 Task: Add a signature Georgia Howard containing Have a great Veterans Day, Georgia Howard to email address softage.2@softage.net and add a label Haircare
Action: Mouse moved to (376, 268)
Screenshot: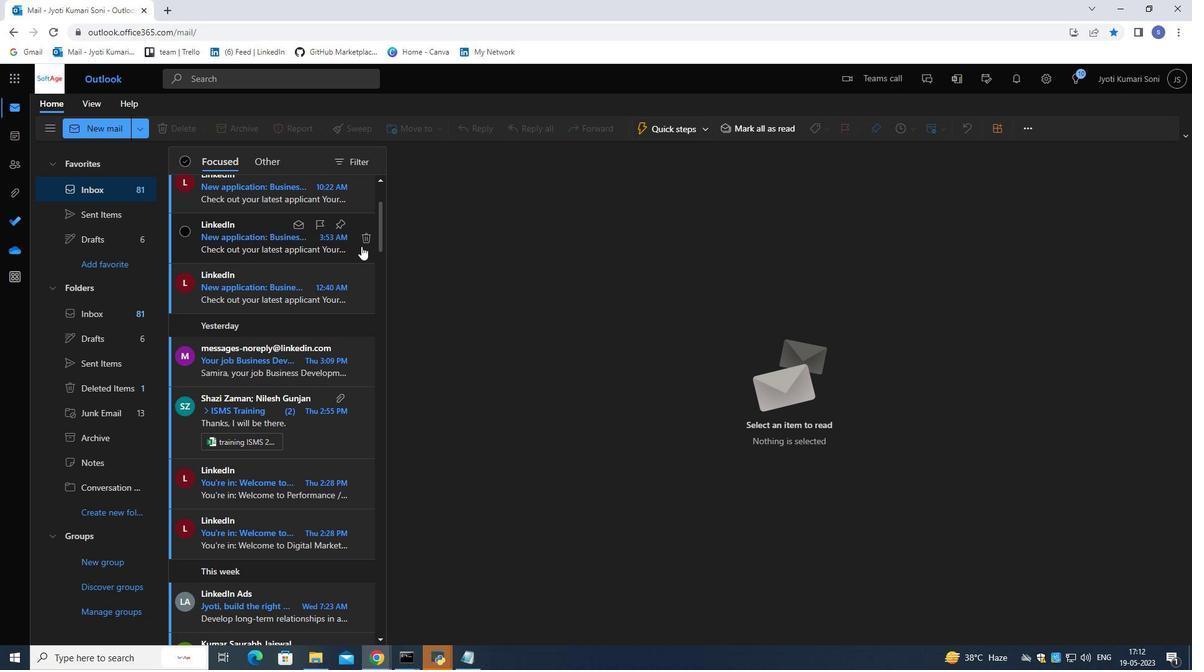 
Action: Mouse scrolled (376, 267) with delta (0, 0)
Screenshot: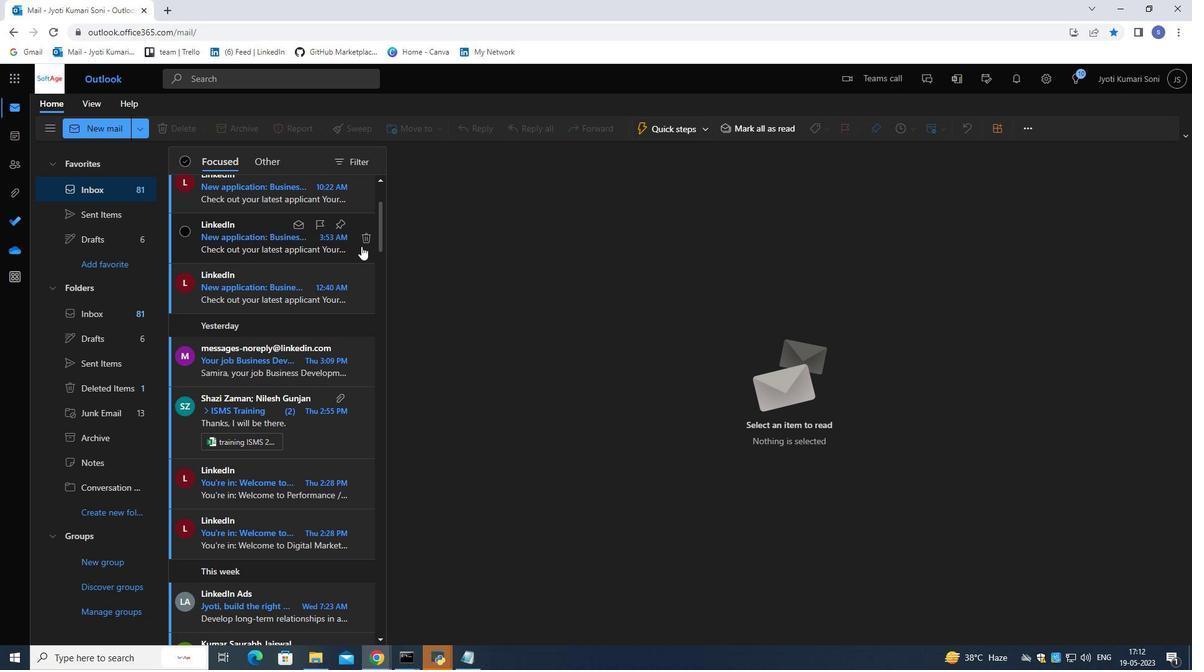
Action: Mouse moved to (377, 268)
Screenshot: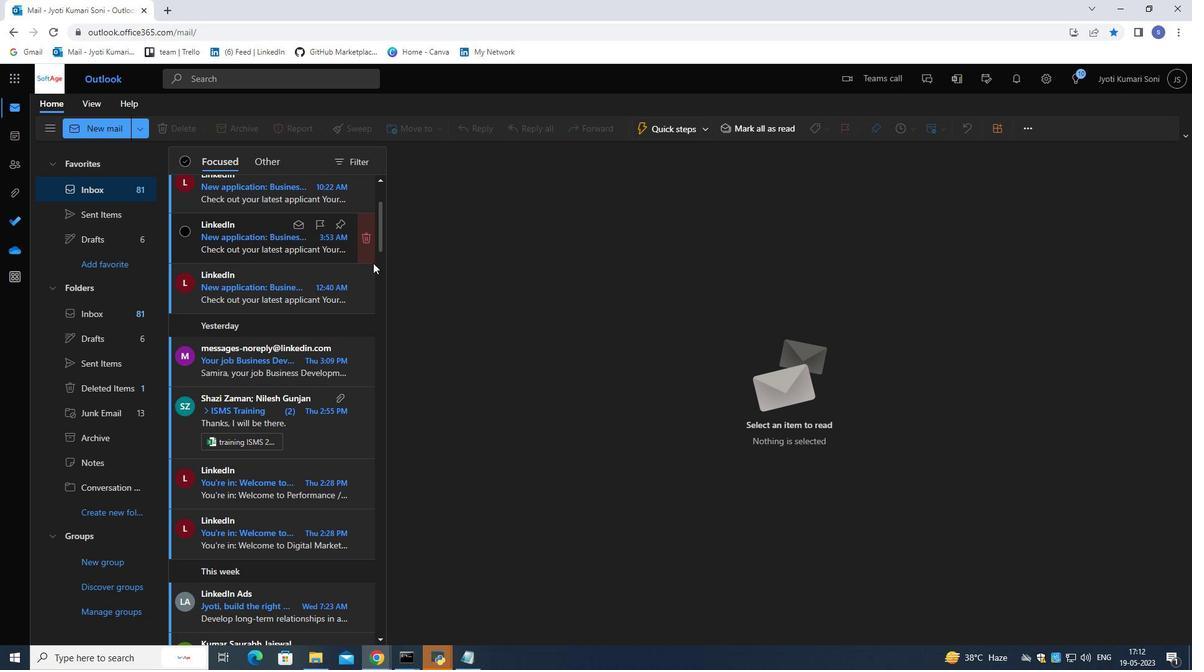 
Action: Mouse scrolled (377, 268) with delta (0, 0)
Screenshot: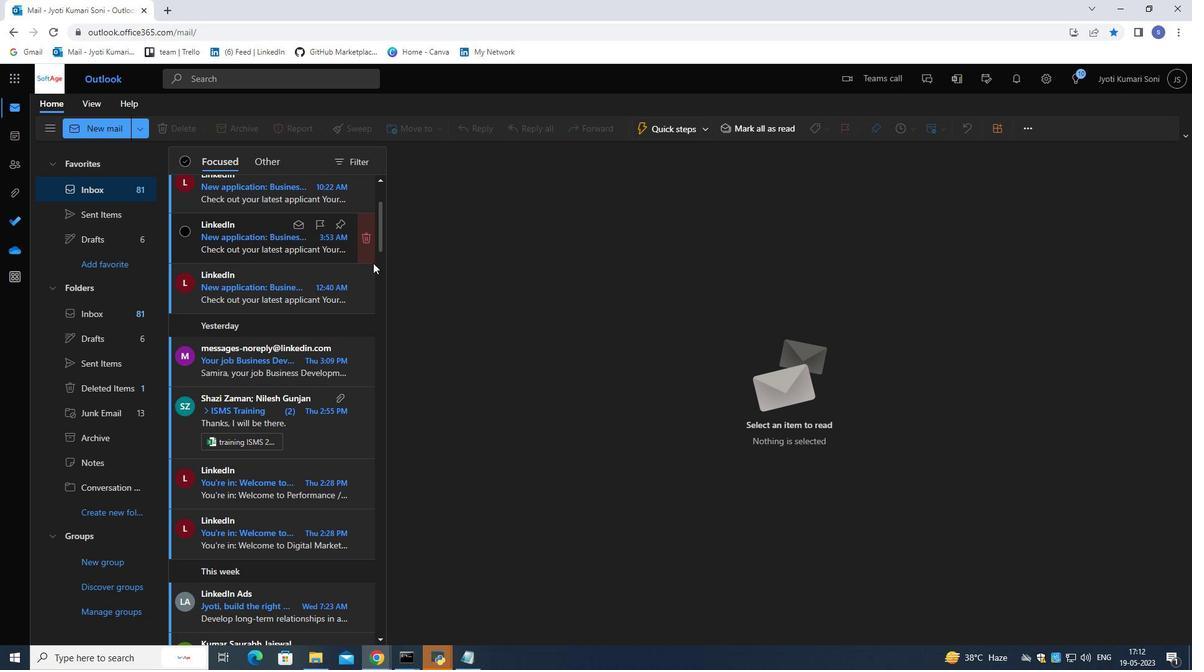 
Action: Mouse scrolled (377, 268) with delta (0, 0)
Screenshot: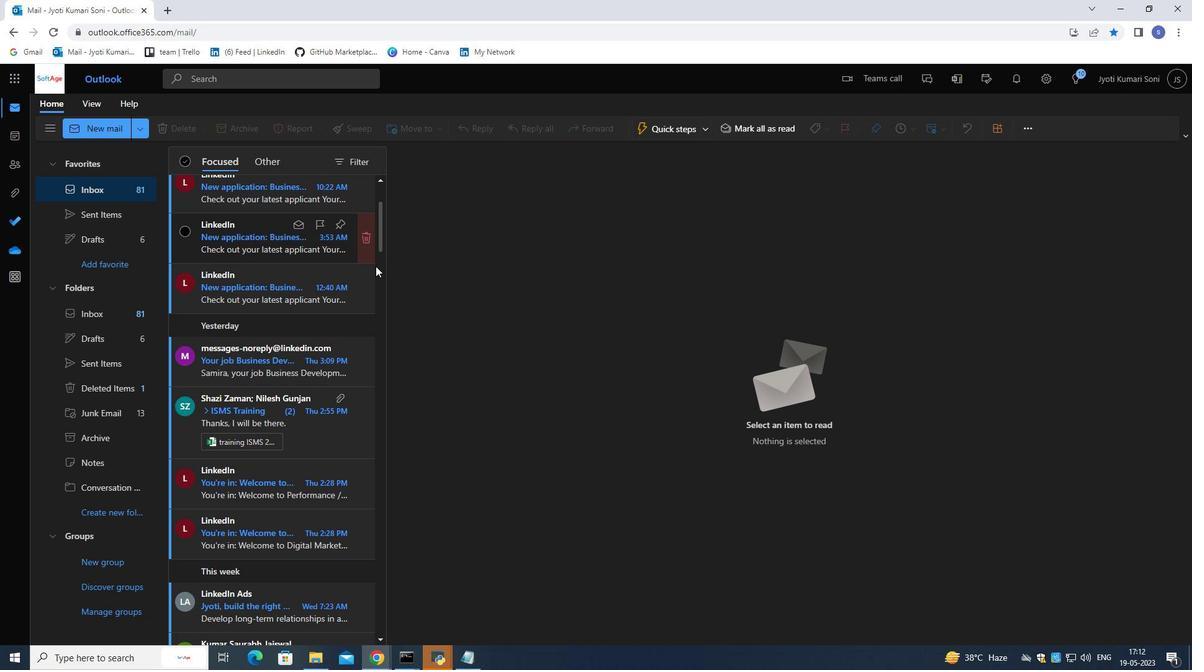 
Action: Mouse scrolled (377, 268) with delta (0, 0)
Screenshot: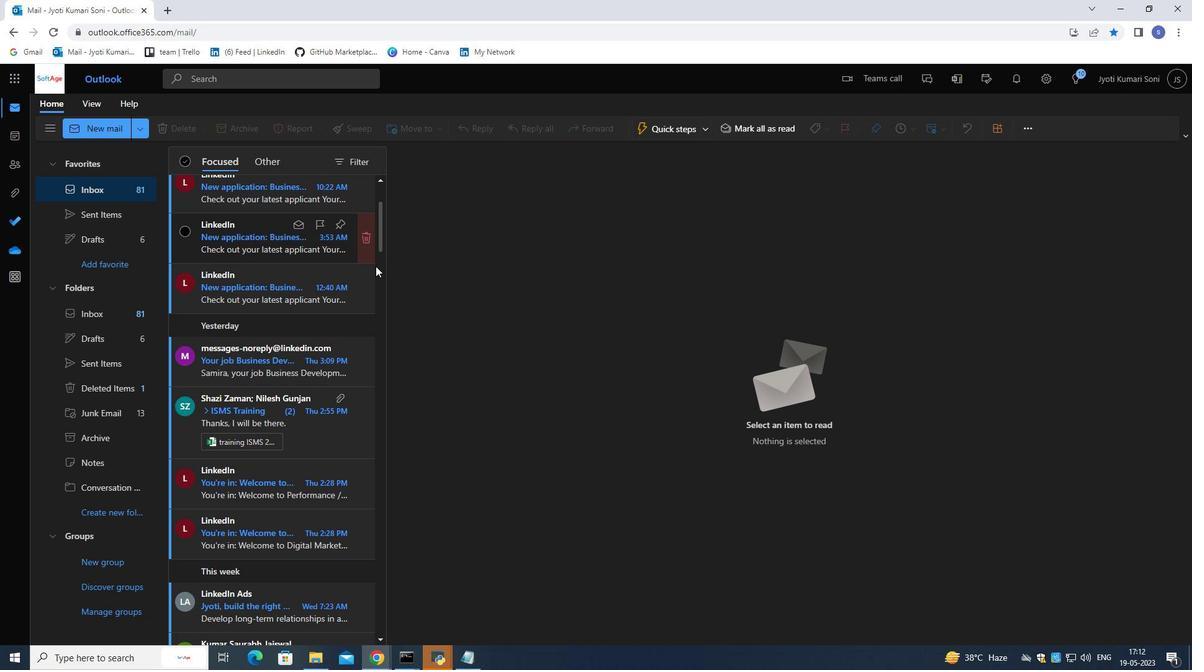 
Action: Mouse moved to (378, 268)
Screenshot: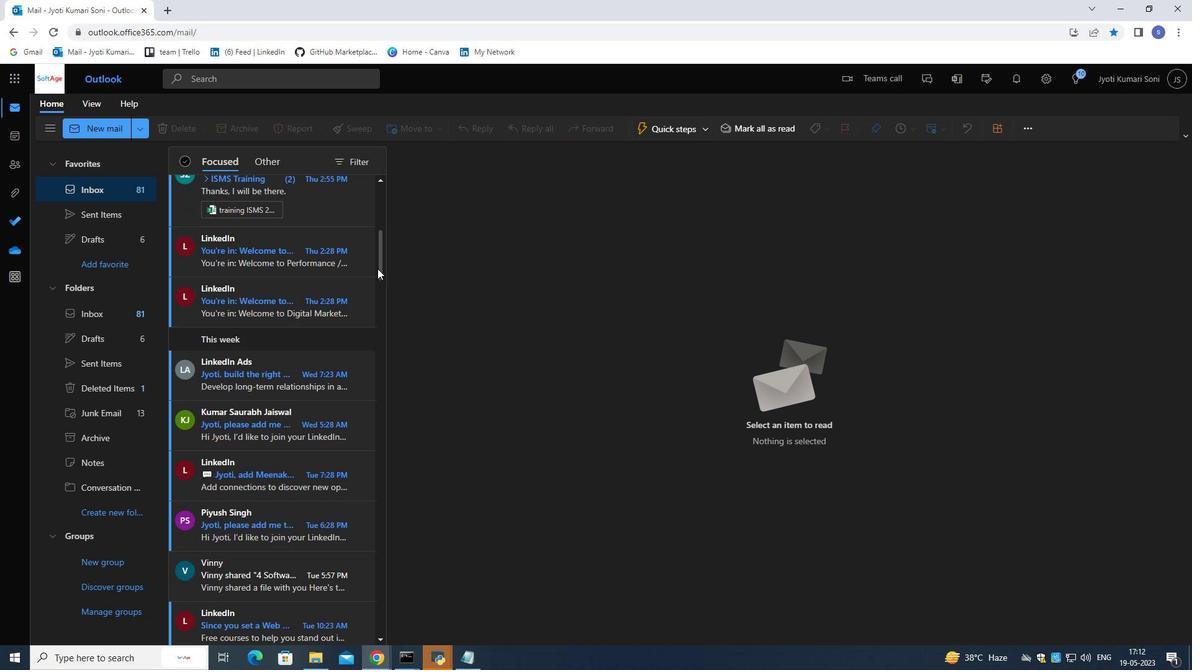 
Action: Mouse scrolled (378, 268) with delta (0, 0)
Screenshot: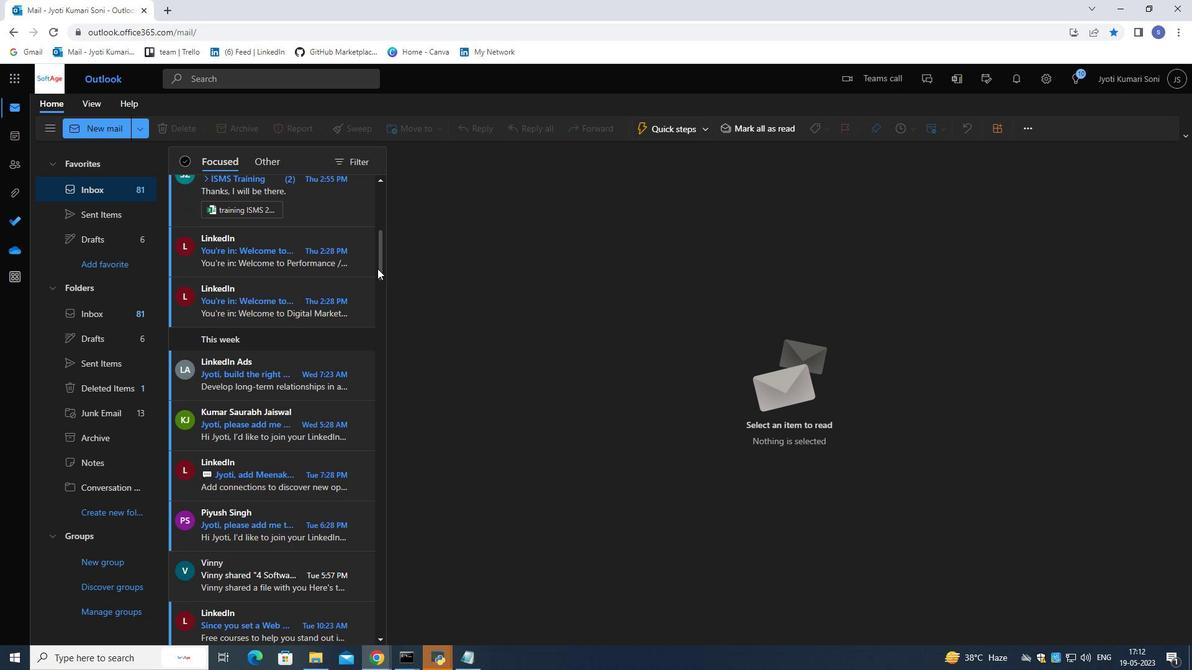 
Action: Mouse scrolled (378, 268) with delta (0, 0)
Screenshot: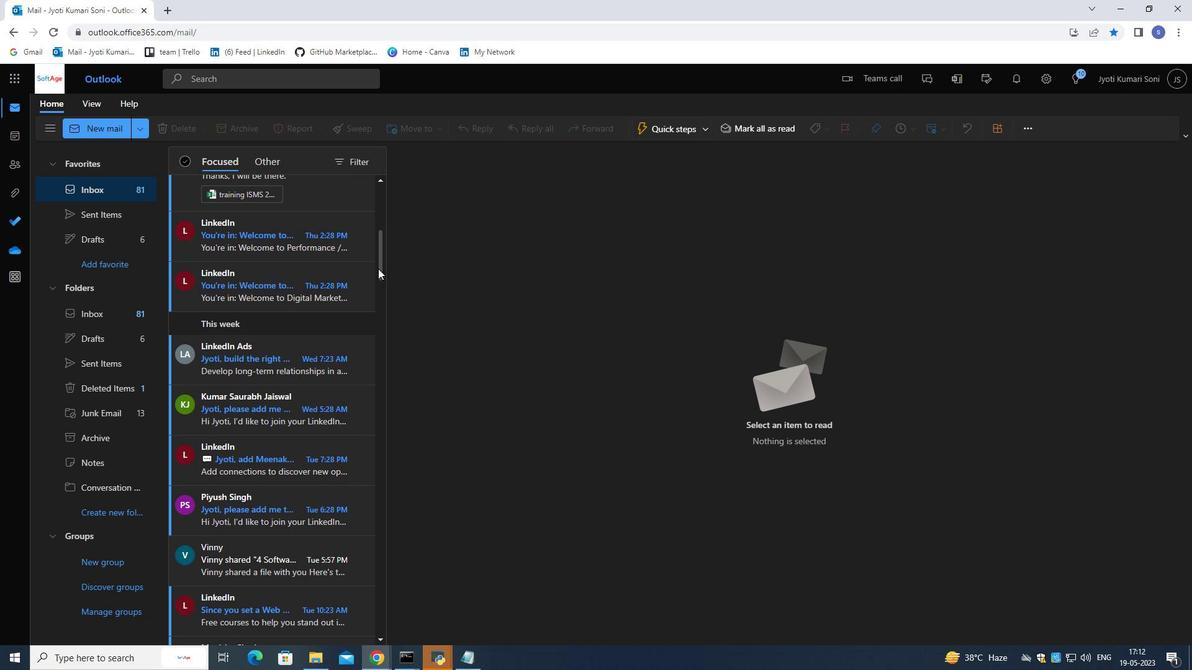 
Action: Mouse scrolled (378, 268) with delta (0, 0)
Screenshot: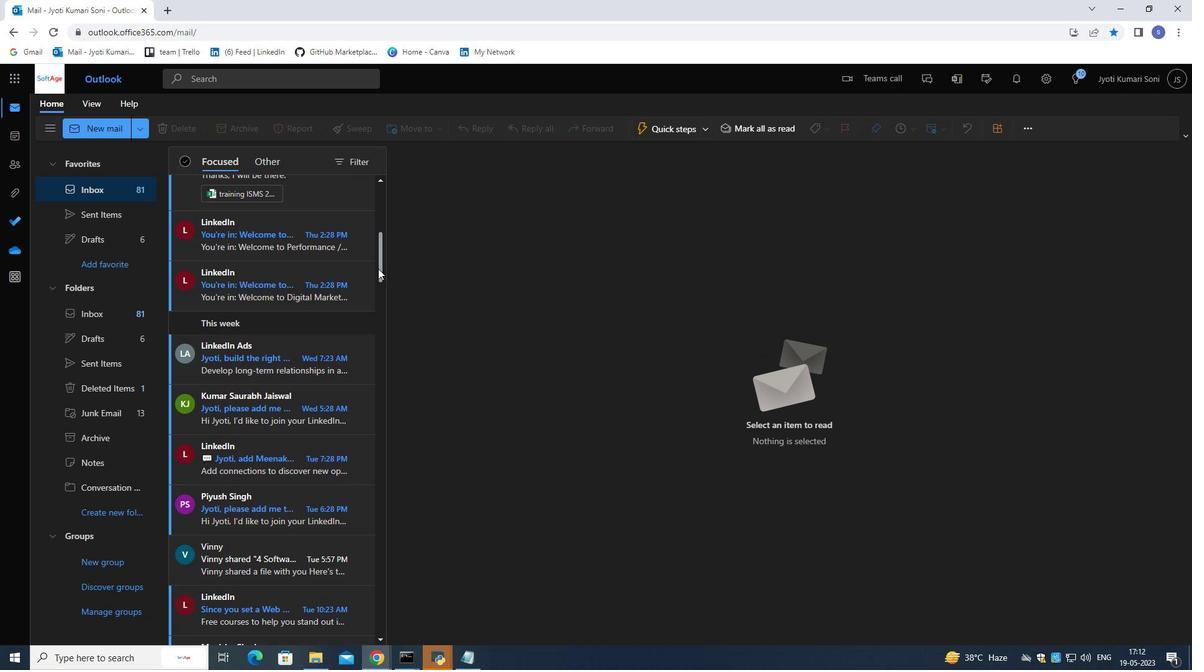 
Action: Mouse scrolled (378, 268) with delta (0, 0)
Screenshot: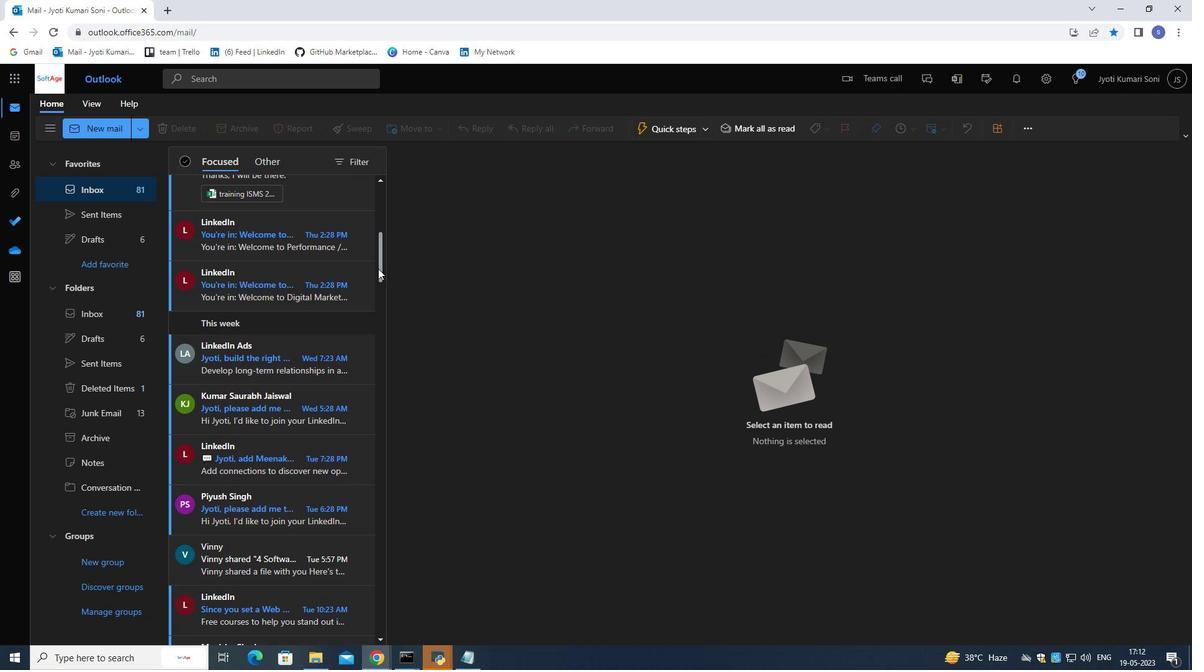 
Action: Mouse scrolled (378, 269) with delta (0, 0)
Screenshot: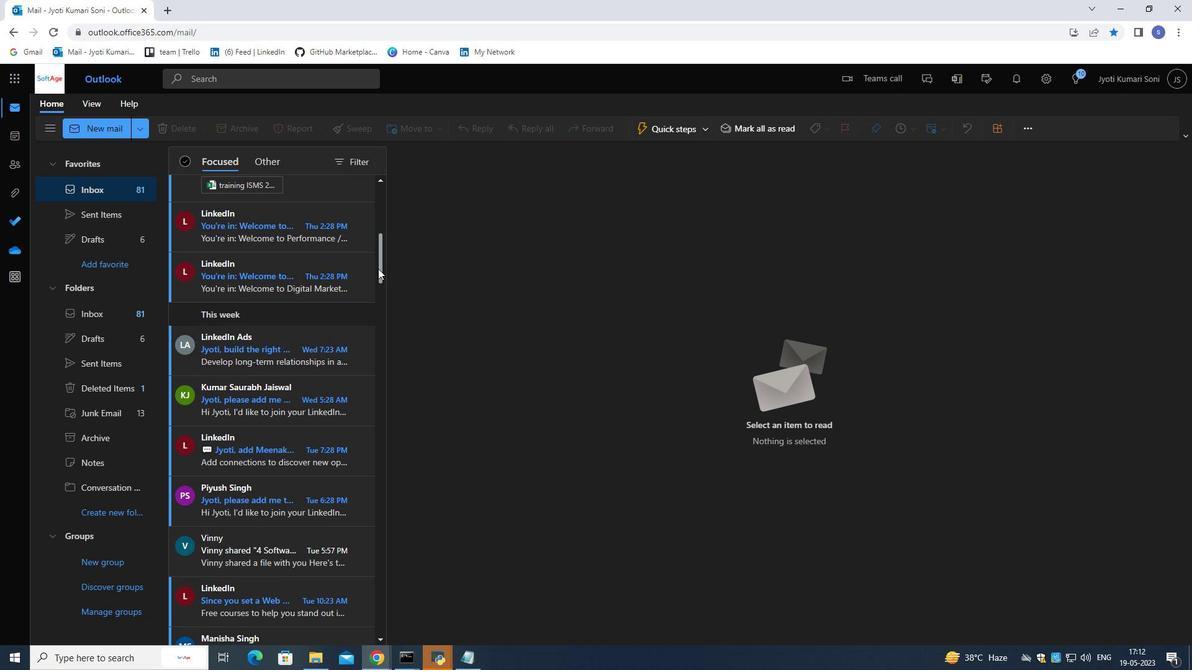 
Action: Mouse scrolled (378, 269) with delta (0, 0)
Screenshot: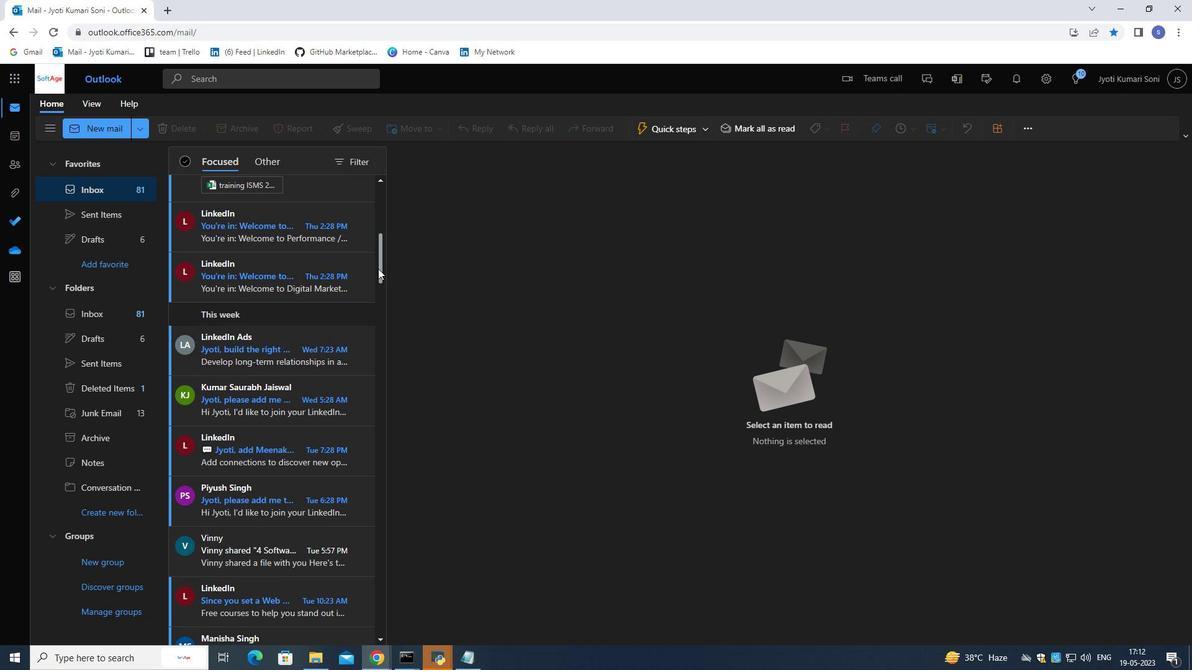 
Action: Mouse scrolled (378, 269) with delta (0, 0)
Screenshot: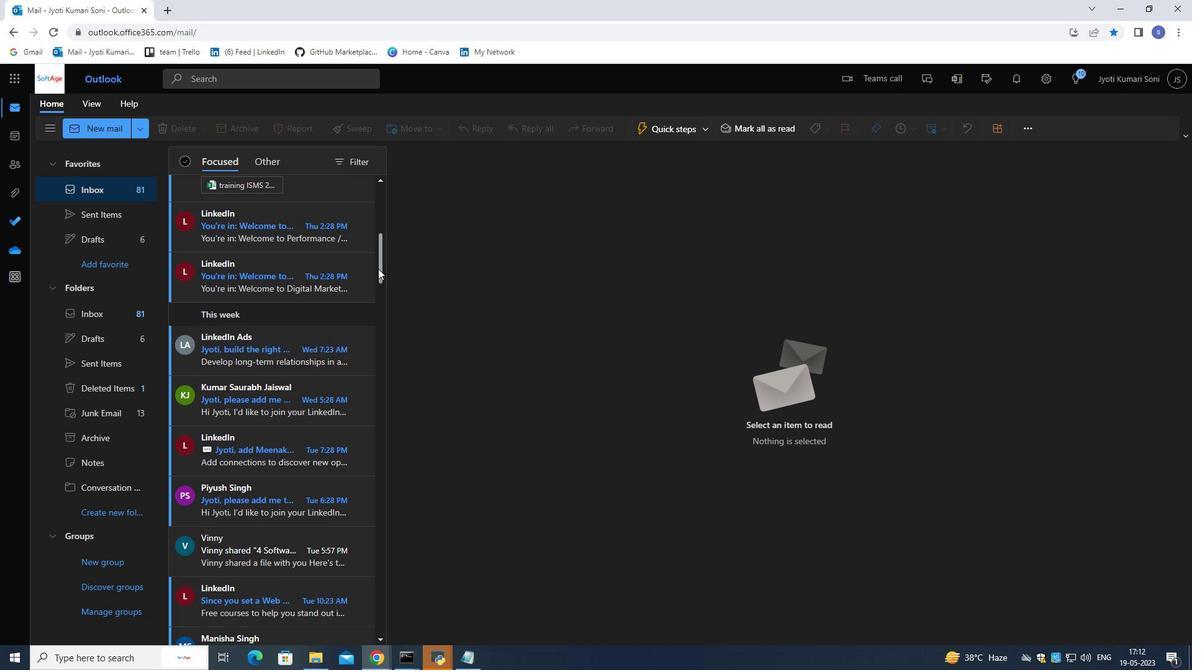 
Action: Mouse scrolled (378, 269) with delta (0, 0)
Screenshot: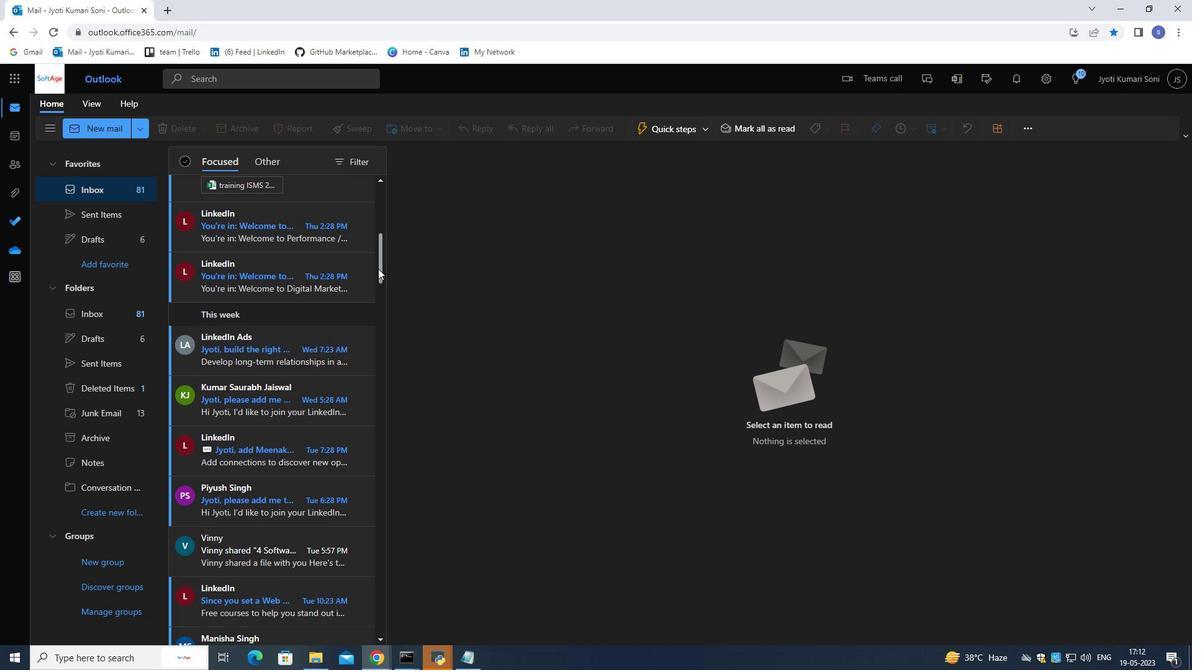 
Action: Mouse moved to (378, 267)
Screenshot: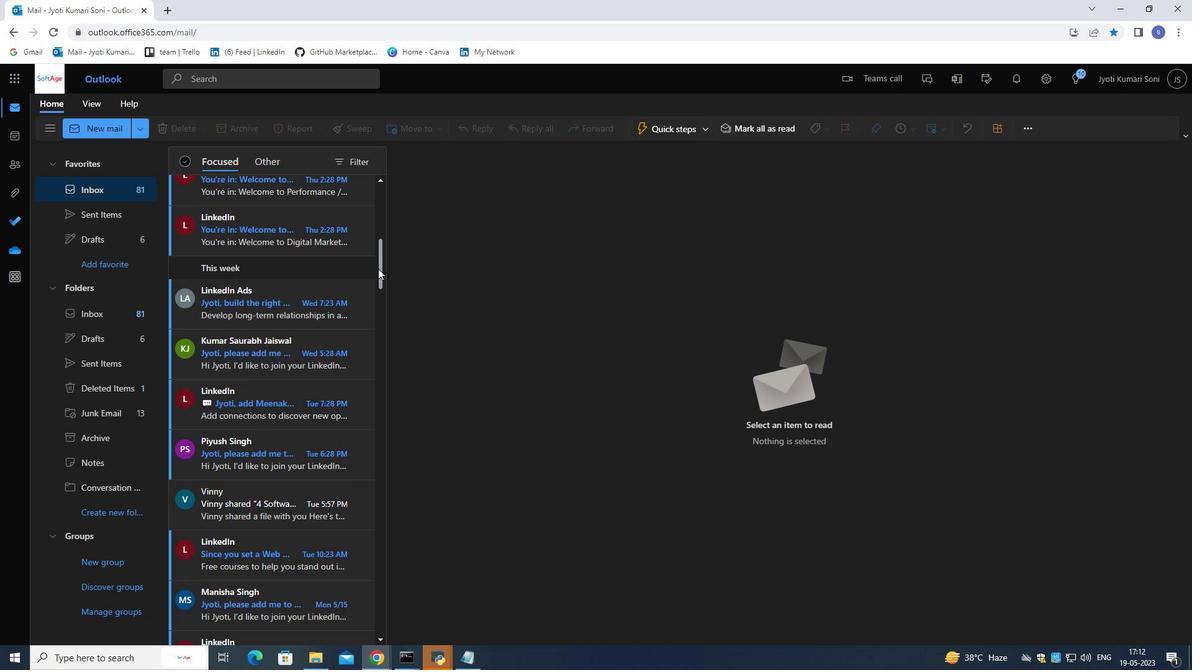 
Action: Mouse scrolled (378, 268) with delta (0, 0)
Screenshot: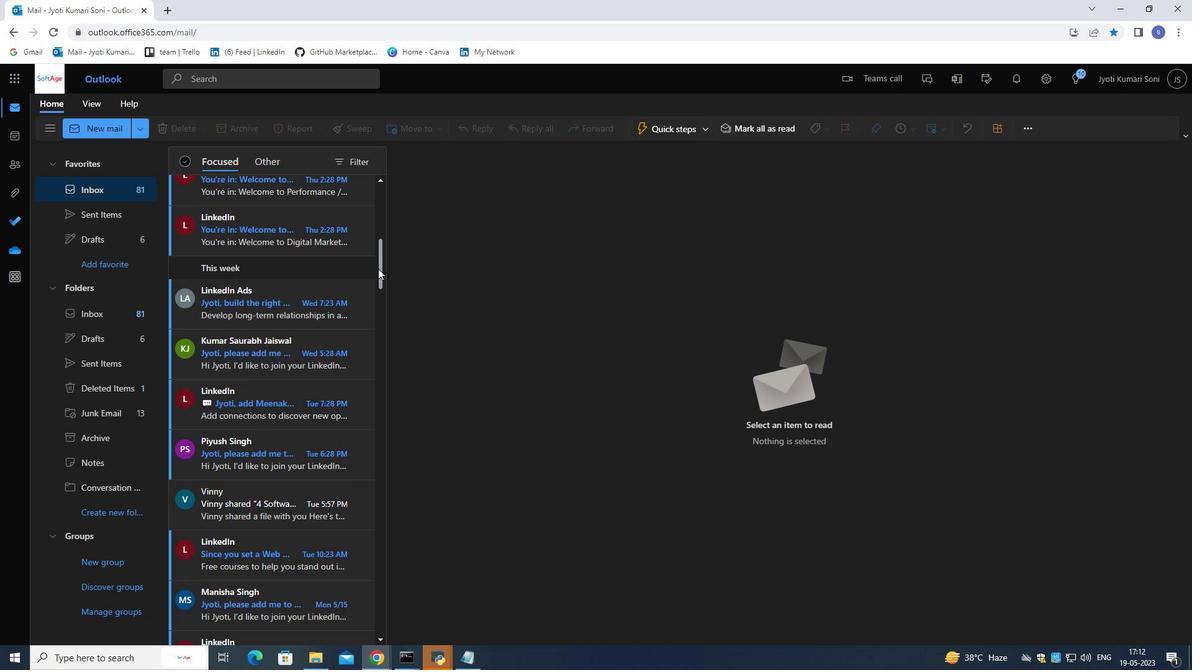 
Action: Mouse scrolled (378, 268) with delta (0, 0)
Screenshot: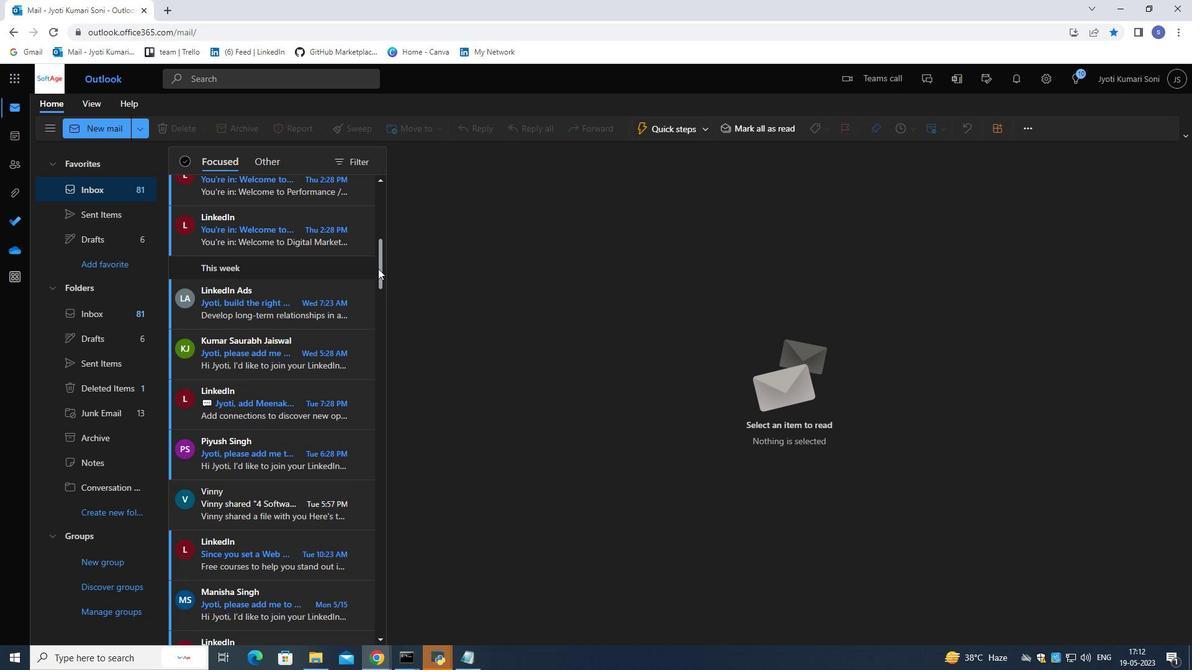 
Action: Mouse moved to (378, 266)
Screenshot: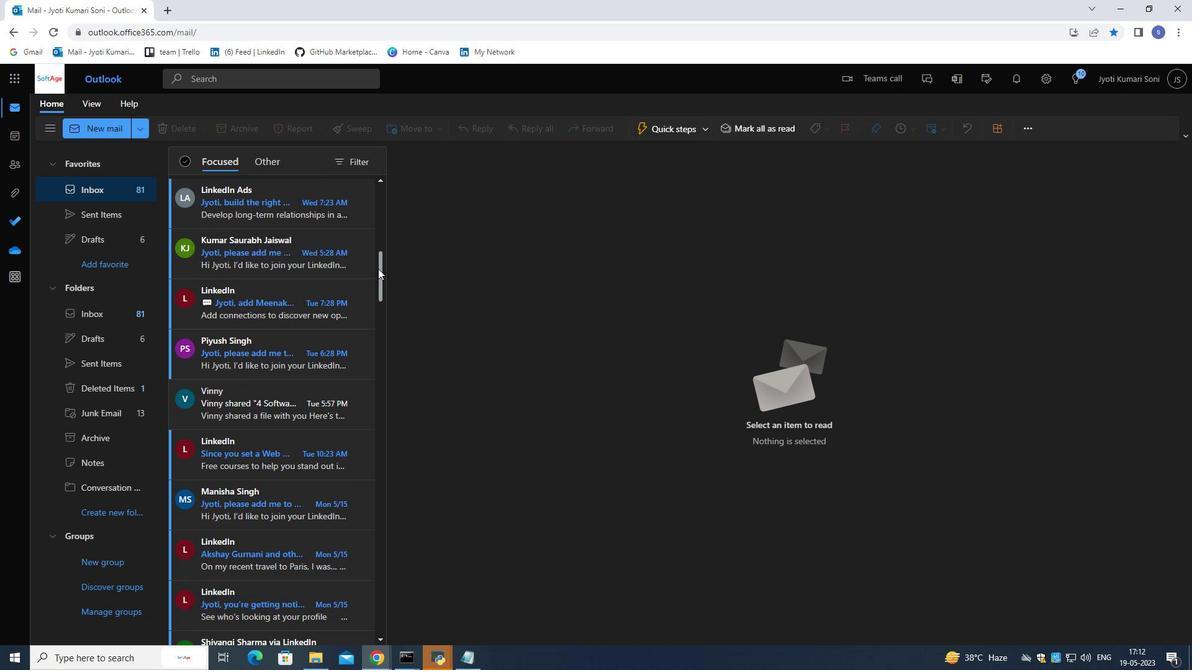 
Action: Mouse scrolled (378, 267) with delta (0, 0)
Screenshot: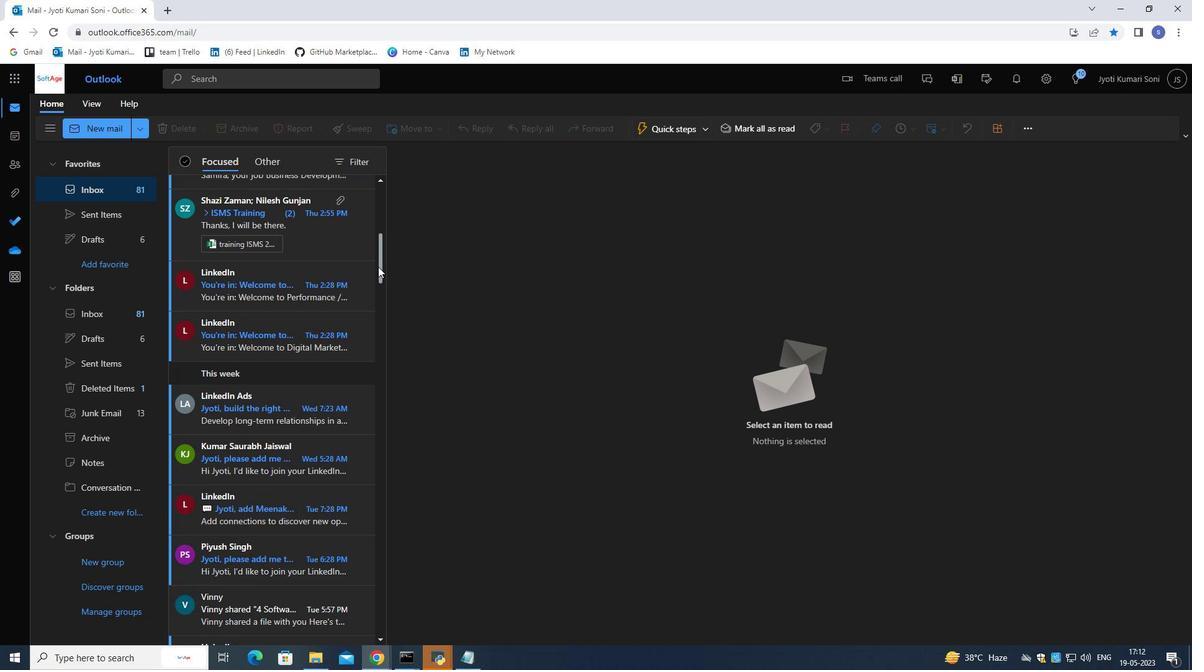 
Action: Mouse scrolled (378, 267) with delta (0, 0)
Screenshot: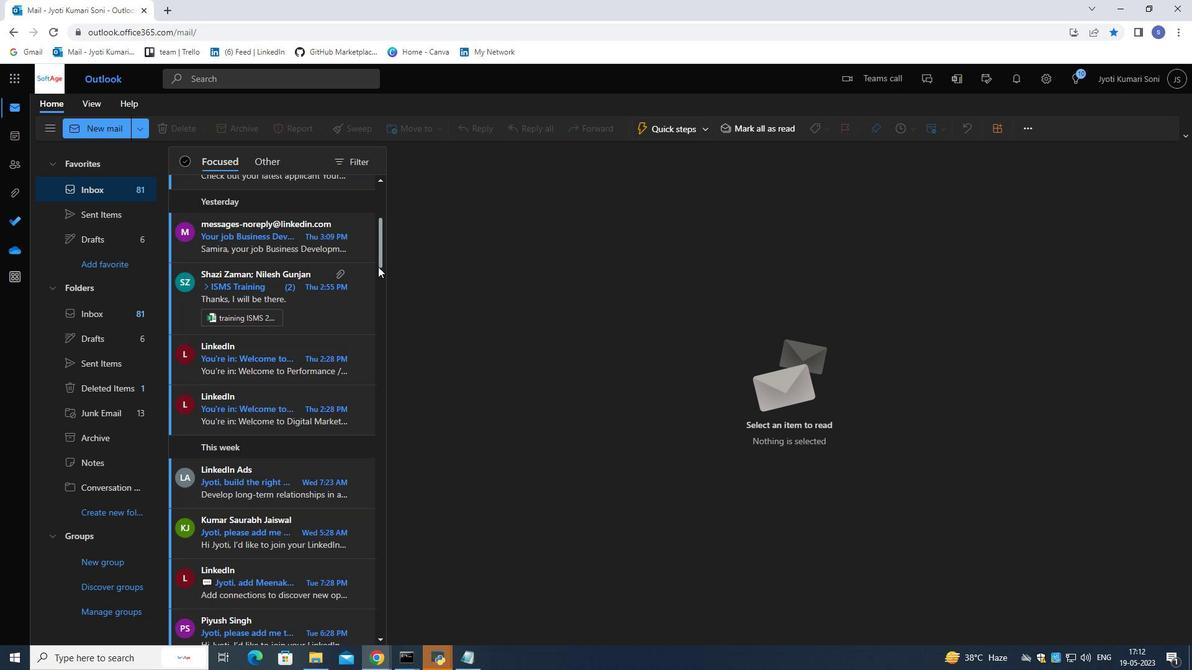 
Action: Mouse scrolled (378, 267) with delta (0, 0)
Screenshot: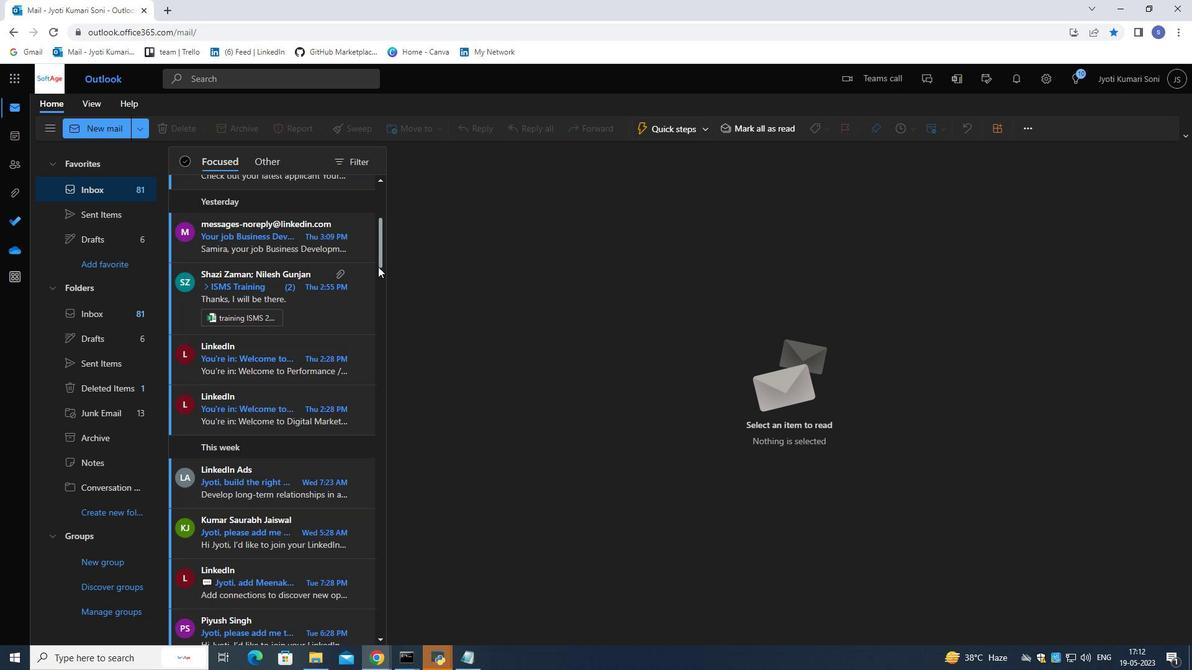 
Action: Mouse scrolled (378, 267) with delta (0, 0)
Screenshot: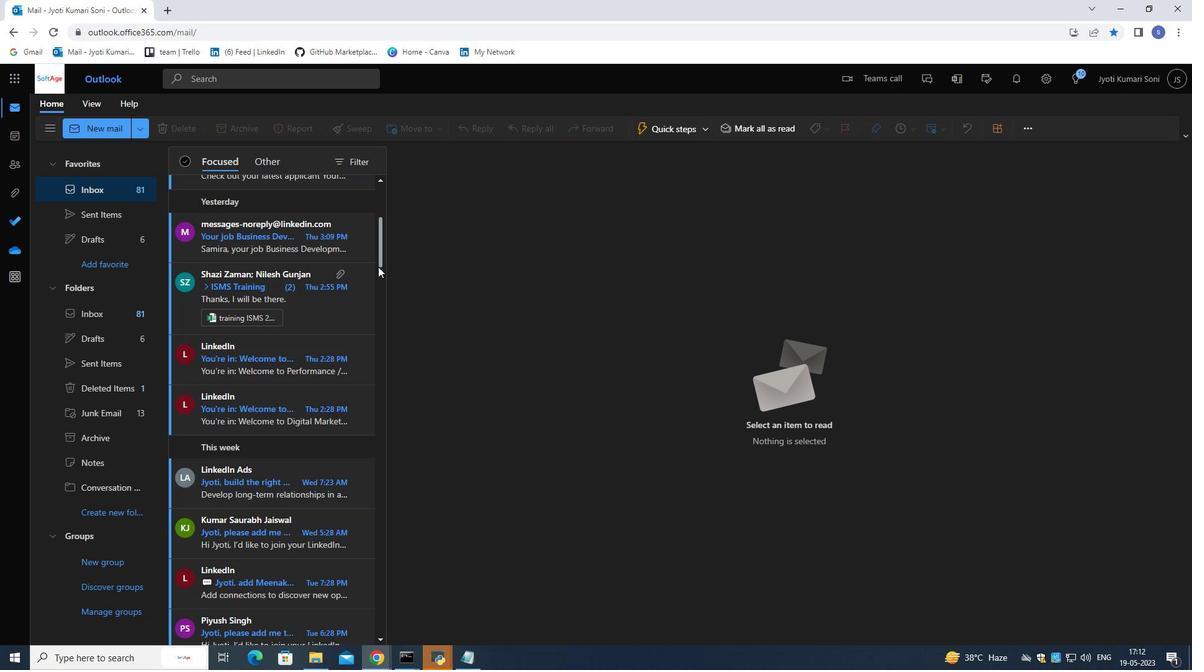 
Action: Mouse moved to (378, 265)
Screenshot: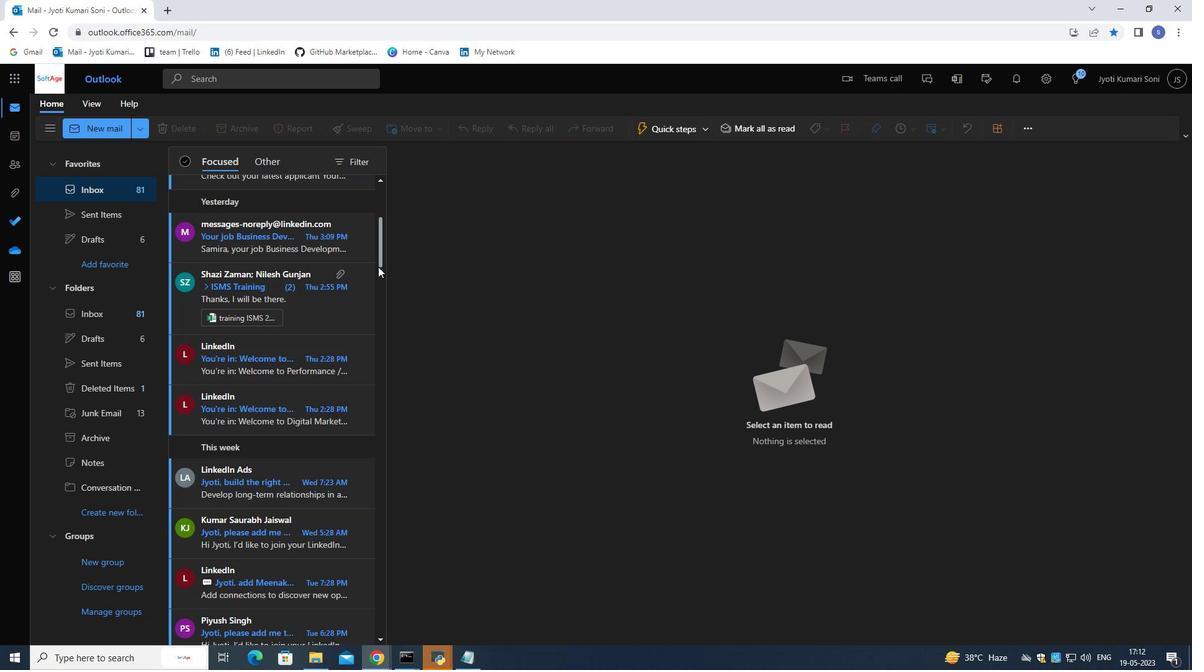 
Action: Mouse scrolled (378, 266) with delta (0, 0)
Screenshot: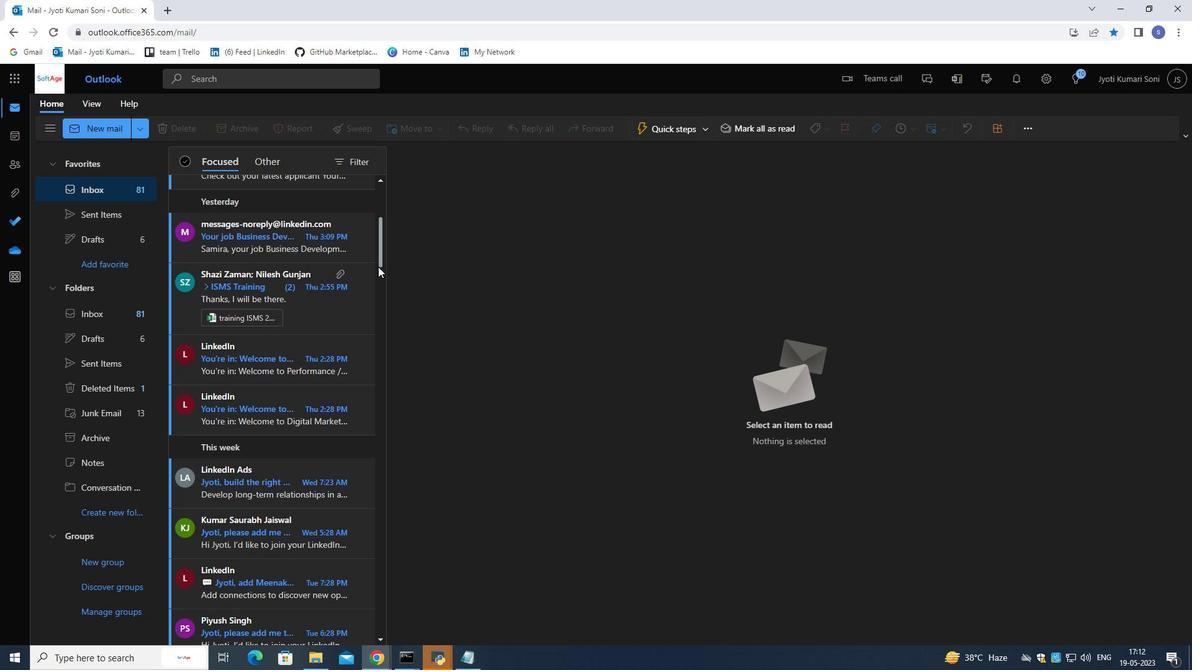 
Action: Mouse moved to (112, 127)
Screenshot: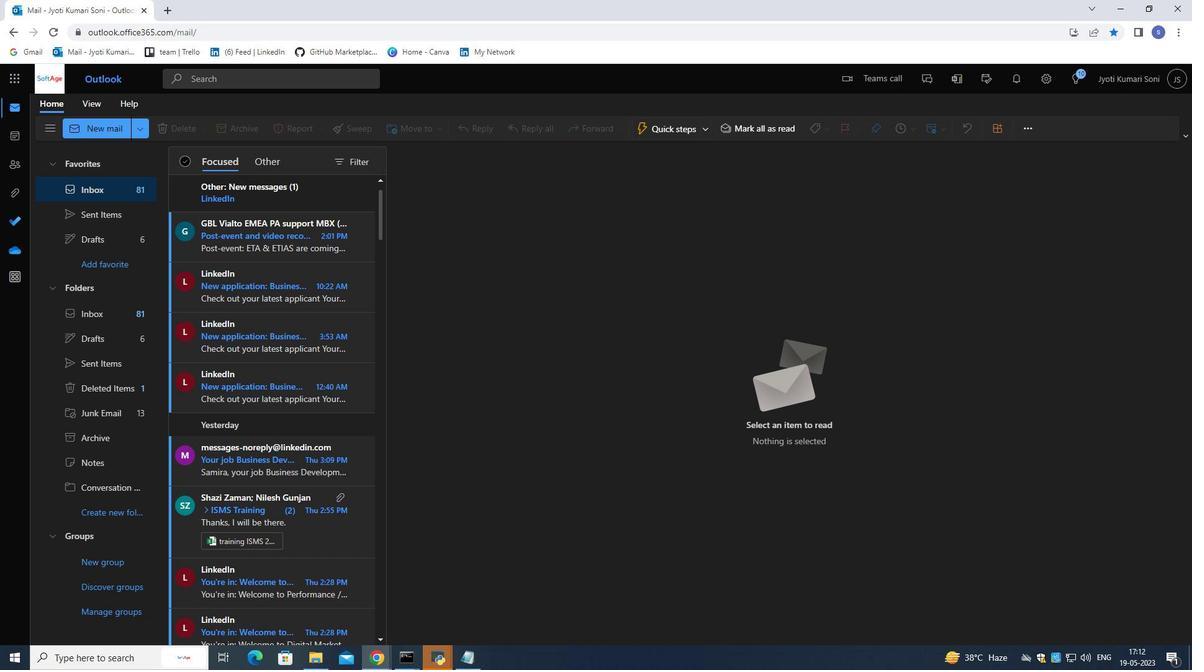 
Action: Mouse pressed left at (112, 127)
Screenshot: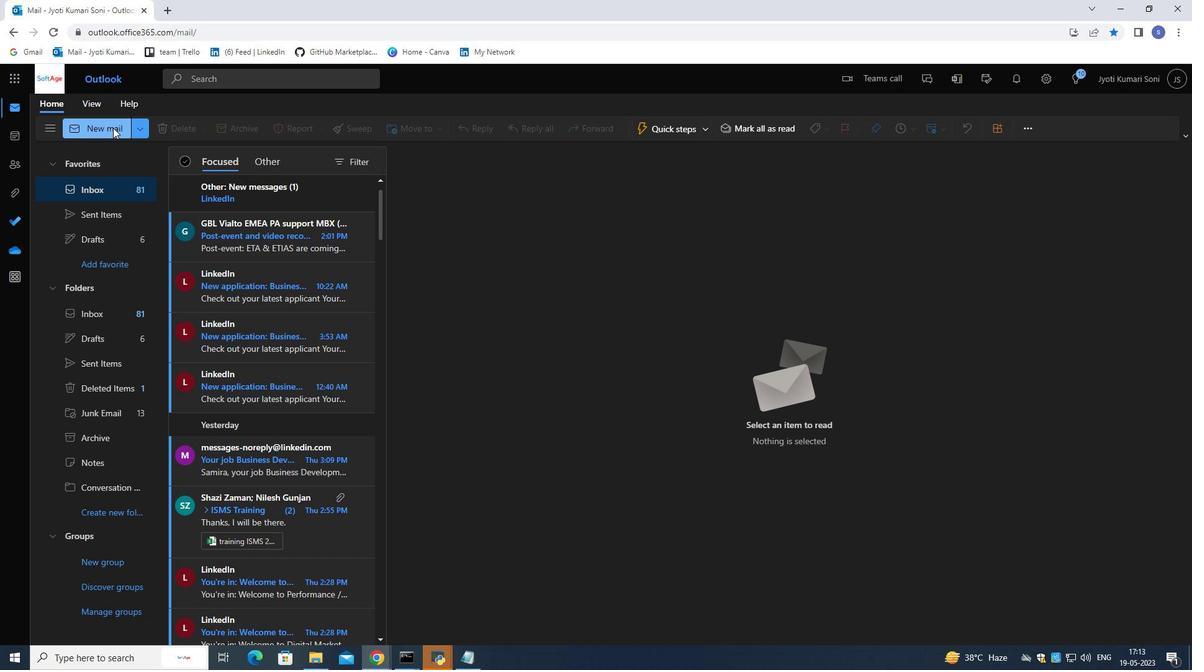 
Action: Mouse moved to (1163, 166)
Screenshot: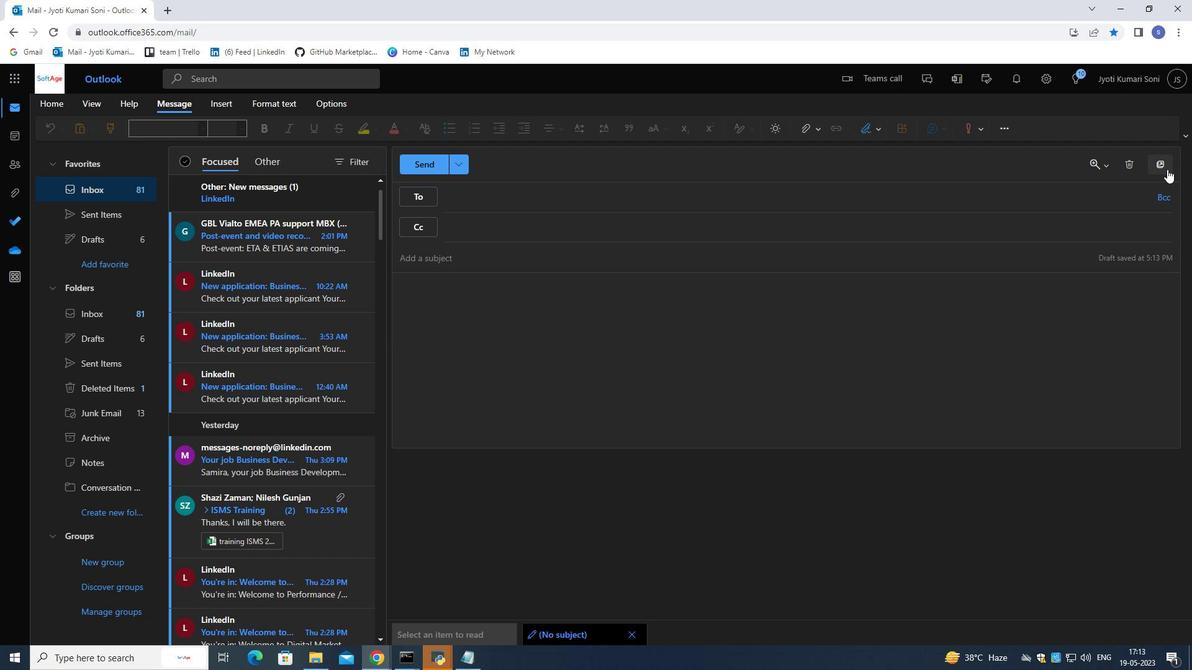 
Action: Mouse pressed left at (1163, 166)
Screenshot: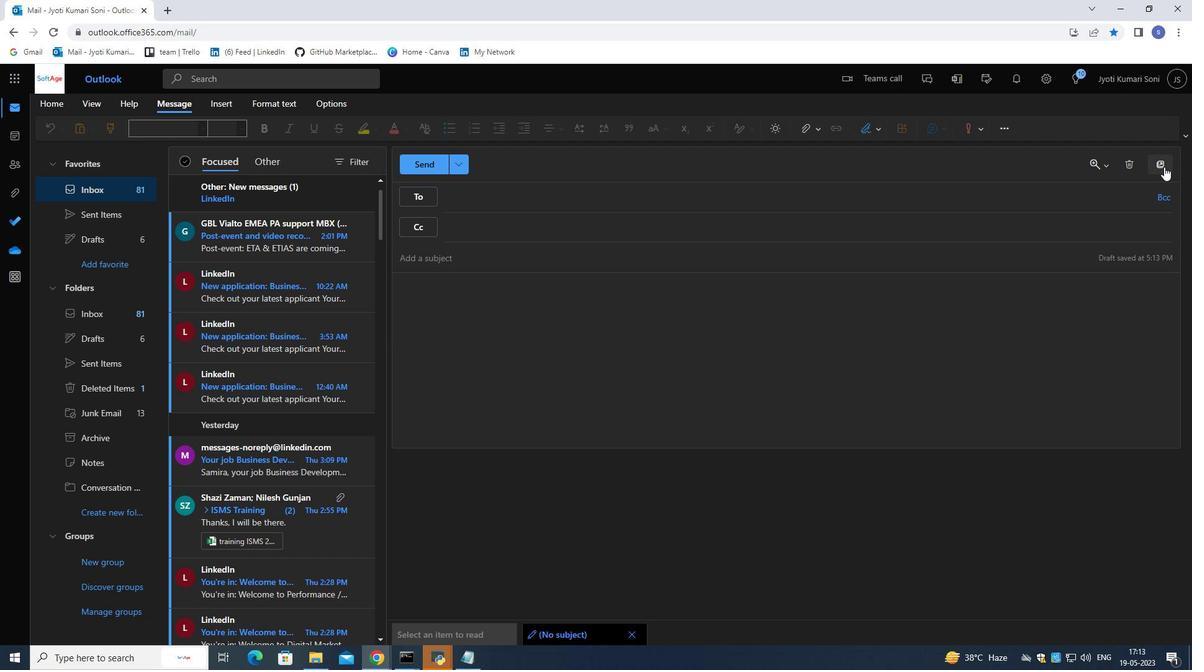 
Action: Mouse moved to (771, 62)
Screenshot: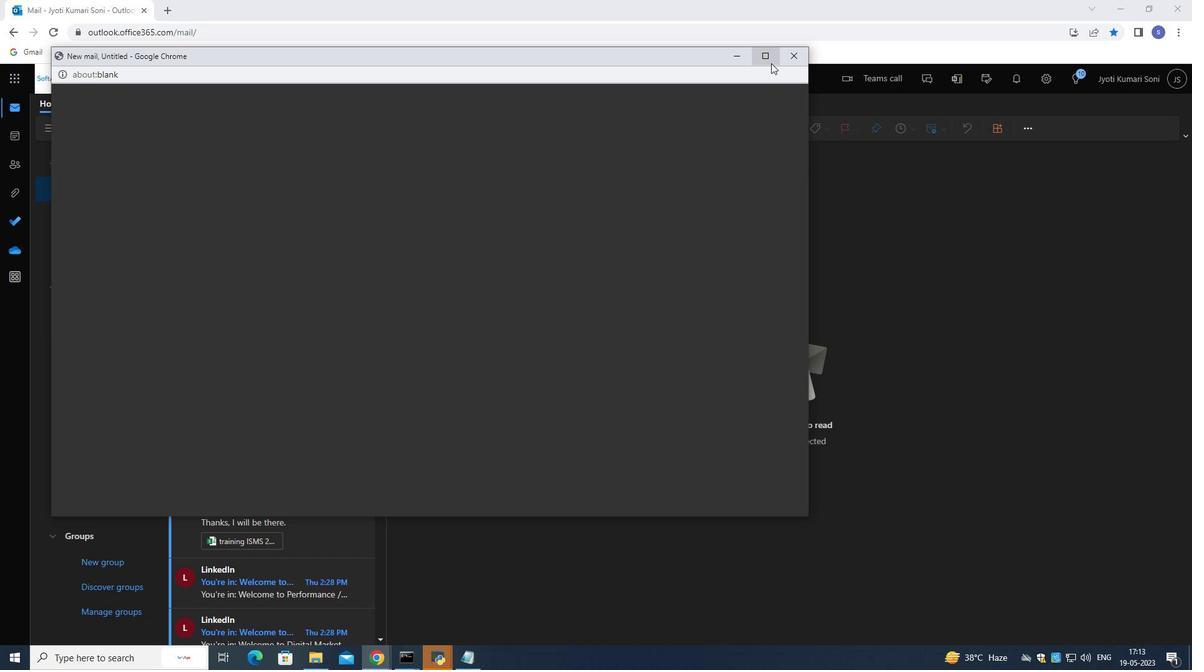 
Action: Mouse pressed left at (771, 62)
Screenshot: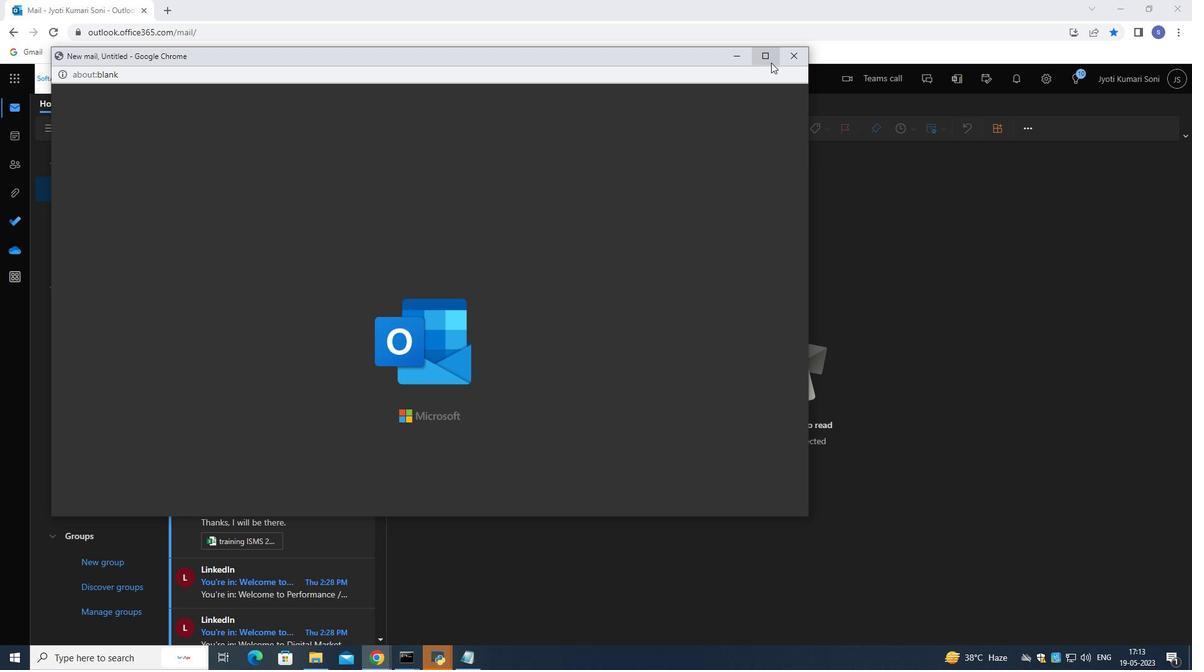 
Action: Mouse moved to (514, 123)
Screenshot: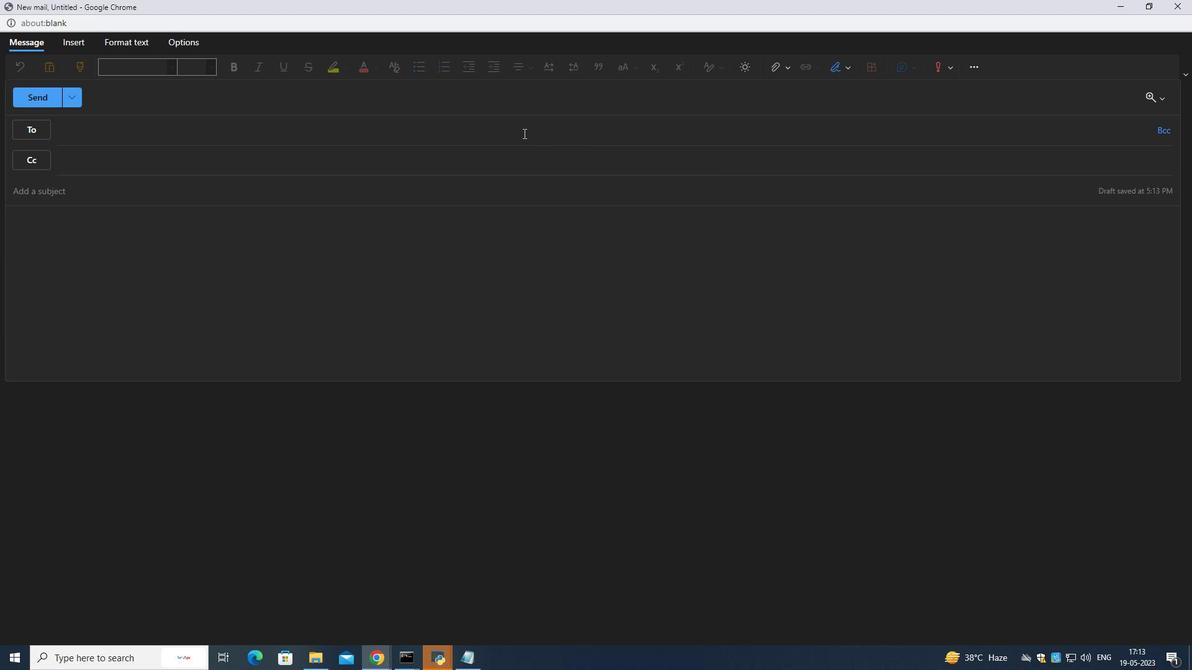 
Action: Mouse pressed left at (514, 123)
Screenshot: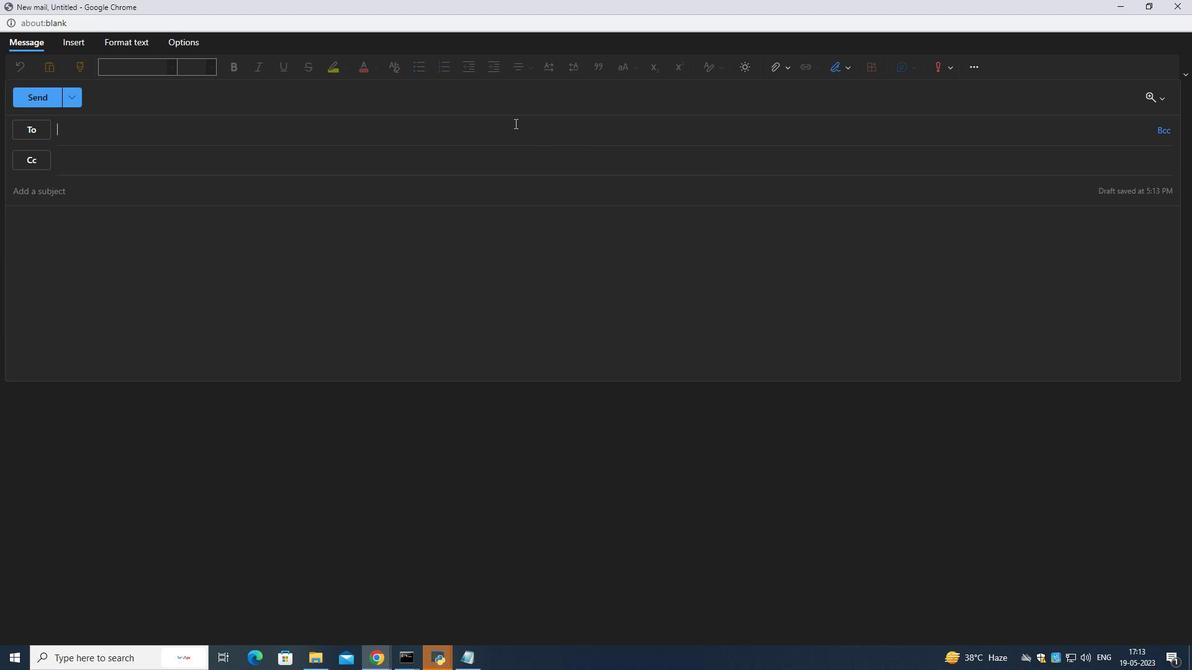 
Action: Key pressed softage.2<Key.shift>@softage.net
Screenshot: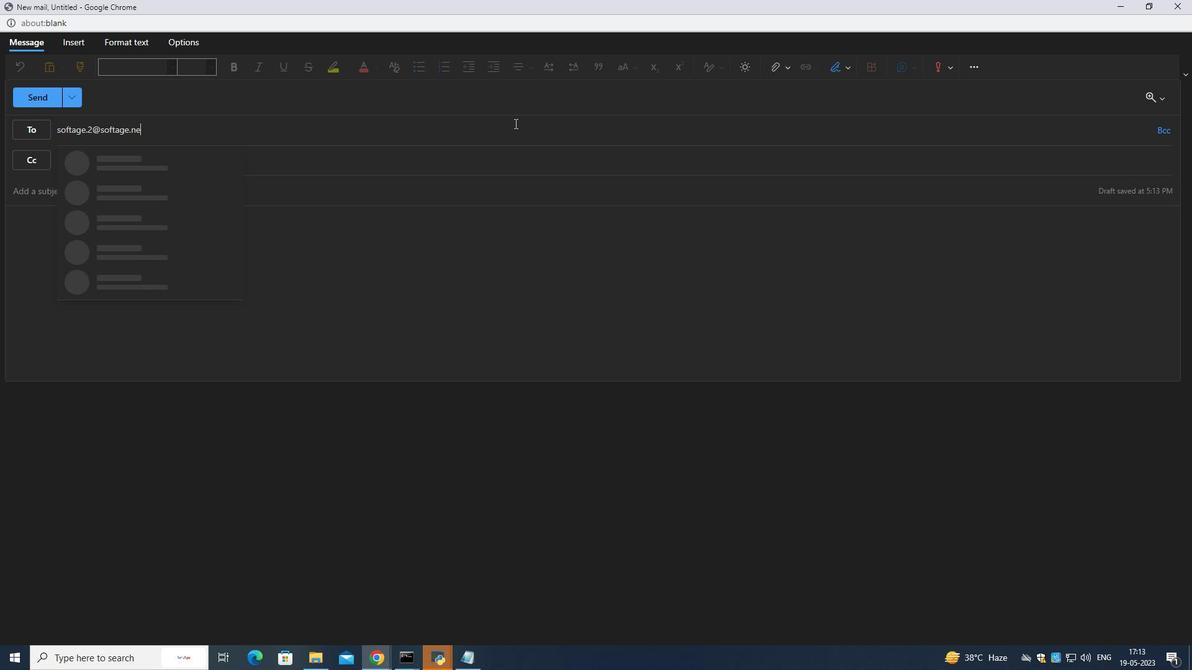 
Action: Mouse moved to (432, 255)
Screenshot: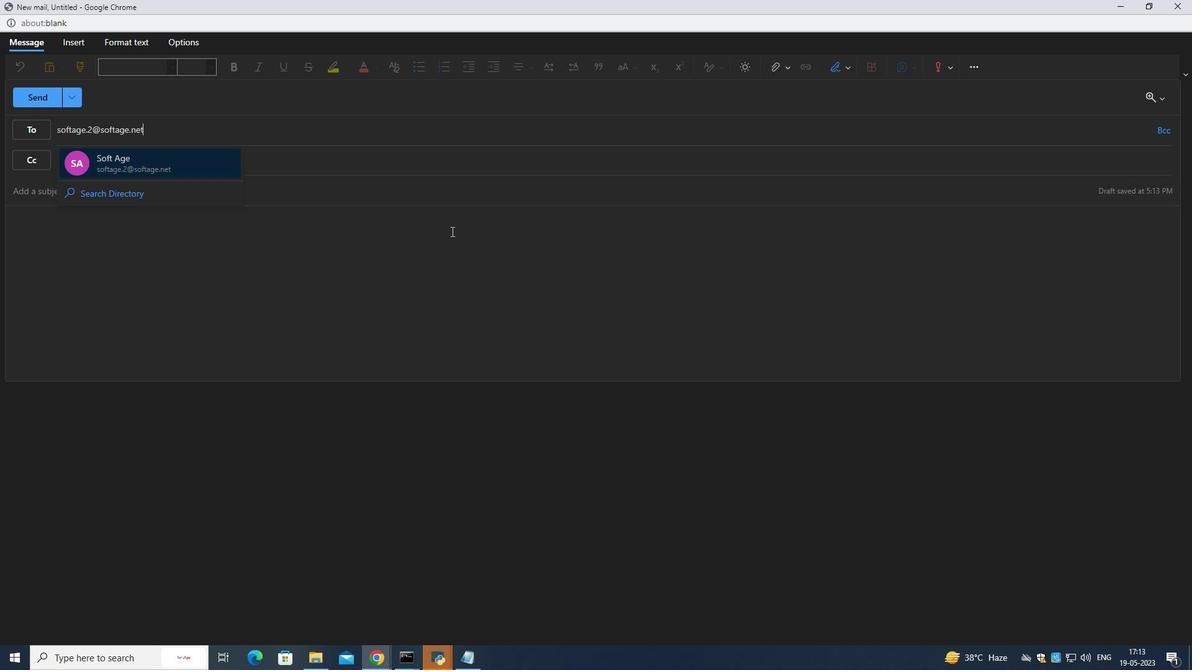 
Action: Mouse pressed left at (432, 255)
Screenshot: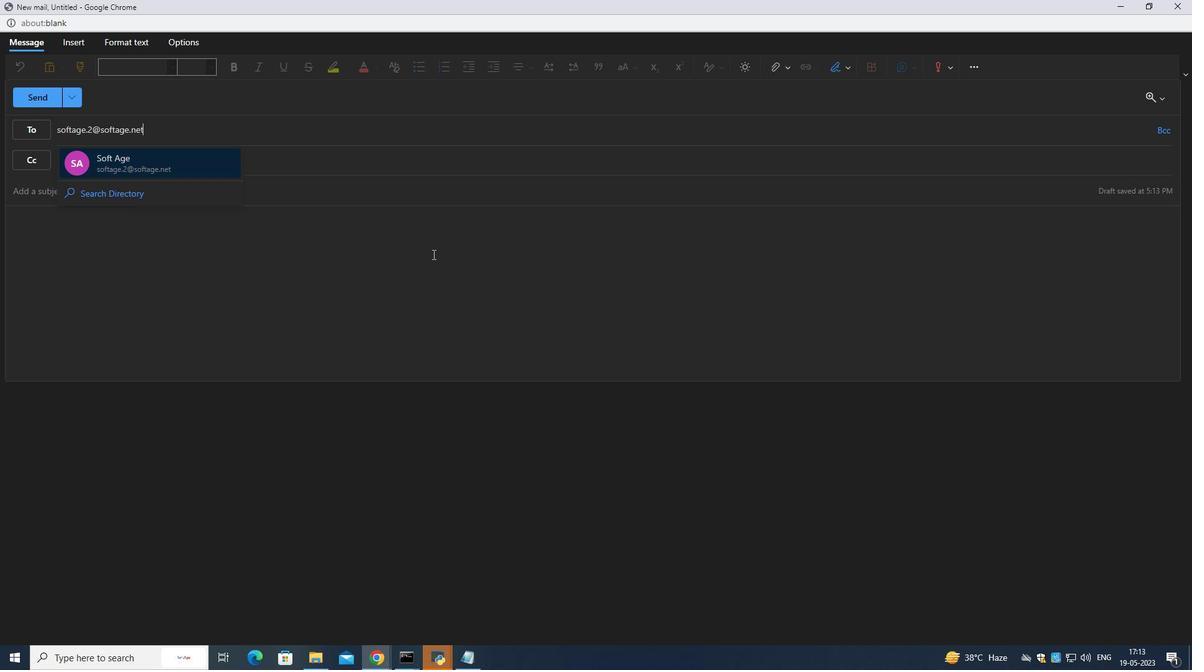 
Action: Mouse moved to (371, 196)
Screenshot: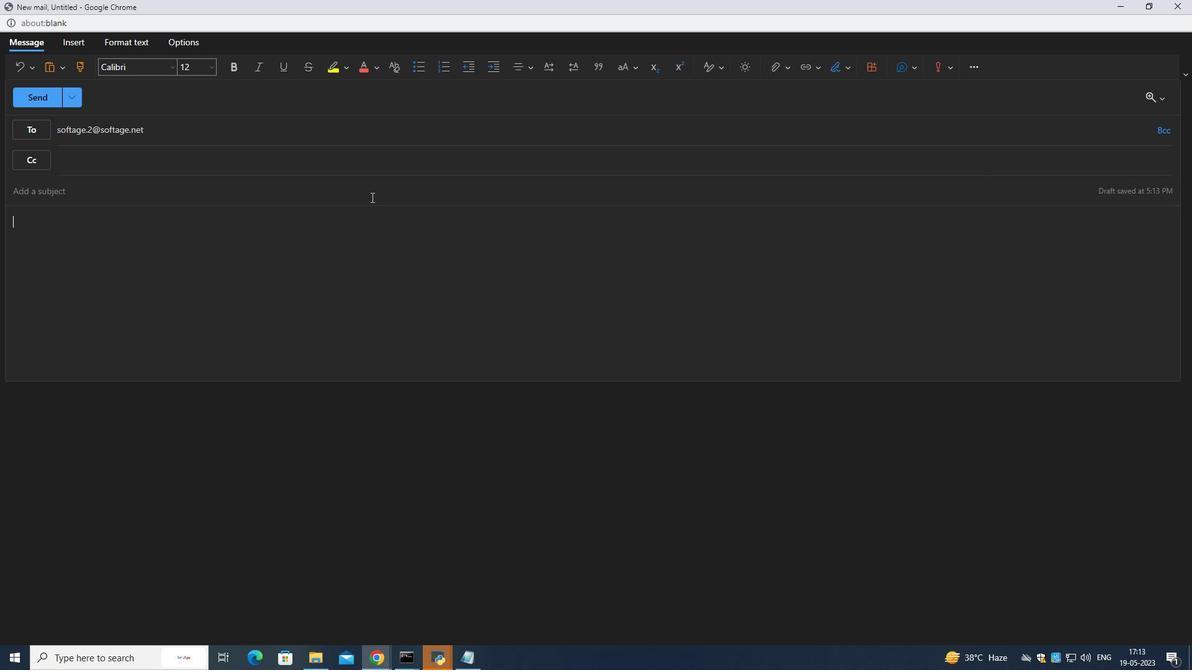 
Action: Mouse pressed left at (371, 196)
Screenshot: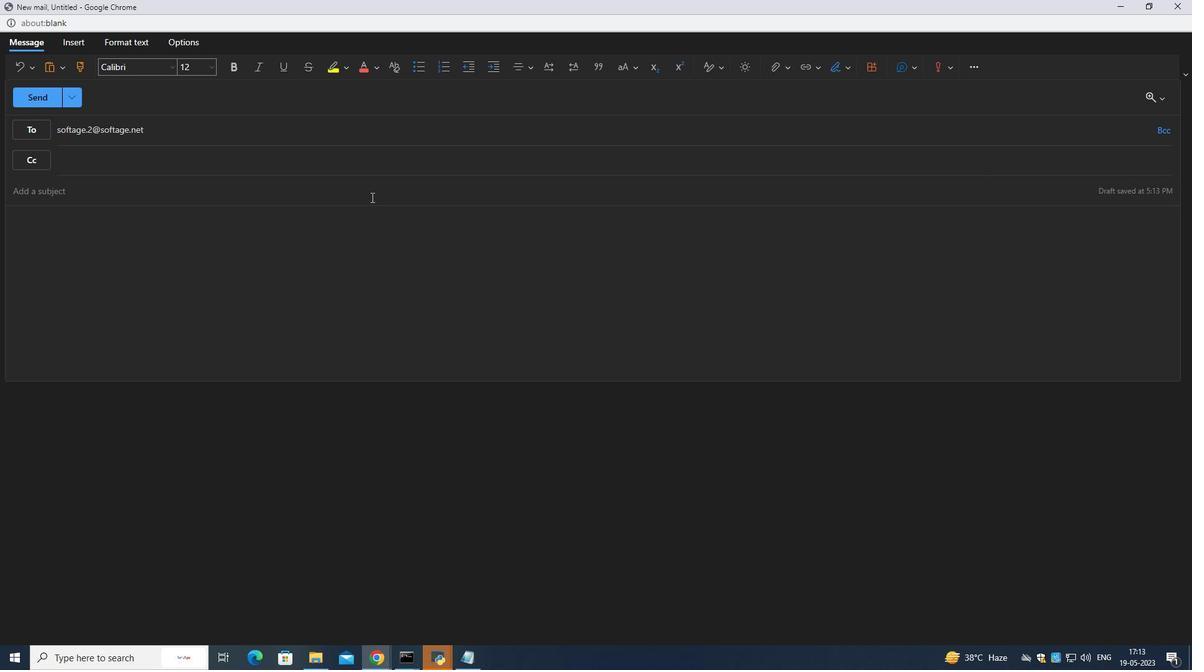 
Action: Key pressed <Key.shift>Veterans<Key.space><Key.shift>Day
Screenshot: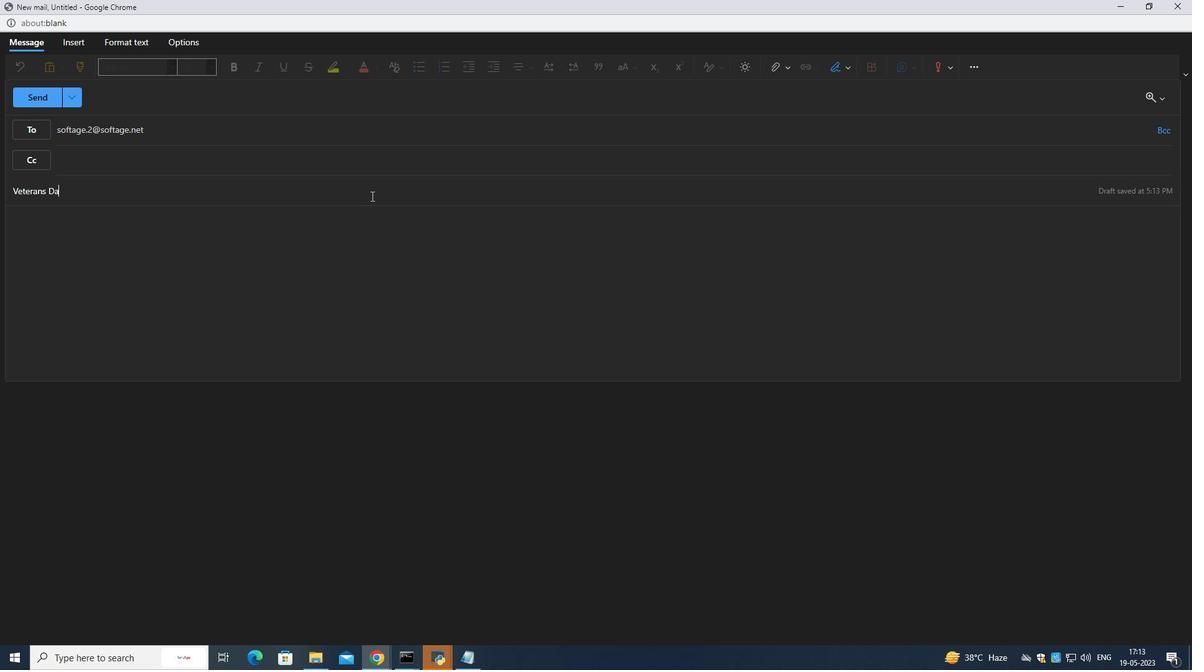 
Action: Mouse moved to (358, 242)
Screenshot: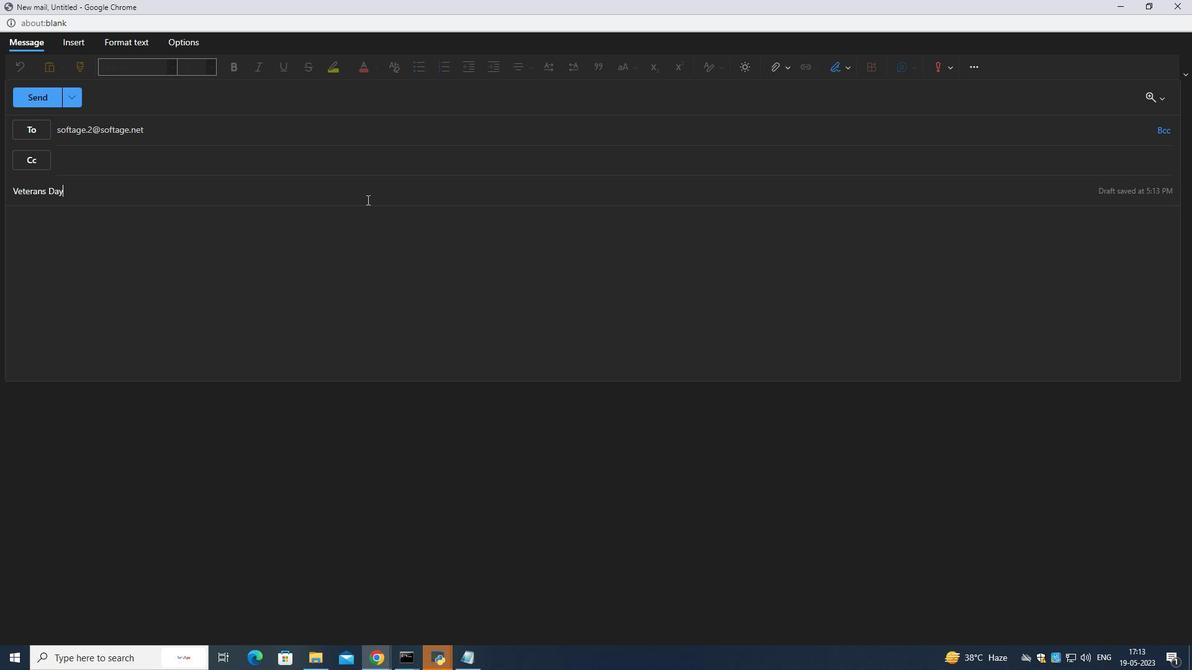 
Action: Mouse pressed left at (358, 242)
Screenshot: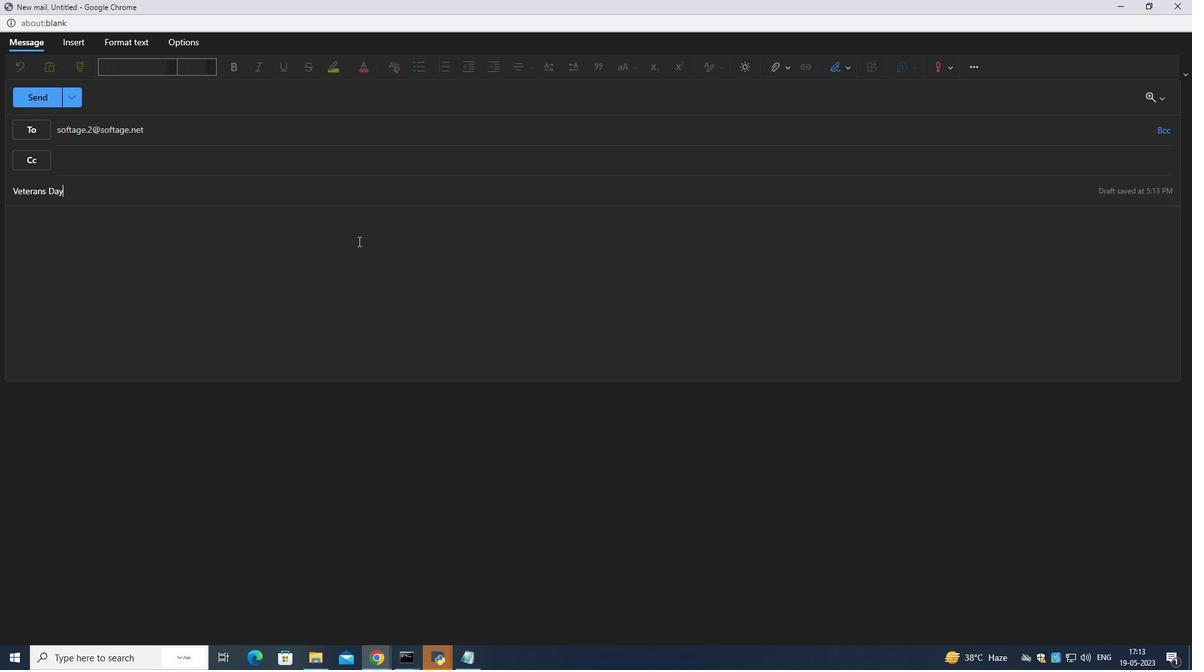 
Action: Mouse moved to (267, 228)
Screenshot: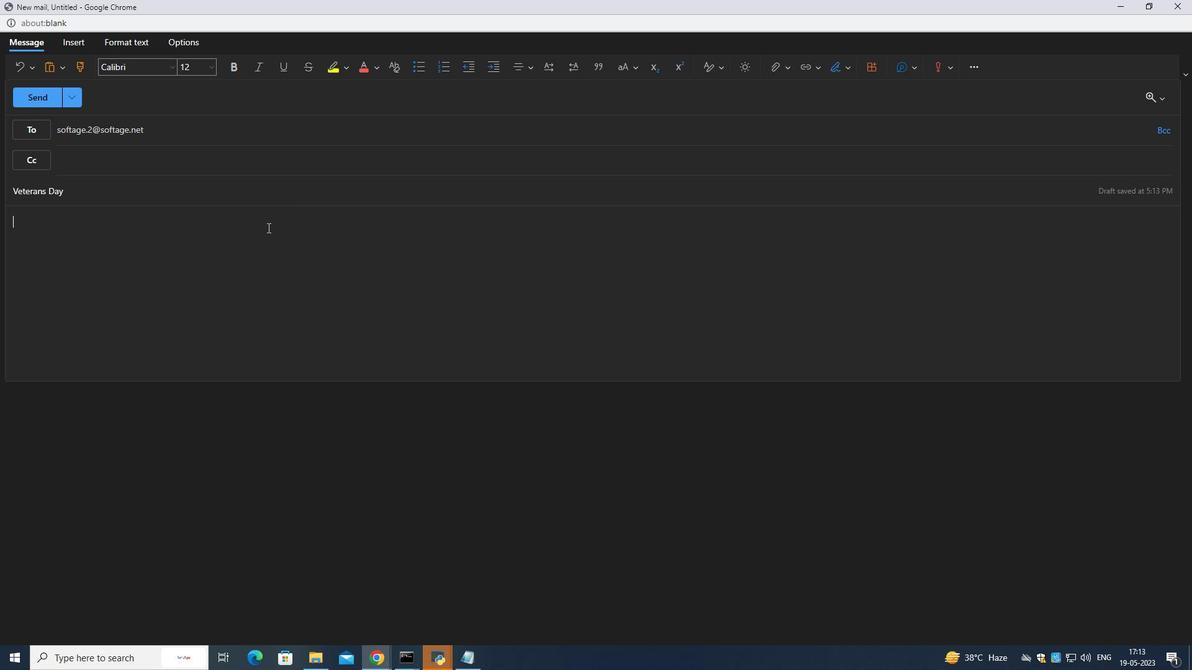 
Action: Key pressed <Key.shift>The<Key.space><Key.shift>National<Key.space><Key.shift>veterans<Key.space><Key.shift>Award<Key.space>was<Key.space>also<Key.space>
Screenshot: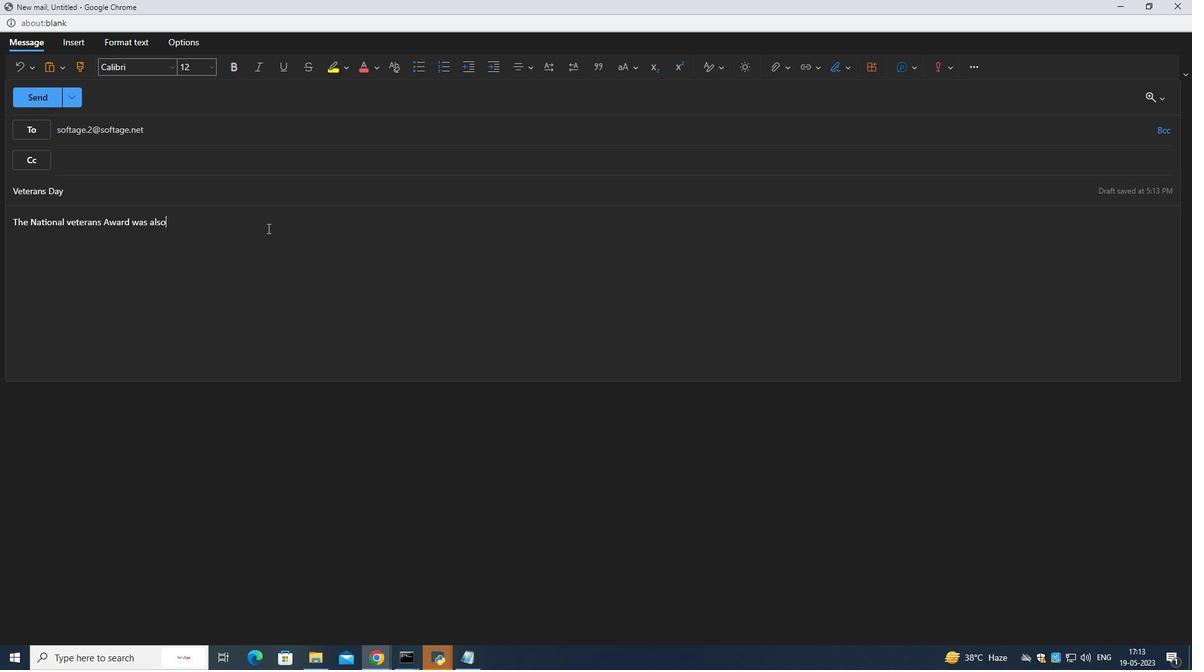 
Action: Mouse moved to (527, 70)
Screenshot: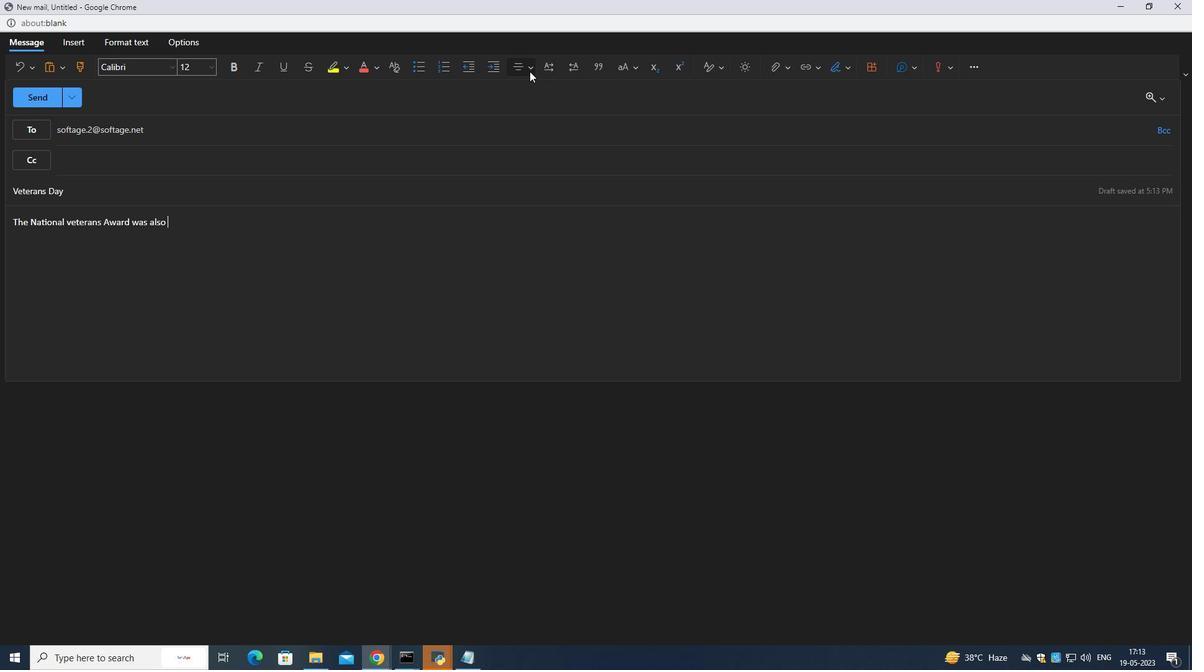 
Action: Mouse pressed left at (527, 70)
Screenshot: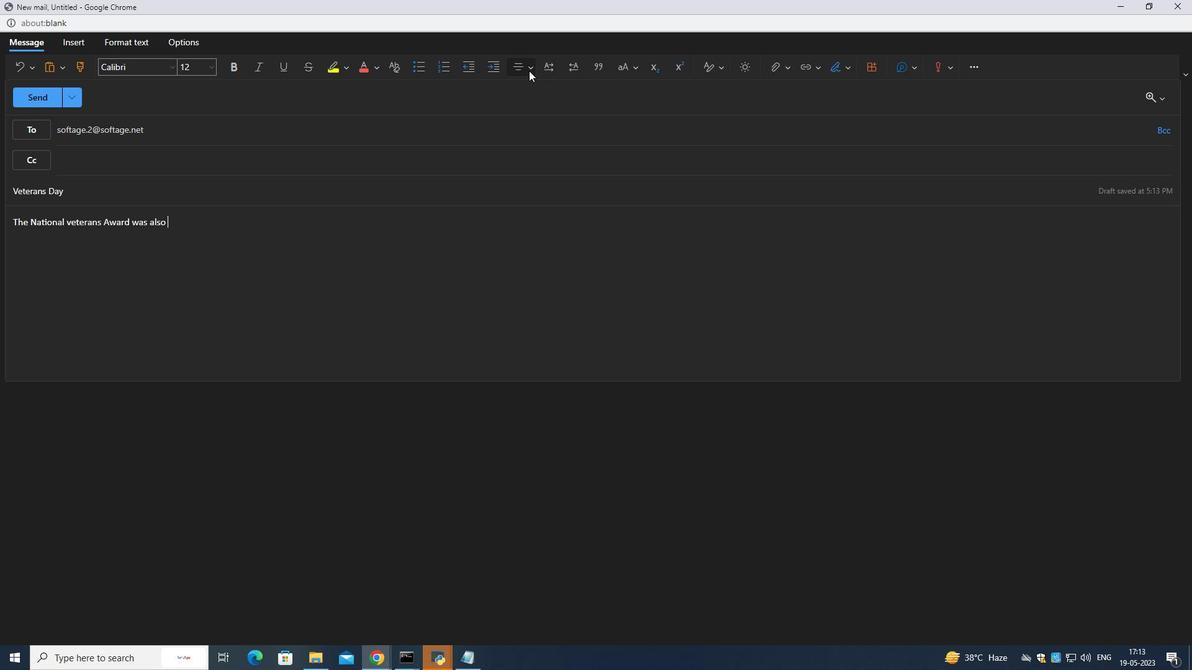 
Action: Mouse moved to (530, 116)
Screenshot: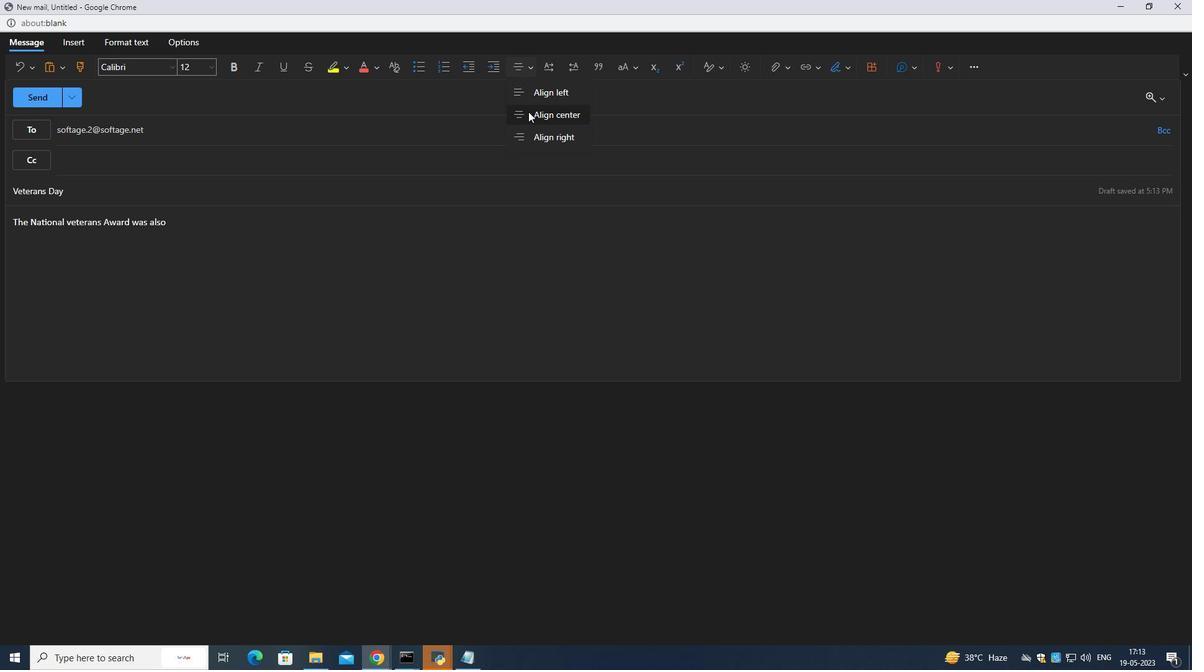 
Action: Mouse pressed left at (530, 116)
Screenshot: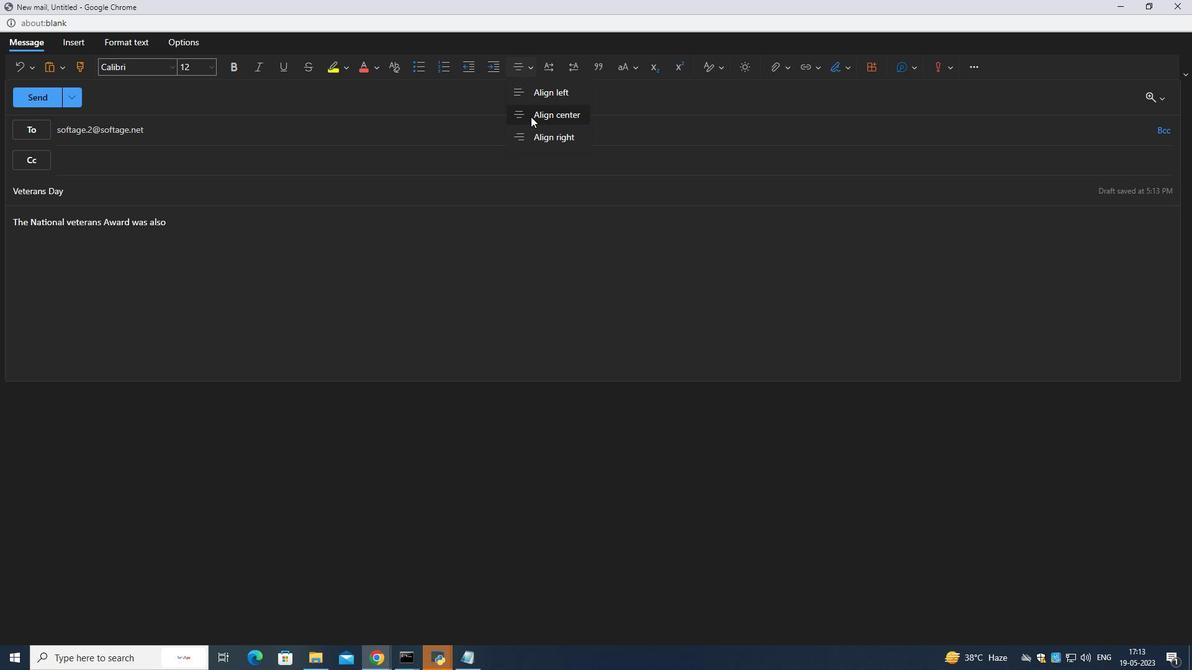 
Action: Mouse moved to (699, 224)
Screenshot: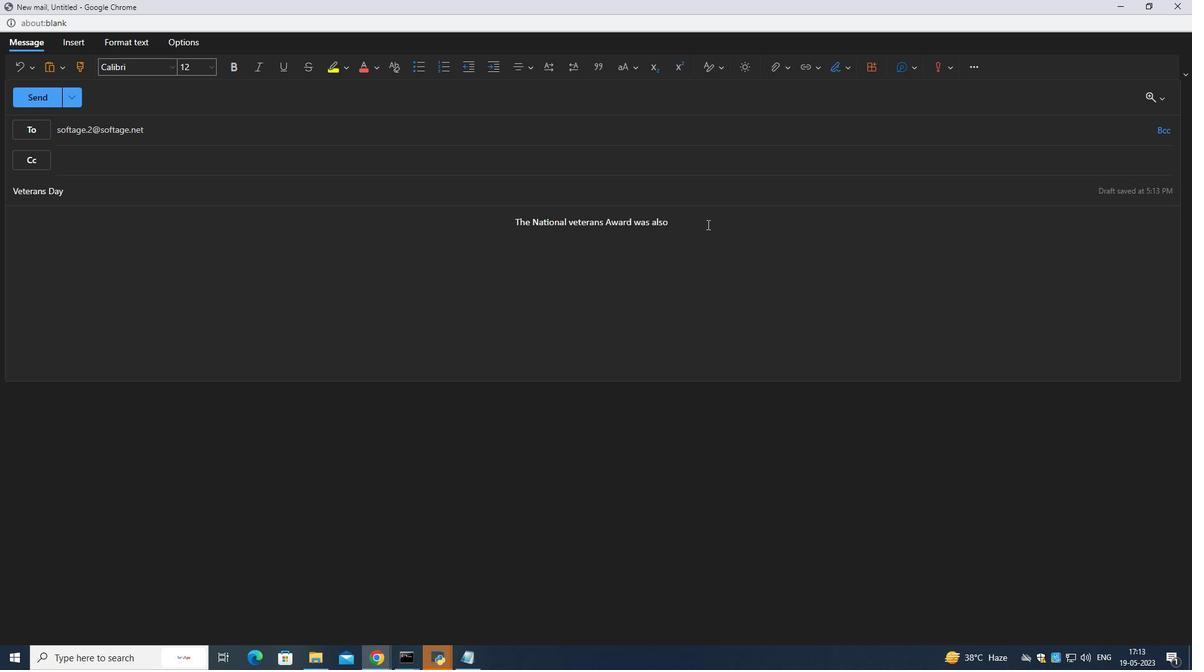 
Action: Mouse pressed left at (699, 224)
Screenshot: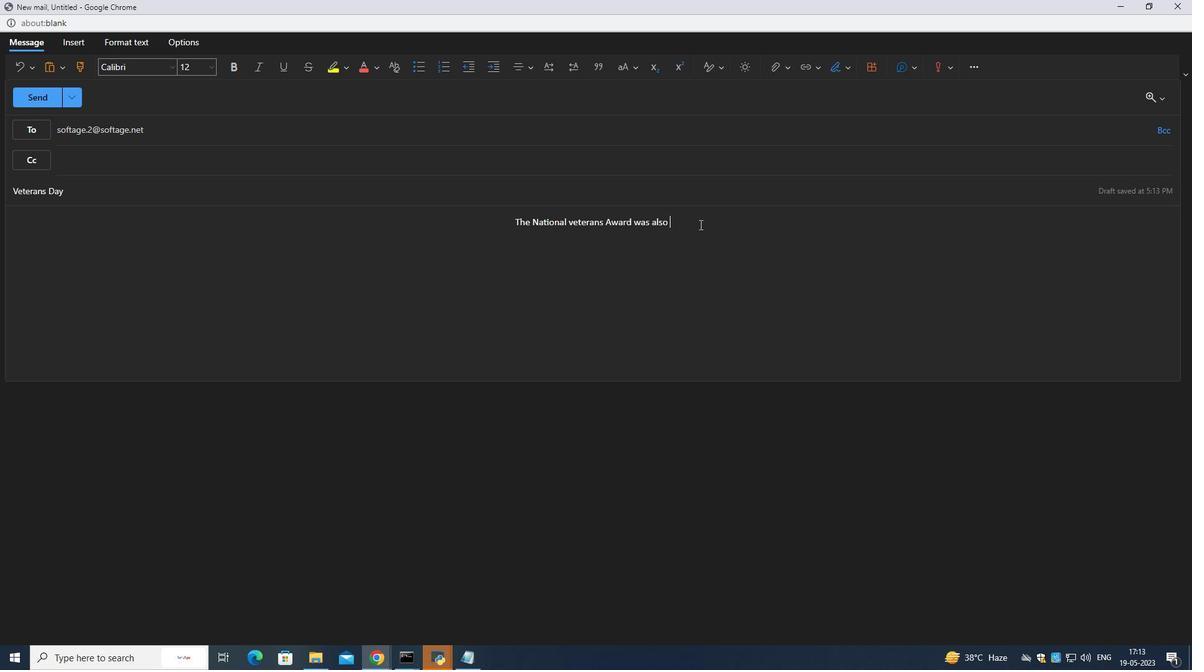 
Action: Mouse moved to (703, 222)
Screenshot: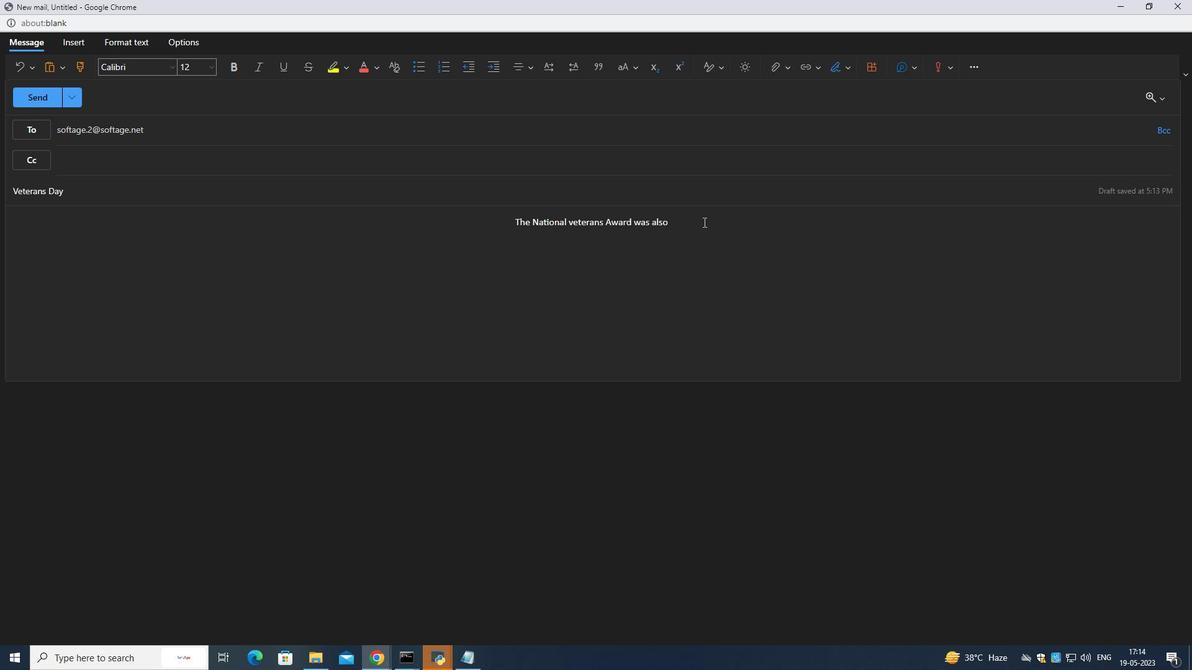 
Action: Key pressed <Key.space>created<Key.space>1954,<Key.space>first<Key.space>received<Key.space>by<Key.space>congressman<Key.space>rees<Key.space>for<Key.space>his<Key.space>sop<Key.backspace><Key.backspace>upport<Key.space>in<Key.space>making<Key.space>veterans<Key.space>day<Key.space>a<Key.space><Key.enter>fereral<Key.space>holiday.<Key.space><Key.shift>though<Key.space>the<Key.space>holiday<Key.space>is<Key.space>currently<Key.space>and<Key.space>was<Key.space>originally<Key.space>celebrated<Key.space>on<Key.space>november<Key.space>11,<Key.space><Key.shift>the<Key.space>day<Key.space>was<Key.space>moved<Key.space>to<Key.space>the<Key.space>fourth<Key.space>monday<Key.space>of<Key.space>october<Key.space>in<Key.space>1975<Key.space>,<Key.space>president<Key.space><Key.shift>gerald<Key.space><Key.shift>R.<Key.space>ford<Key.space>signed<Key.space>a<Key.space>lw<Key.backspace>aw<Key.space>that<Key.space>returned<Key.space>the<Key.space>annual<Key.space>observance<Key.space>of<Key.space>veterans<Key.space>day<Key.space>to<Key.space>its<Key.space>originals<Key.space>date<Key.space>of<Key.space>
Screenshot: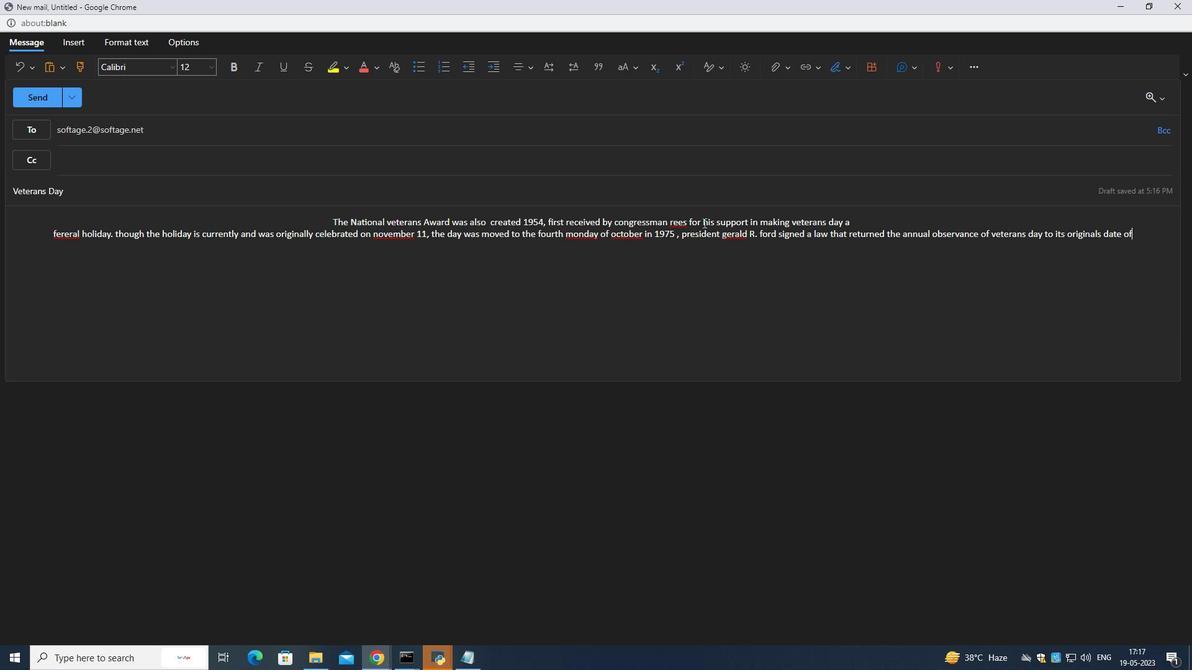 
Action: Mouse scrolled (703, 223) with delta (0, 0)
Screenshot: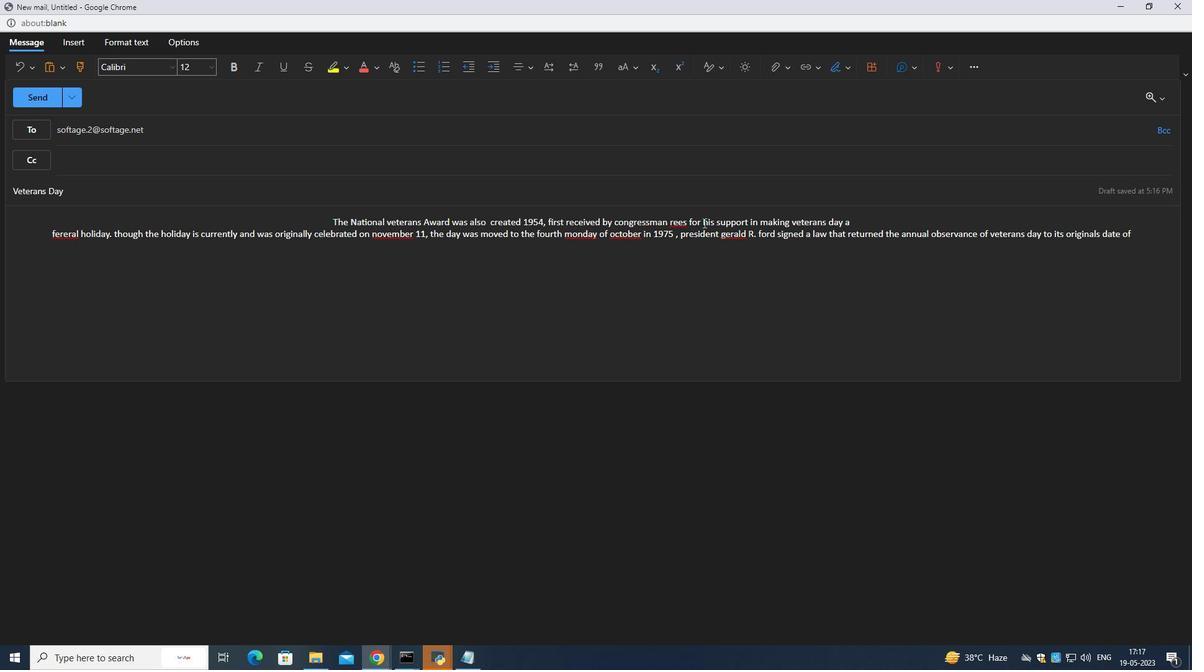 
Action: Mouse moved to (428, 234)
Screenshot: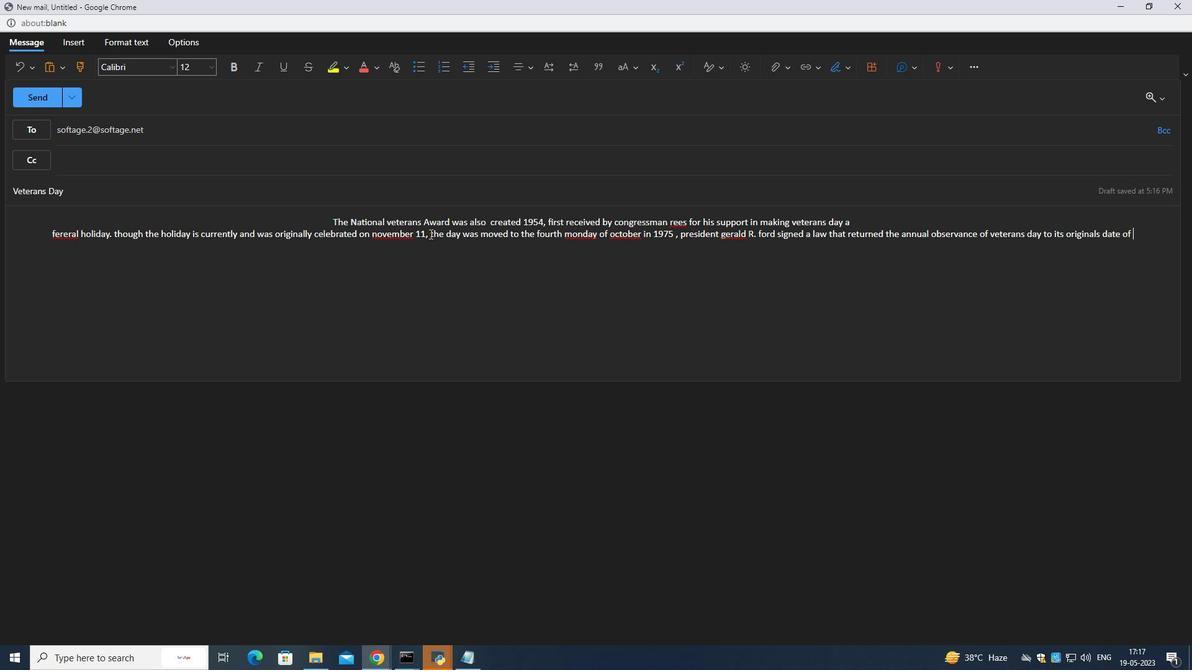 
Action: Mouse pressed left at (428, 234)
Screenshot: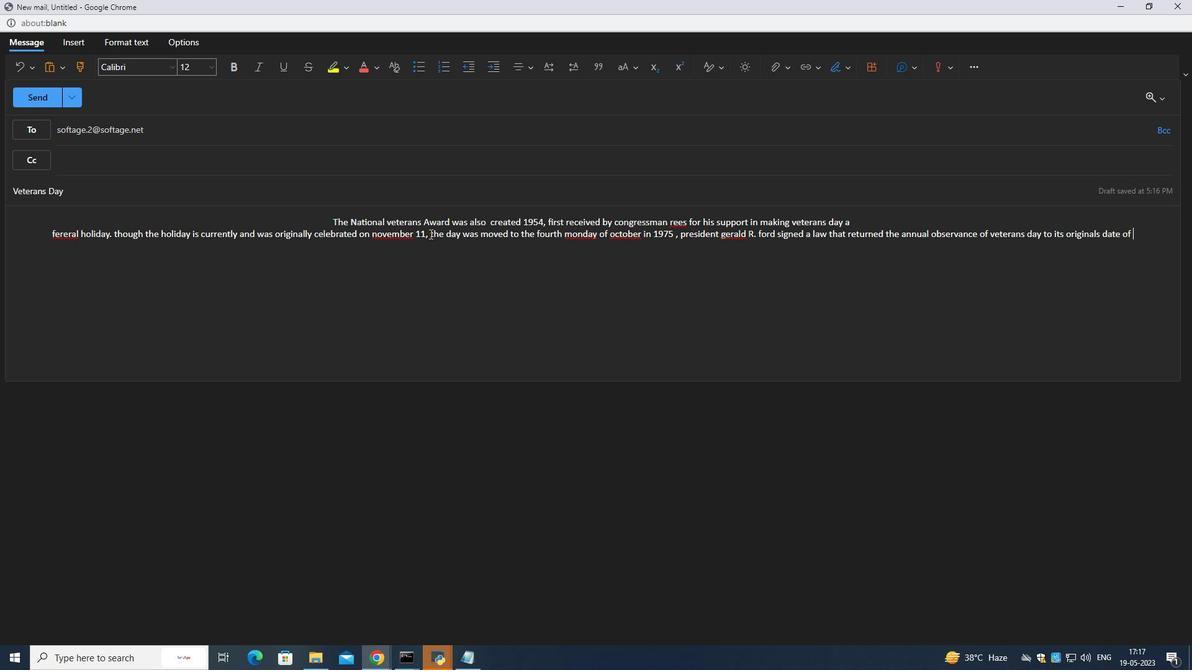 
Action: Mouse moved to (437, 243)
Screenshot: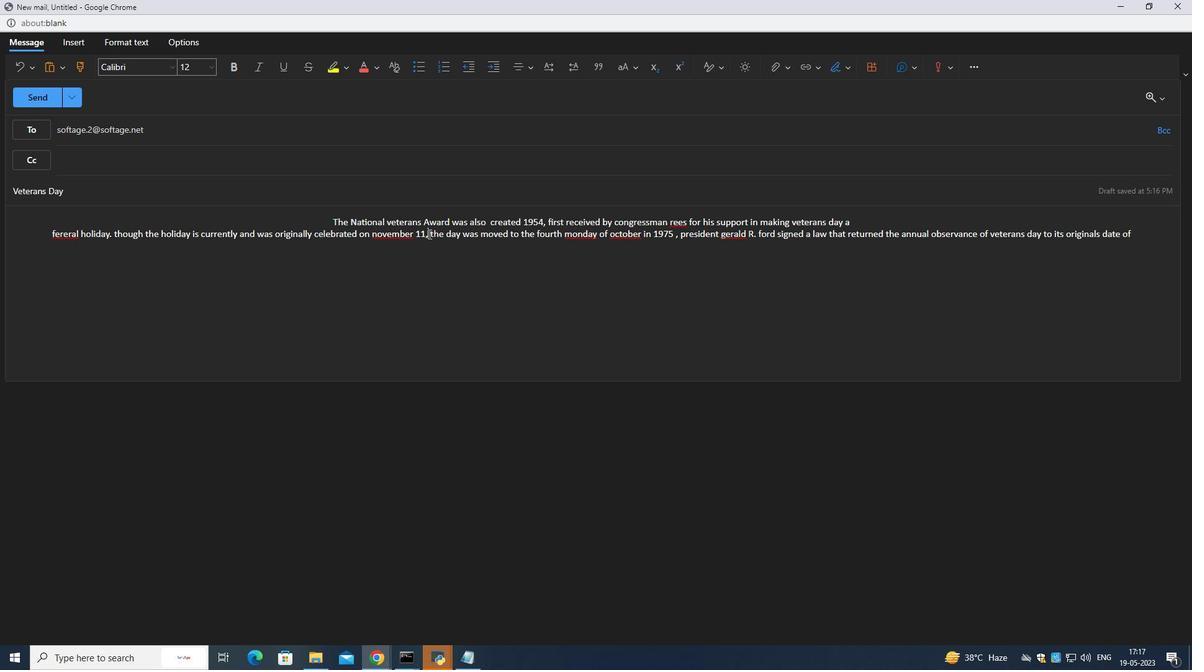 
Action: Key pressed <Key.enter>
Screenshot: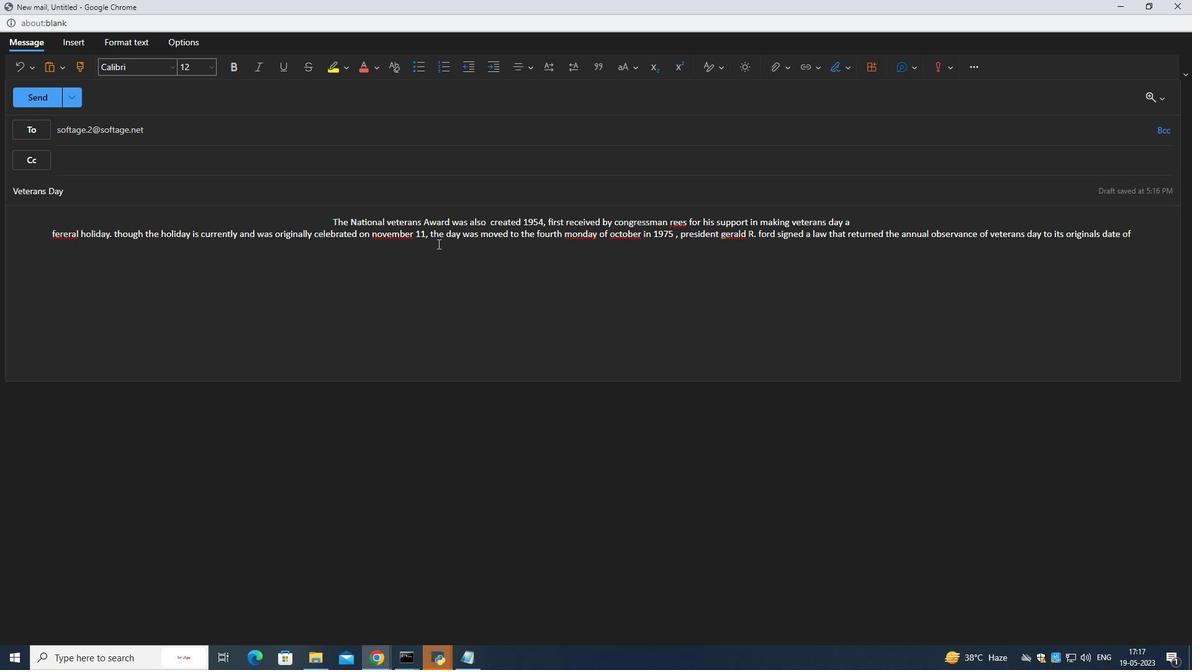 
Action: Mouse moved to (529, 69)
Screenshot: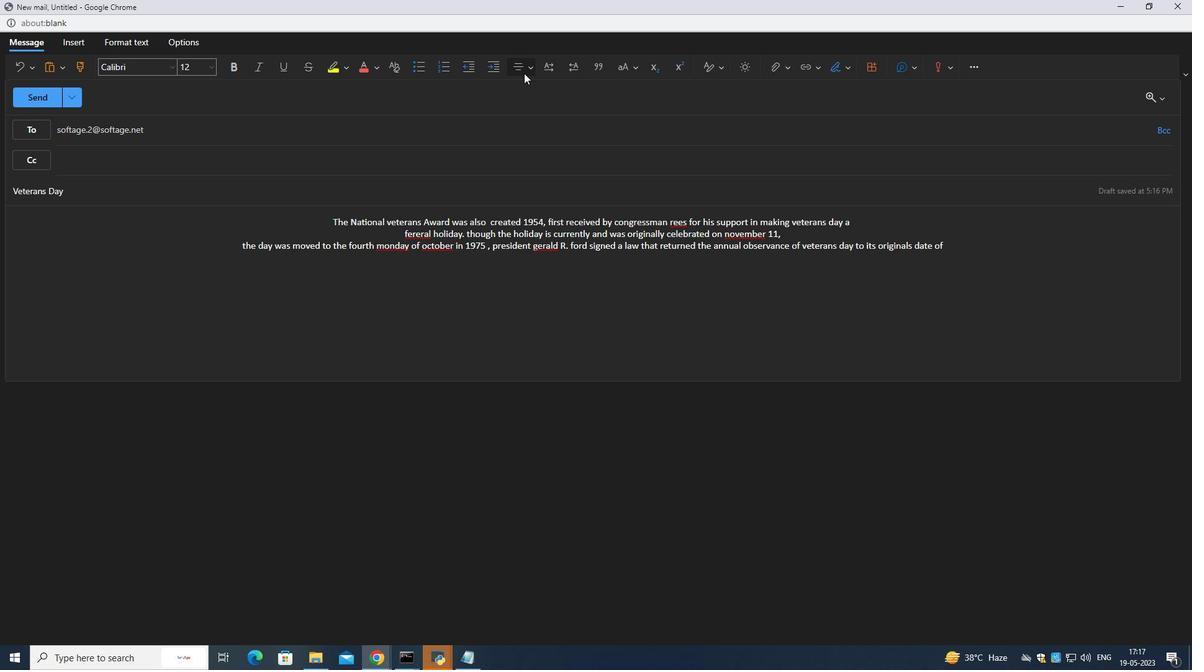 
Action: Mouse pressed left at (529, 69)
Screenshot: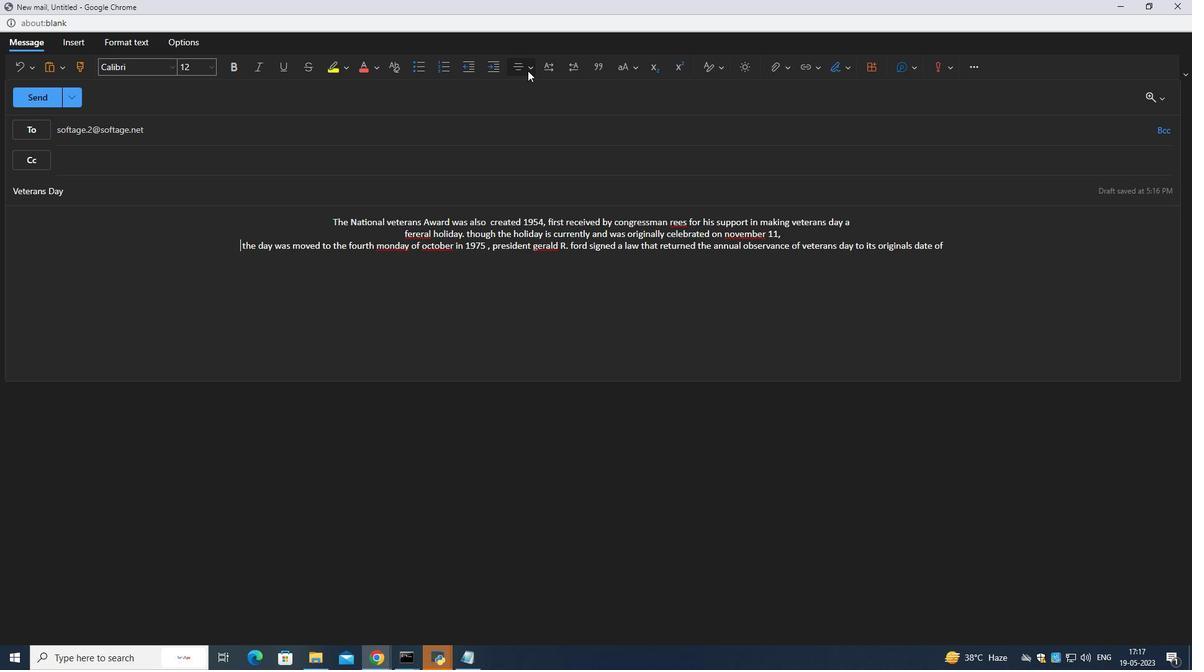 
Action: Mouse moved to (553, 91)
Screenshot: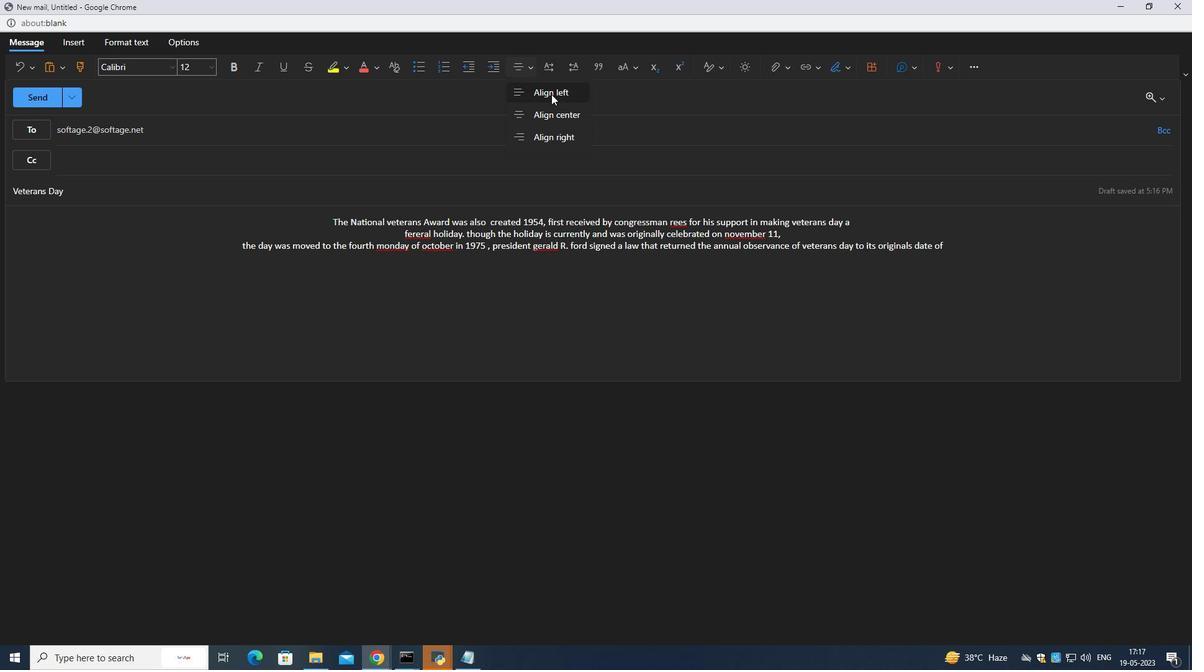 
Action: Mouse pressed left at (553, 91)
Screenshot: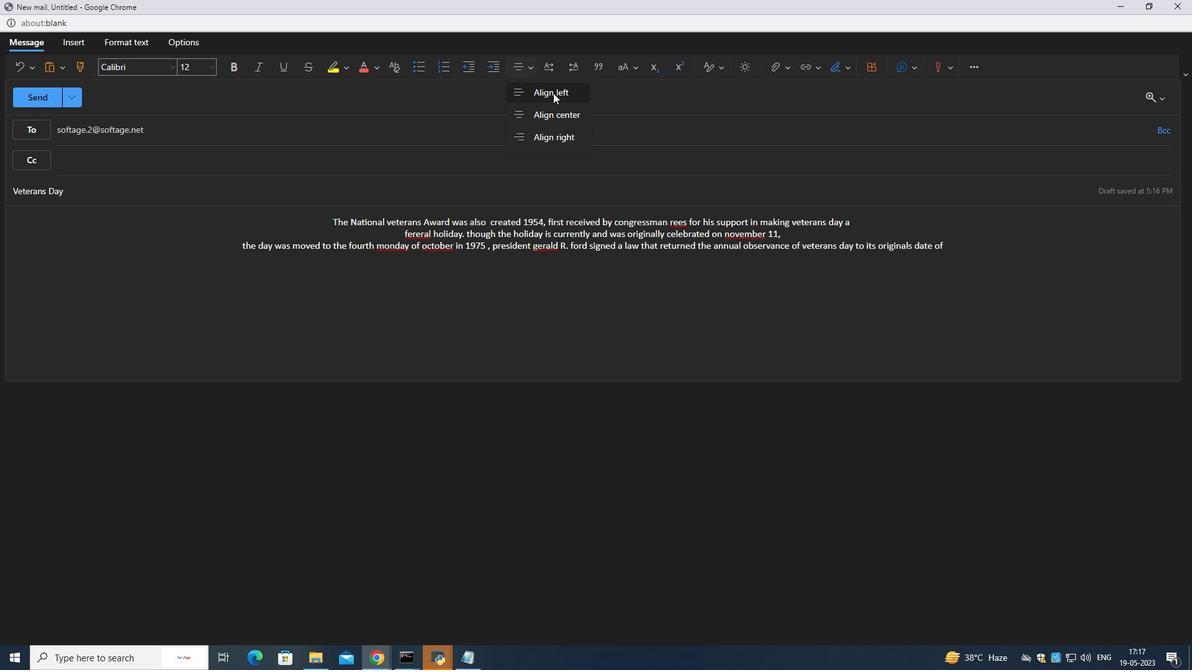 
Action: Mouse moved to (784, 239)
Screenshot: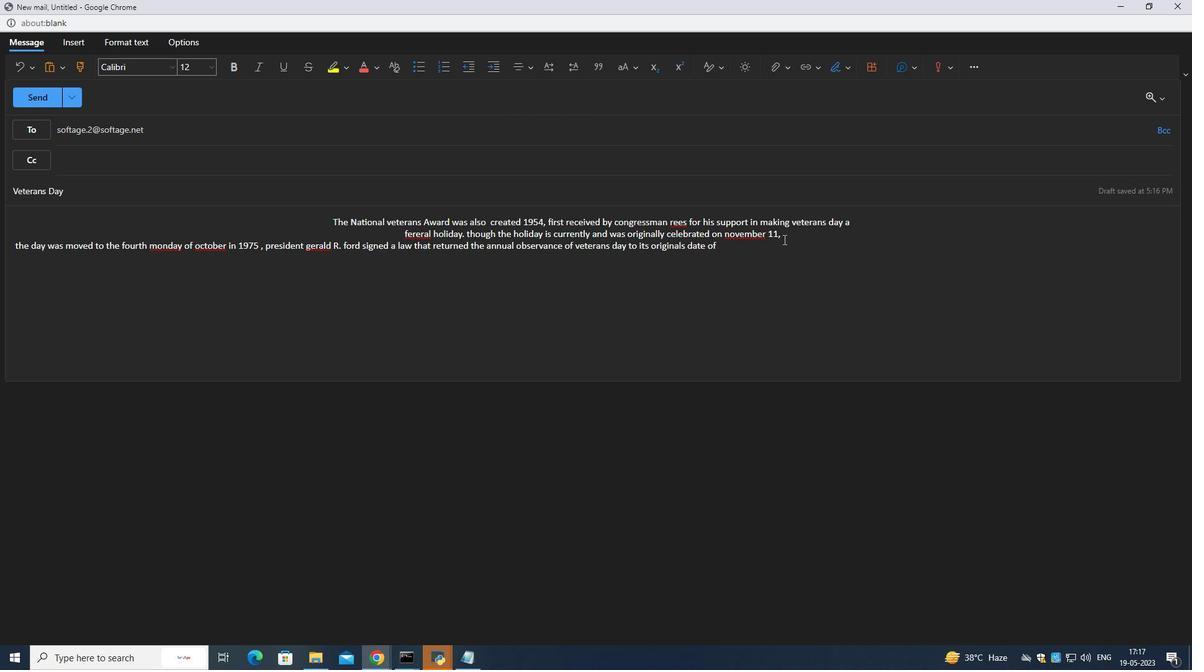 
Action: Mouse pressed left at (784, 239)
Screenshot: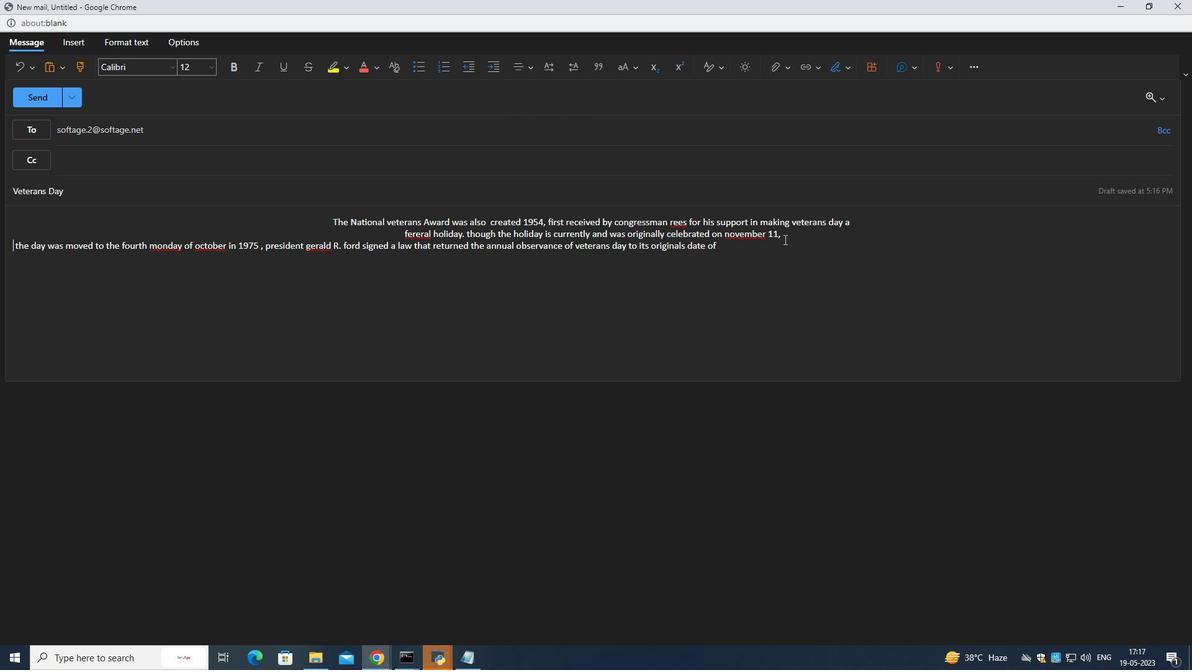 
Action: Mouse moved to (530, 71)
Screenshot: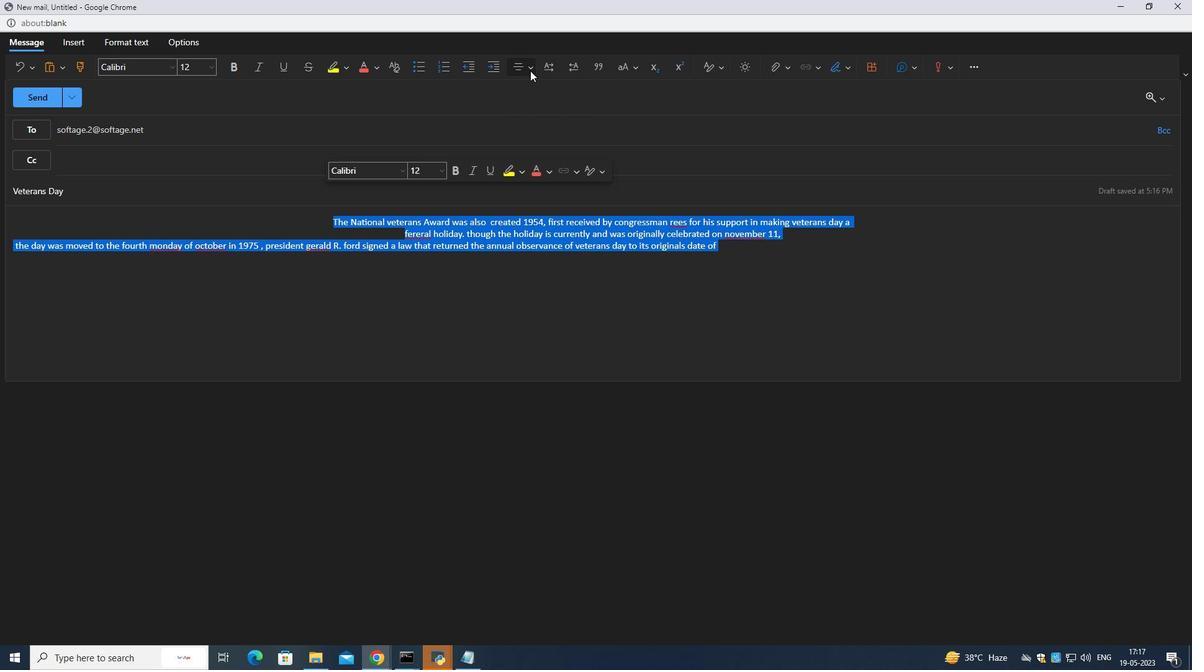 
Action: Mouse pressed left at (530, 71)
Screenshot: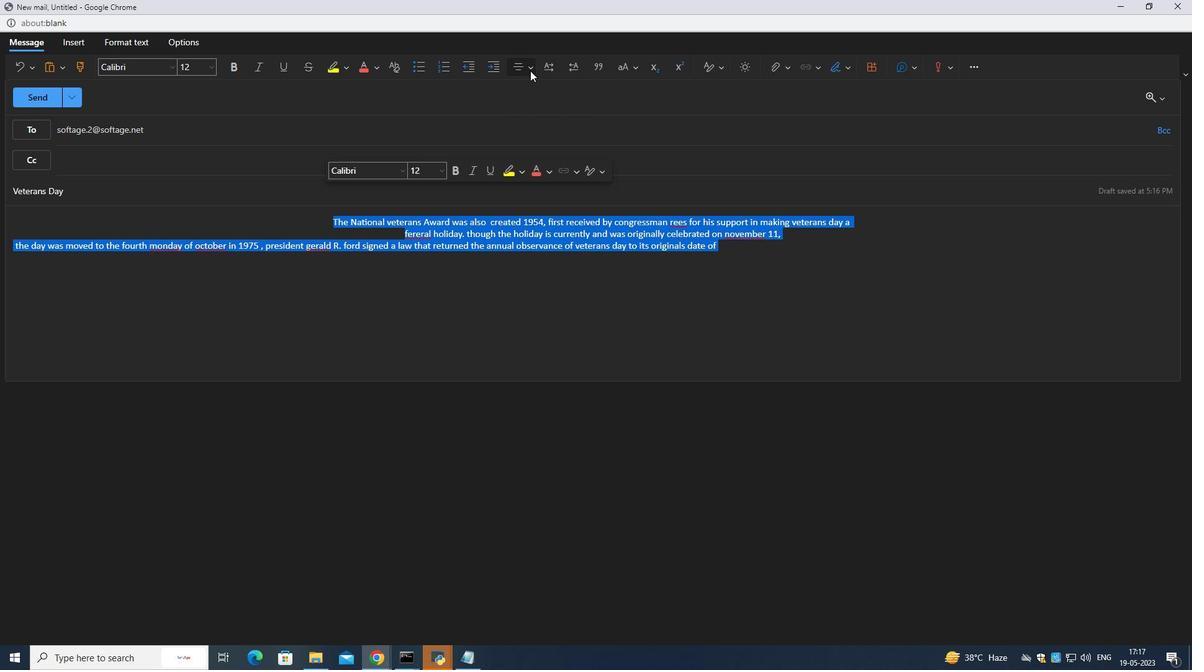 
Action: Mouse moved to (528, 98)
Screenshot: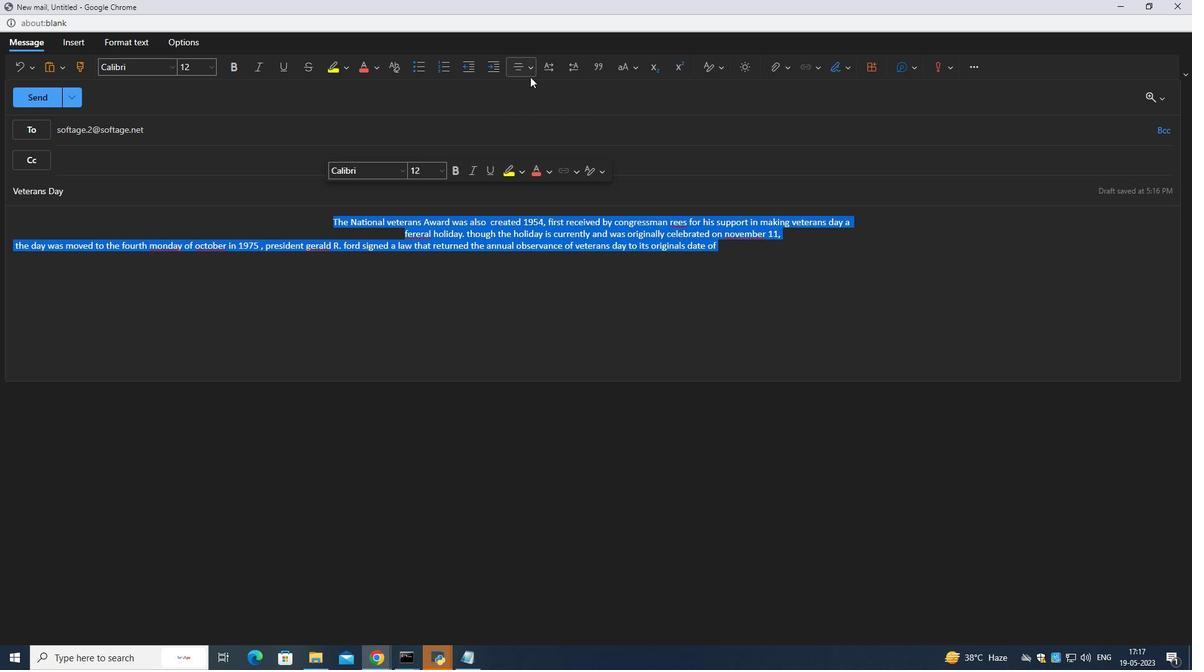 
Action: Mouse pressed left at (528, 98)
Screenshot: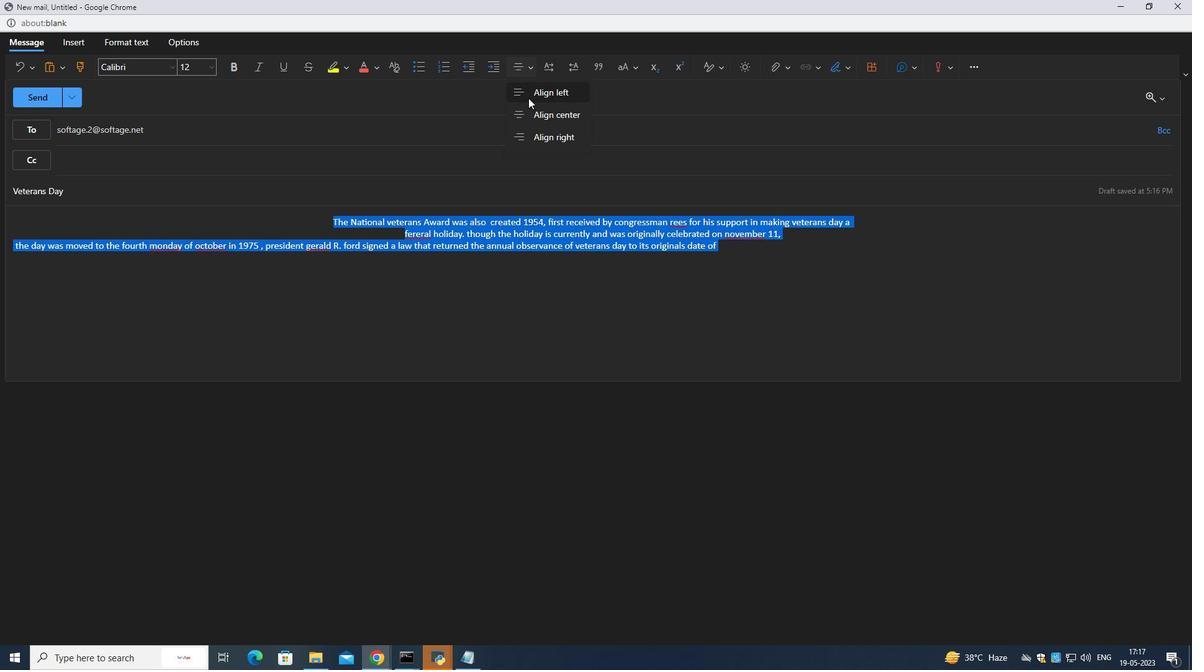 
Action: Mouse moved to (476, 232)
Screenshot: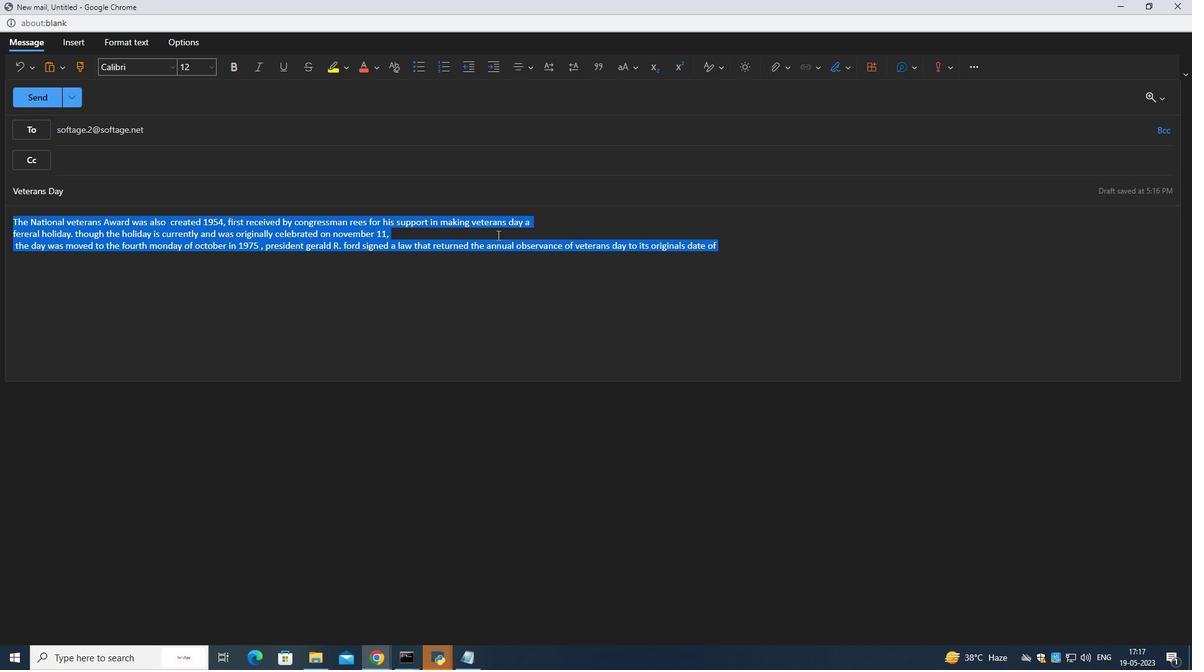 
Action: Mouse pressed left at (476, 232)
Screenshot: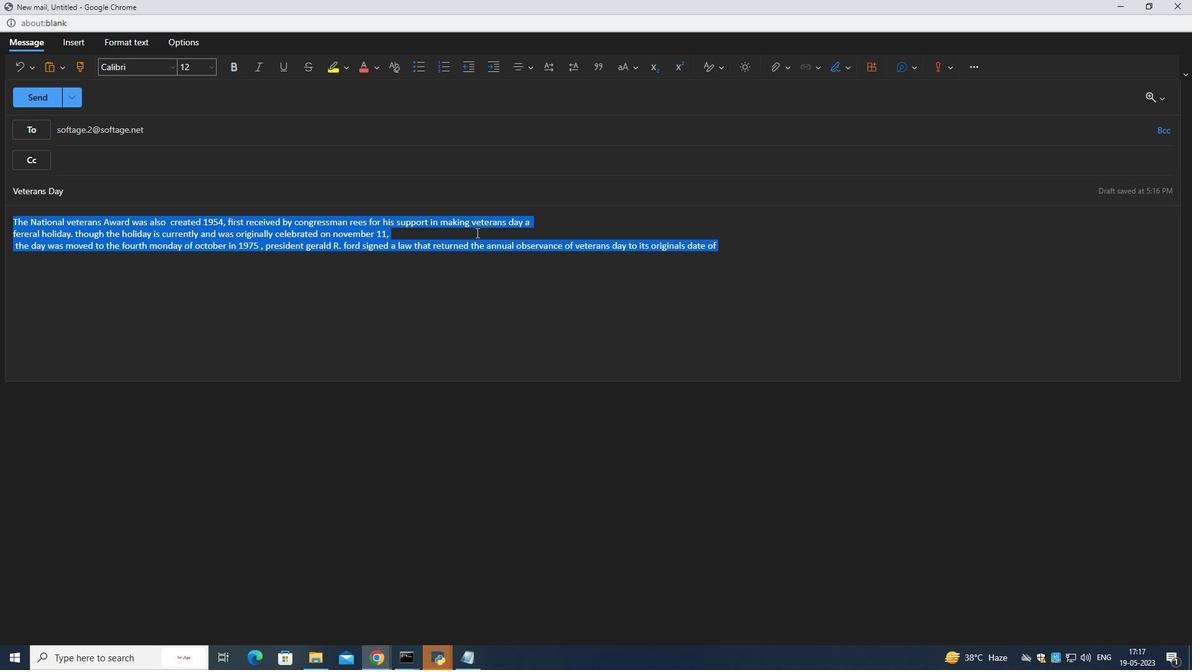 
Action: Mouse moved to (62, 246)
Screenshot: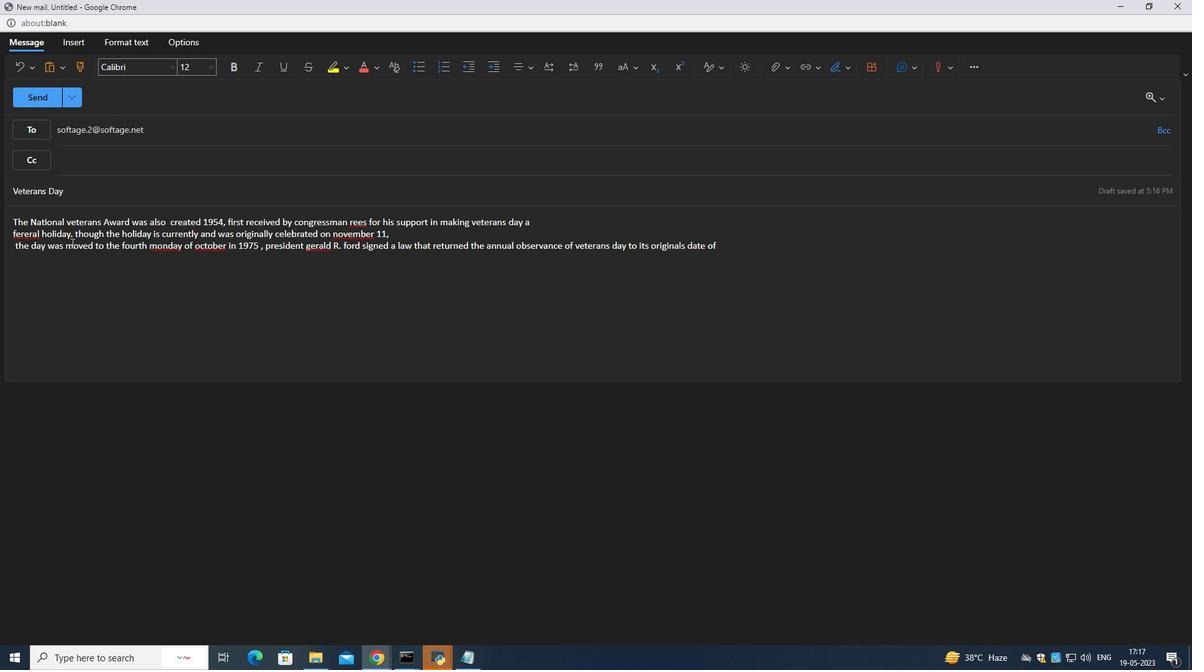 
Action: Mouse pressed left at (62, 246)
Screenshot: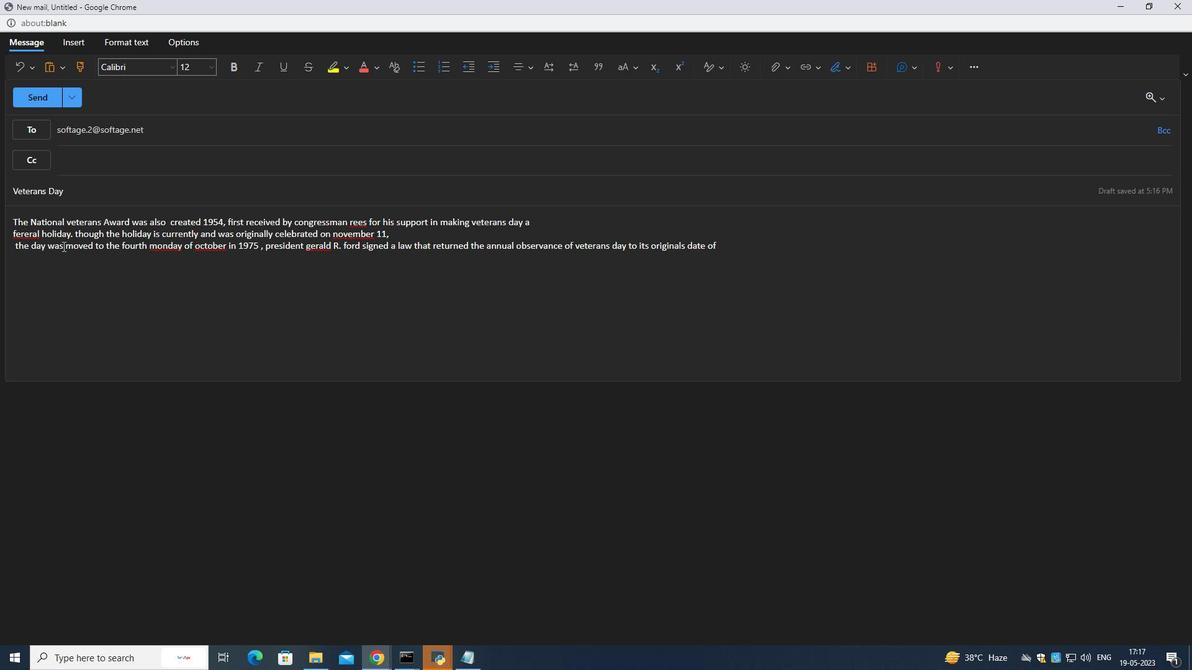 
Action: Mouse moved to (15, 246)
Screenshot: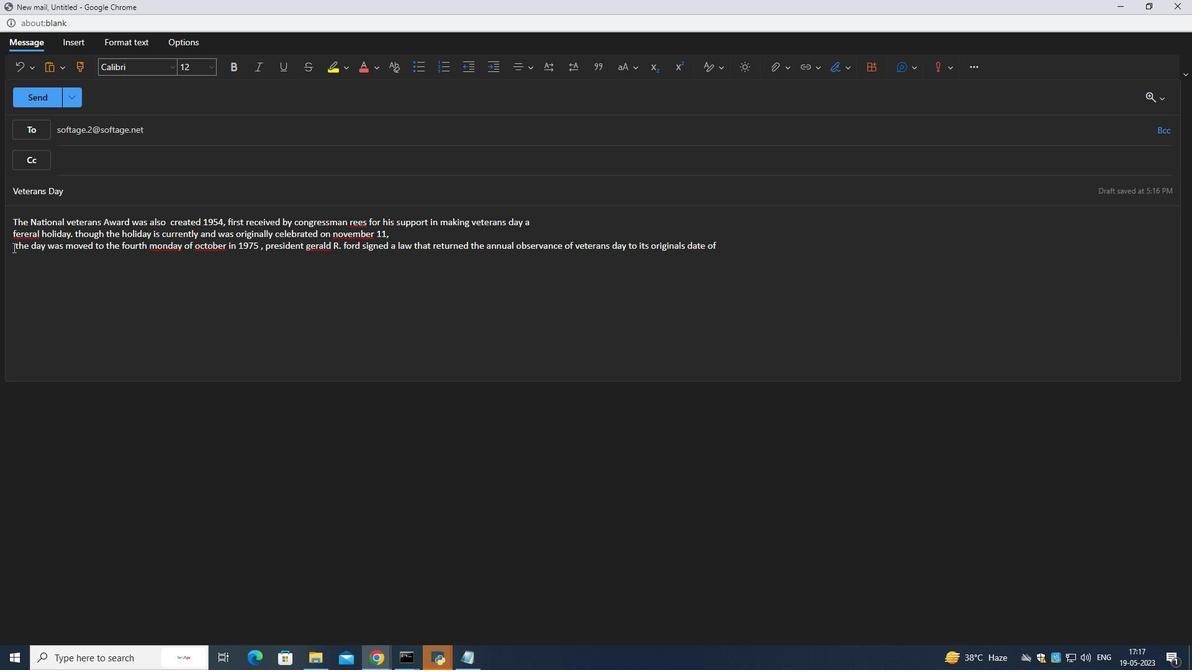 
Action: Mouse pressed left at (15, 246)
Screenshot: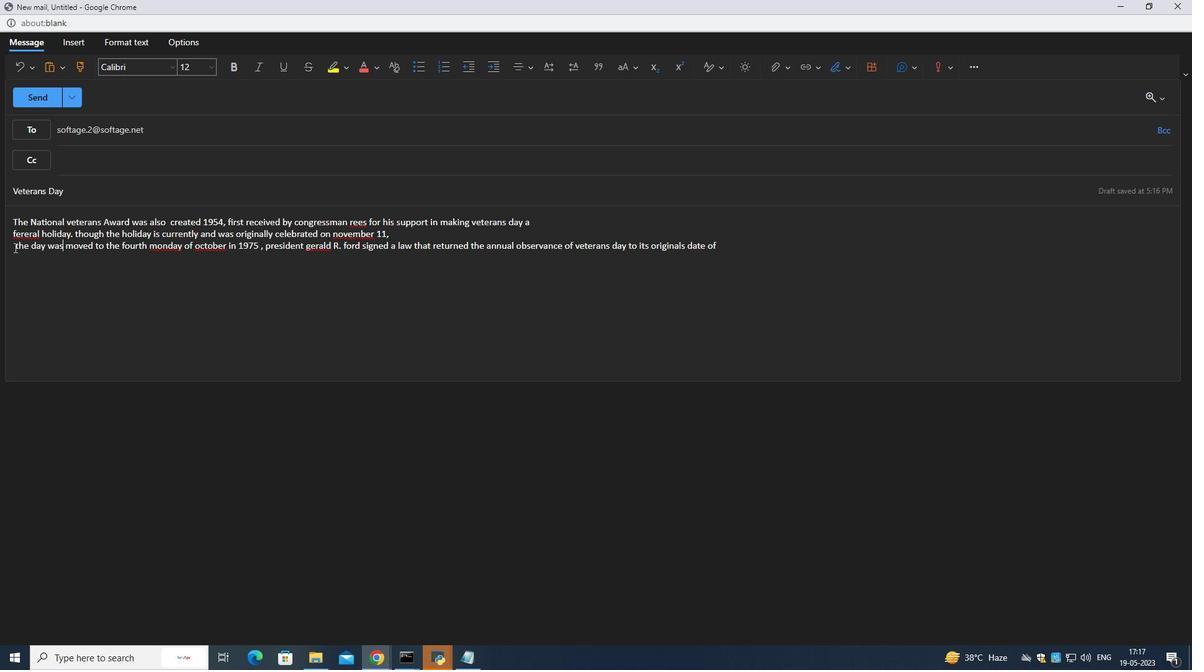 
Action: Mouse moved to (122, 243)
Screenshot: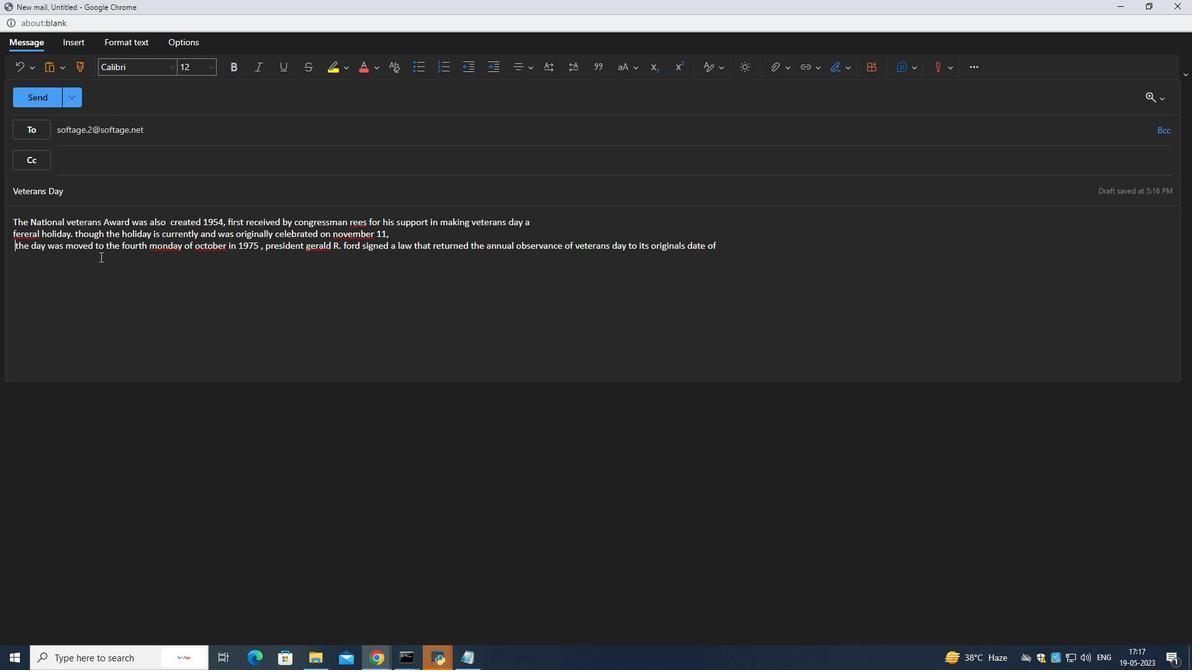 
Action: Key pressed <Key.backspace><Key.backspace>
Screenshot: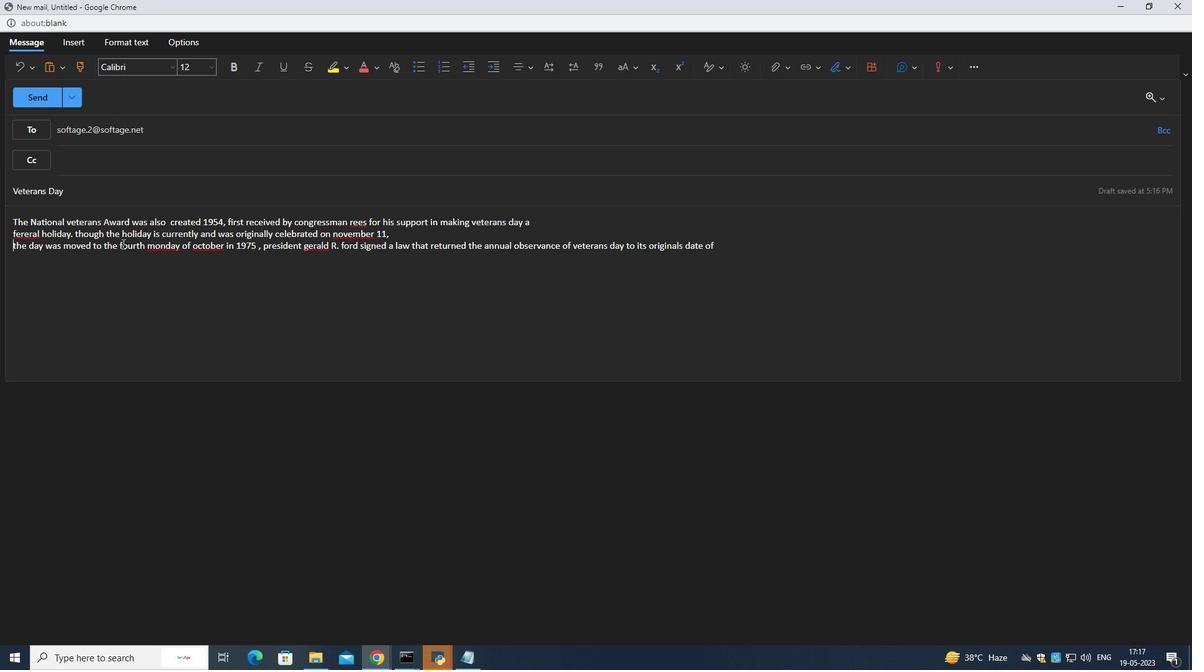 
Action: Mouse moved to (520, 239)
Screenshot: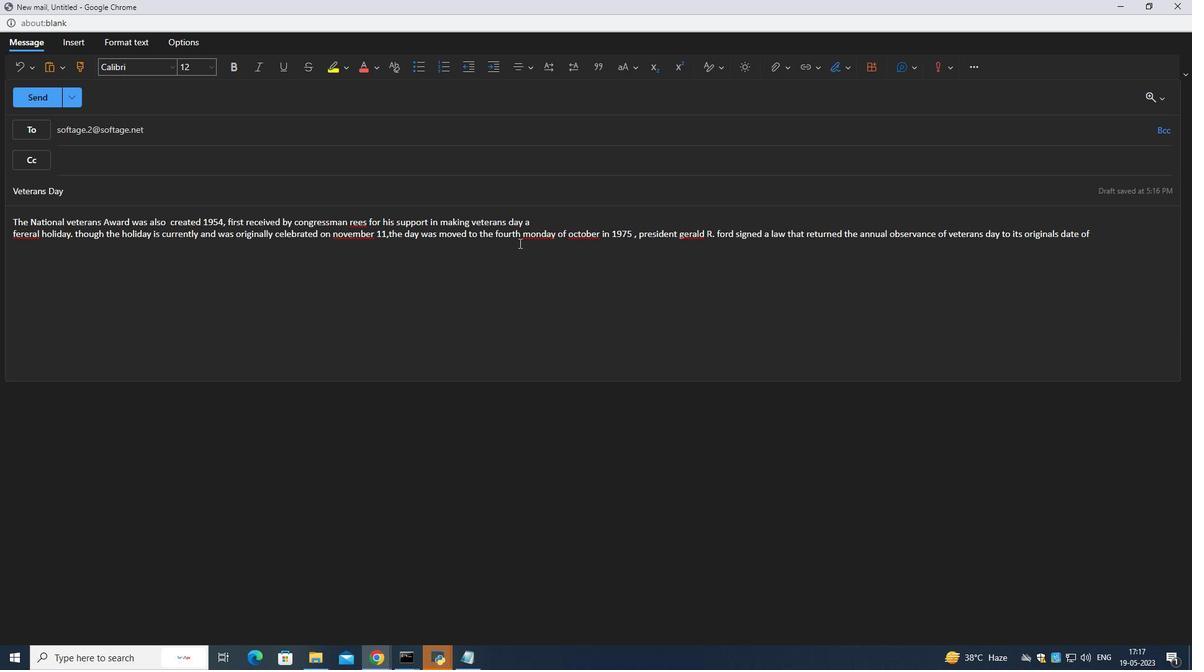 
Action: Mouse pressed left at (520, 239)
Screenshot: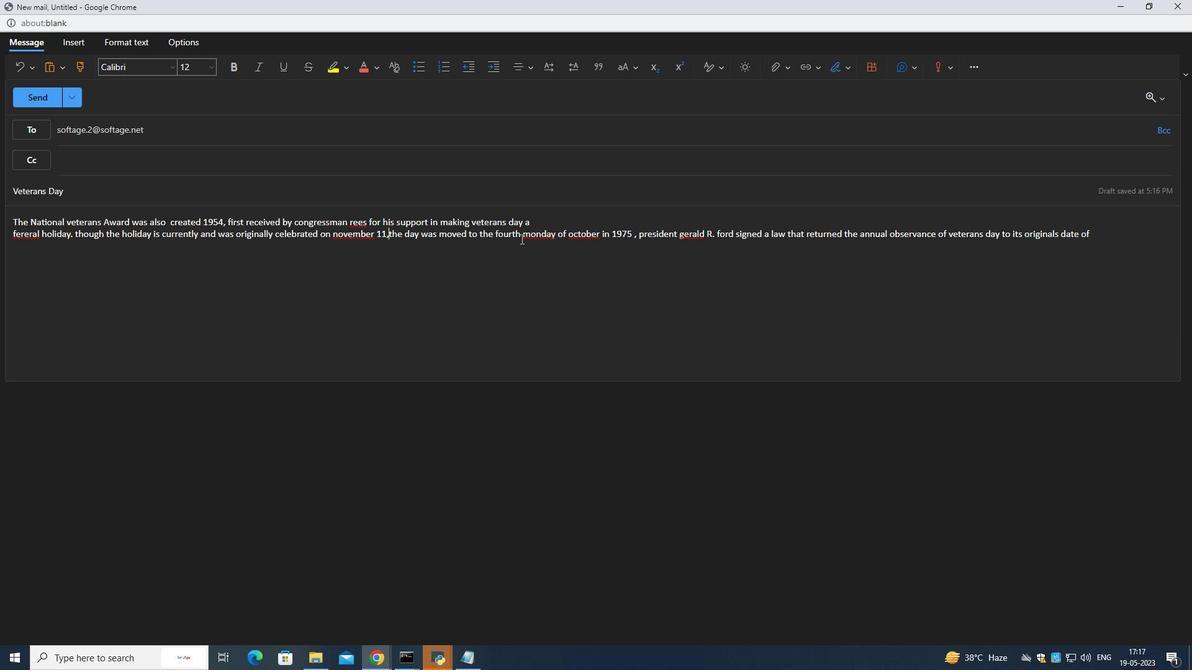 
Action: Mouse moved to (516, 312)
Screenshot: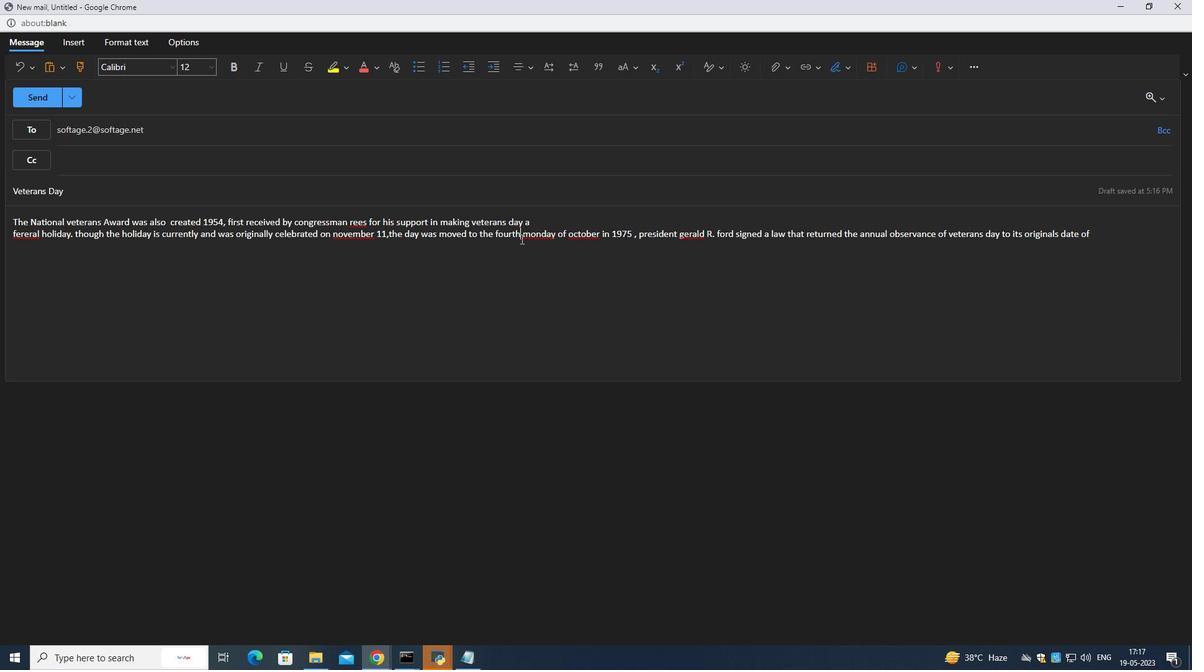 
Action: Key pressed <Key.enter>
Screenshot: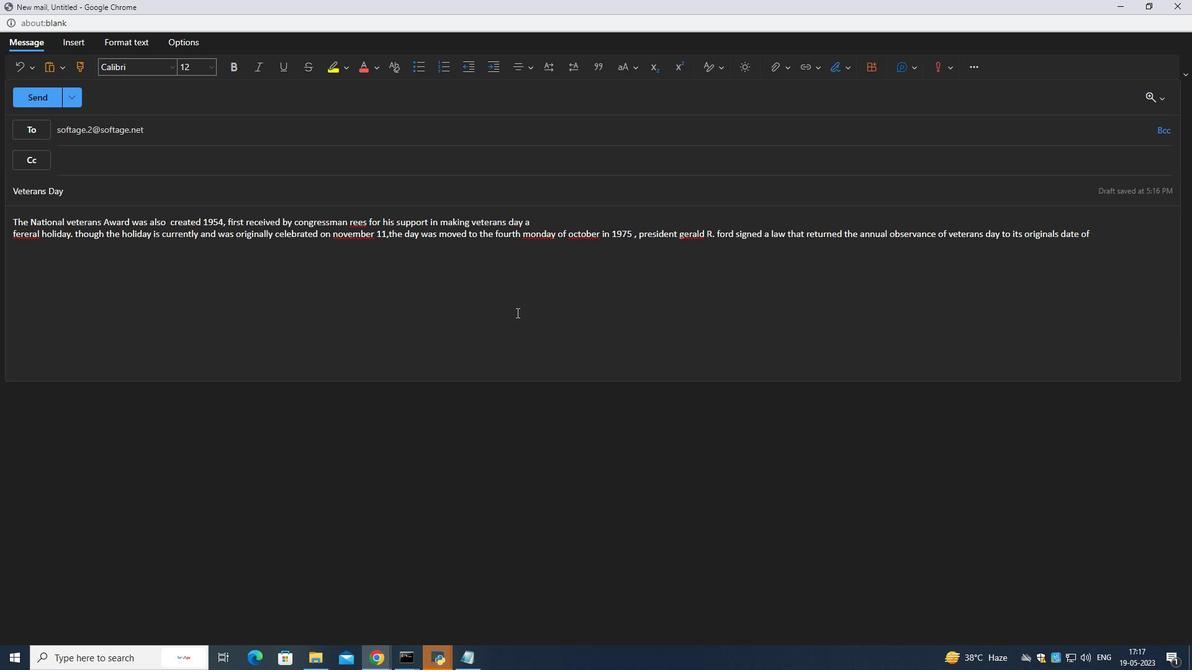 
Action: Mouse moved to (514, 249)
Screenshot: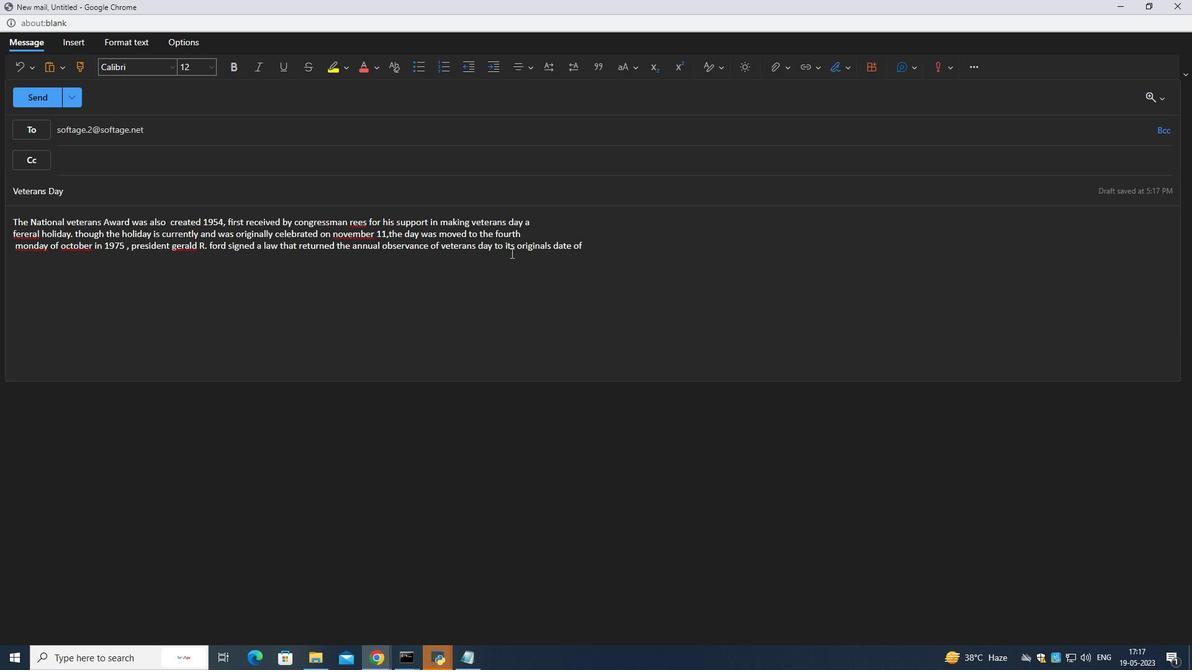 
Action: Mouse pressed left at (514, 249)
Screenshot: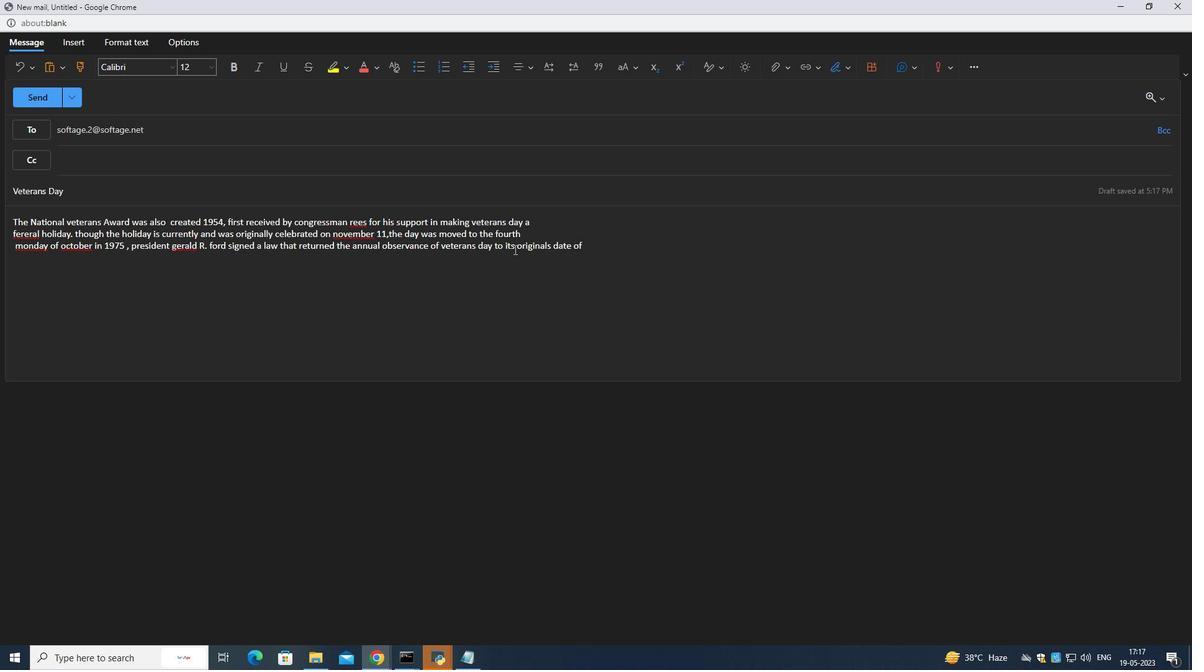 
Action: Mouse moved to (506, 304)
Screenshot: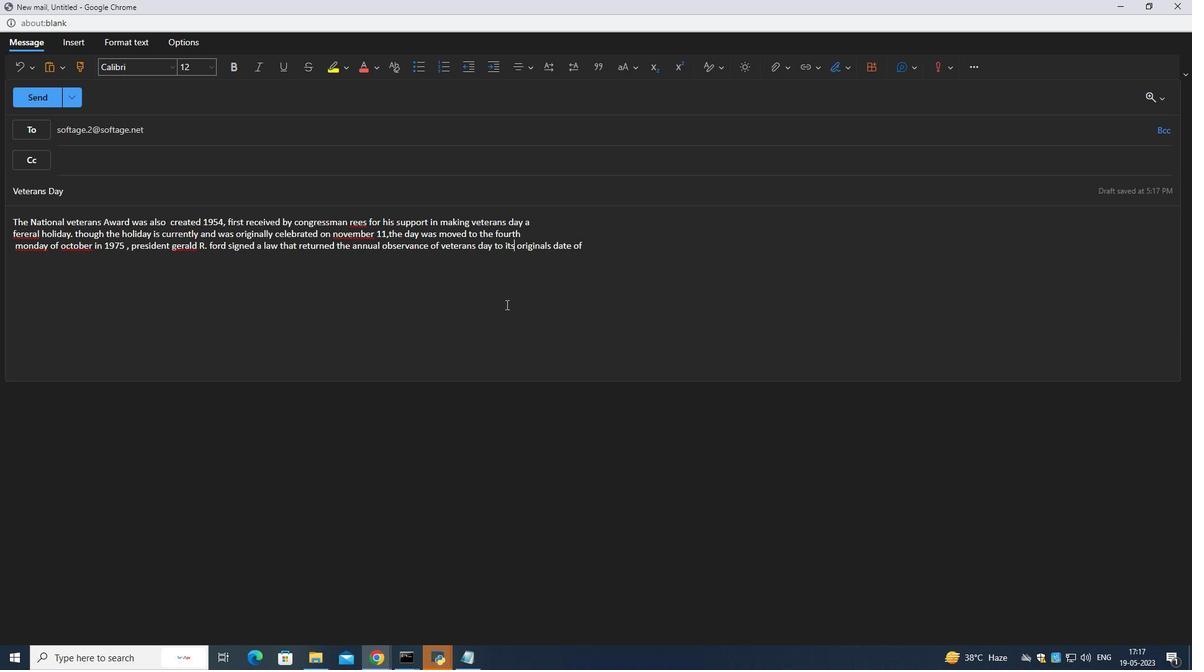 
Action: Key pressed <Key.enter>
Screenshot: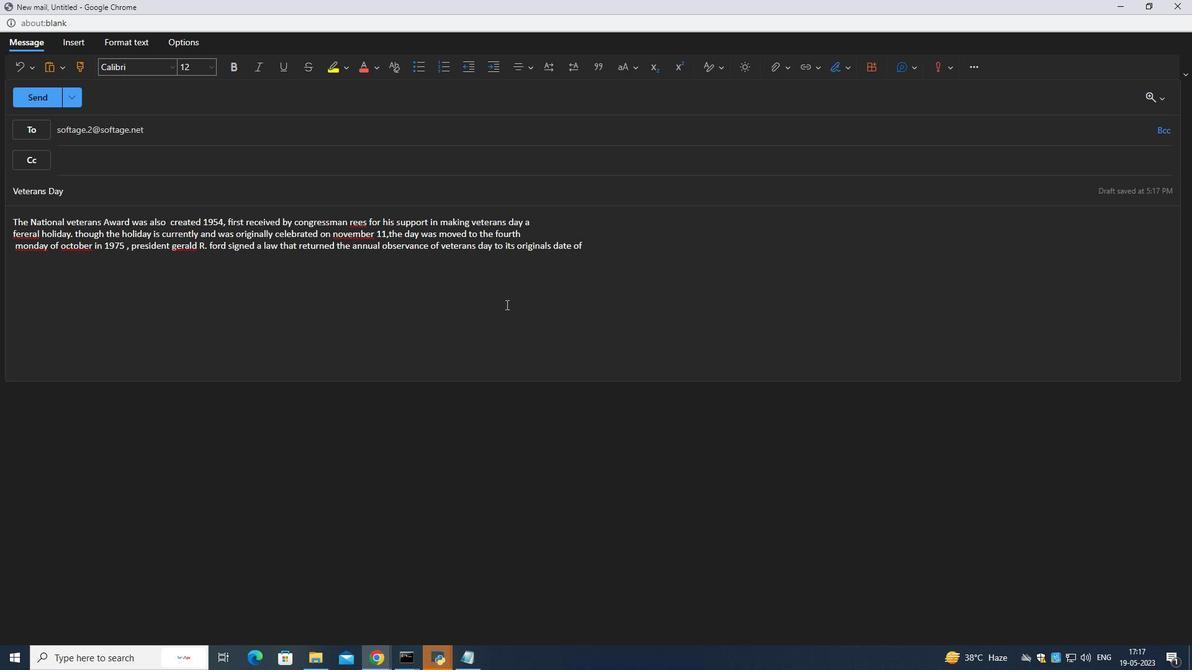 
Action: Mouse moved to (446, 256)
Screenshot: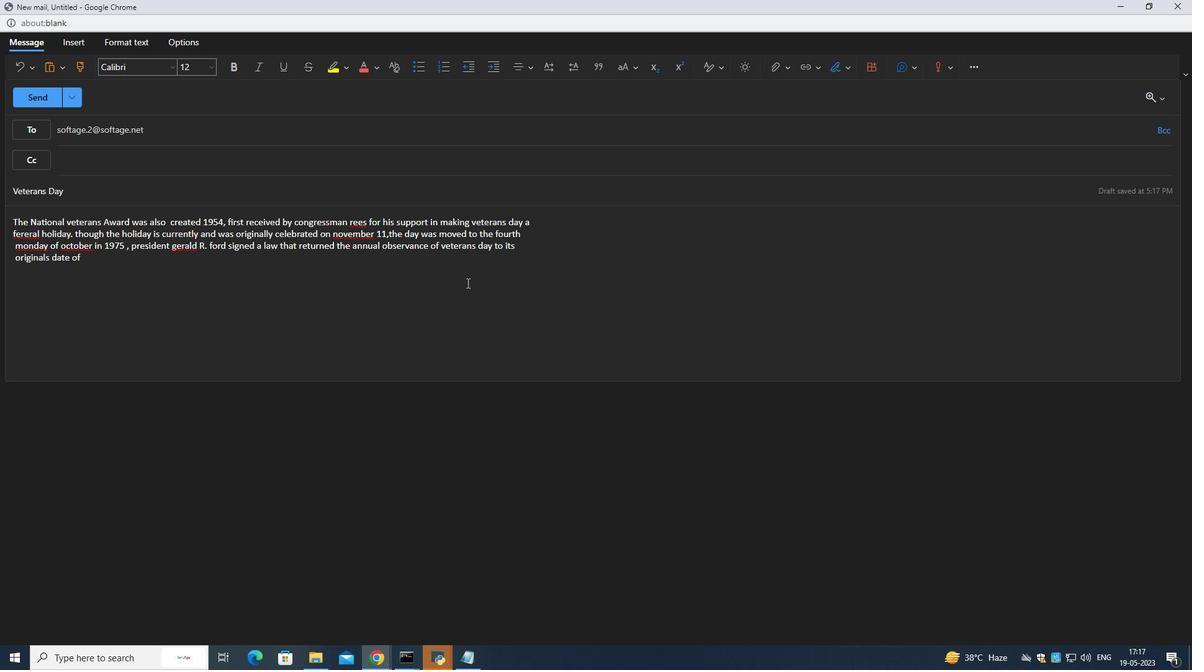 
Action: Mouse pressed left at (446, 256)
Screenshot: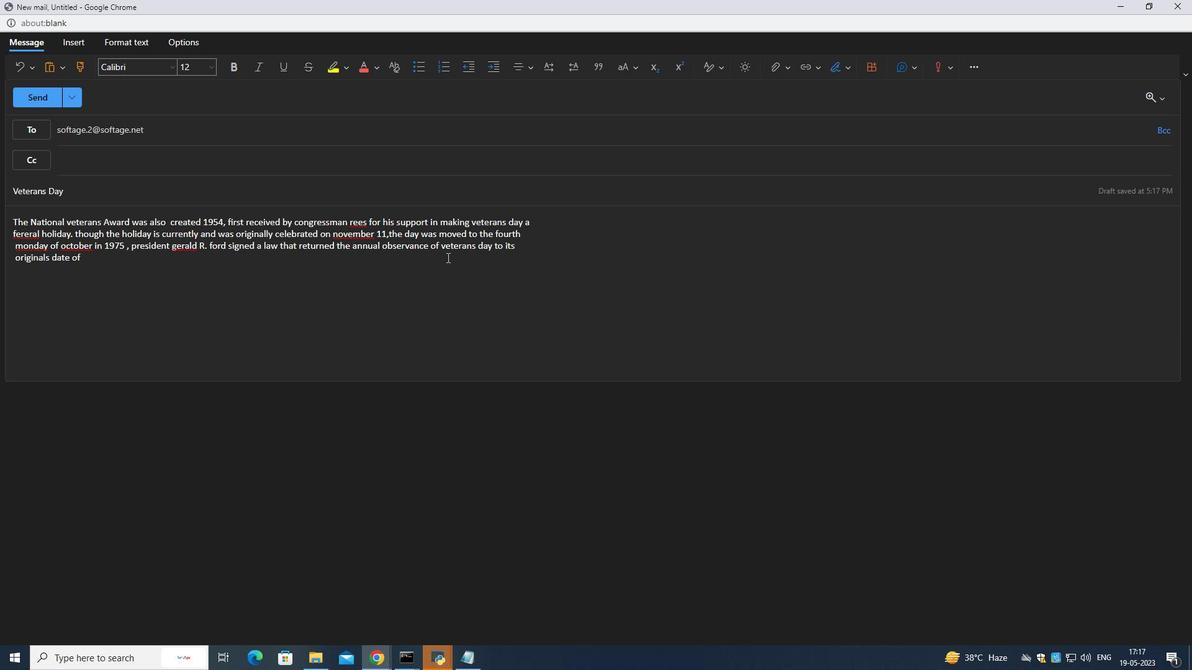 
Action: Mouse moved to (114, 260)
Screenshot: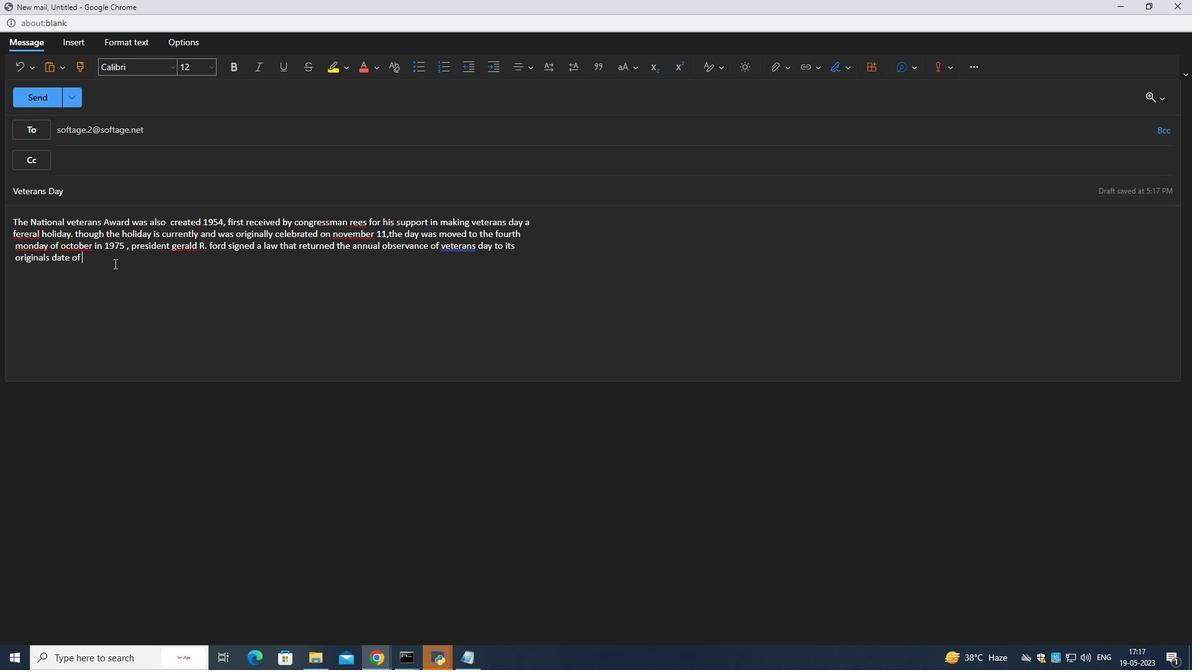 
Action: Key pressed <Key.space>november<Key.space>11,<Key.space>begining<Key.space>in<Key.space>1978.<Key.space><Key.enter><Key.enter><Key.shift>The<Key.space>holiday<Key.space>is<Key.space>observed<Key.space>by<Key.space>the<Key.space>federal<Key.space>govenment<Key.space>on<Key.space>a<Key.space>friday<Key.space>,<Key.space>if<Key.space>the<Key.space>holiday<Key.space>falls<Key.space>on<Key.space>saturday,<Key.space>or<Key.space>a<Key.space><Key.backspace><Key.backspace>on<Key.space>a<Key.space>monday,<Key.space>if<Key.space>the<Key.space>holiday<Key.space>falls<Key.space>on<Key.space>a<Key.space><Key.enter>sunday<Key.space>,<Key.space>federal<Key.space>government<Key.space>closingns<Key.backspace><Key.backspace><Key.backspace>gns<Key.space>are<Key.space>w<Key.backspace><Key.backspace><Key.backspace><Key.backspace><Key.backspace><Key.backspace><Key.backspace><Key.backspace><Key.backspace><Key.backspace><Key.backspace>ings<Key.space>are<Key.space>establishes<Key.space>by<Key.space>the<Key.space><Key.shift>U.<Key.shift>S<Key.space>office<Key.space>of<Key.space>personnel<Key.space>management.<Key.space><Key.enter><Key.enter><Key.space><Key.shift>State<Key.space>and<Key.space>local<Key.space>government<Key.space>closings<Key.space>are<Key.space>determm<Key.backspace>ined<Key.space>locally<Key.space>and<Key.space>non-<Key.space>govenment<Key.space>business<Key.space>can<Key.space>close<Key.space>or<Key.space>remains<Key.space>opens<Key.space>as<Key.space>they<Key.space>see<Key.space>fir,<Key.enter><Key.space>regardless<Key.space>operatiob<Key.backspace>n<Key.space>determinations.<Key.enter><Key.enter><Key.shift>The<Key.space><Key.shift>United<Key.space><Key.shift>state<Key.space>senate<Key.space>resolutions<Key.space>143<Key.space>,<Key.space>which<Key.space>was<Key.space>passed<Key.space>on<Key.space>august<Key.space>4,<Key.space>2001,<Key.space>designed<Key.space>the<Key.space>week<Key.space>of<Key.space>novermber<Key.space>17
Screenshot: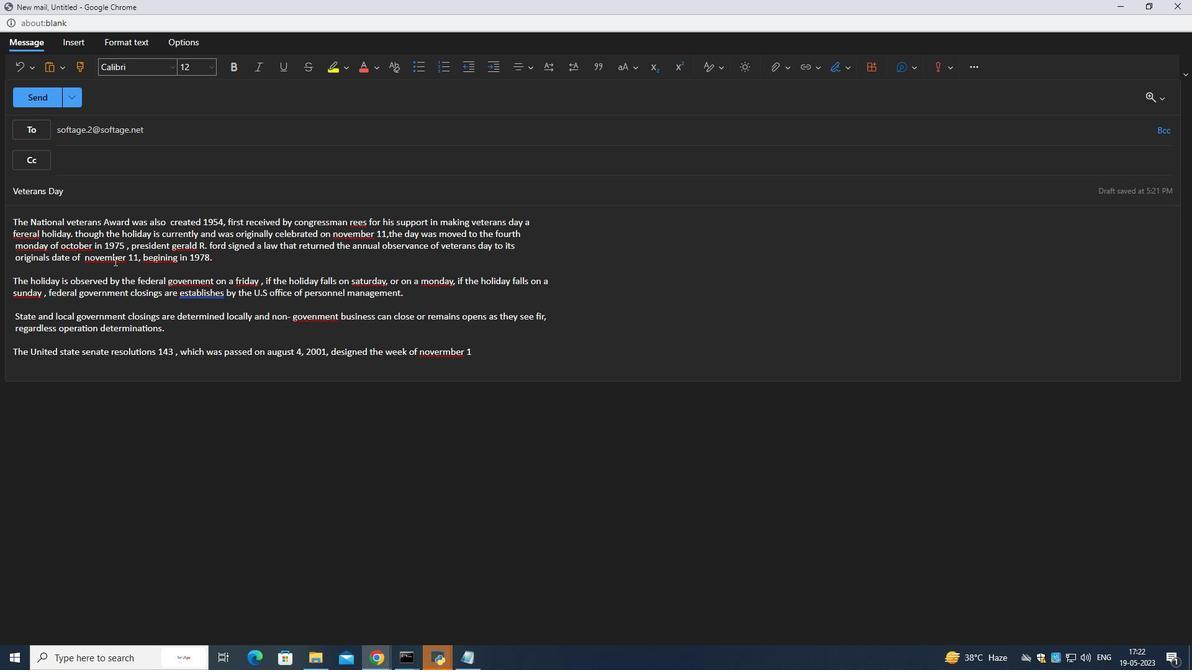 
Action: Mouse moved to (124, 264)
Screenshot: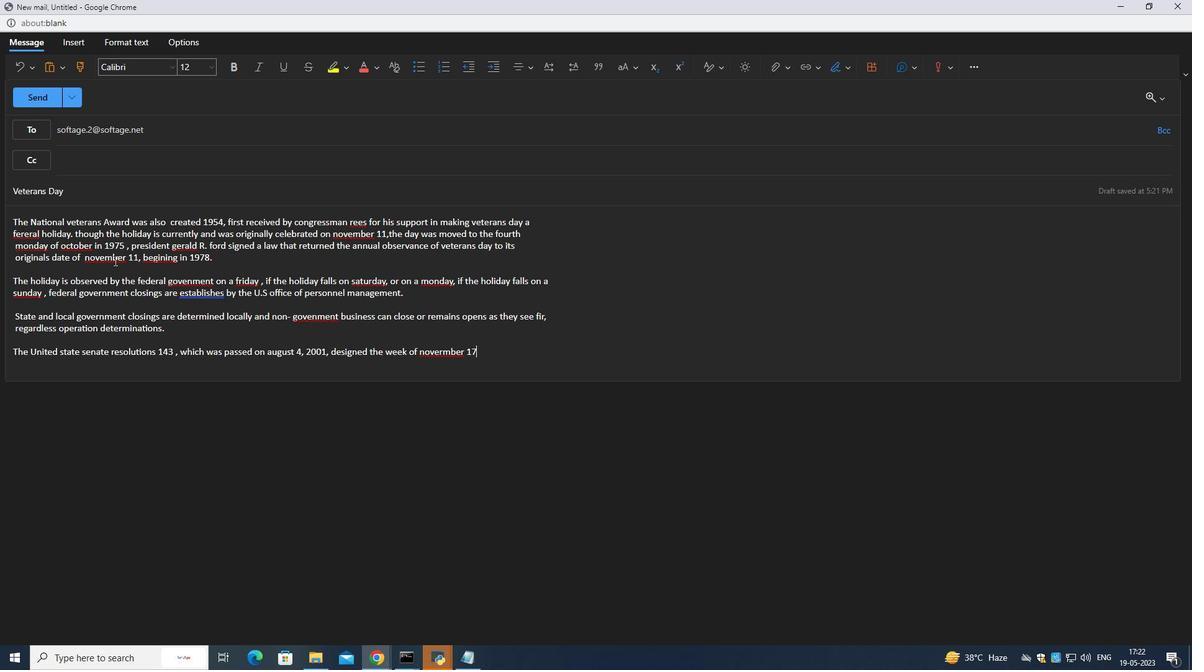 
Action: Key pressed ,<Key.space>2001,<Key.space>as<Key.space>national<Key.space>veterans<Key.space>awareness<Key.space>week.<Key.space><Key.shift>th
Screenshot: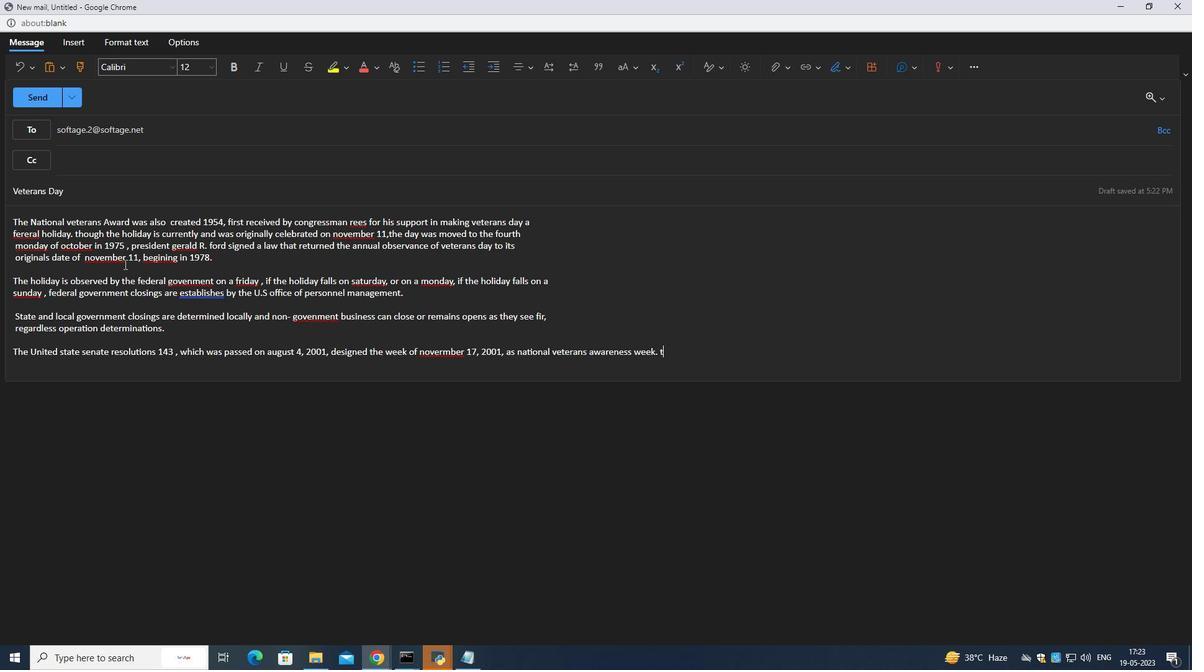 
Action: Mouse moved to (546, 352)
Screenshot: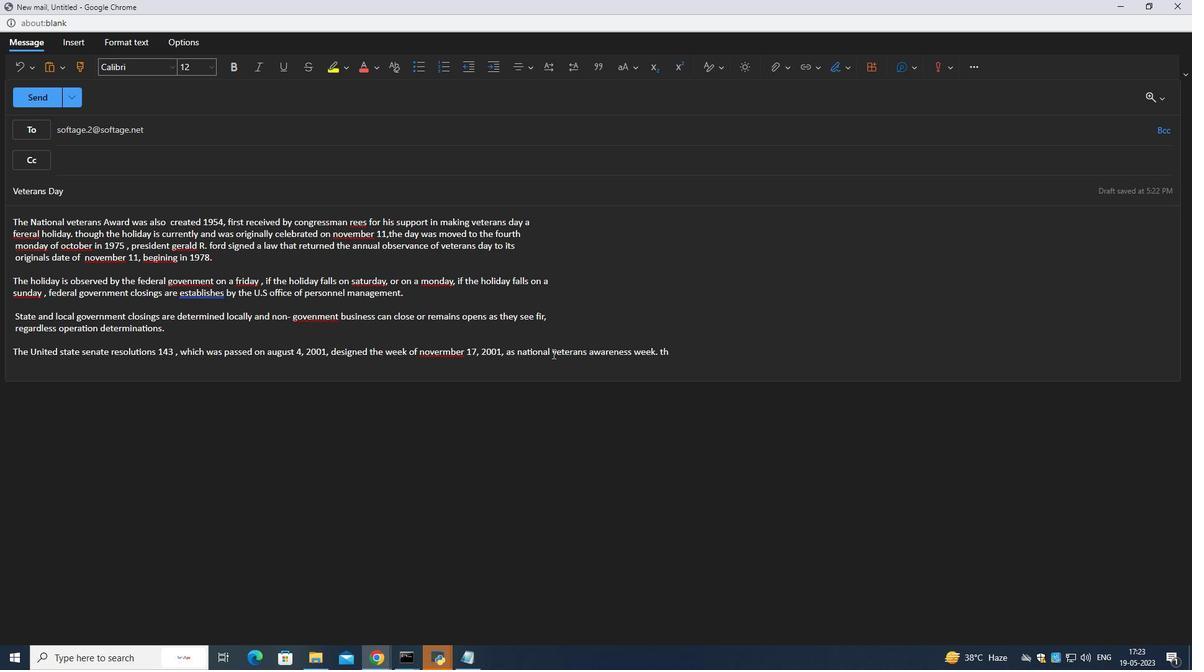 
Action: Mouse pressed left at (546, 352)
Screenshot: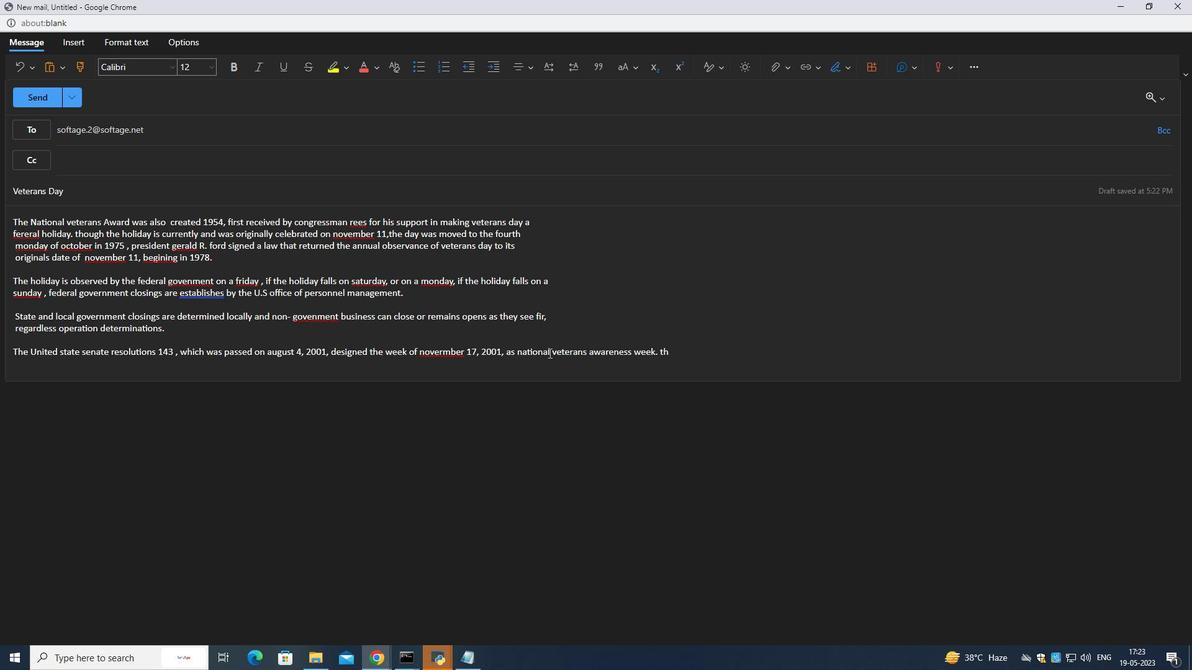 
Action: Mouse moved to (552, 353)
Screenshot: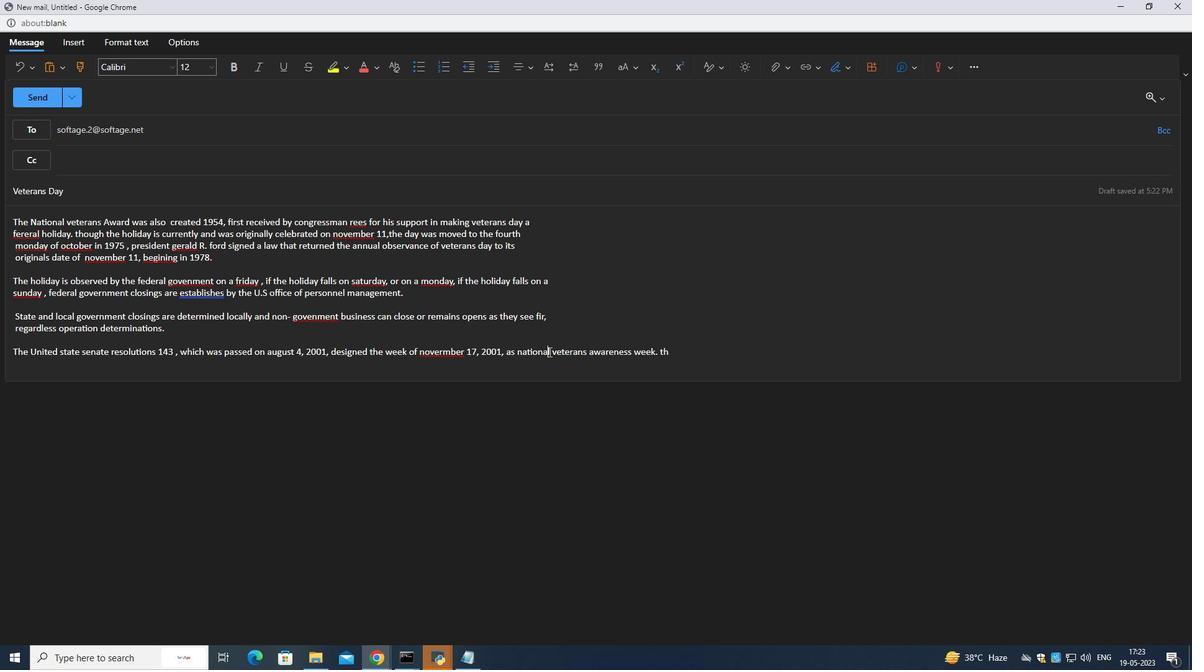 
Action: Mouse pressed left at (552, 353)
Screenshot: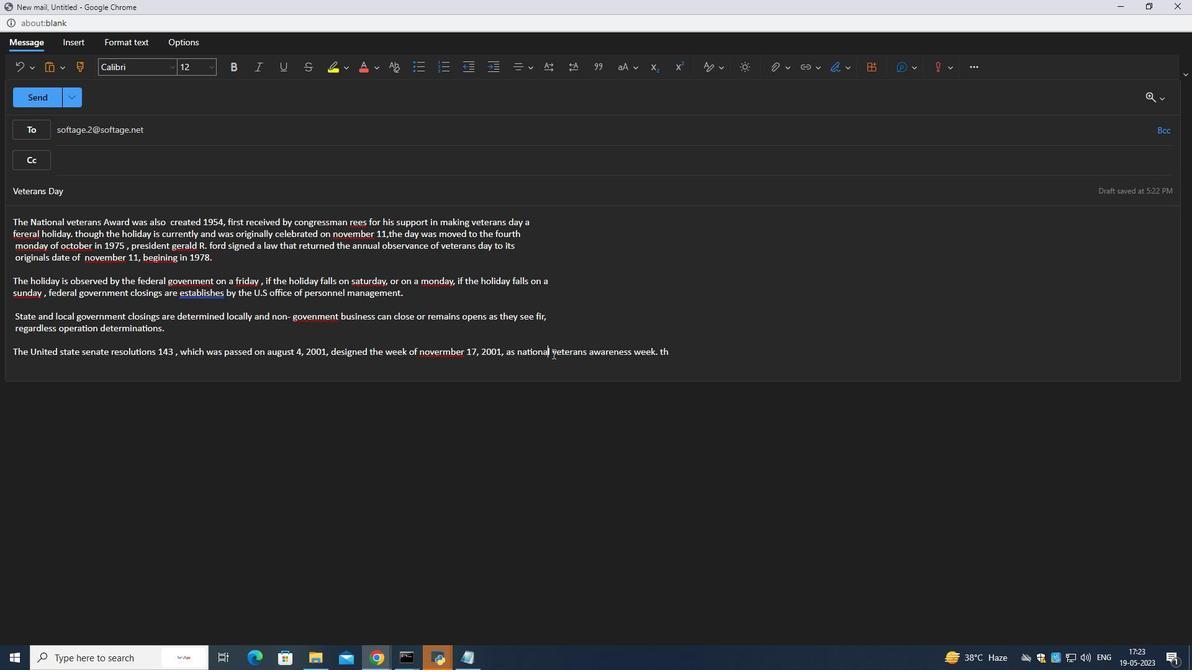 
Action: Mouse moved to (553, 354)
Screenshot: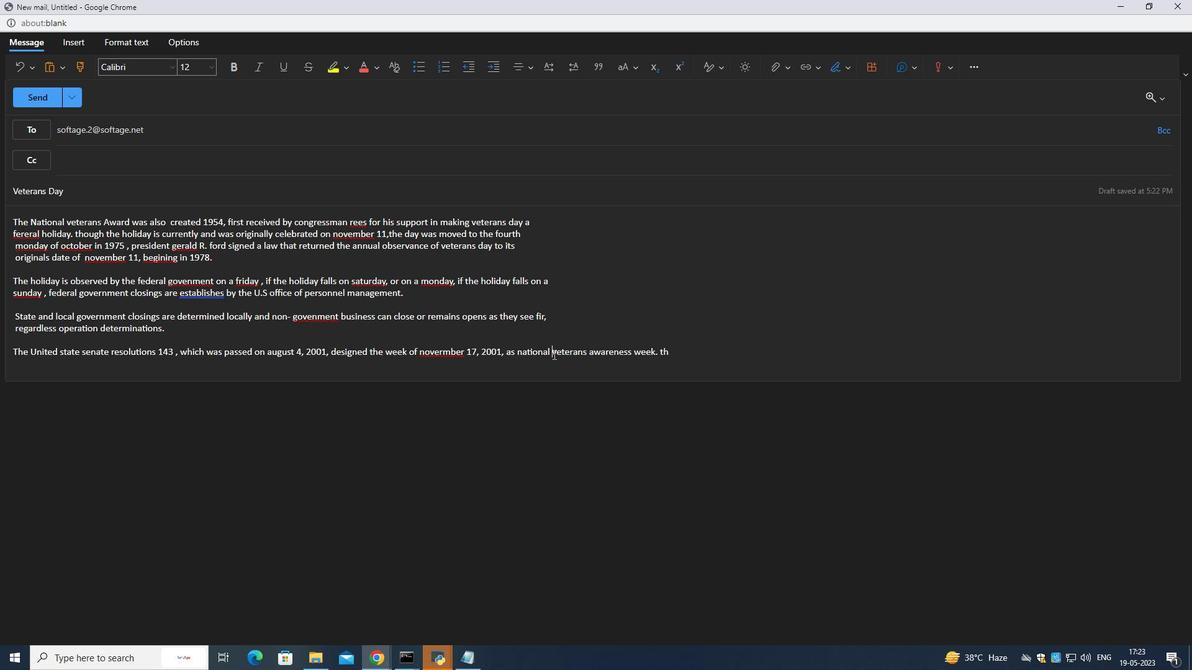 
Action: Key pressed <Key.enter>
Screenshot: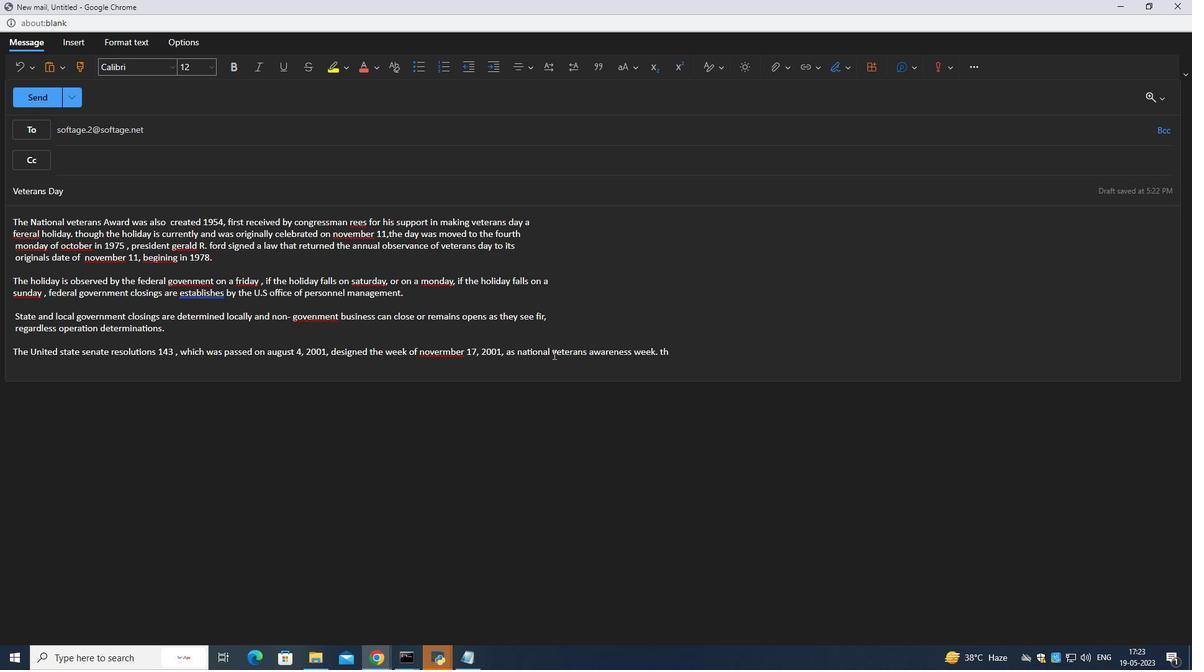 
Action: Mouse moved to (314, 374)
Screenshot: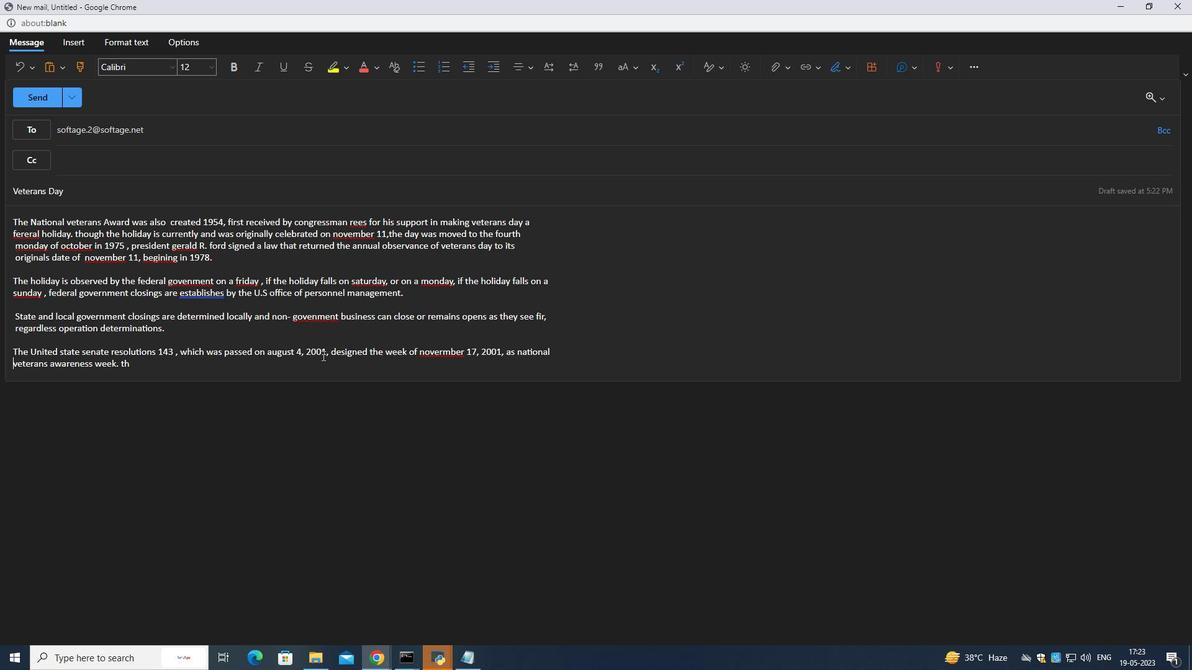 
Action: Mouse pressed left at (314, 374)
Screenshot: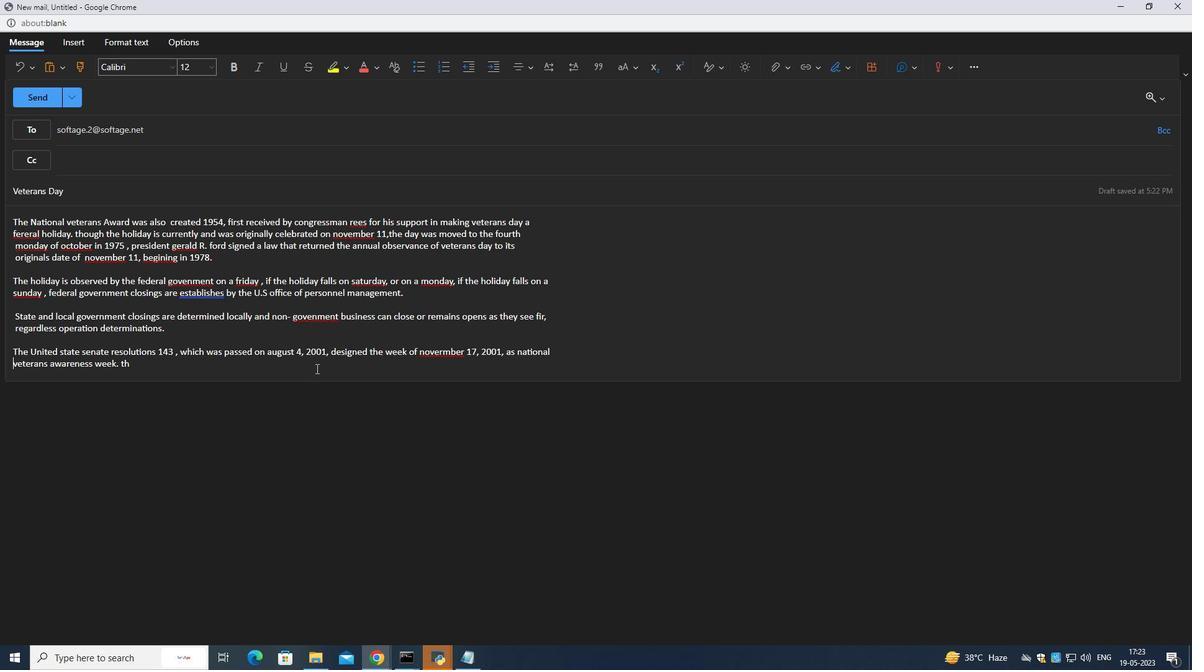 
Action: Mouse moved to (314, 368)
Screenshot: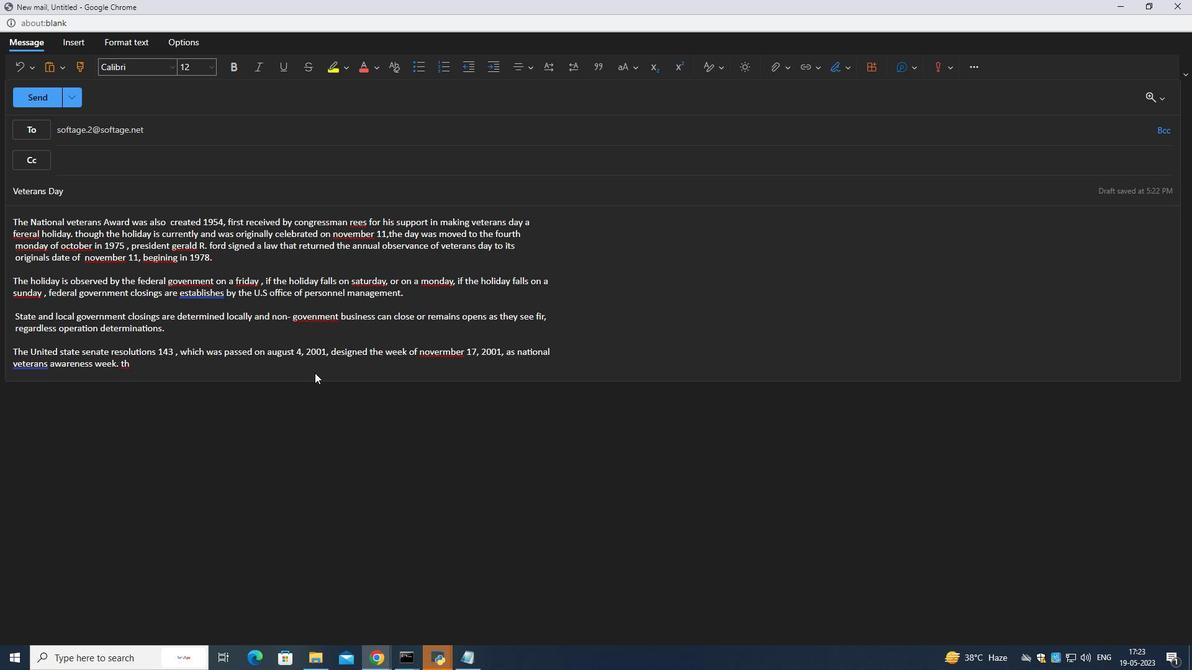 
Action: Mouse pressed left at (314, 368)
Screenshot: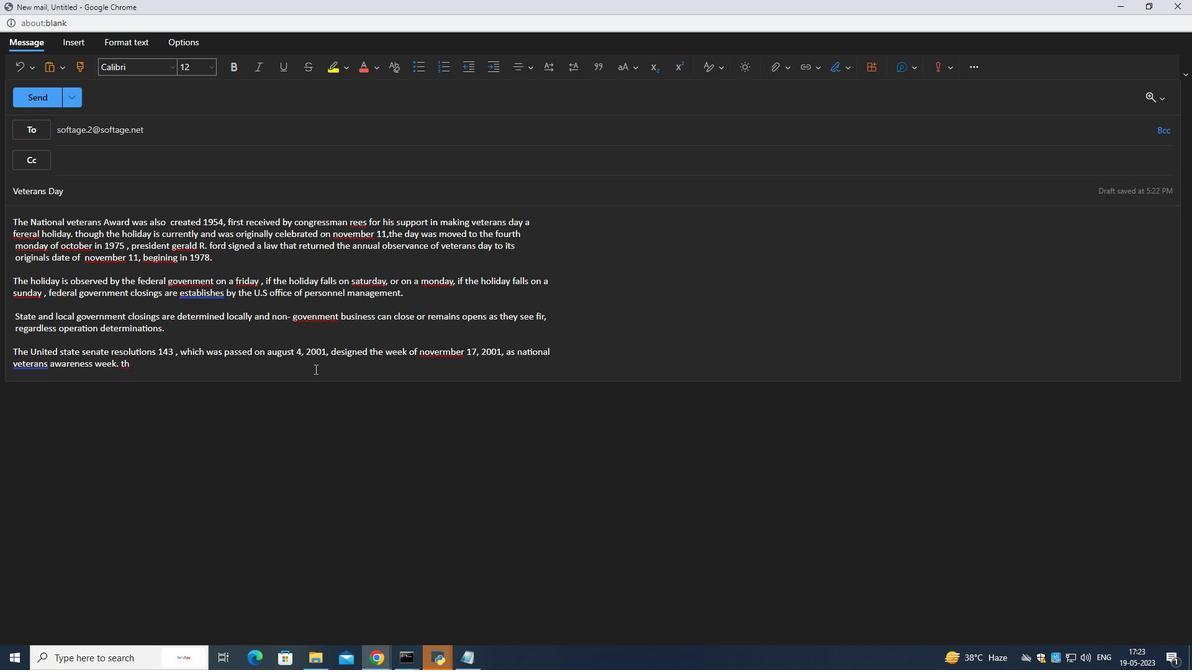 
Action: Mouse moved to (314, 368)
Screenshot: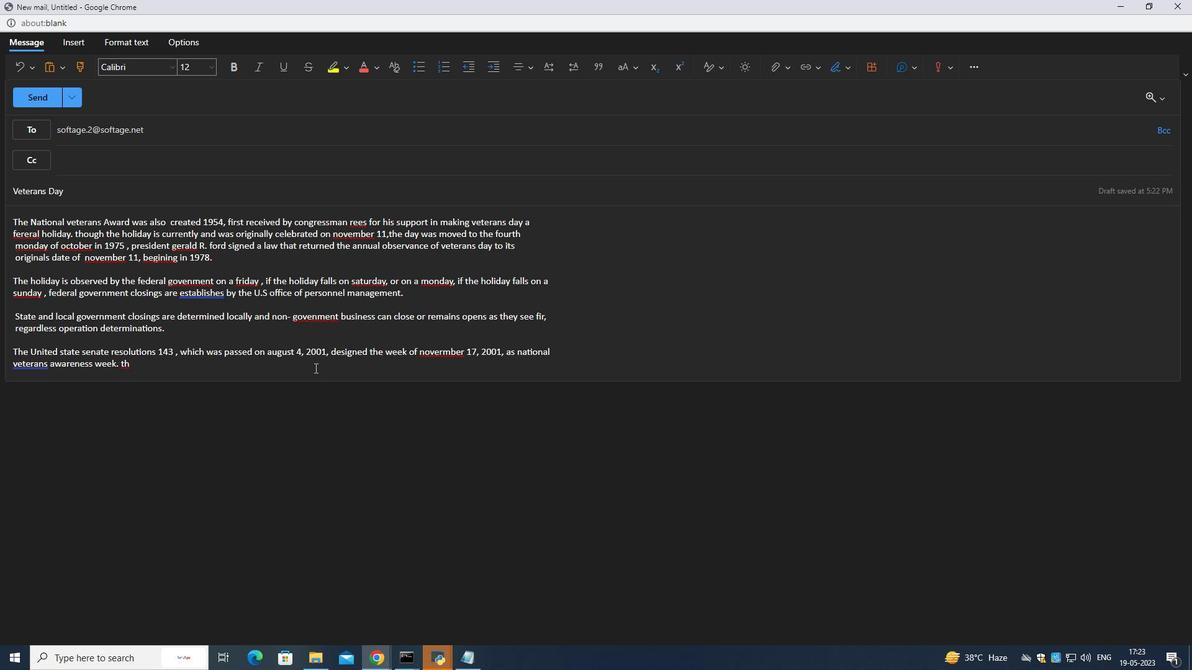 
Action: Key pressed <Key.backspace><Key.backspace><Key.backspace><Key.space><Key.shift>The<Key.space>re<Key.space><Key.backspace>solutions<Key.space>called<Key.space>for<Key.space>educational<Key.space>efforts<Key.space>director<Key.backspace><Key.backspace>ed<Key.space>at<Key.space>elementary<Key.space>and<Key.space>secondary<Key.space>school<Key.space>students<Key.space>concerning<Key.space>the<Key.space>con
Screenshot: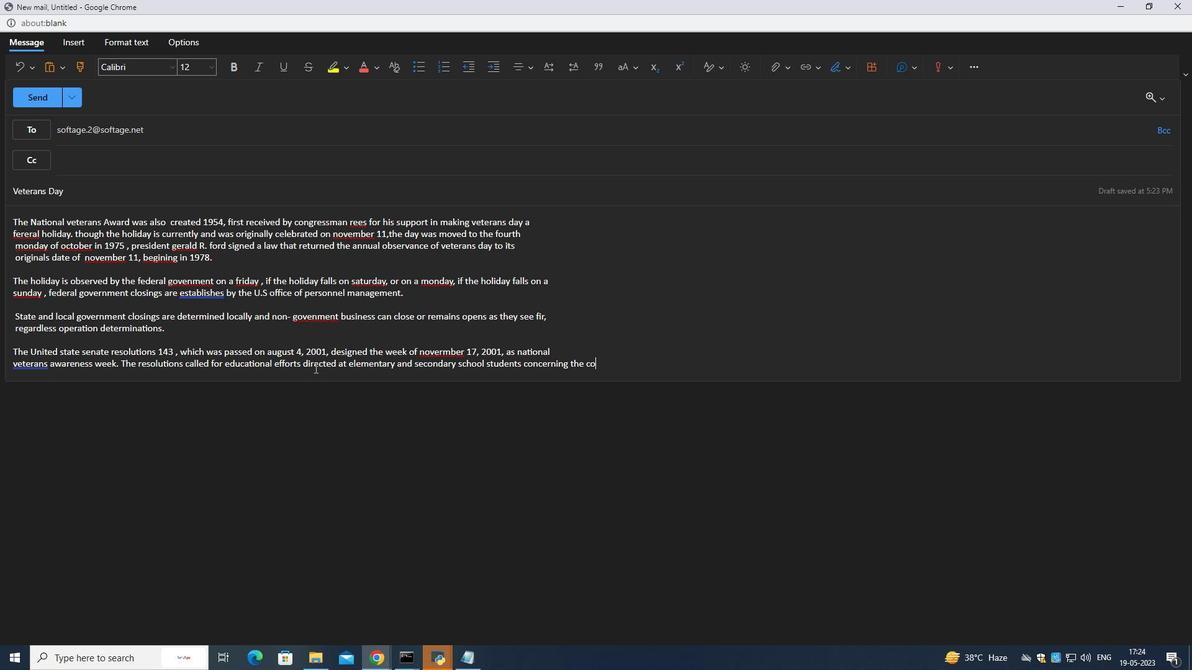 
Action: Mouse moved to (570, 365)
Screenshot: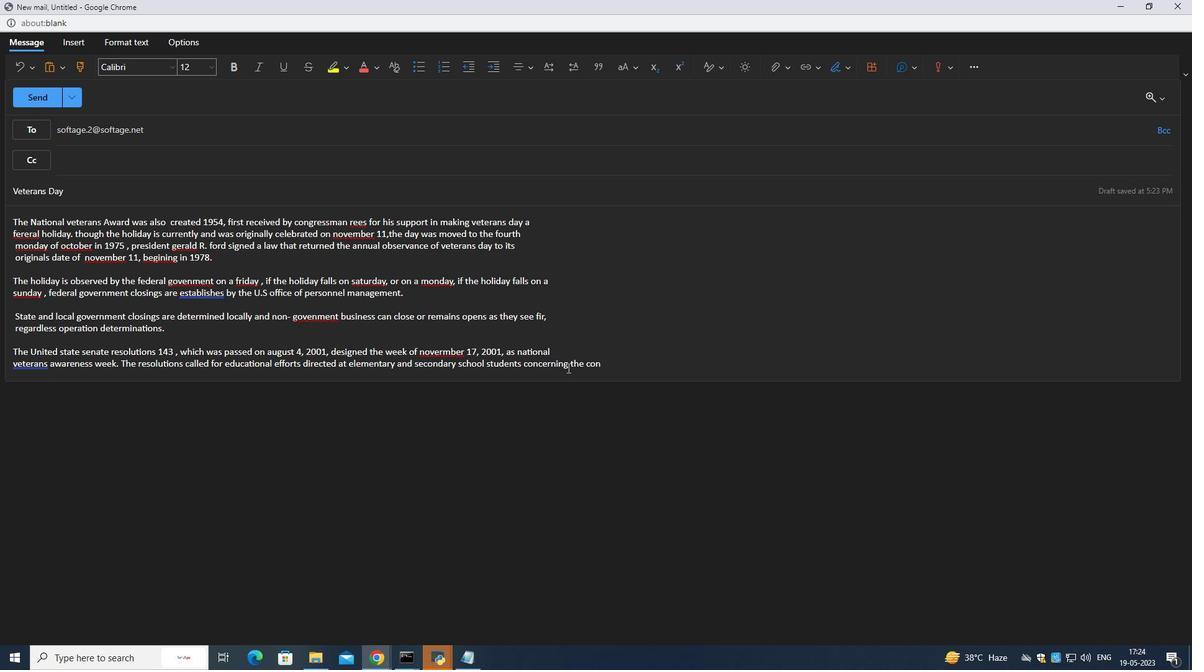 
Action: Mouse pressed left at (570, 365)
Screenshot: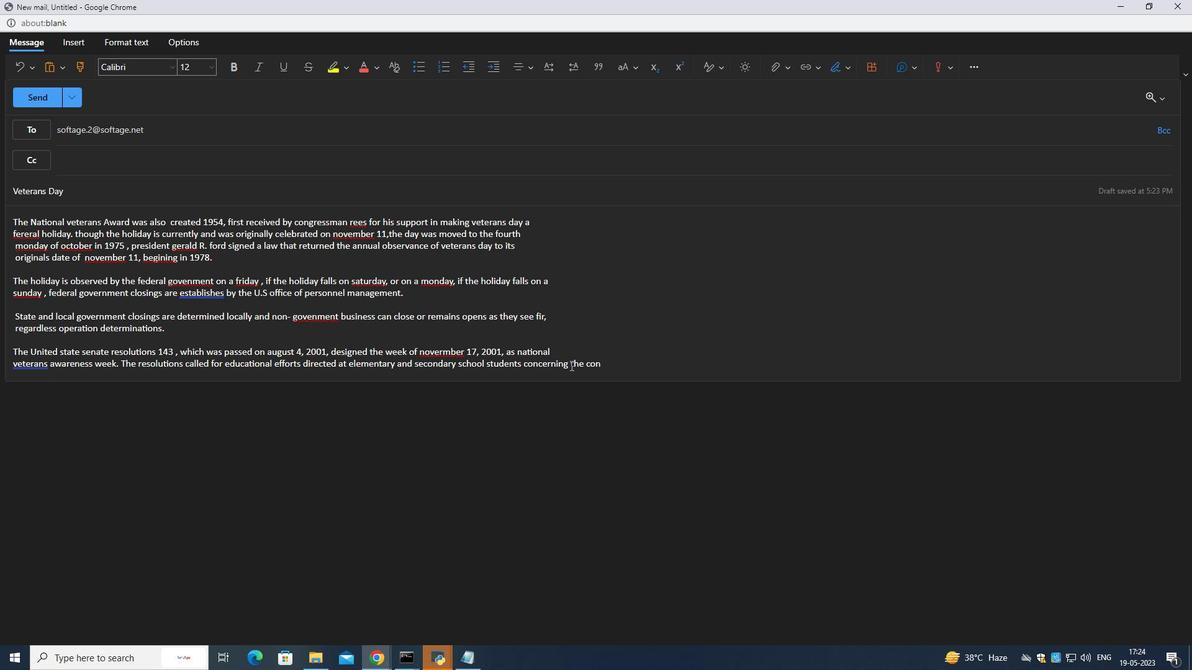 
Action: Mouse moved to (568, 371)
Screenshot: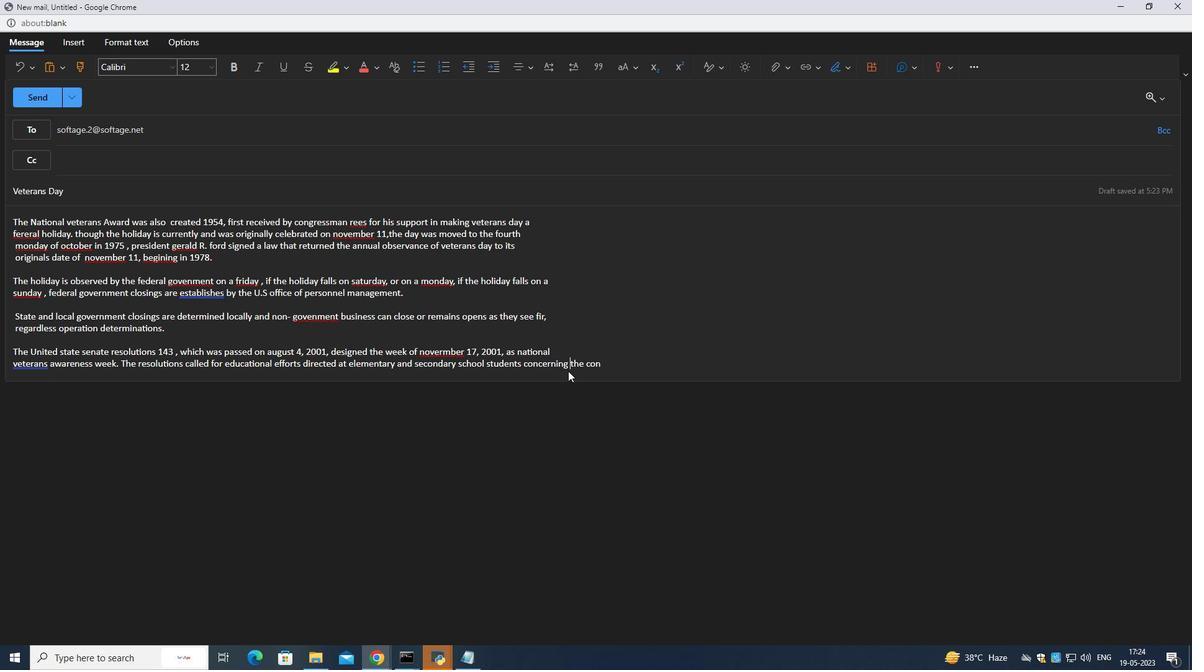 
Action: Key pressed <Key.enter>
Screenshot: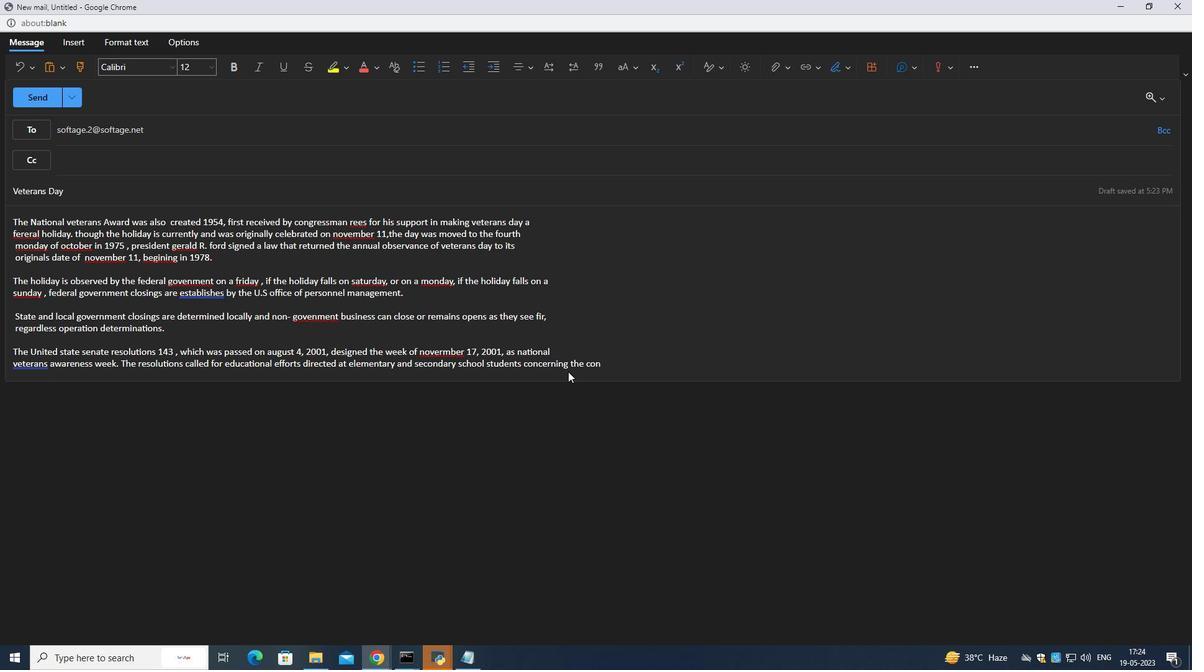 
Action: Mouse moved to (566, 376)
Screenshot: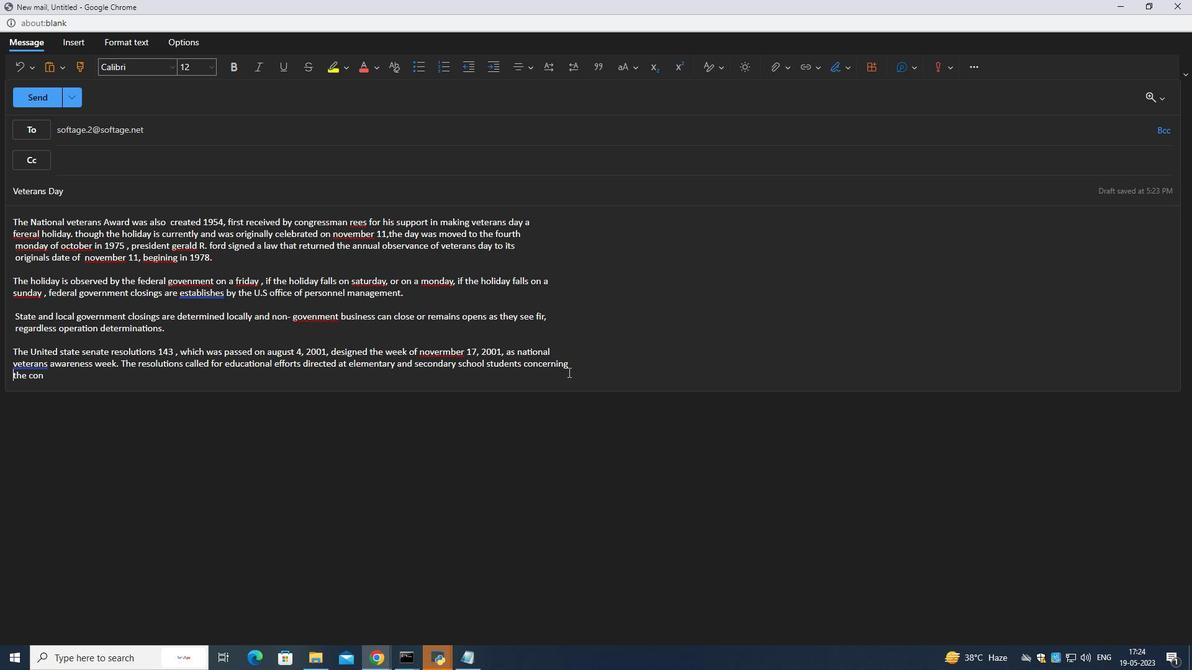
Action: Mouse pressed left at (566, 376)
Screenshot: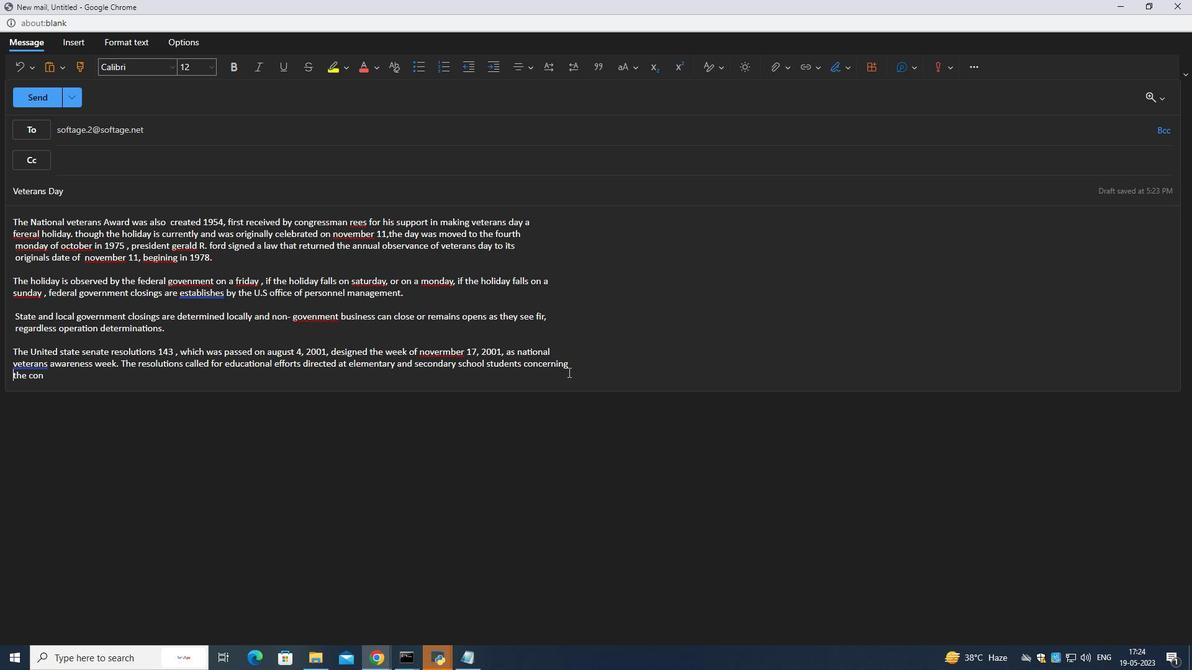 
Action: Mouse moved to (565, 378)
Screenshot: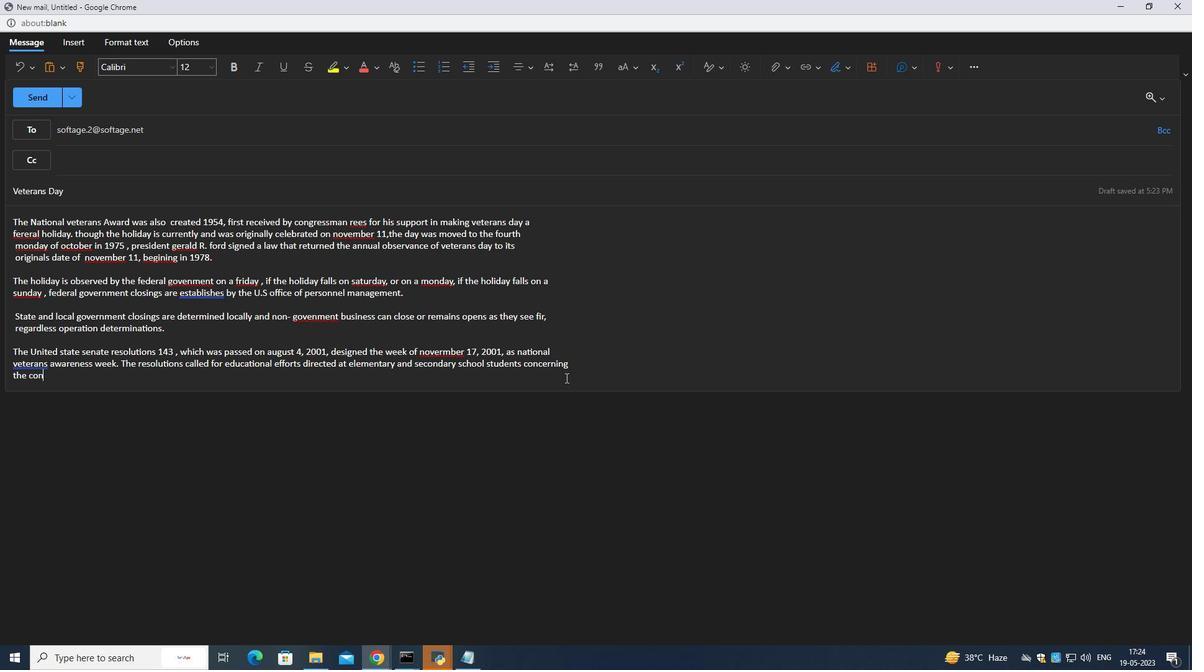 
Action: Key pressed ntributions<Key.space>and<Key.space>sacrifices<Key.space>of<Key.space>veterans.
Screenshot: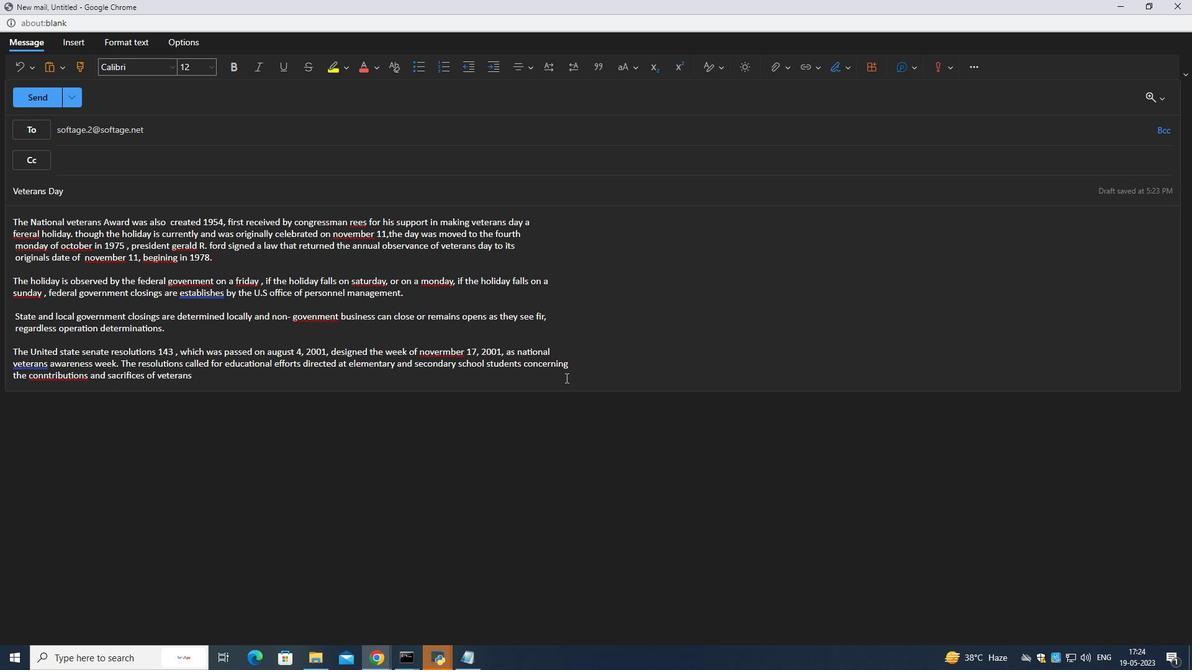 
Action: Mouse moved to (454, 281)
Screenshot: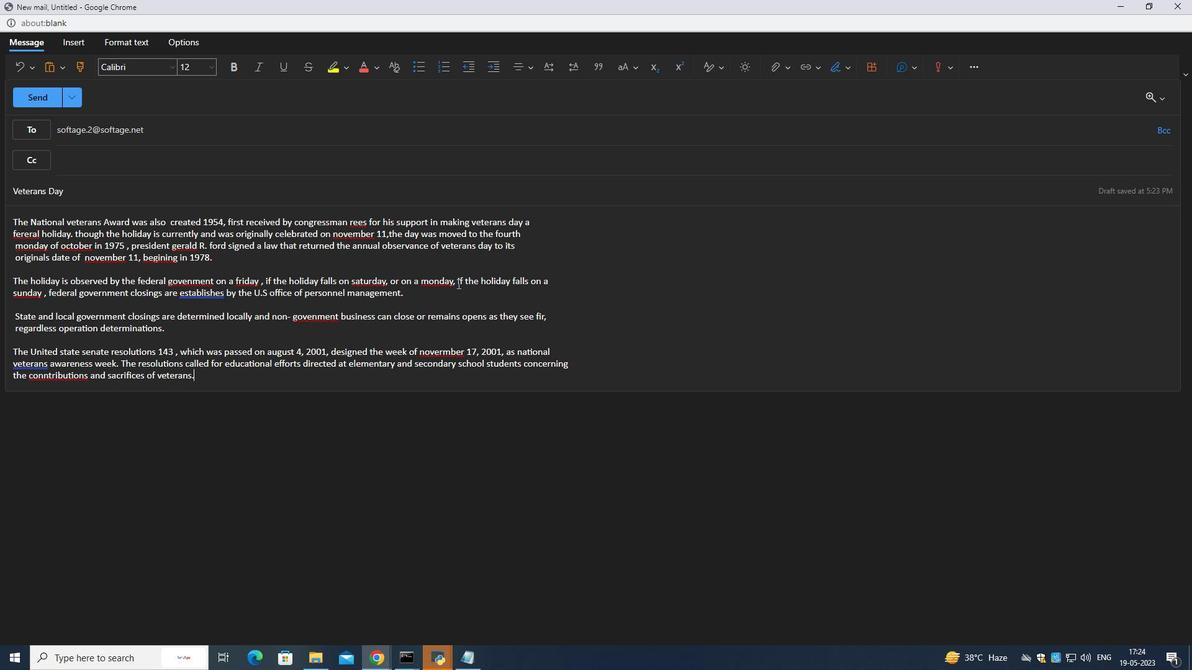 
Action: Mouse pressed left at (454, 281)
Screenshot: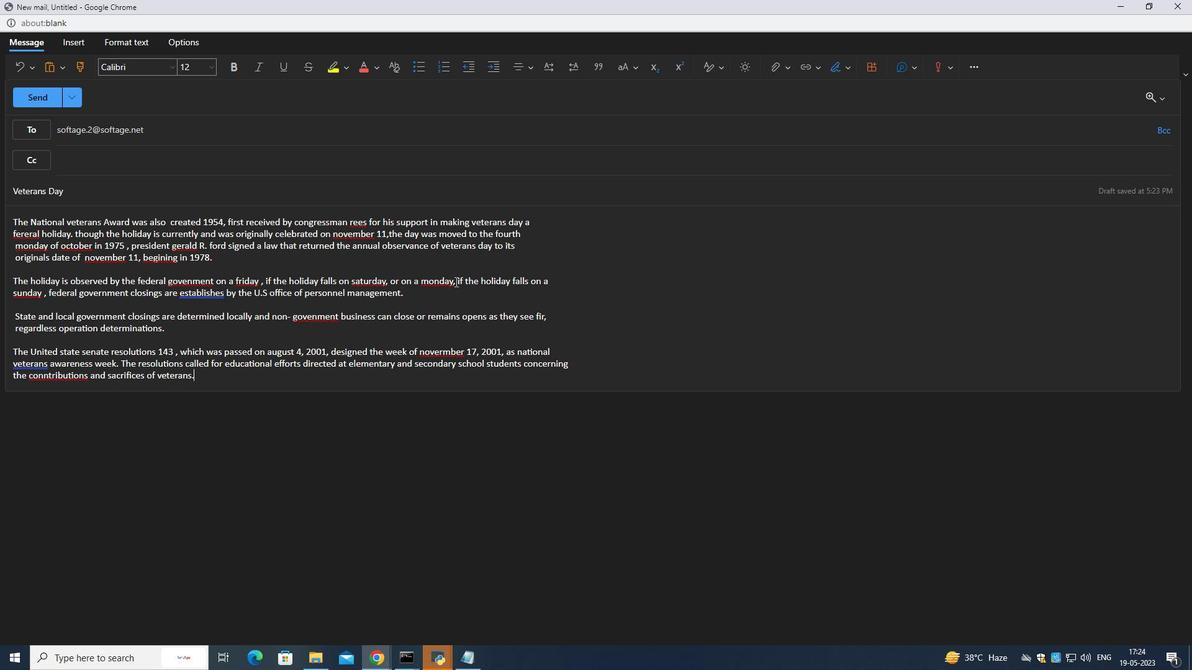 
Action: Mouse moved to (443, 304)
Screenshot: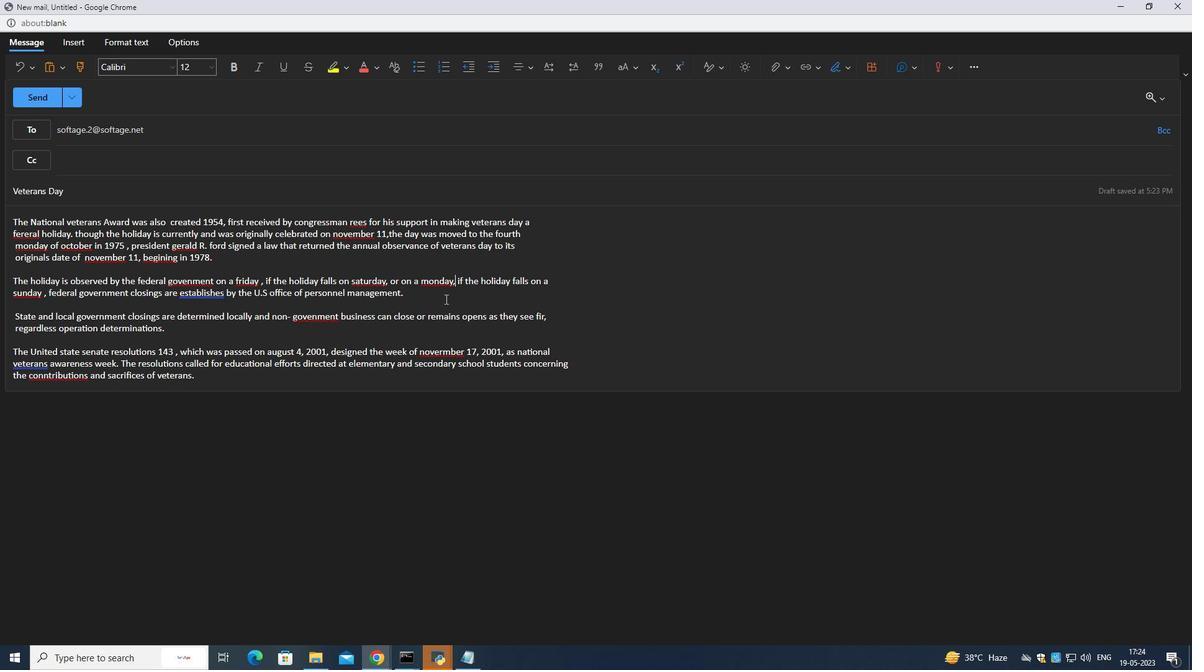 
Action: Key pressed <Key.left><Key.space>
Screenshot: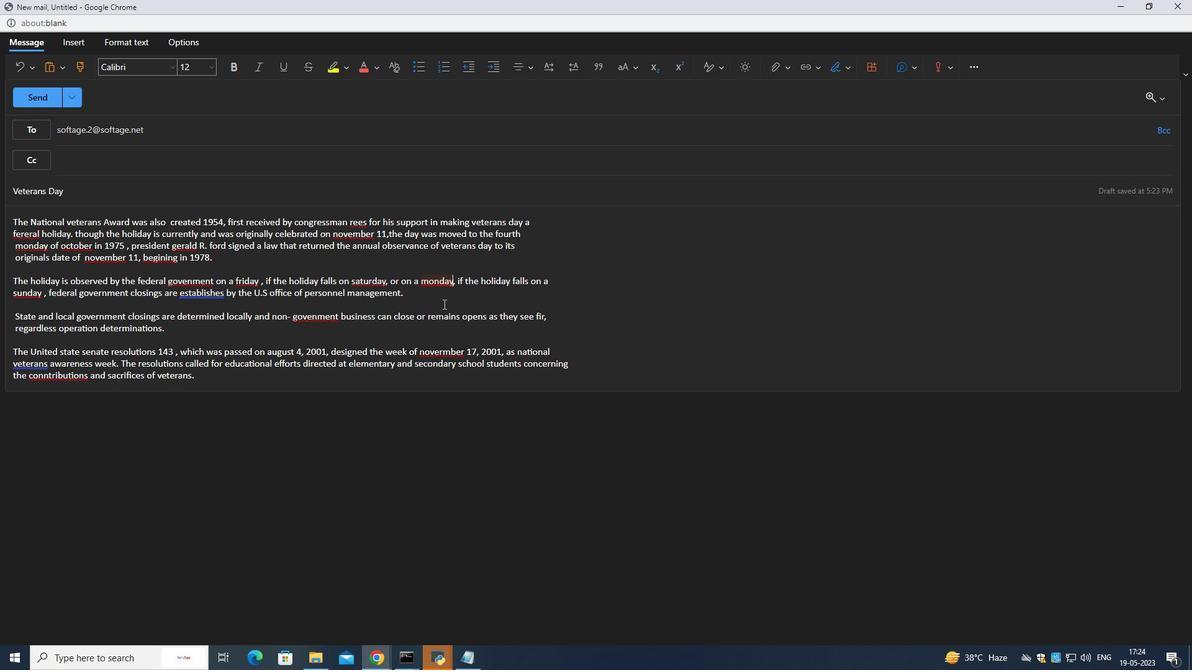 
Action: Mouse moved to (266, 322)
Screenshot: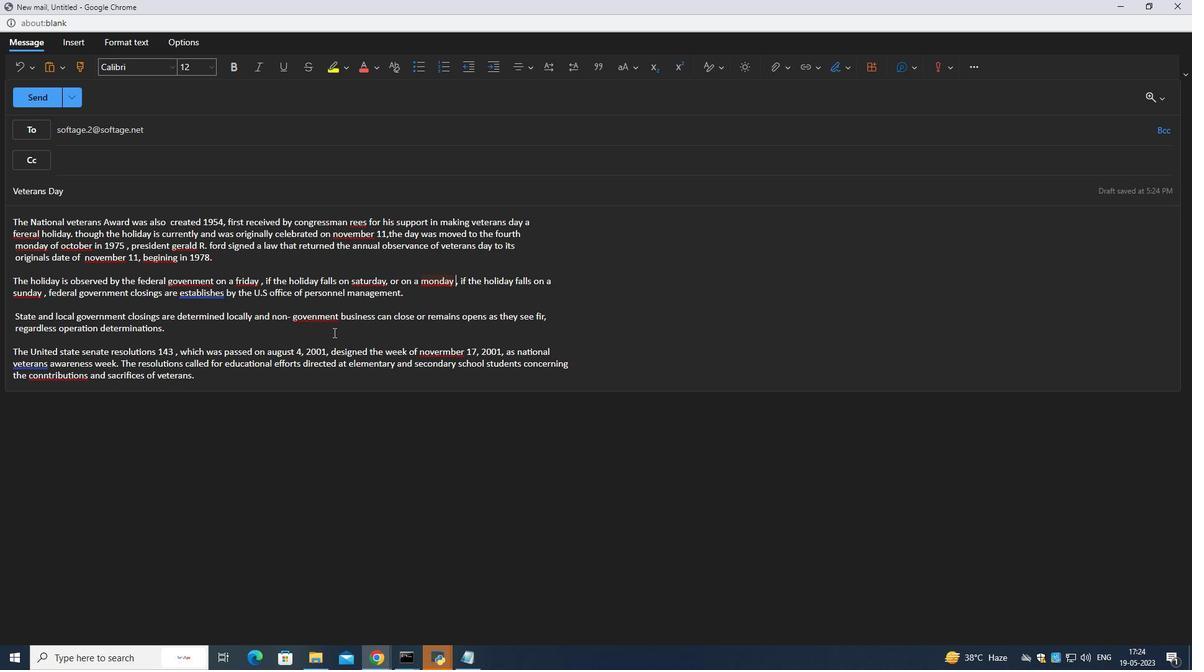 
Action: Mouse scrolled (266, 323) with delta (0, 0)
Screenshot: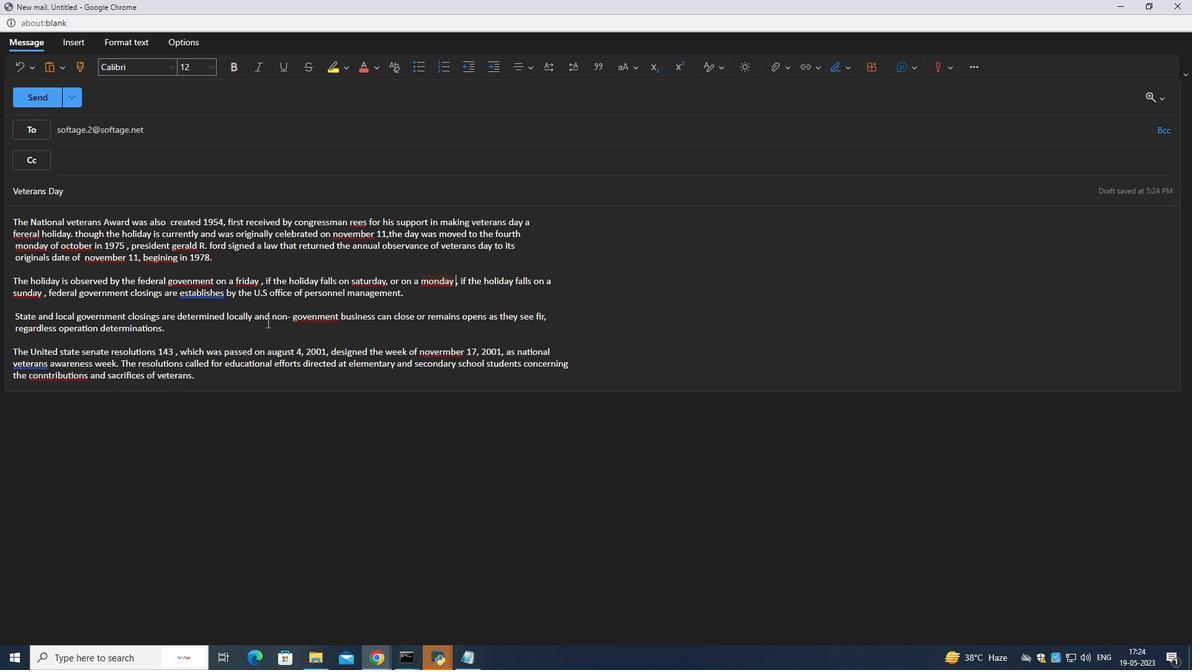 
Action: Mouse scrolled (266, 323) with delta (0, 0)
Screenshot: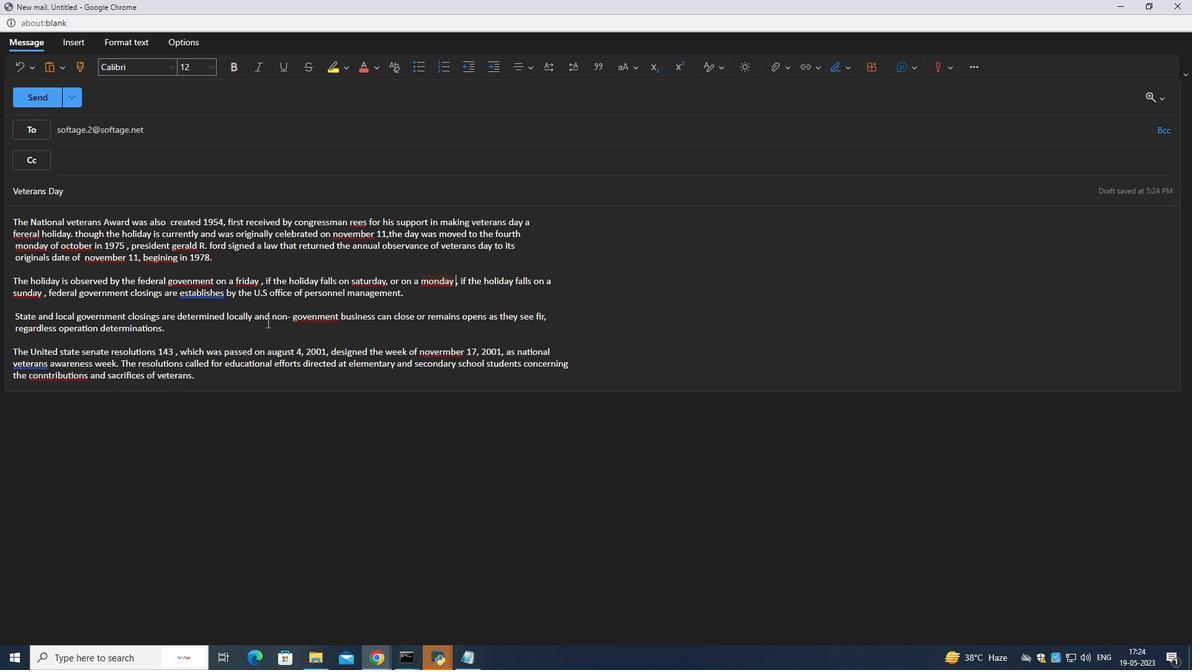 
Action: Mouse scrolled (266, 323) with delta (0, 0)
Screenshot: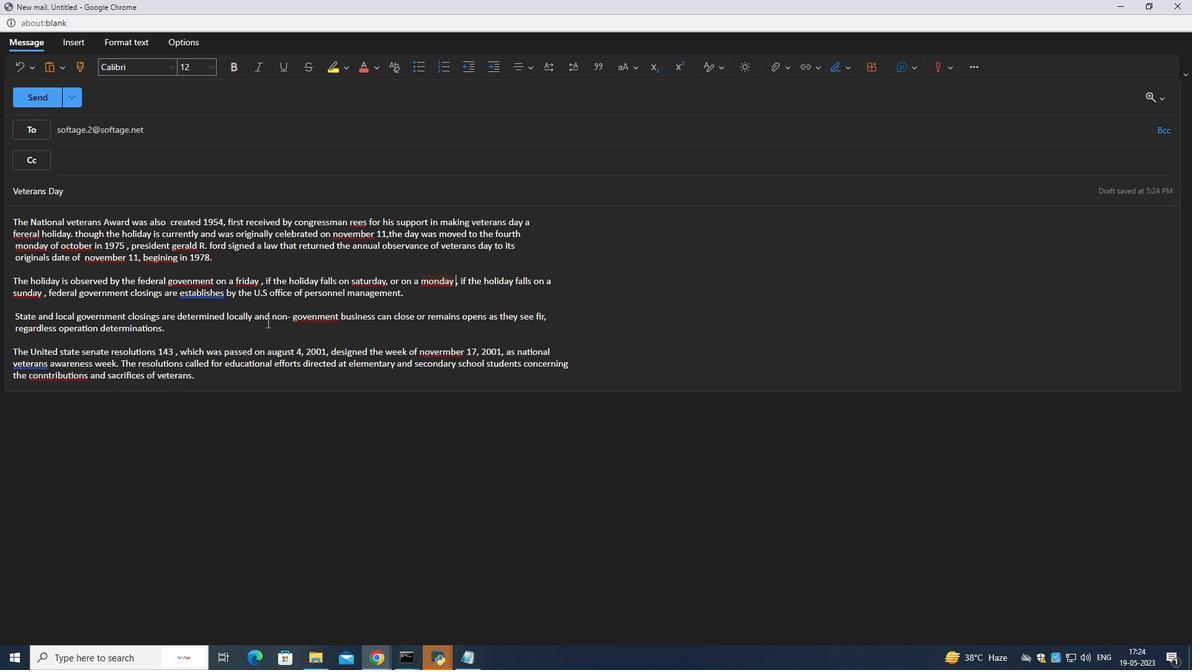 
Action: Mouse scrolled (266, 323) with delta (0, 0)
Screenshot: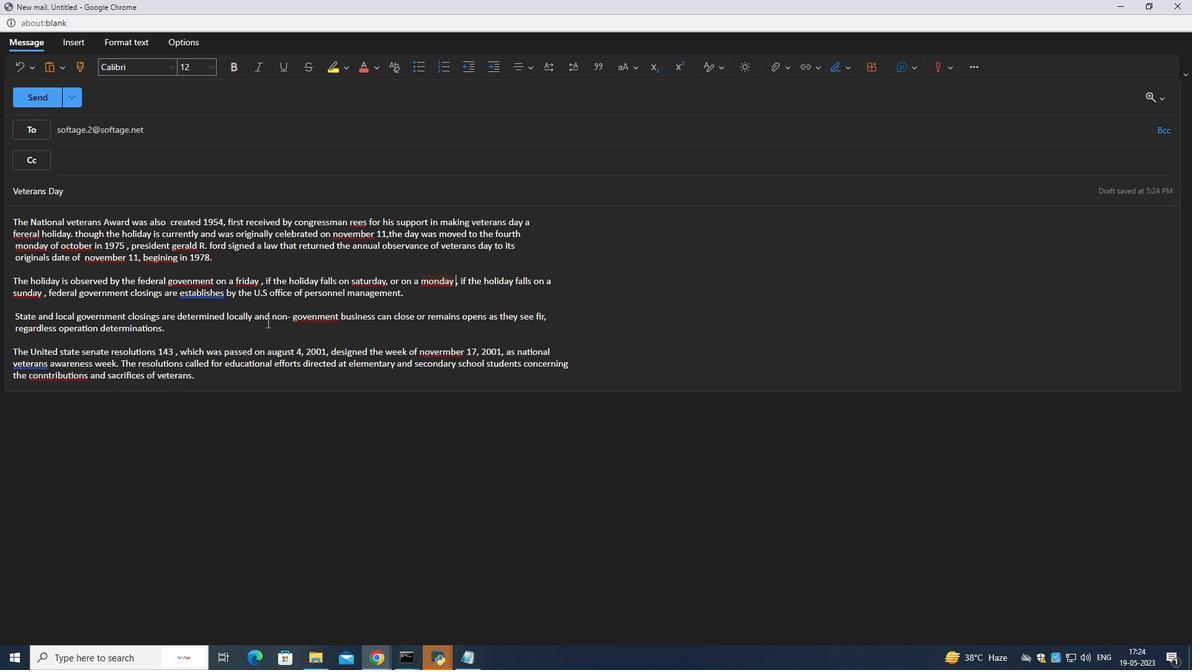 
Action: Mouse moved to (237, 345)
Screenshot: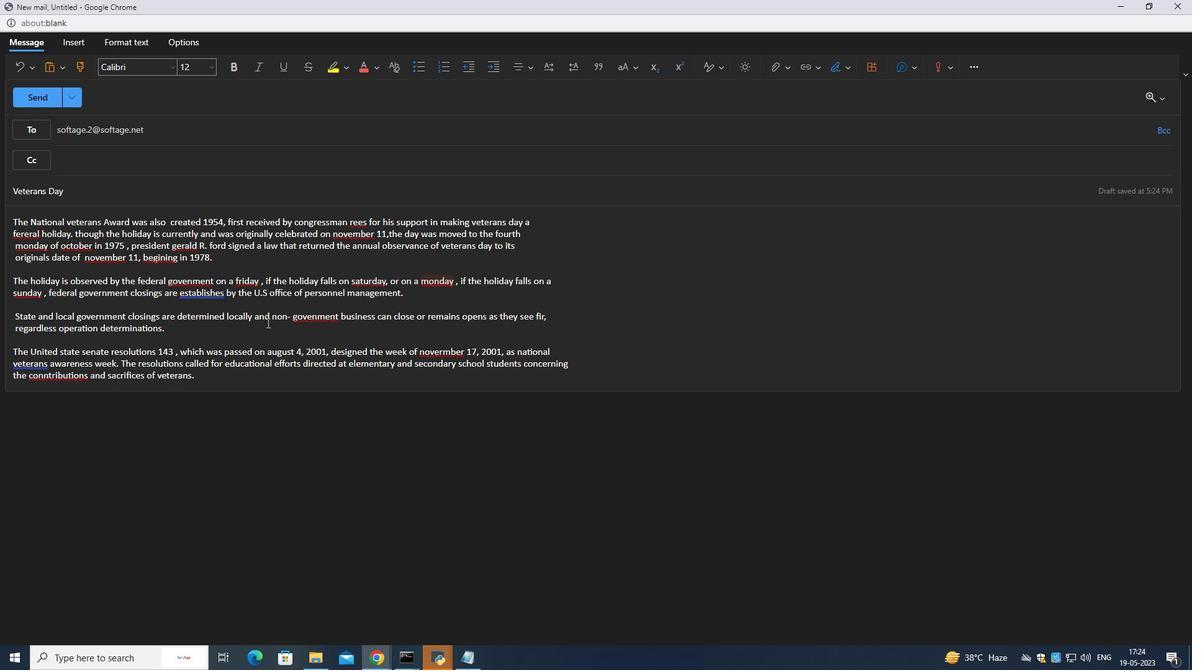 
Action: Mouse scrolled (237, 345) with delta (0, 0)
Screenshot: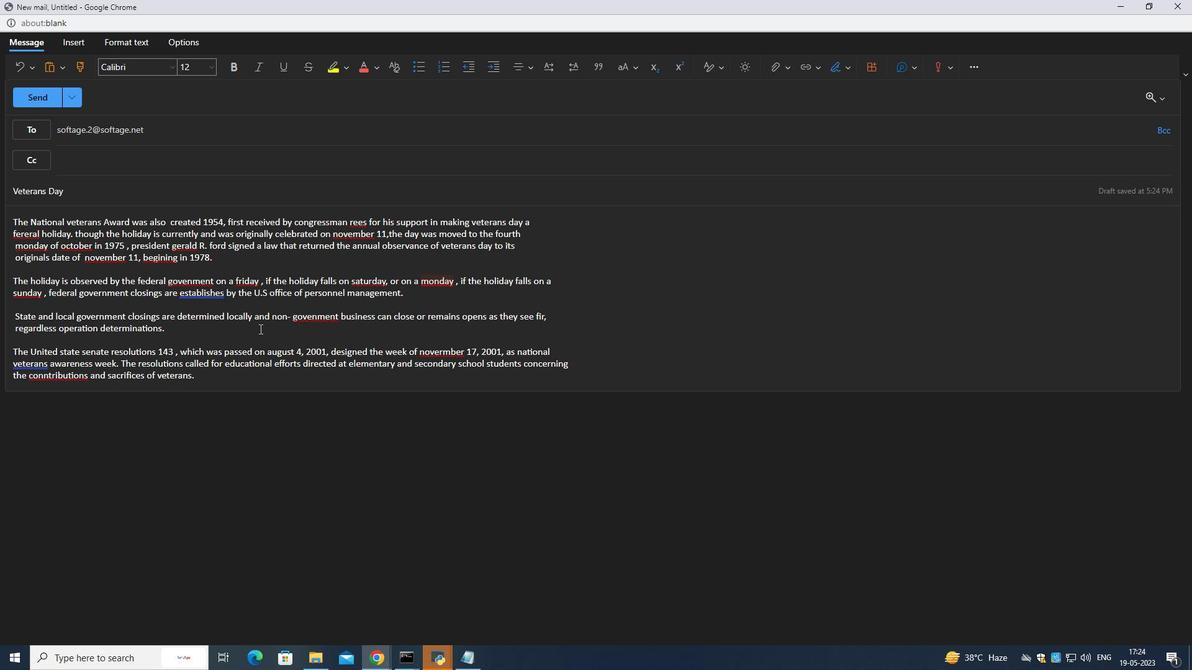 
Action: Mouse moved to (237, 347)
Screenshot: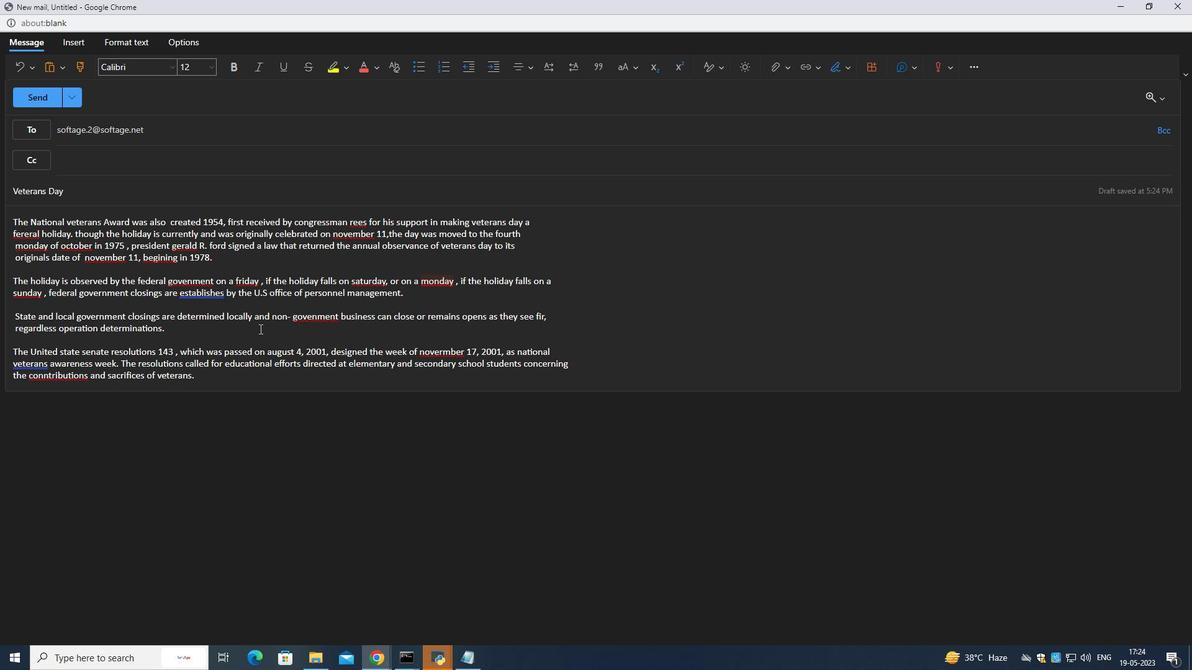 
Action: Mouse scrolled (237, 346) with delta (0, 0)
Screenshot: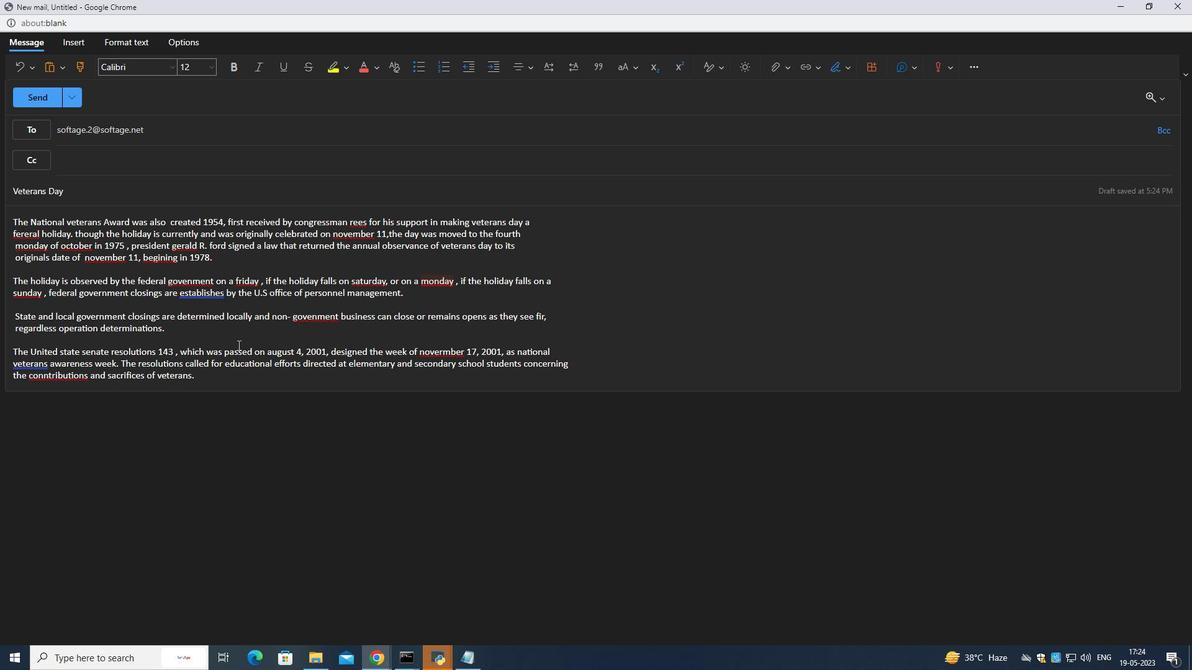 
Action: Mouse moved to (204, 378)
Screenshot: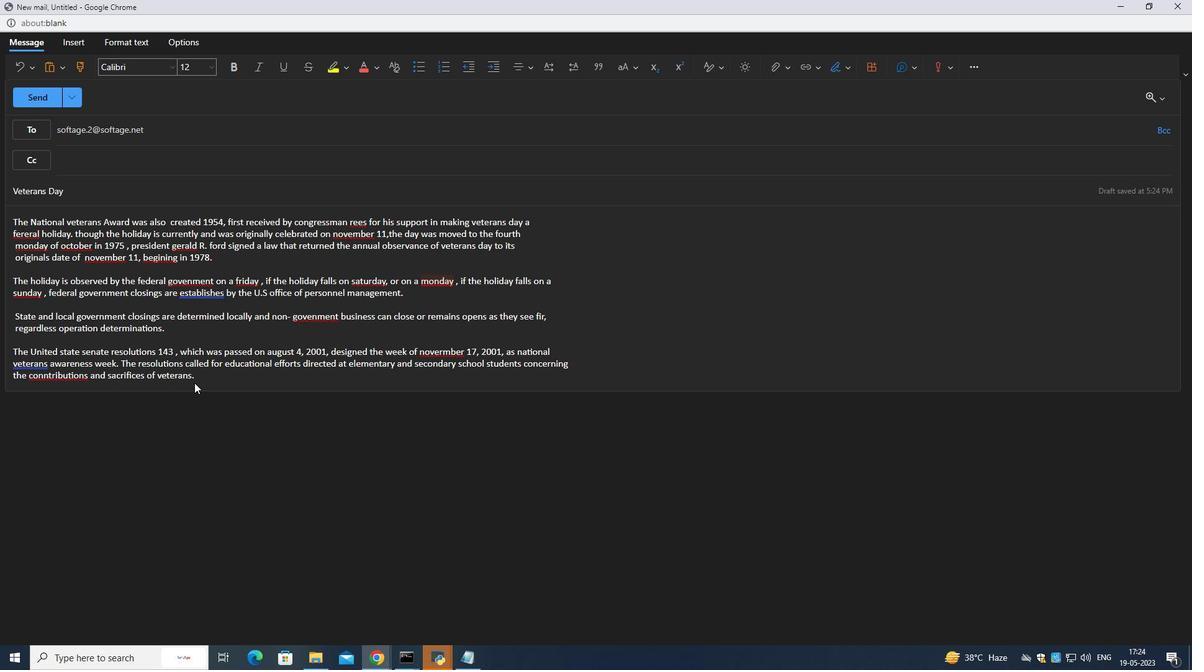 
Action: Mouse pressed left at (204, 378)
Screenshot: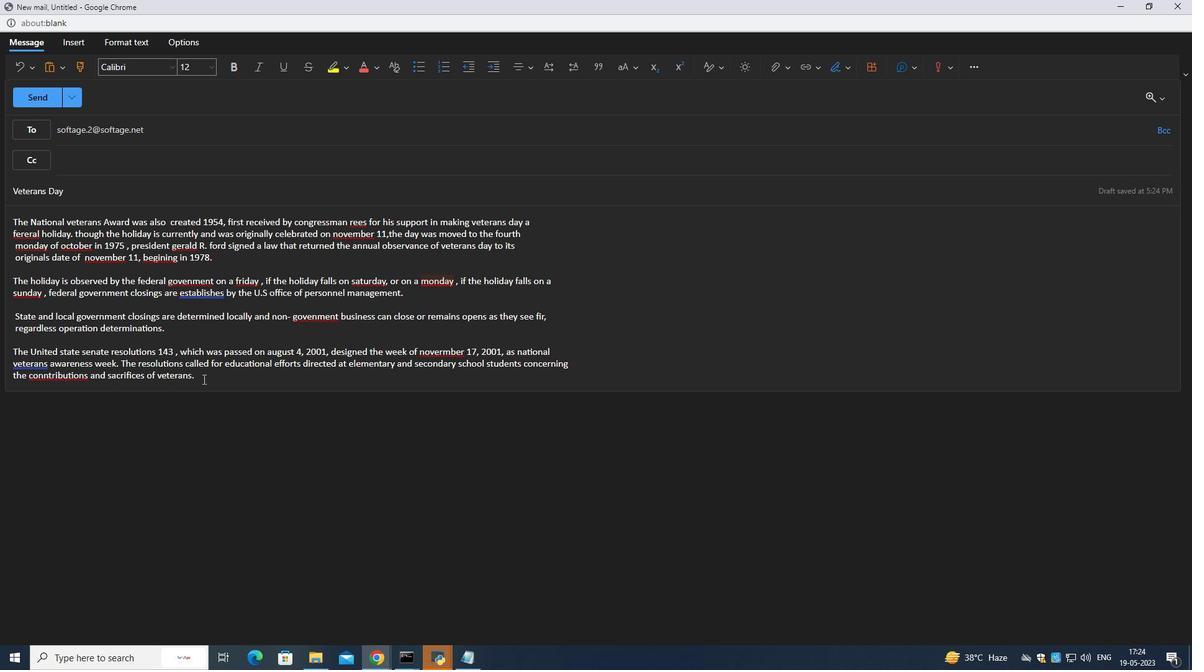 
Action: Mouse moved to (209, 379)
Screenshot: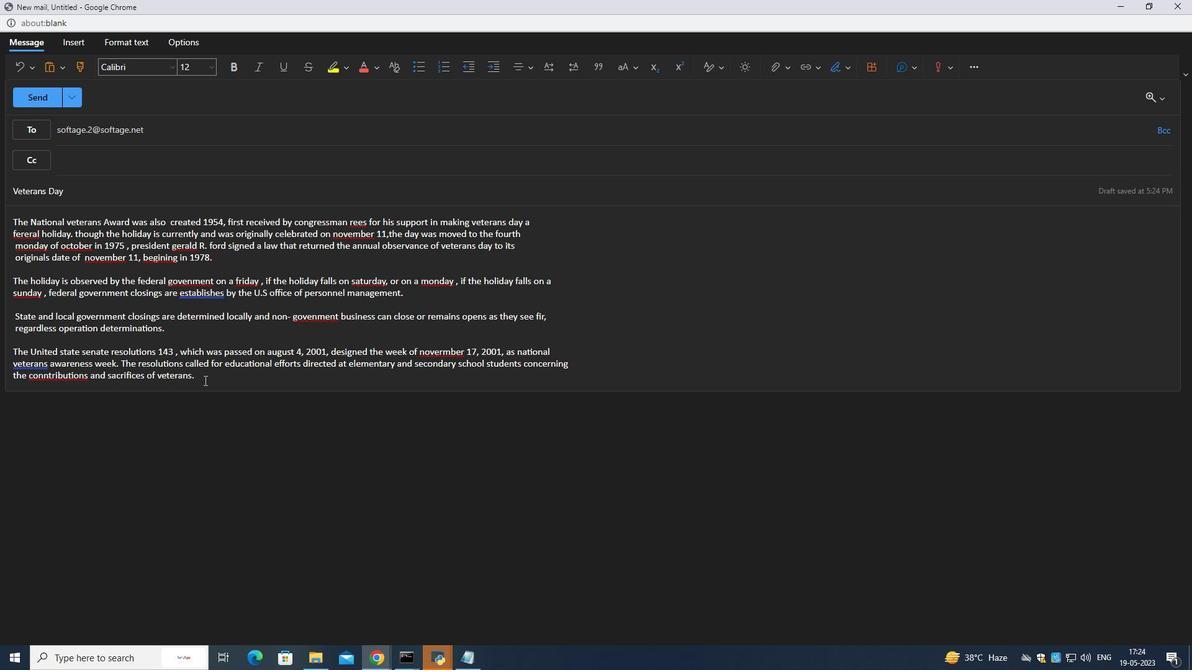 
Action: Key pressed <Key.enter><Key.enter><Key.shift>Thank<Key.space>you<Key.shift>!
Screenshot: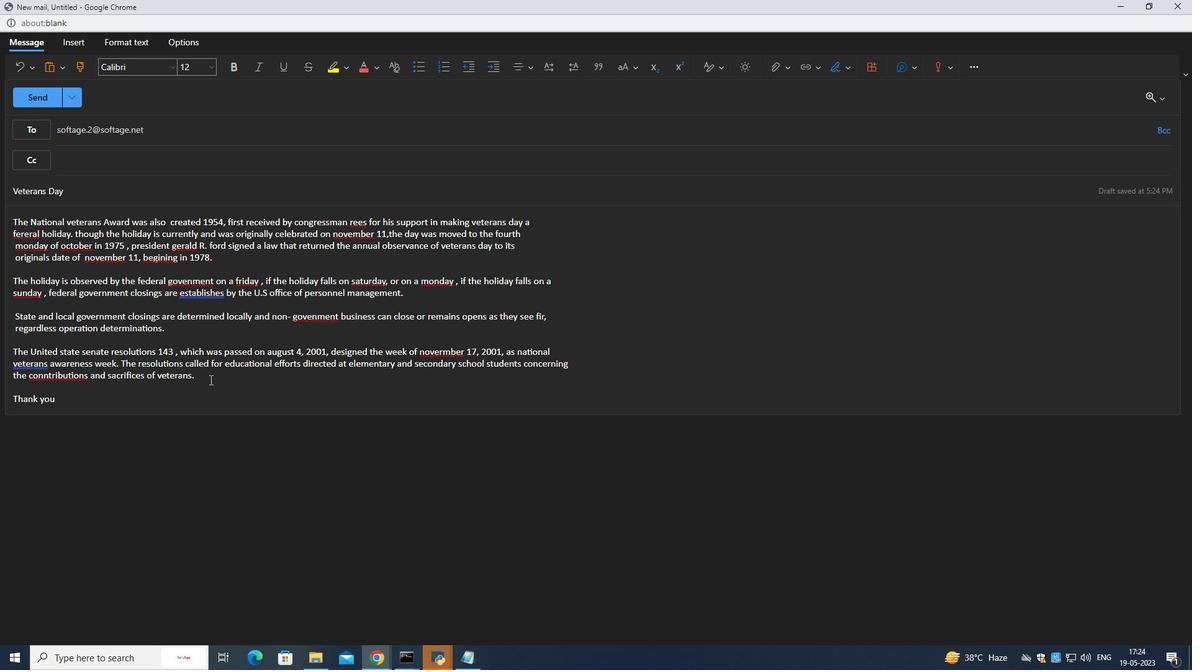 
Action: Mouse moved to (193, 395)
Screenshot: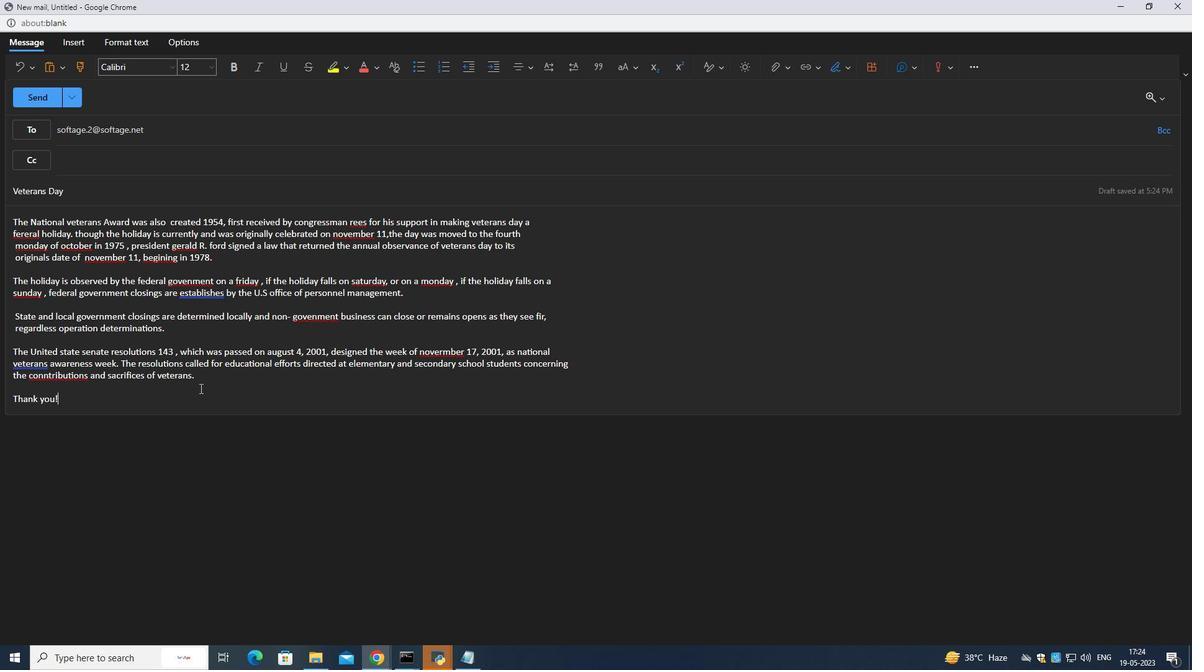 
Action: Mouse scrolled (193, 396) with delta (0, 0)
Screenshot: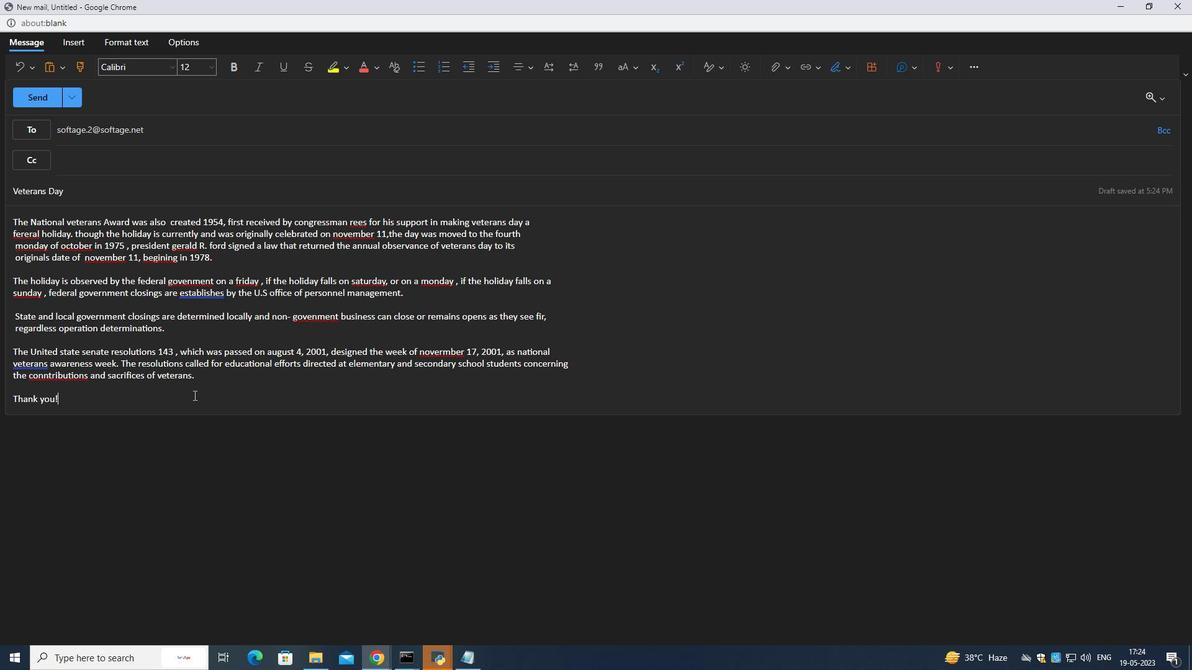 
Action: Mouse scrolled (193, 396) with delta (0, 0)
Screenshot: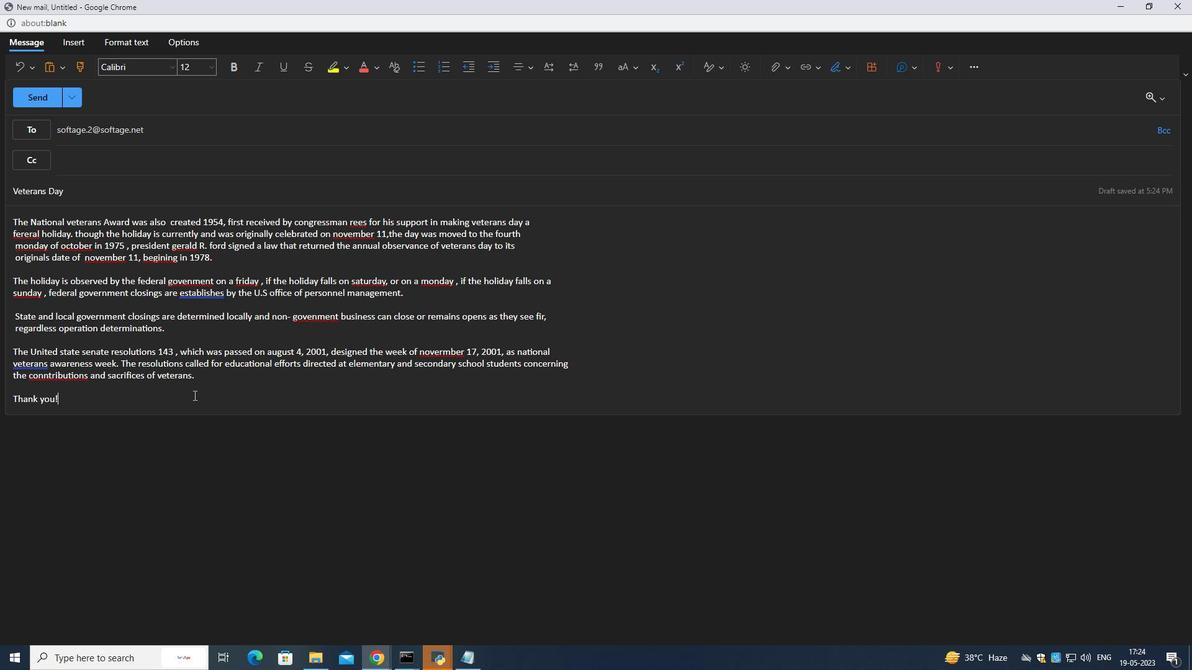 
Action: Mouse scrolled (193, 394) with delta (0, 0)
Screenshot: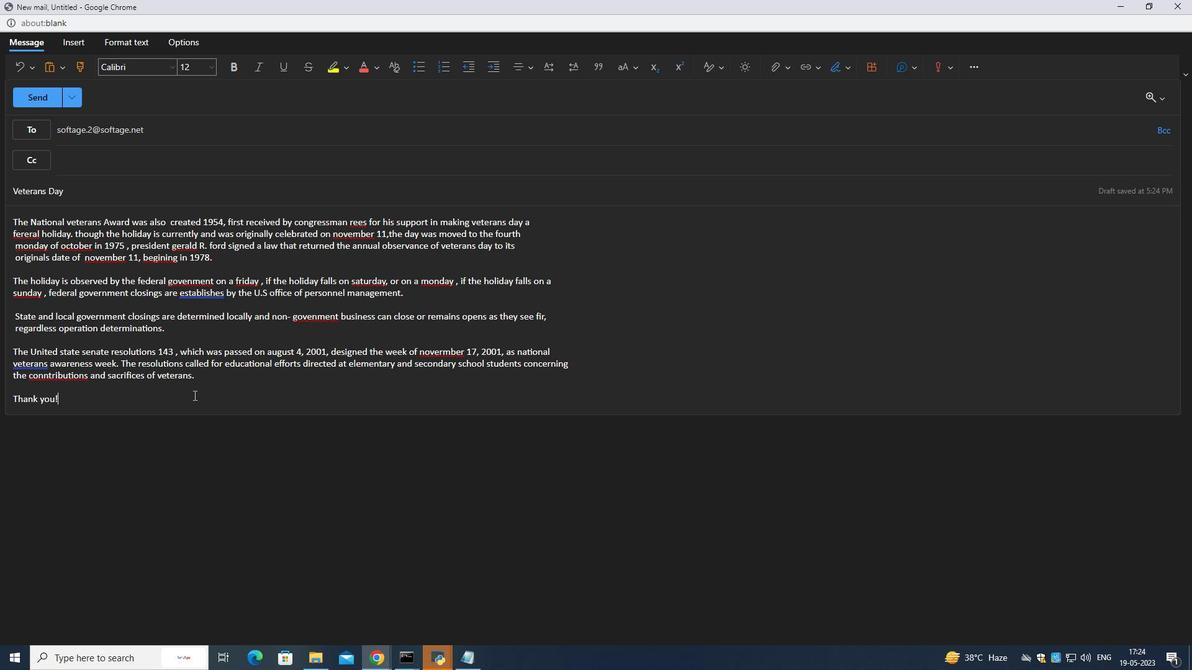 
Action: Mouse scrolled (193, 394) with delta (0, 0)
Screenshot: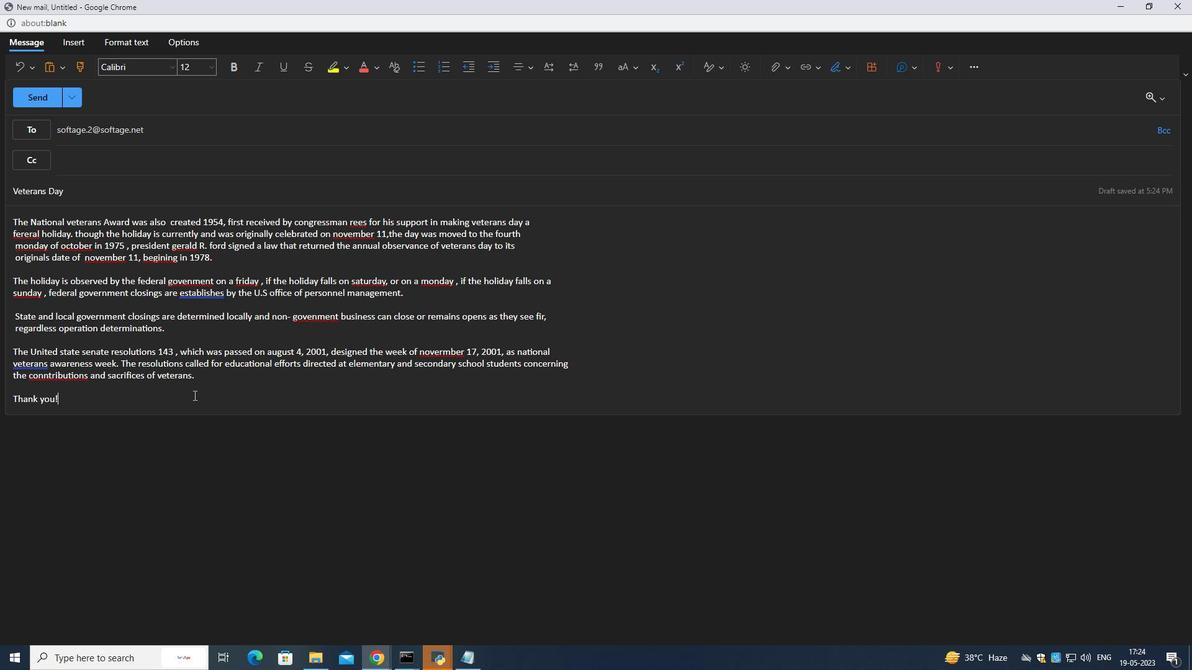 
Action: Mouse scrolled (193, 394) with delta (0, 0)
Screenshot: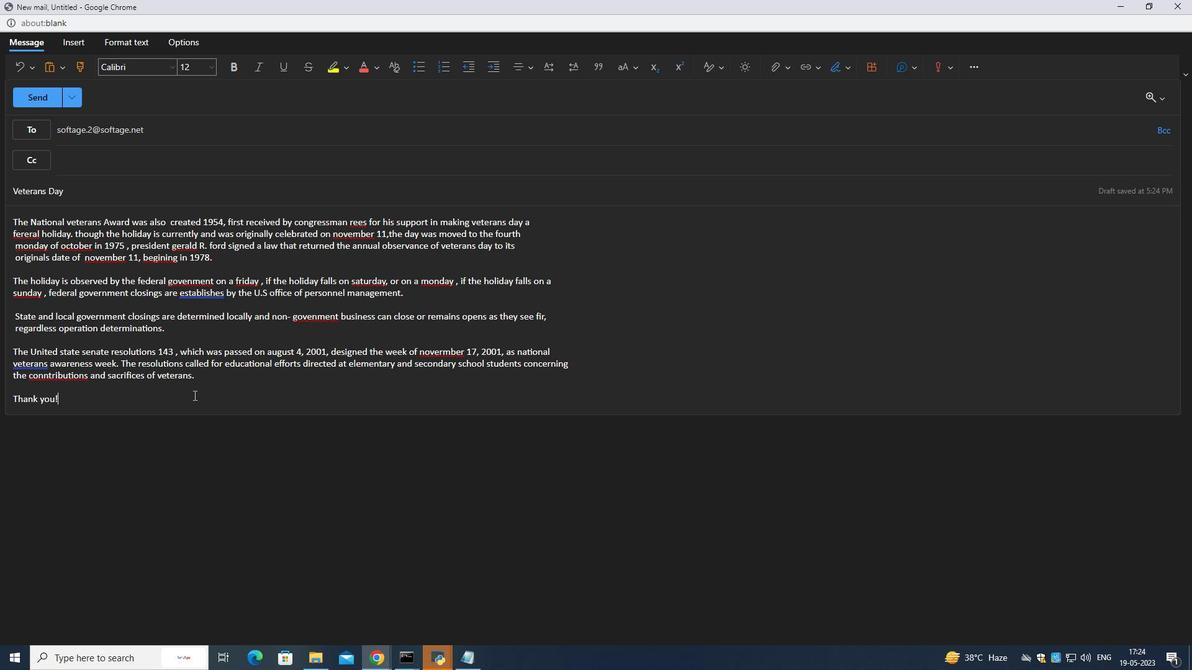 
Action: Mouse scrolled (193, 394) with delta (0, 0)
Screenshot: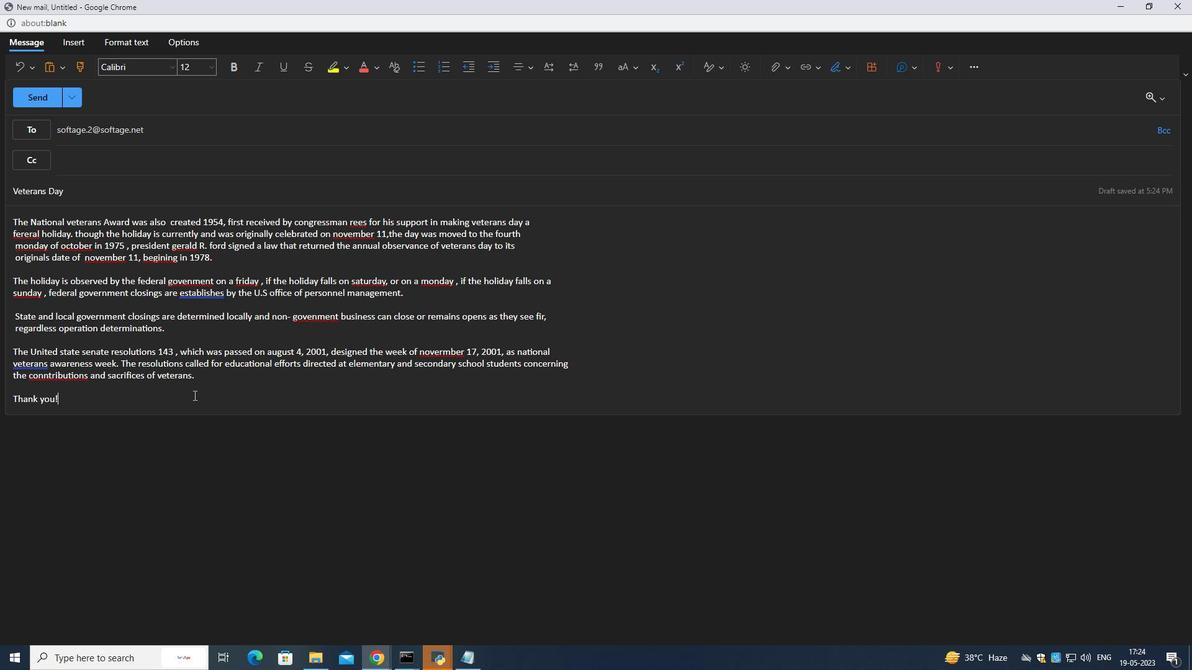 
Action: Mouse moved to (75, 402)
Screenshot: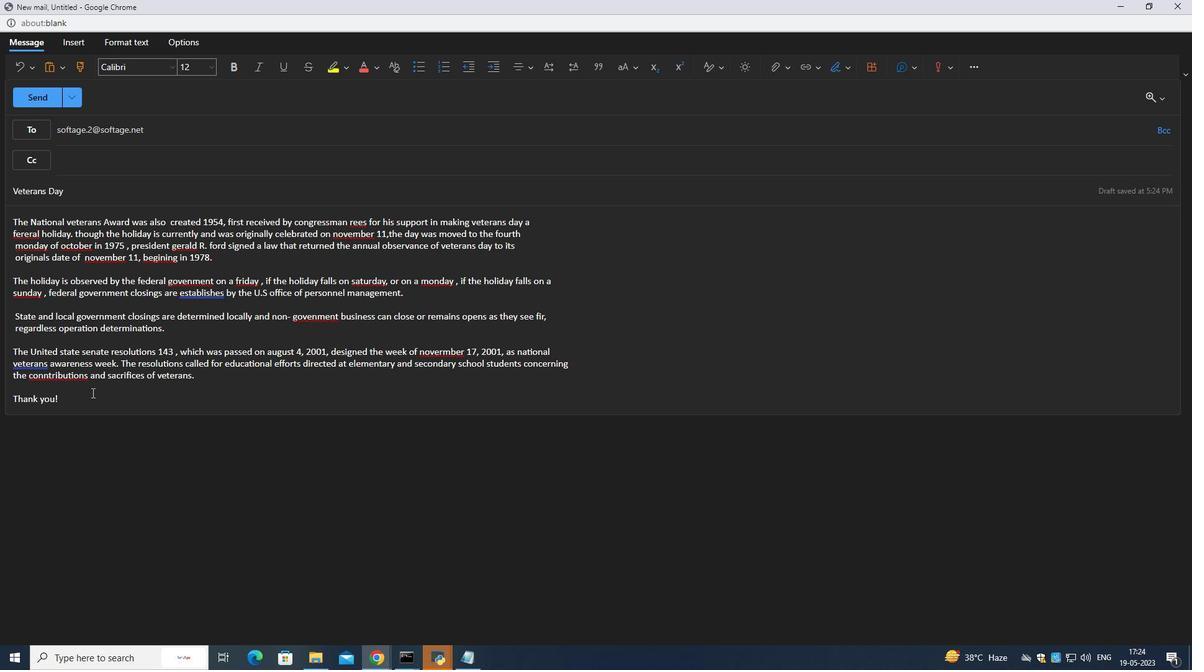 
Action: Mouse pressed left at (75, 402)
Screenshot: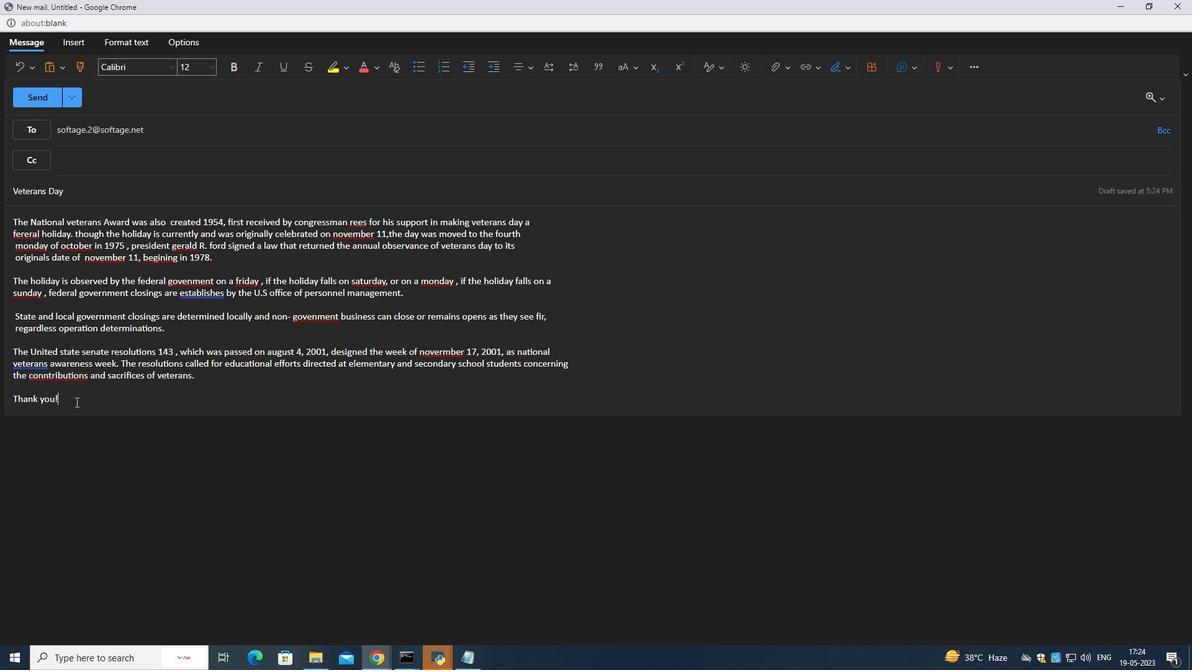 
Action: Mouse moved to (527, 66)
Screenshot: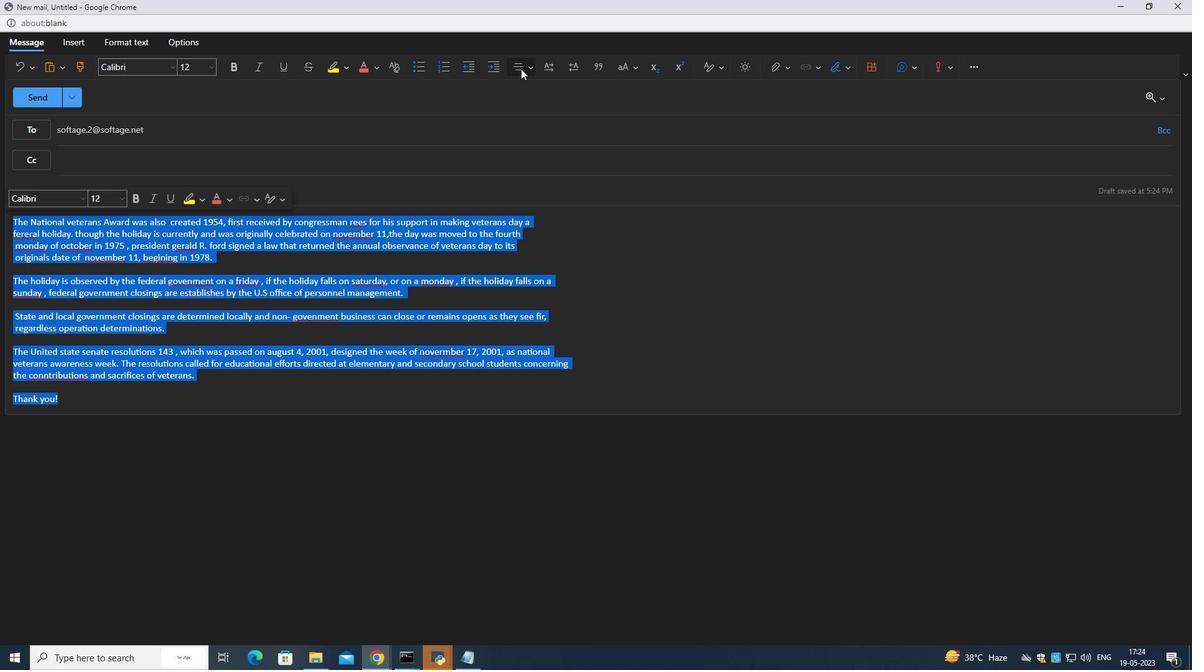 
Action: Mouse pressed left at (527, 66)
Screenshot: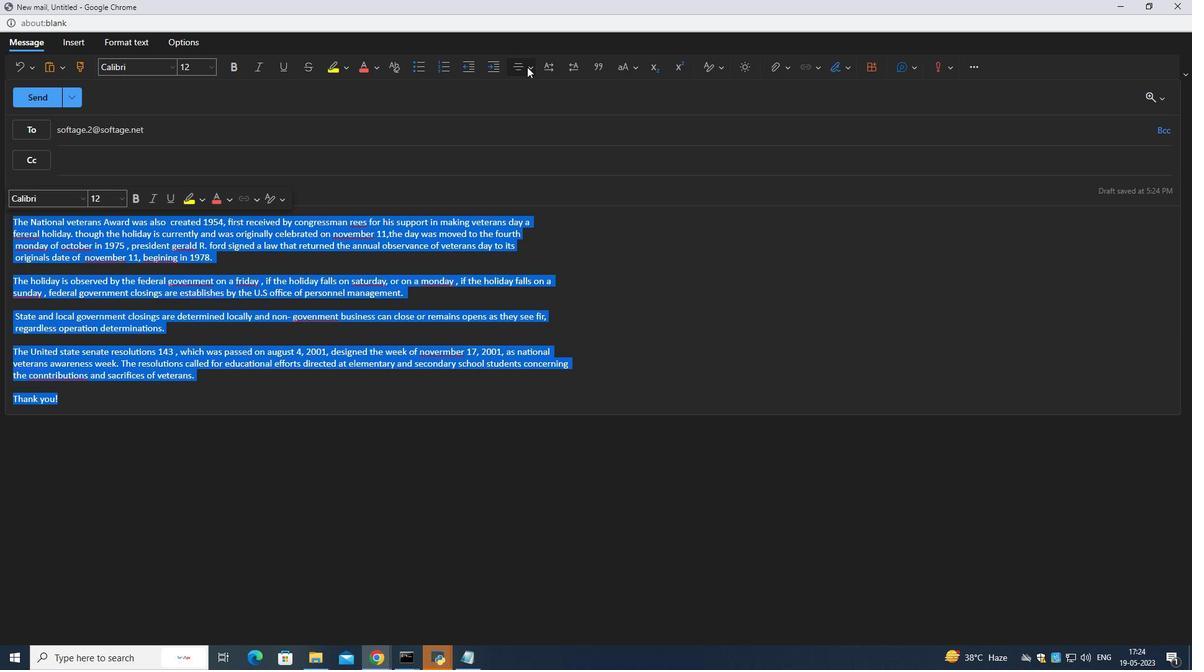 
Action: Mouse moved to (535, 114)
Screenshot: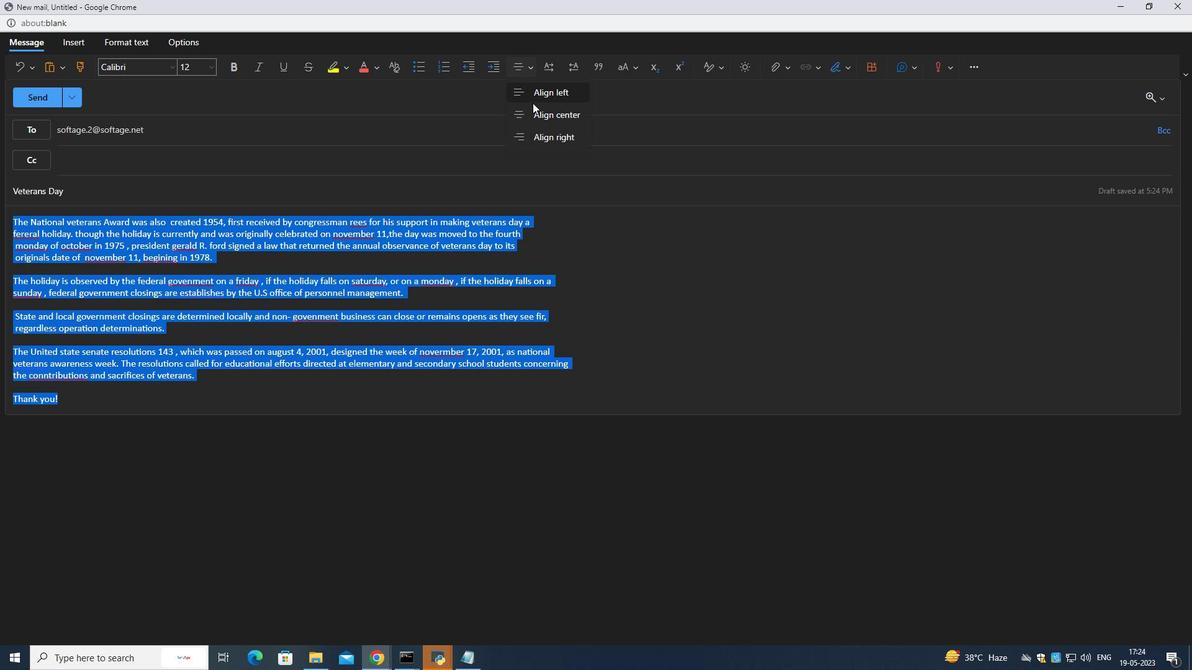 
Action: Mouse pressed left at (535, 114)
Screenshot: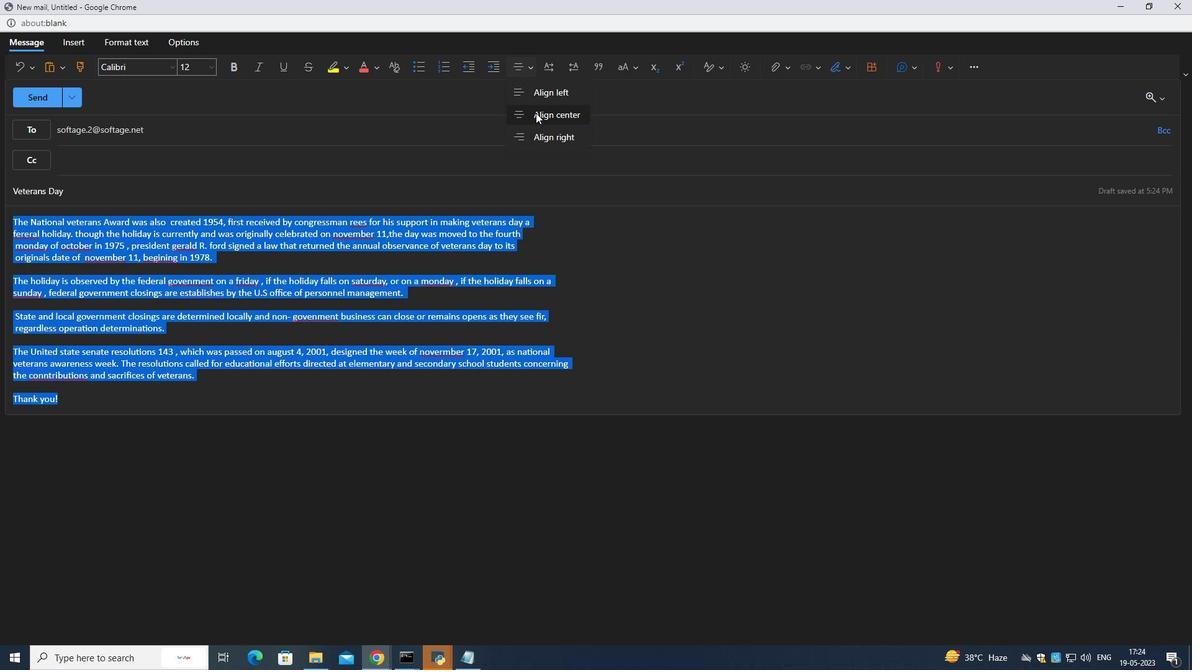 
Action: Mouse moved to (529, 68)
Screenshot: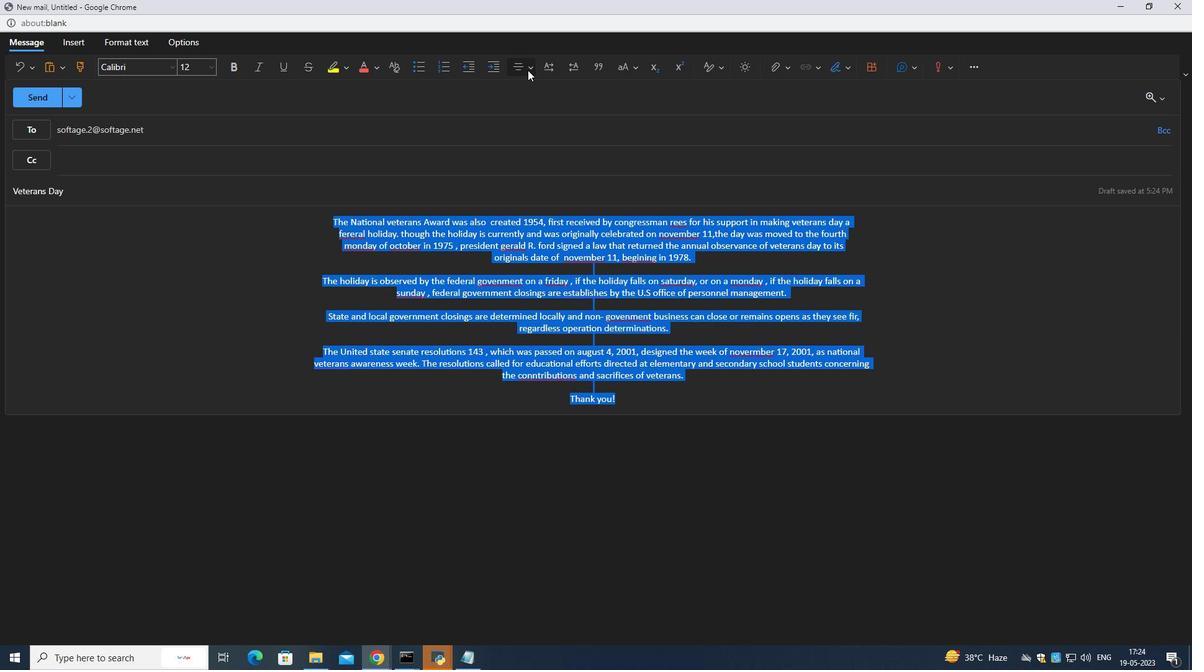 
Action: Mouse pressed left at (529, 68)
Screenshot: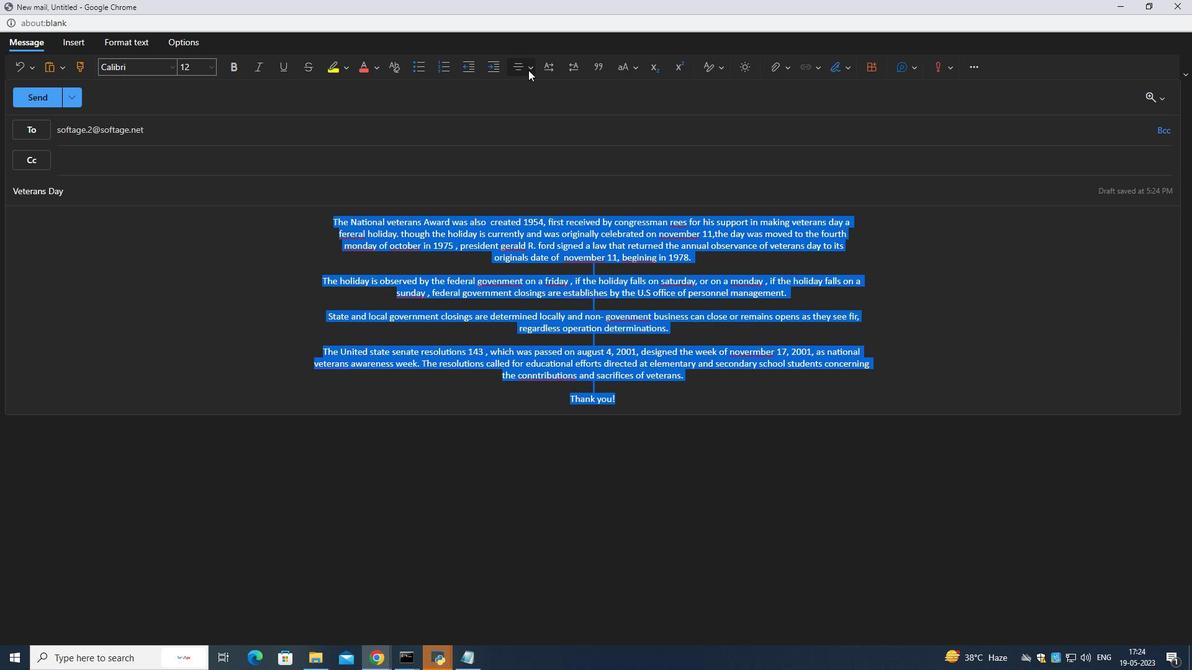 
Action: Mouse moved to (527, 88)
Screenshot: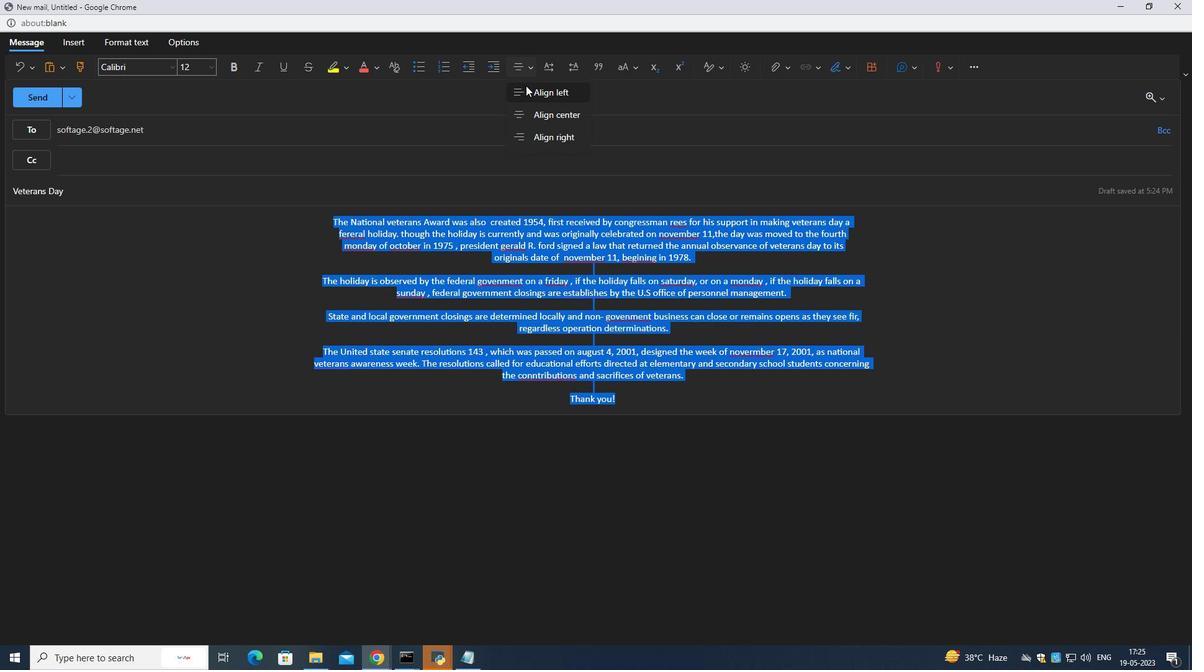 
Action: Mouse pressed left at (527, 88)
Screenshot: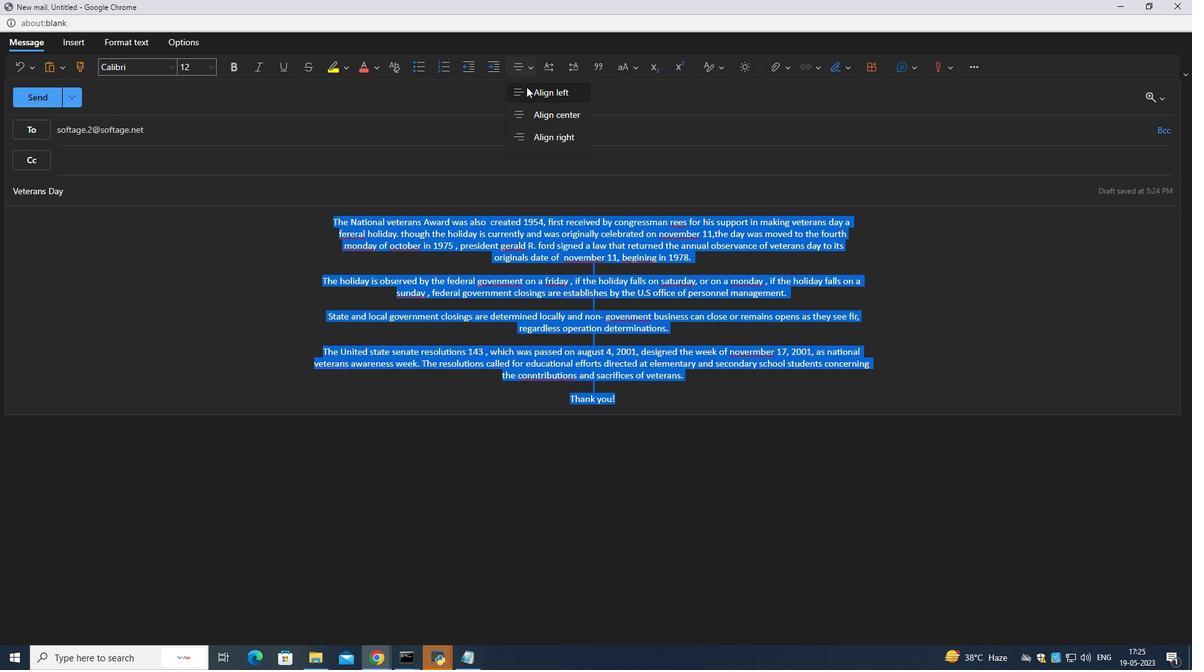 
Action: Mouse moved to (594, 289)
Screenshot: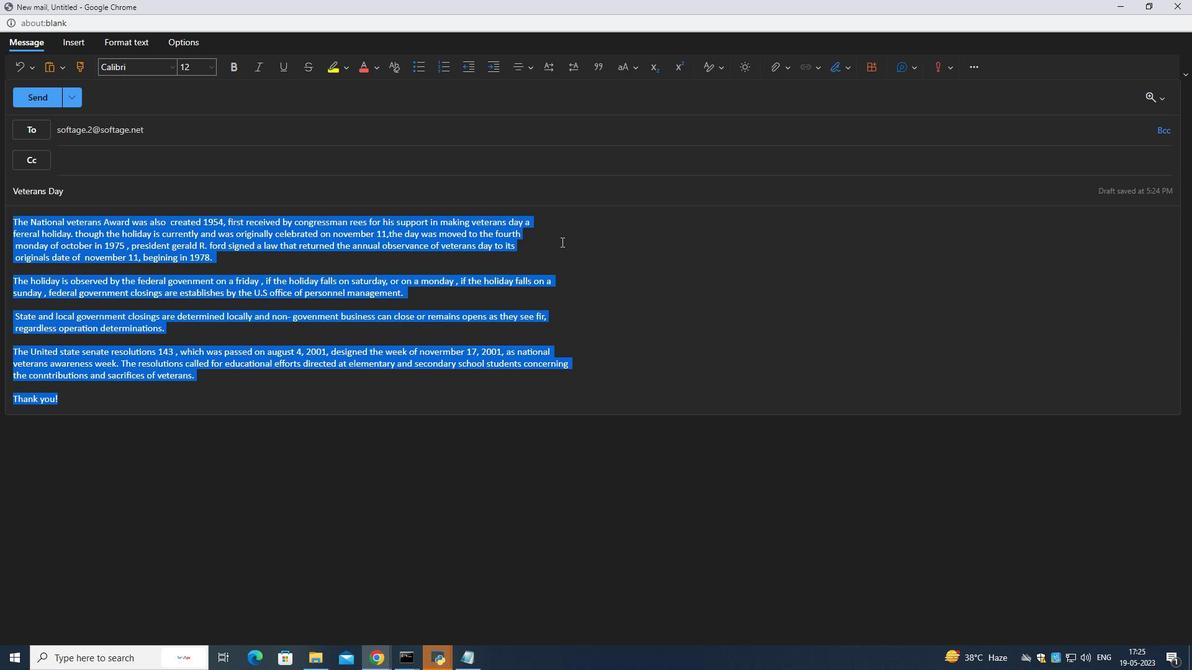 
Action: Mouse pressed left at (594, 289)
Screenshot: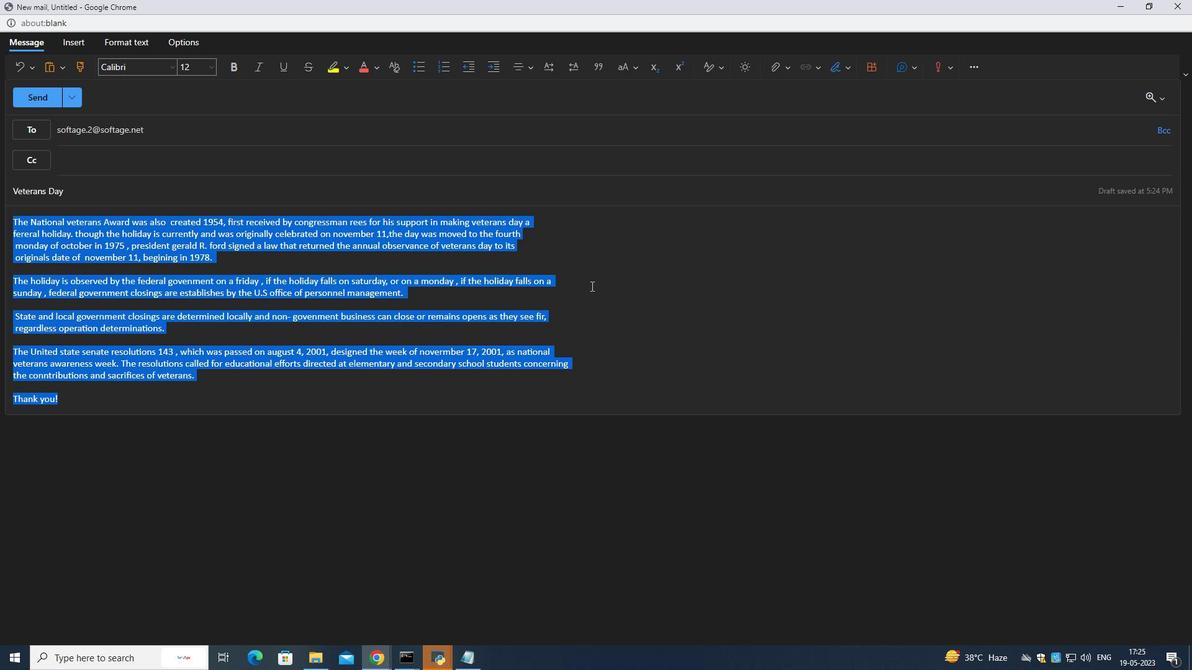 
Action: Mouse moved to (526, 218)
Screenshot: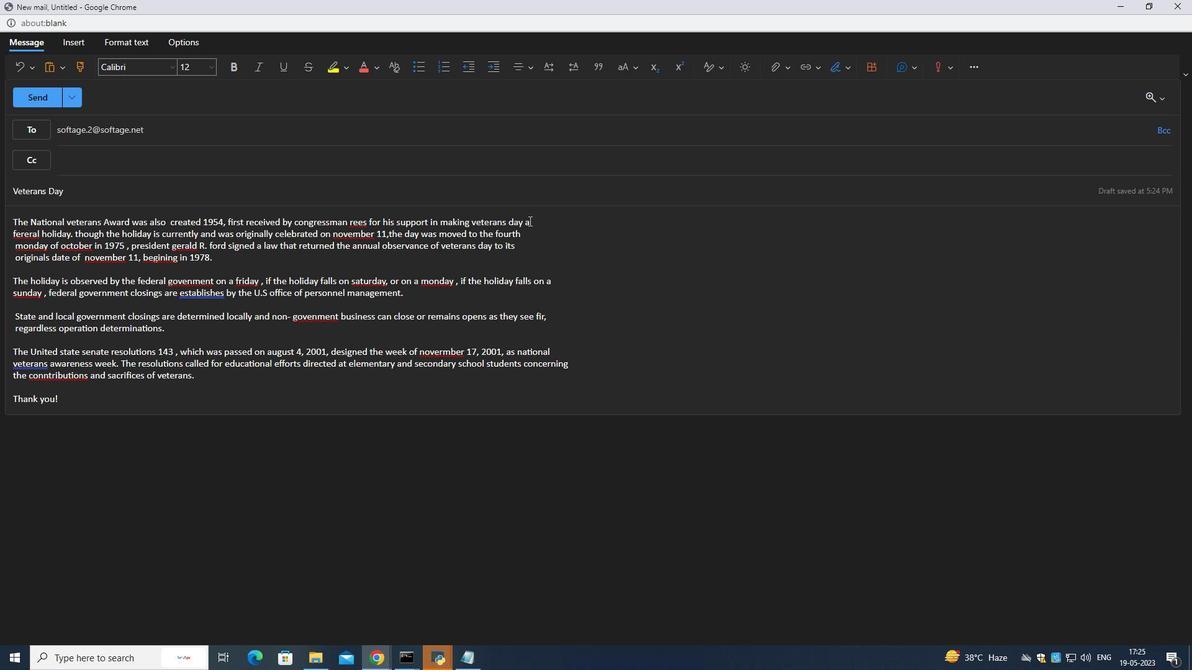 
Action: Mouse pressed left at (526, 218)
Screenshot: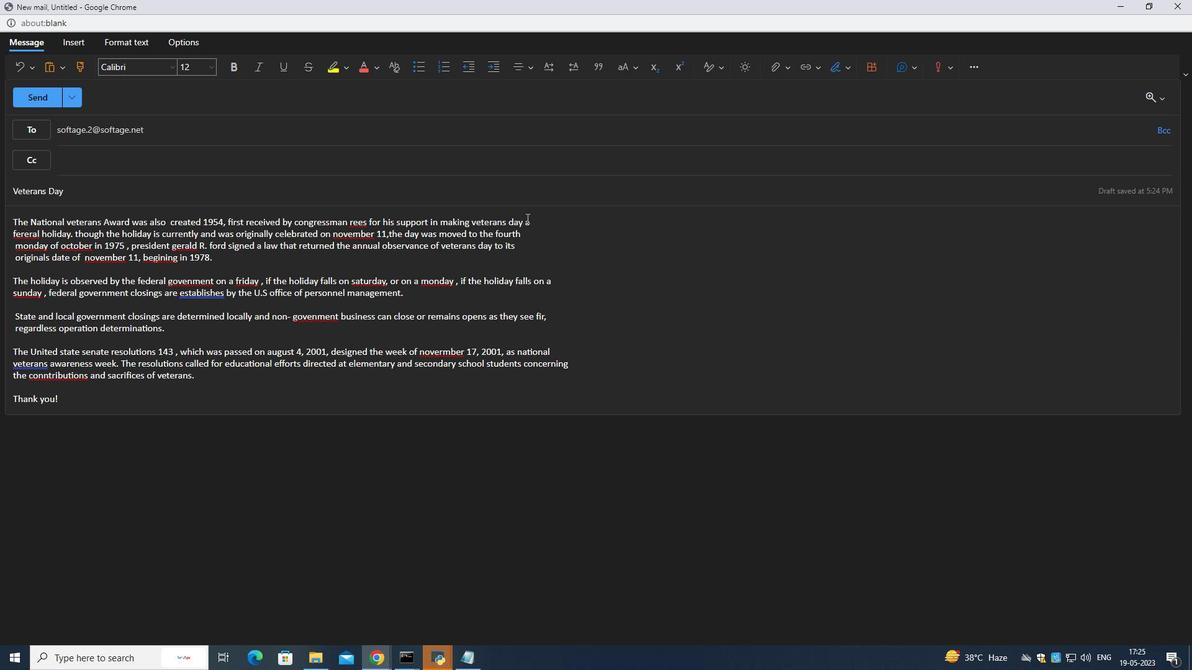 
Action: Mouse moved to (533, 247)
Screenshot: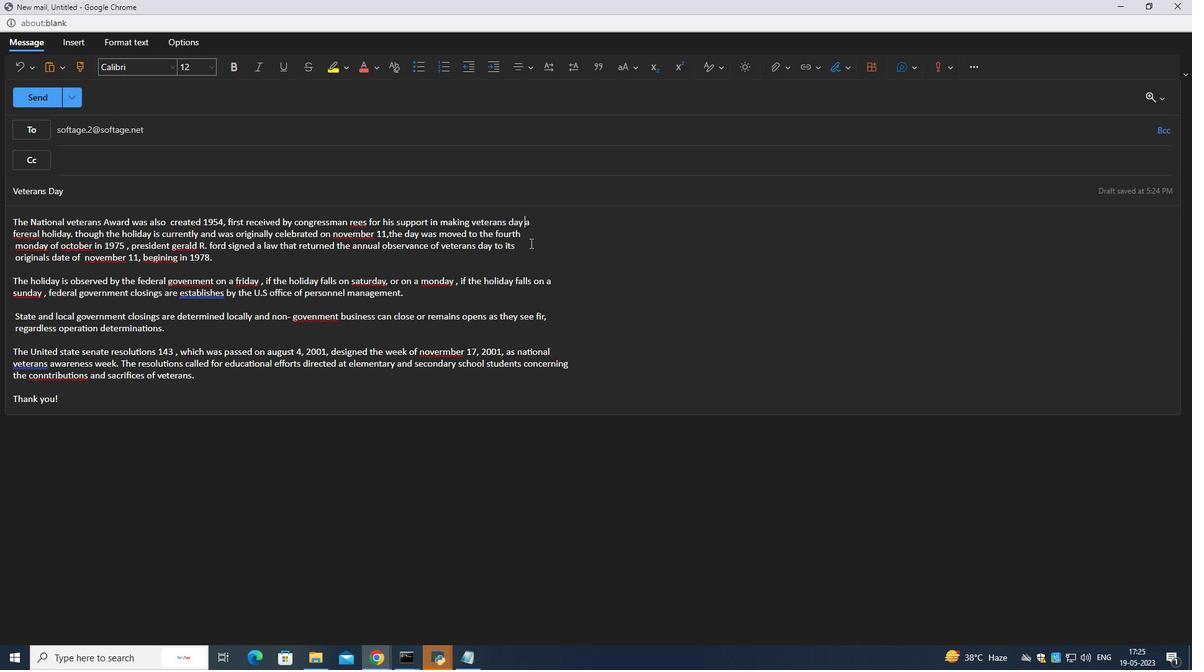 
Action: Key pressed <Key.enter>
Screenshot: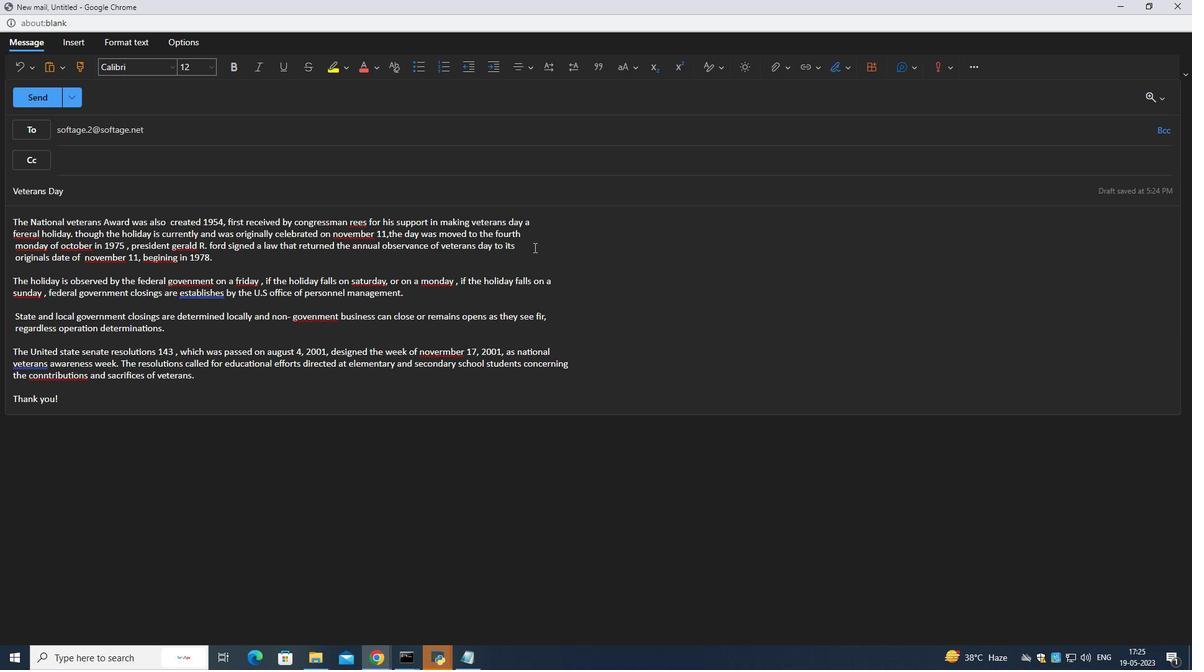 
Action: Mouse scrolled (533, 248) with delta (0, 0)
Screenshot: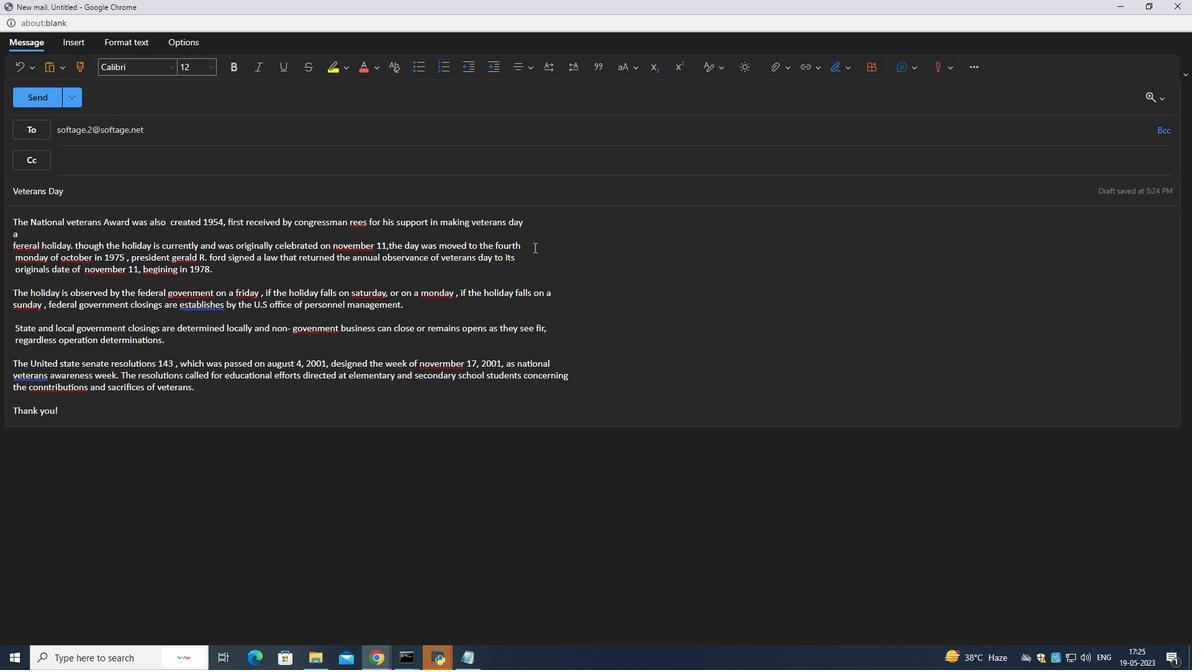 
Action: Mouse moved to (16, 247)
Screenshot: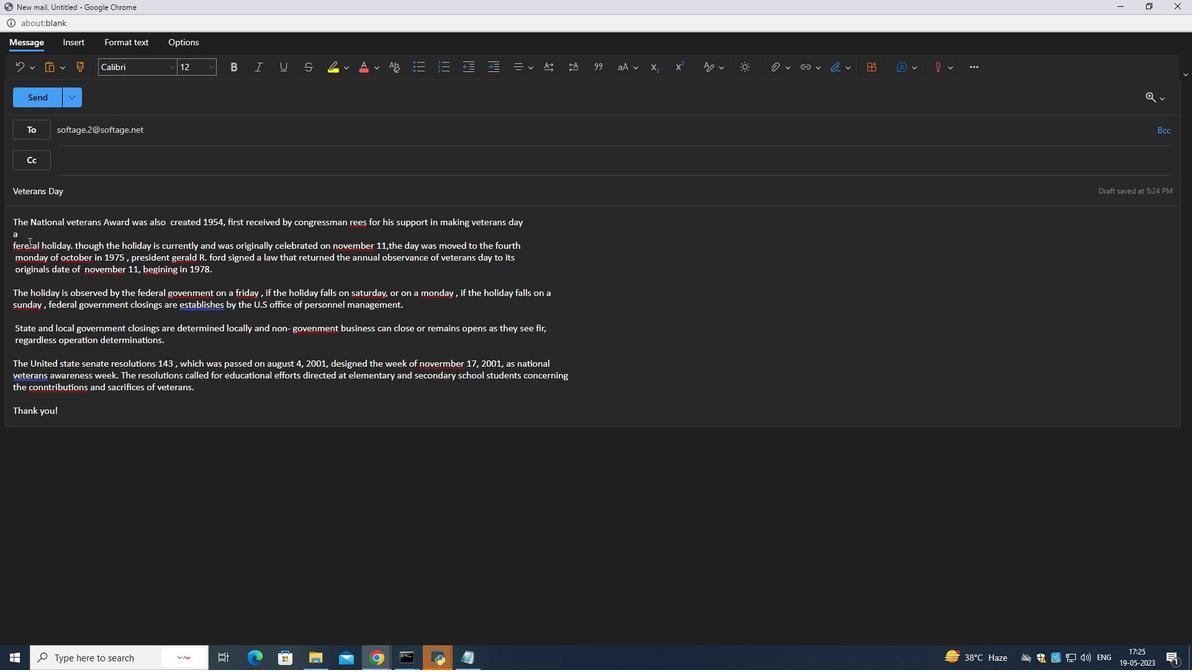
Action: Mouse pressed left at (16, 247)
Screenshot: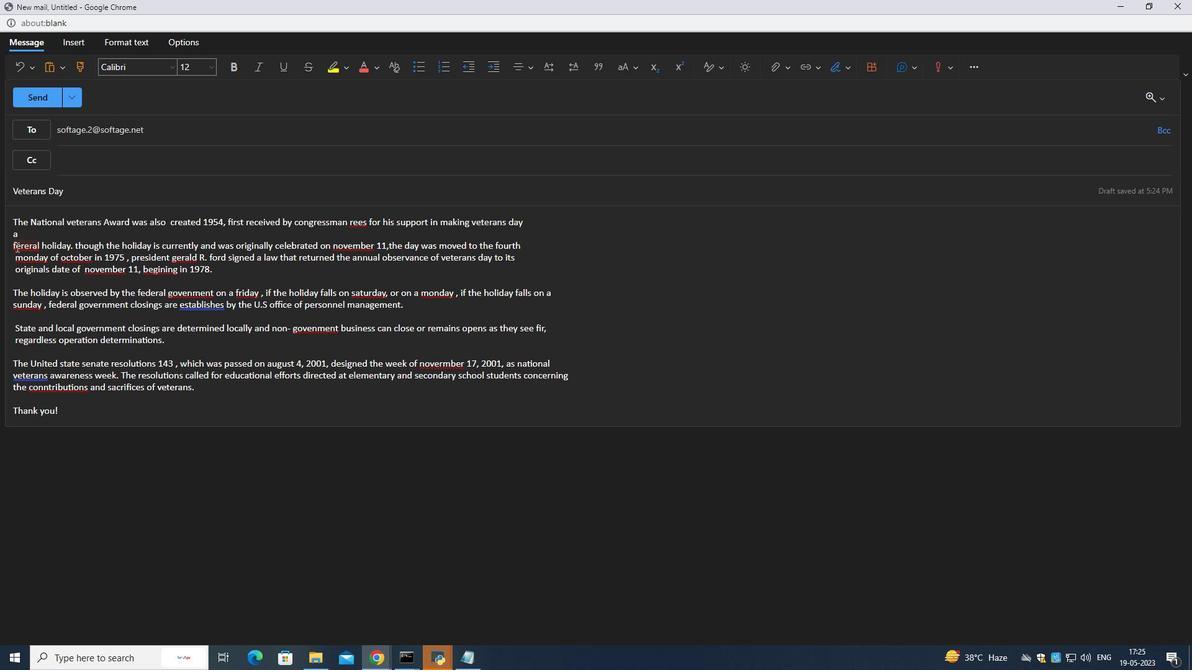 
Action: Mouse moved to (17, 250)
Screenshot: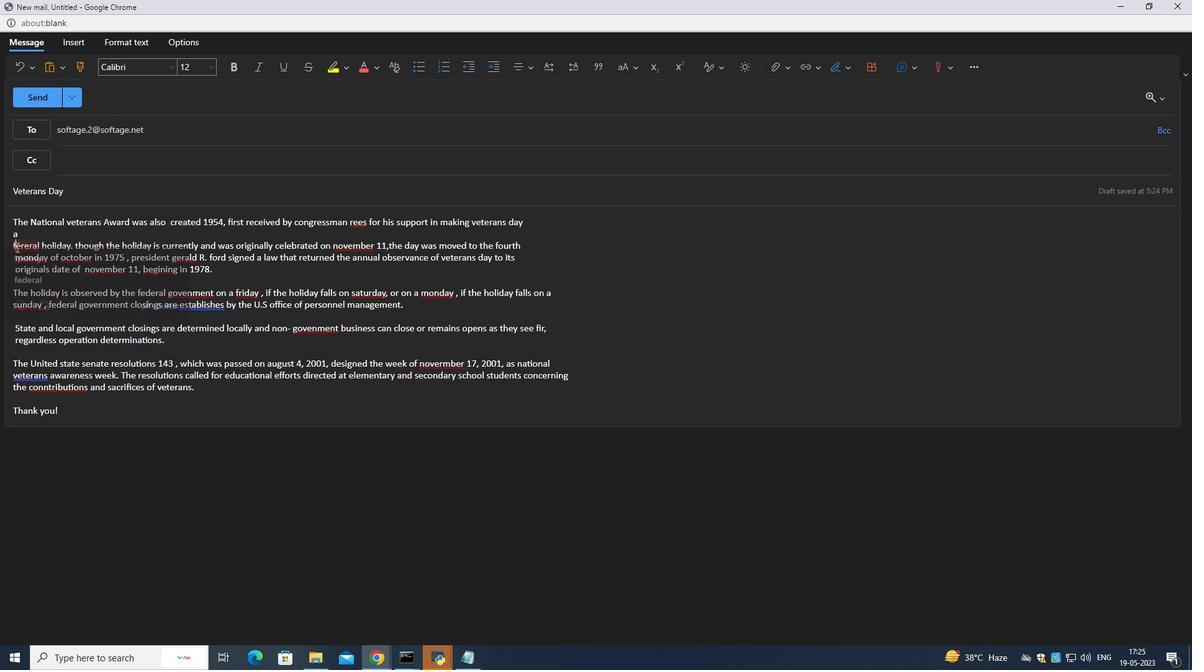 
Action: Key pressed <Key.left><Key.backspace>
Screenshot: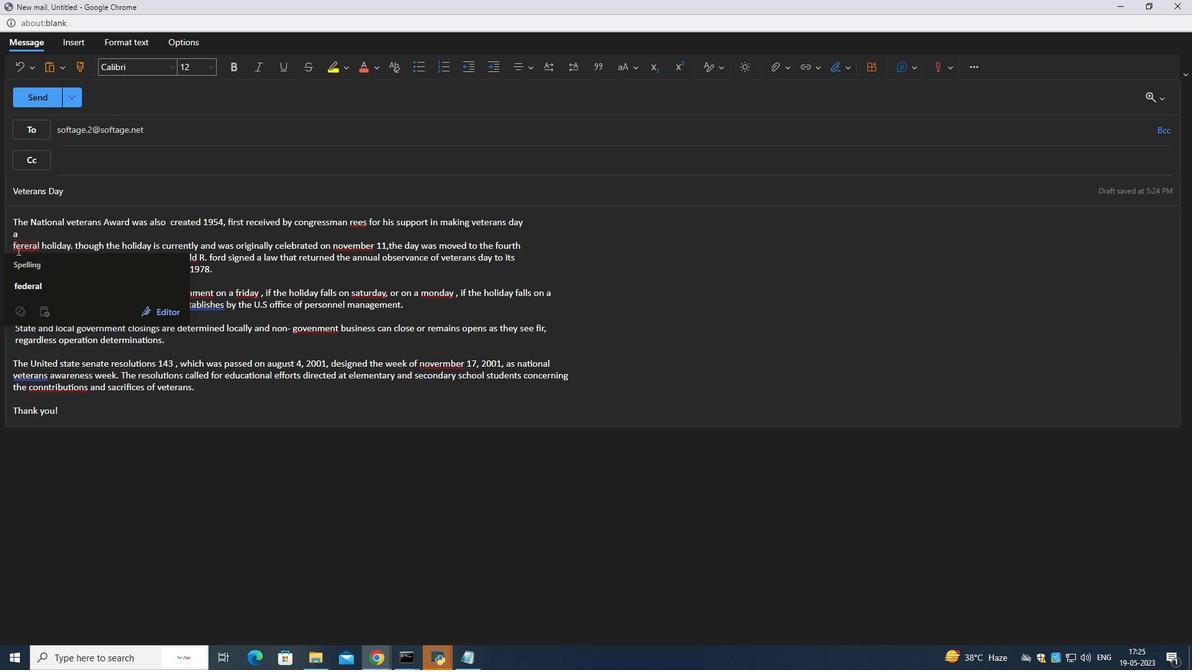
Action: Mouse moved to (530, 282)
Screenshot: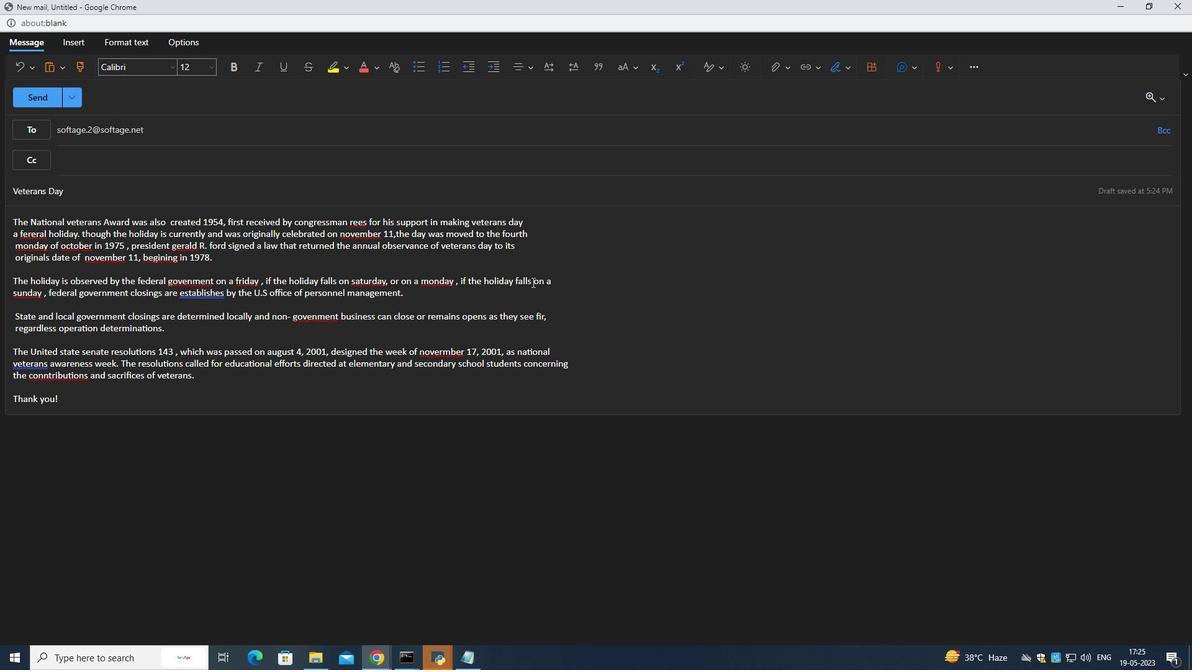 
Action: Mouse pressed left at (530, 282)
Screenshot: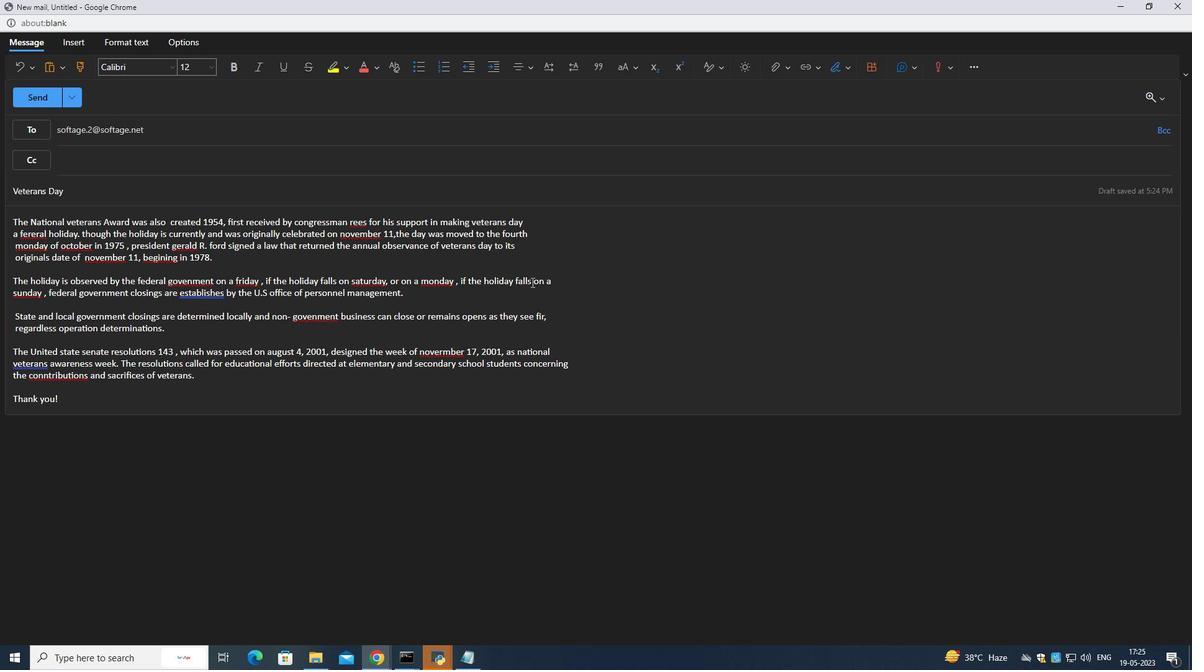 
Action: Mouse moved to (530, 295)
Screenshot: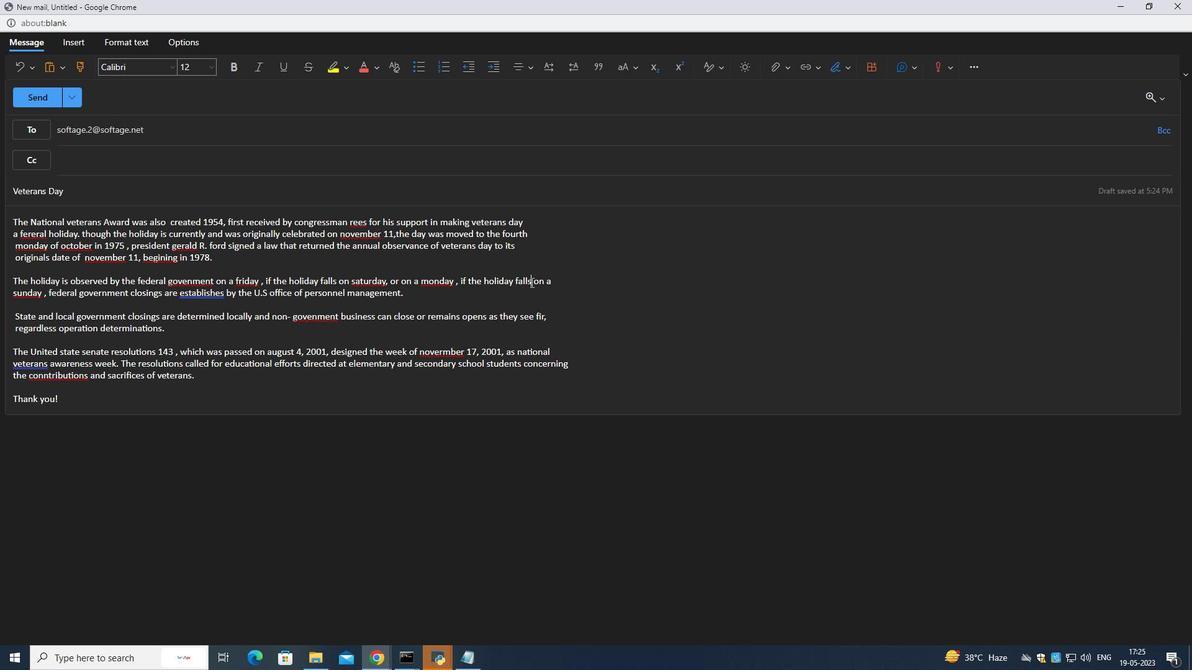 
Action: Key pressed <Key.enter>
Screenshot: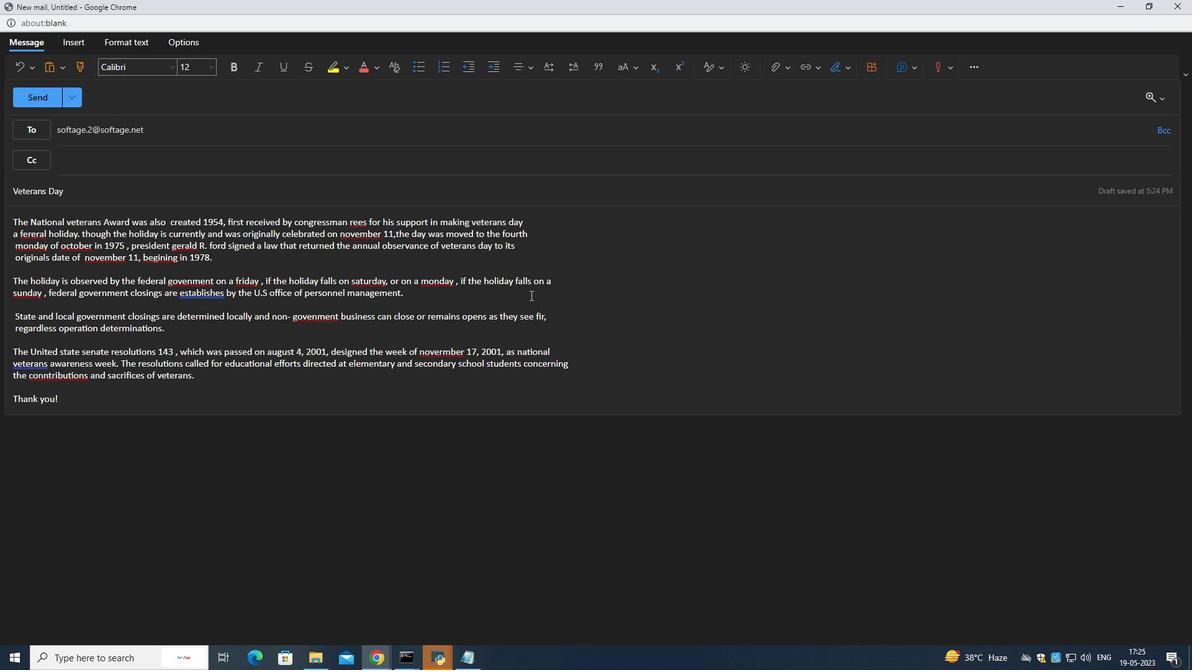 
Action: Mouse moved to (29, 306)
Screenshot: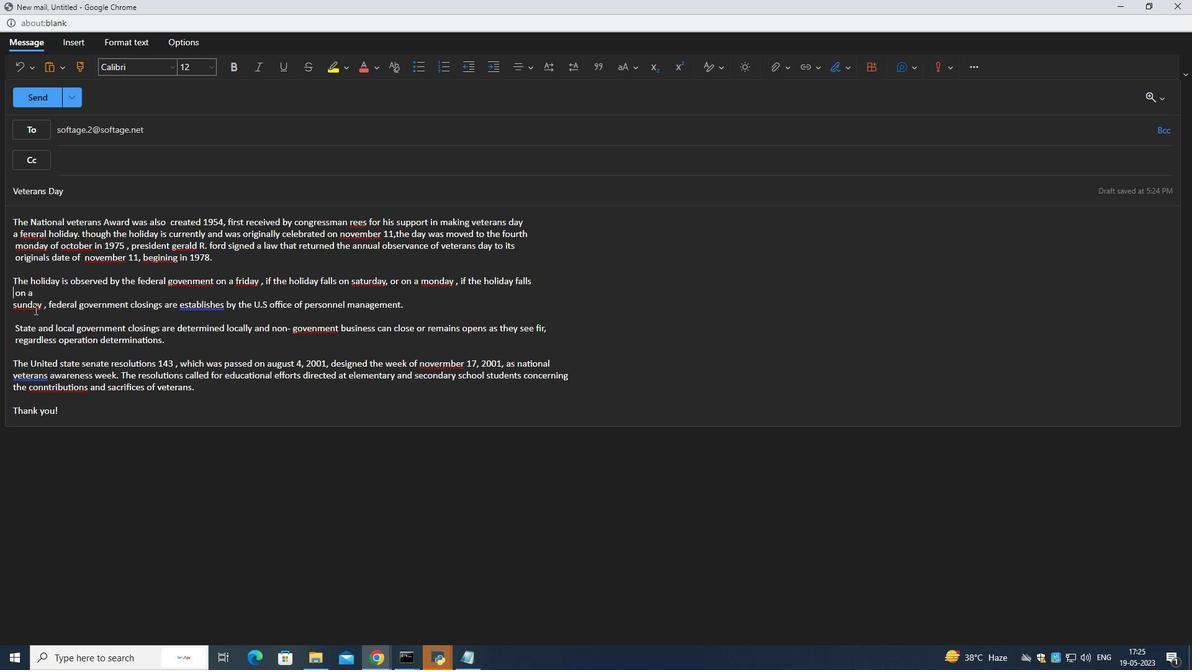 
Action: Mouse pressed left at (29, 306)
Screenshot: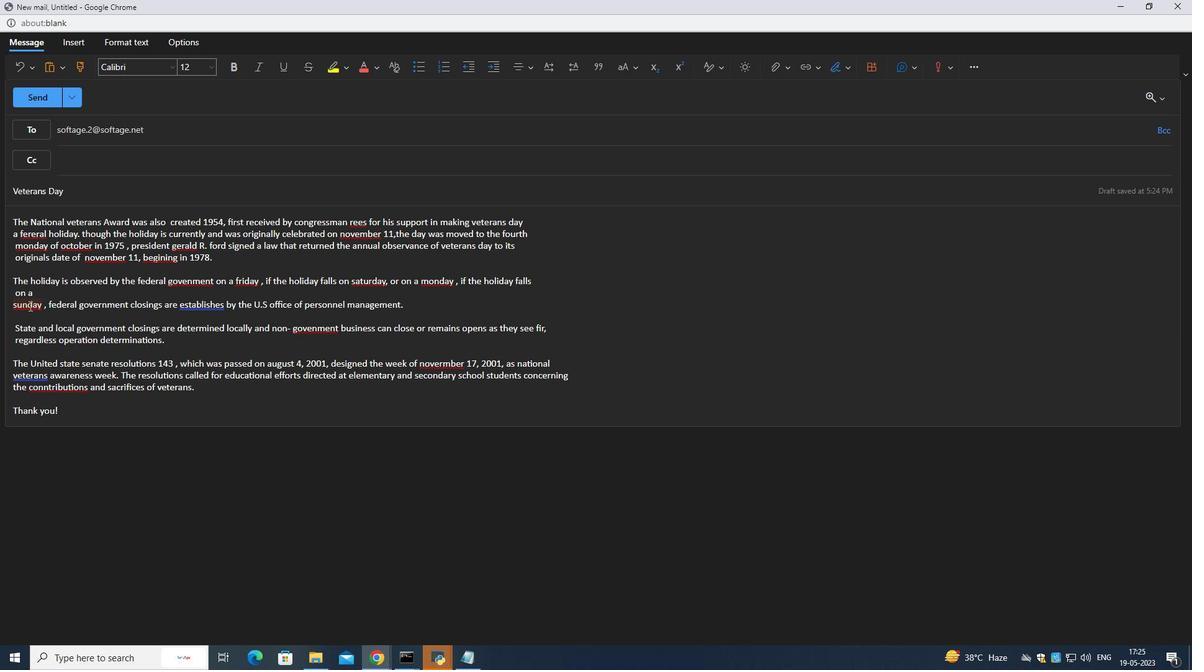 
Action: Mouse moved to (29, 307)
Screenshot: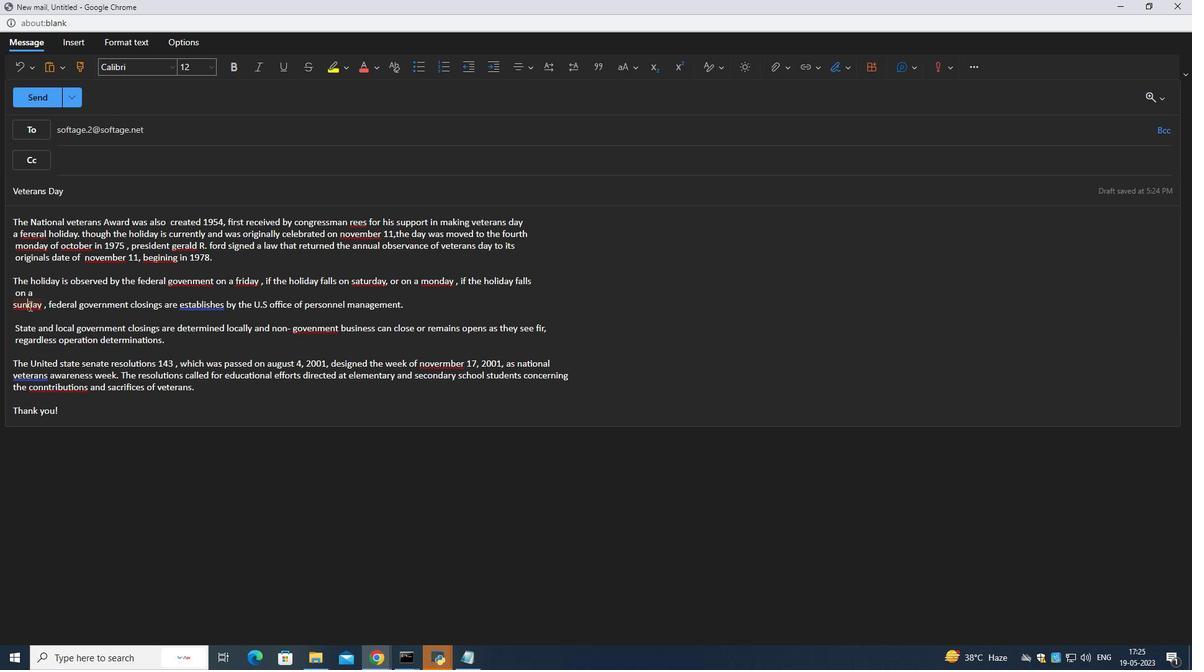 
Action: Key pressed <Key.left><Key.left><Key.left><Key.backspace>
Screenshot: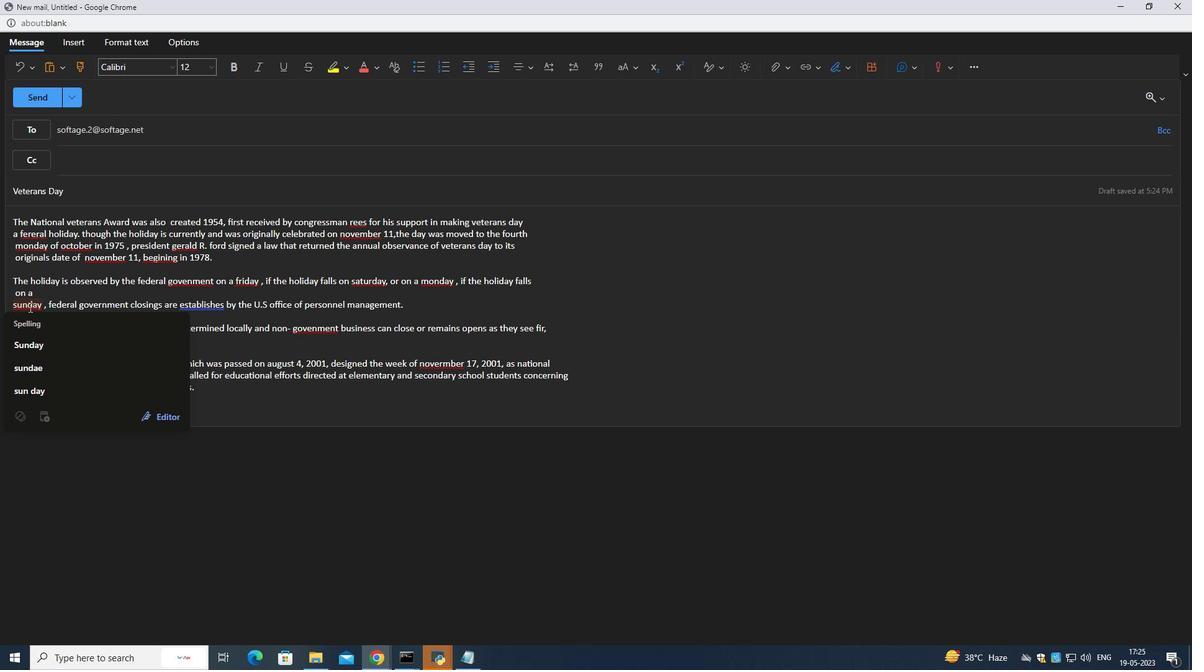 
Action: Mouse moved to (537, 319)
Screenshot: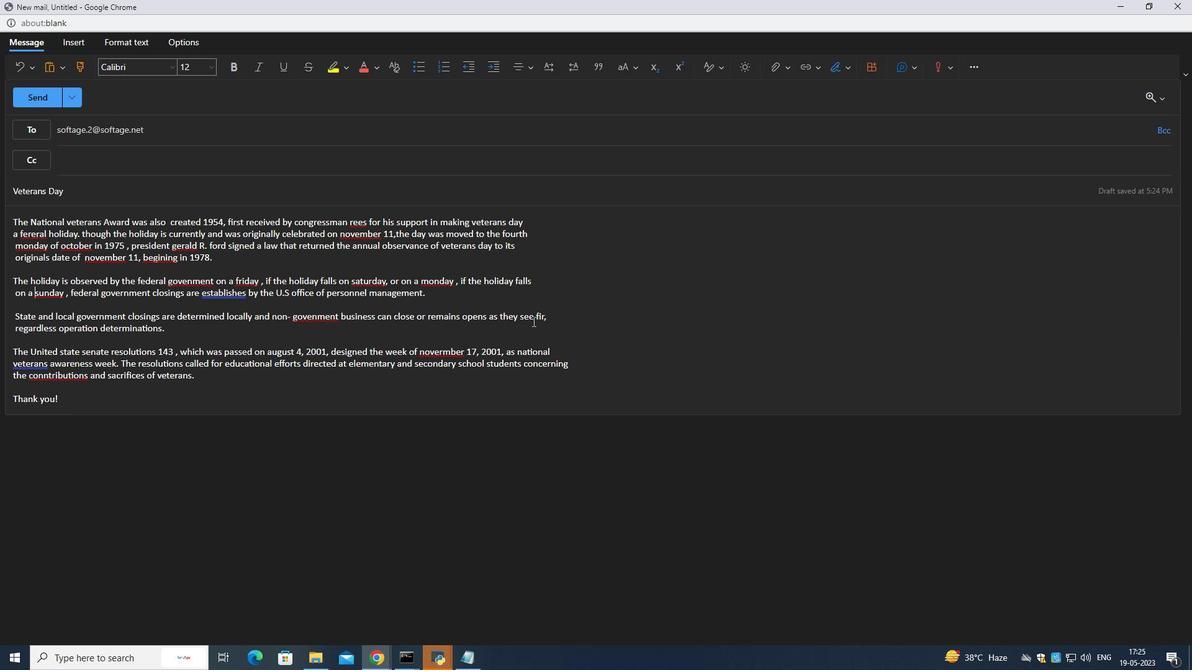 
Action: Mouse pressed left at (537, 319)
Screenshot: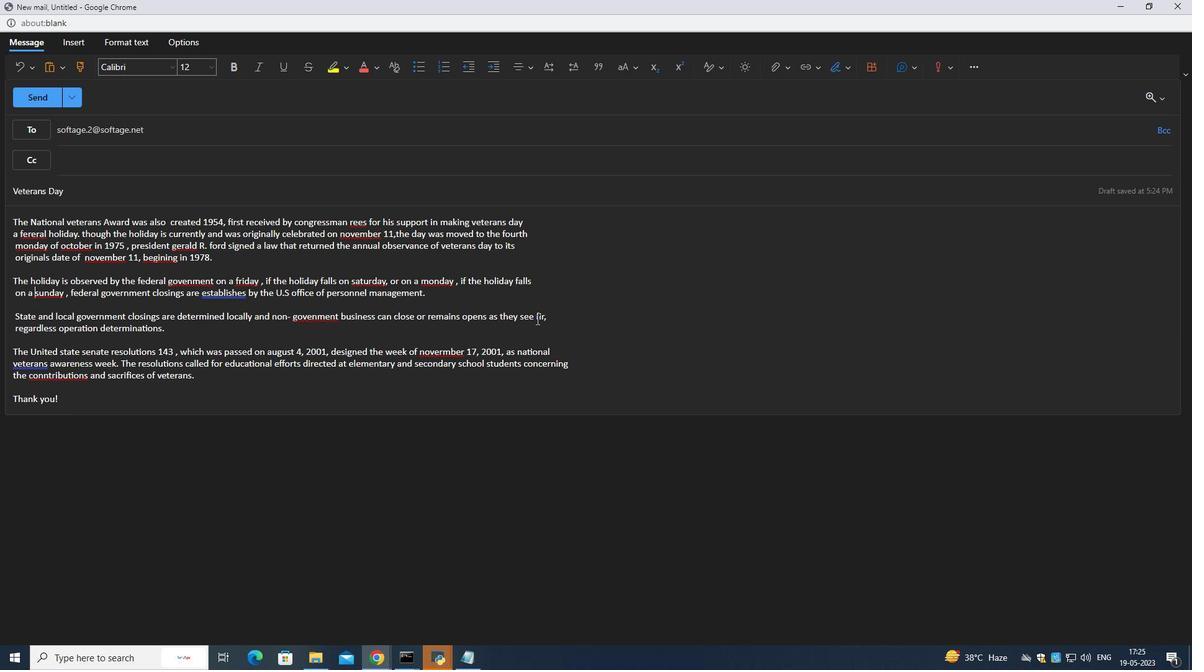 
Action: Mouse moved to (520, 371)
Screenshot: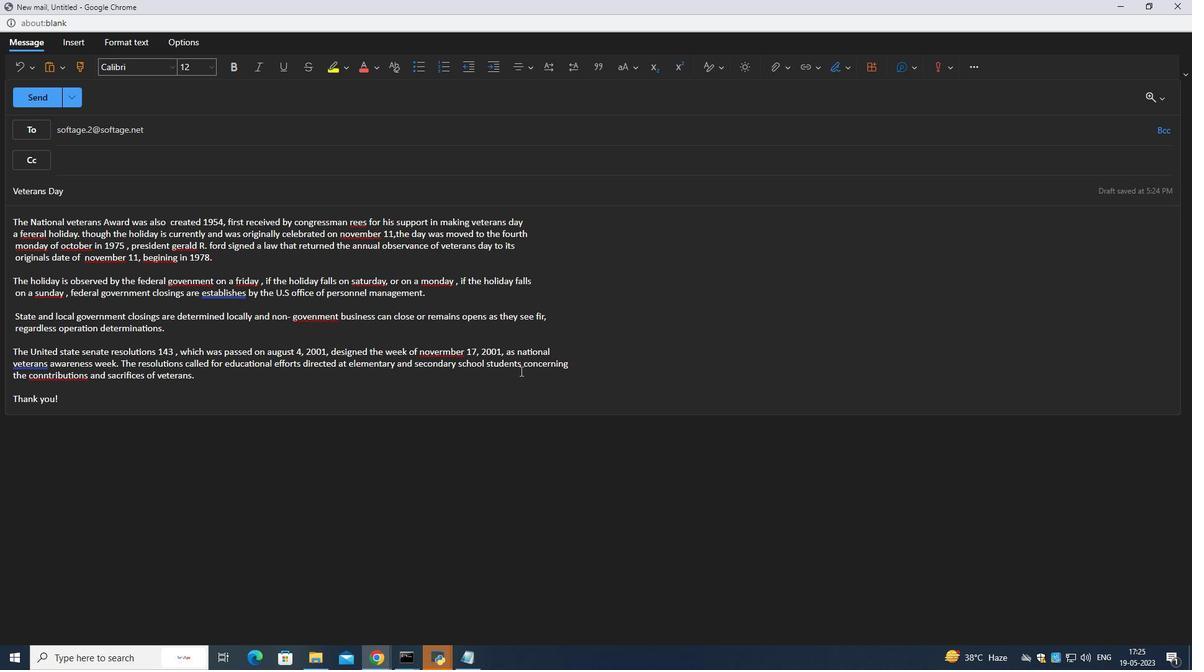 
Action: Key pressed <Key.enter>
Screenshot: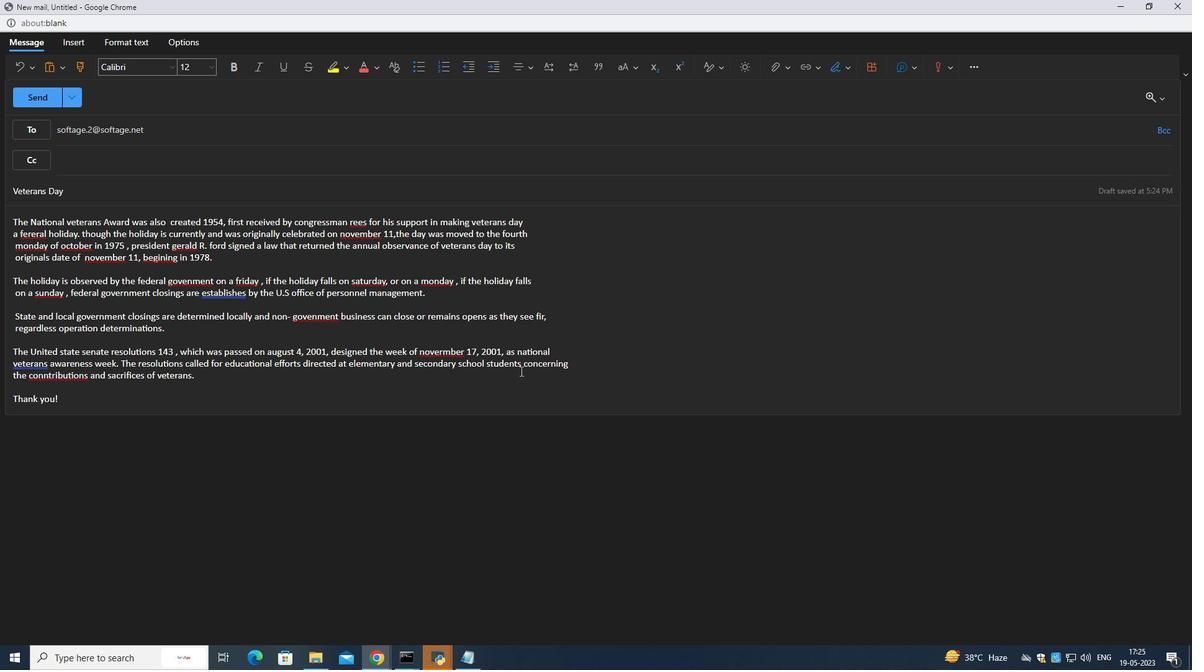 
Action: Mouse moved to (23, 342)
Screenshot: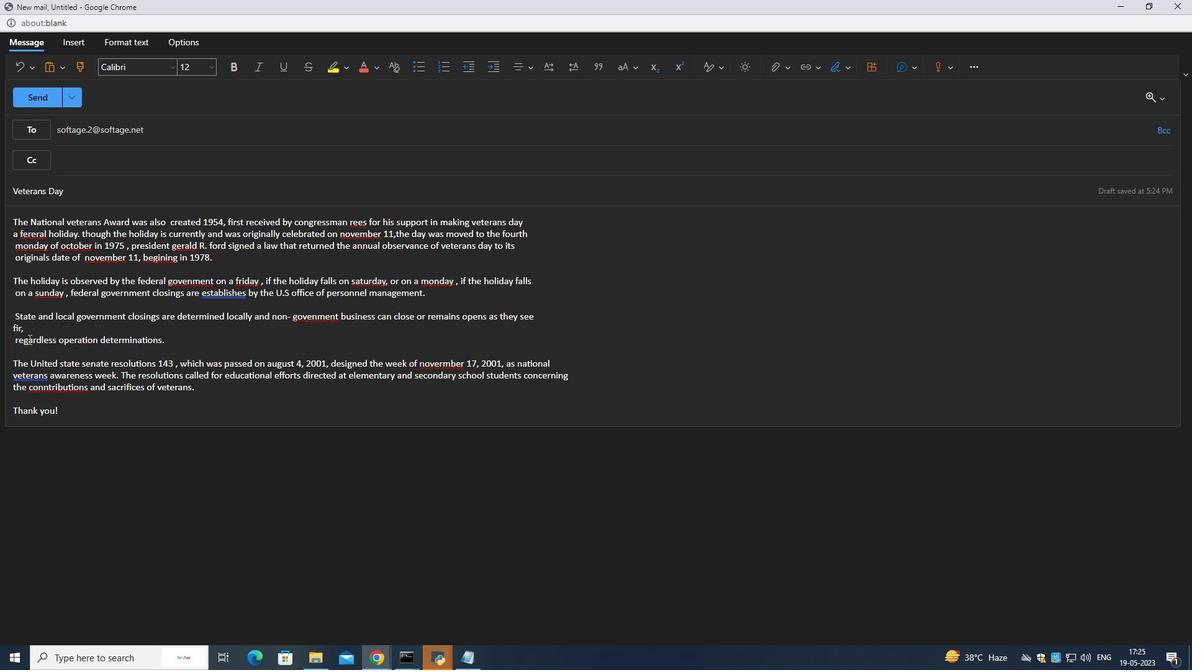 
Action: Mouse pressed left at (23, 342)
Screenshot: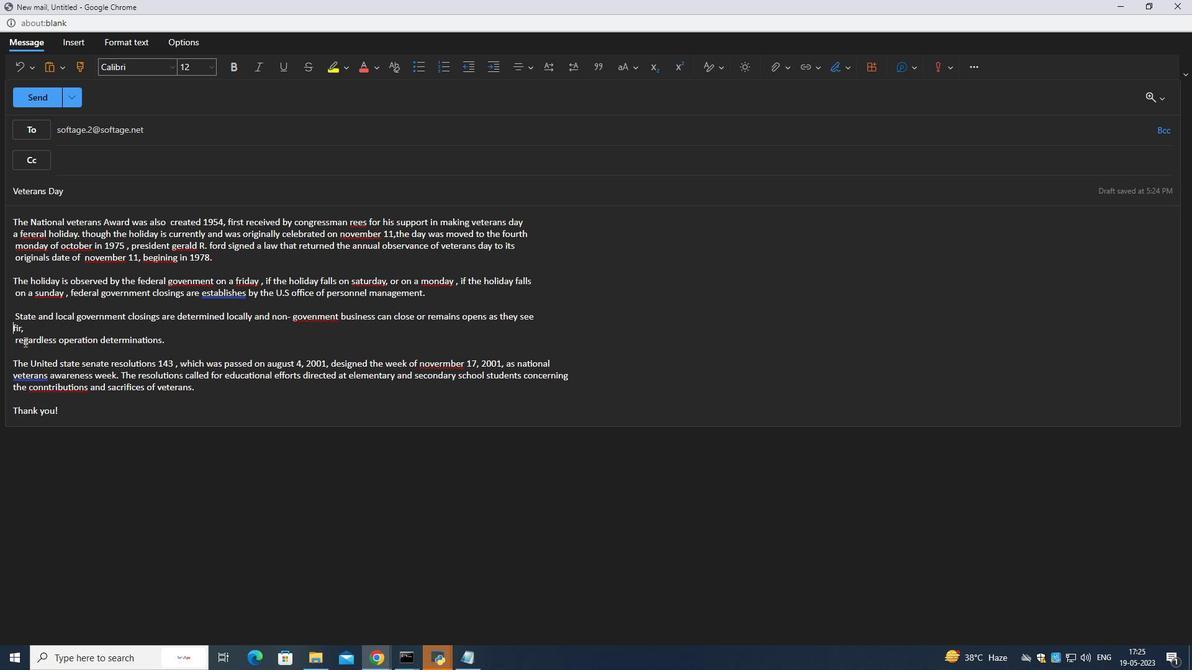 
Action: Mouse moved to (38, 353)
Screenshot: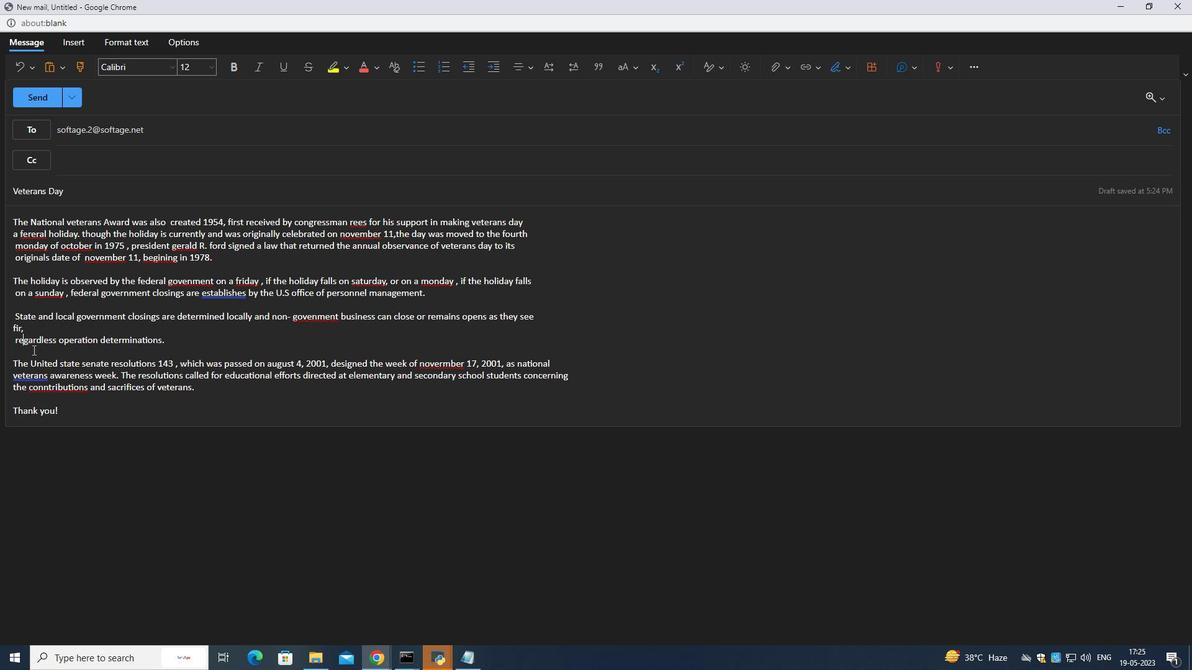 
Action: Key pressed <Key.left><Key.left><Key.backspace><Key.backspace><Key.space>
Screenshot: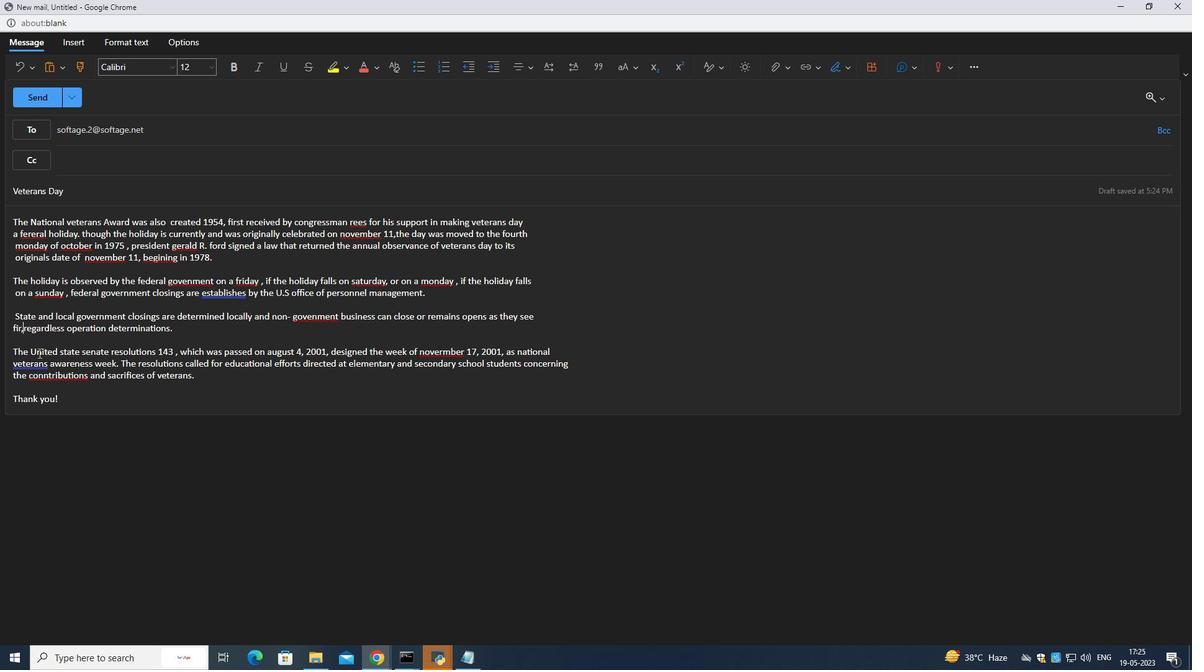 
Action: Mouse moved to (514, 350)
Screenshot: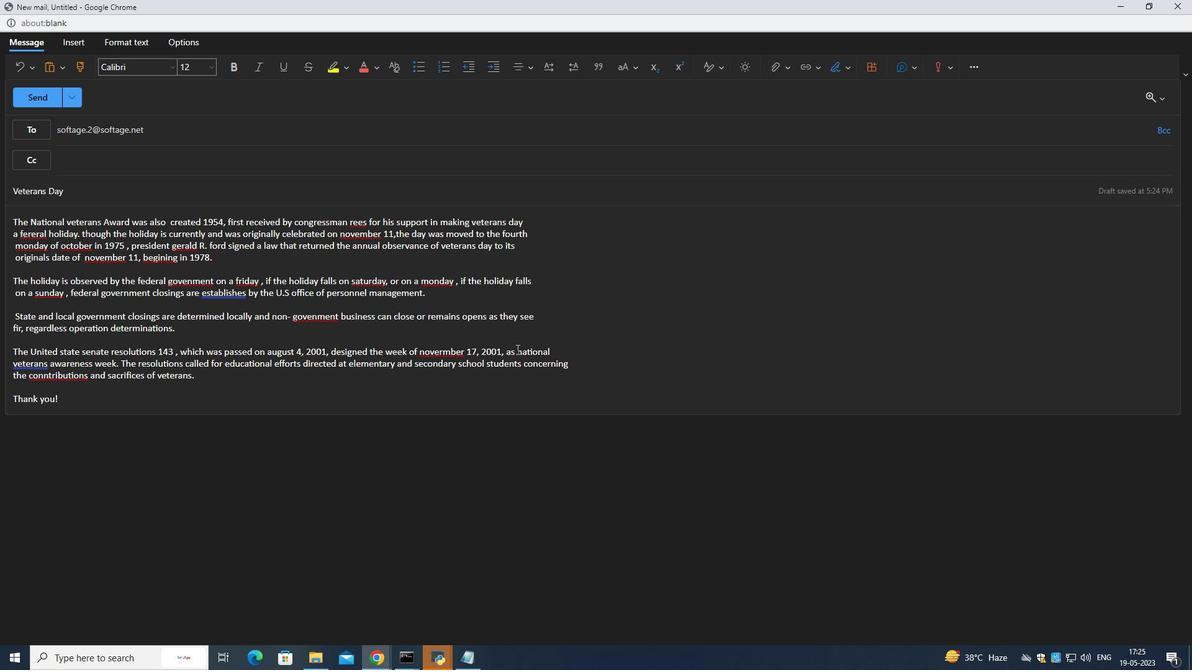 
Action: Mouse pressed left at (514, 350)
Screenshot: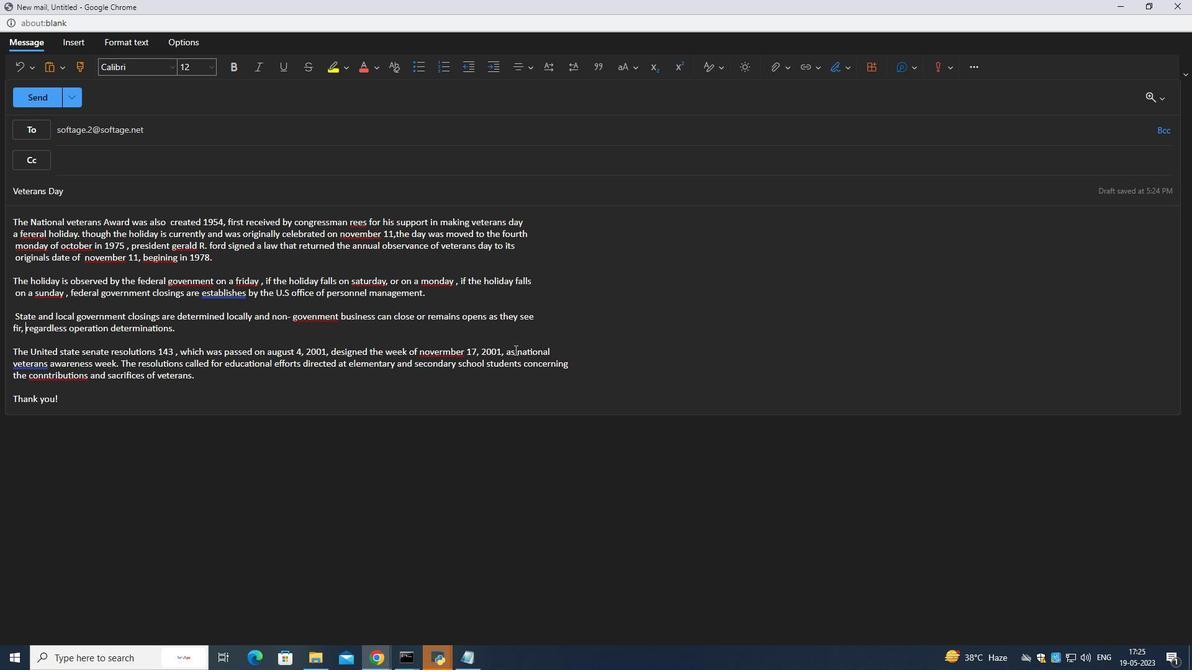 
Action: Mouse moved to (535, 389)
Screenshot: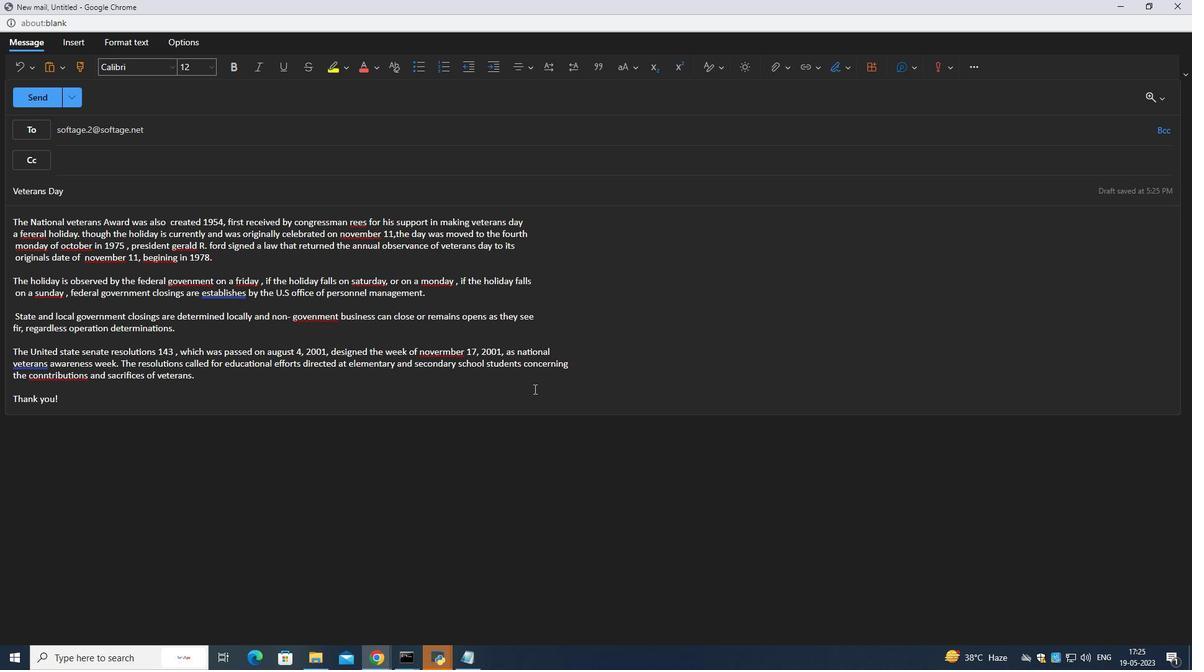 
Action: Key pressed <Key.enter>
Screenshot: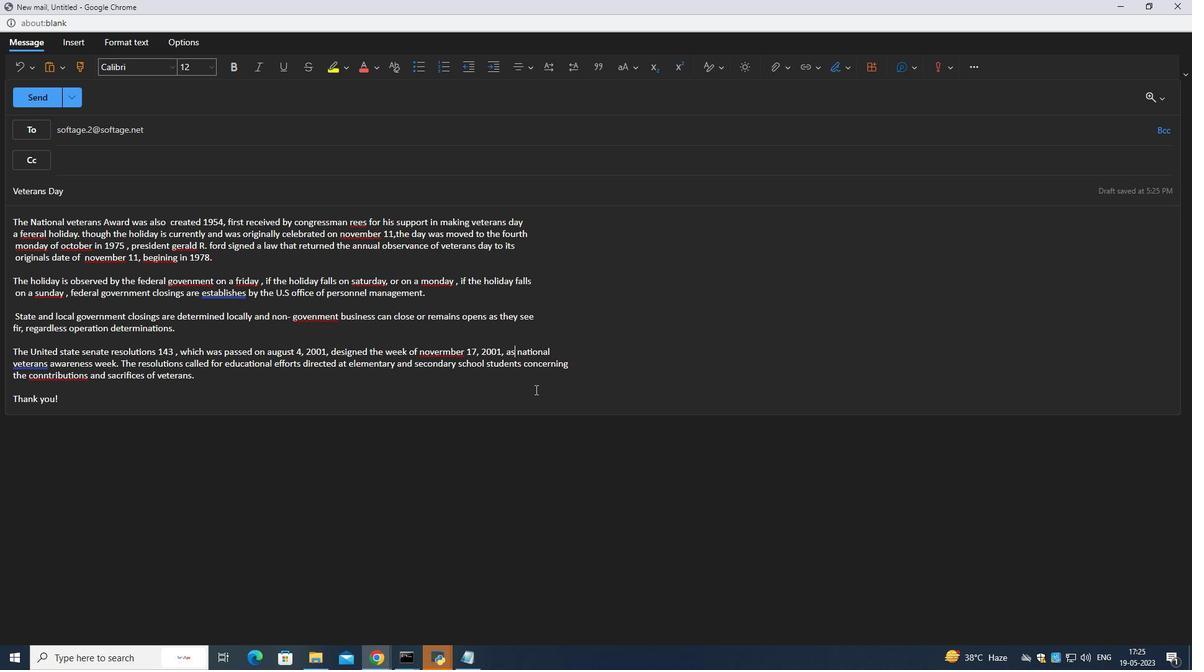 
Action: Mouse moved to (41, 371)
Screenshot: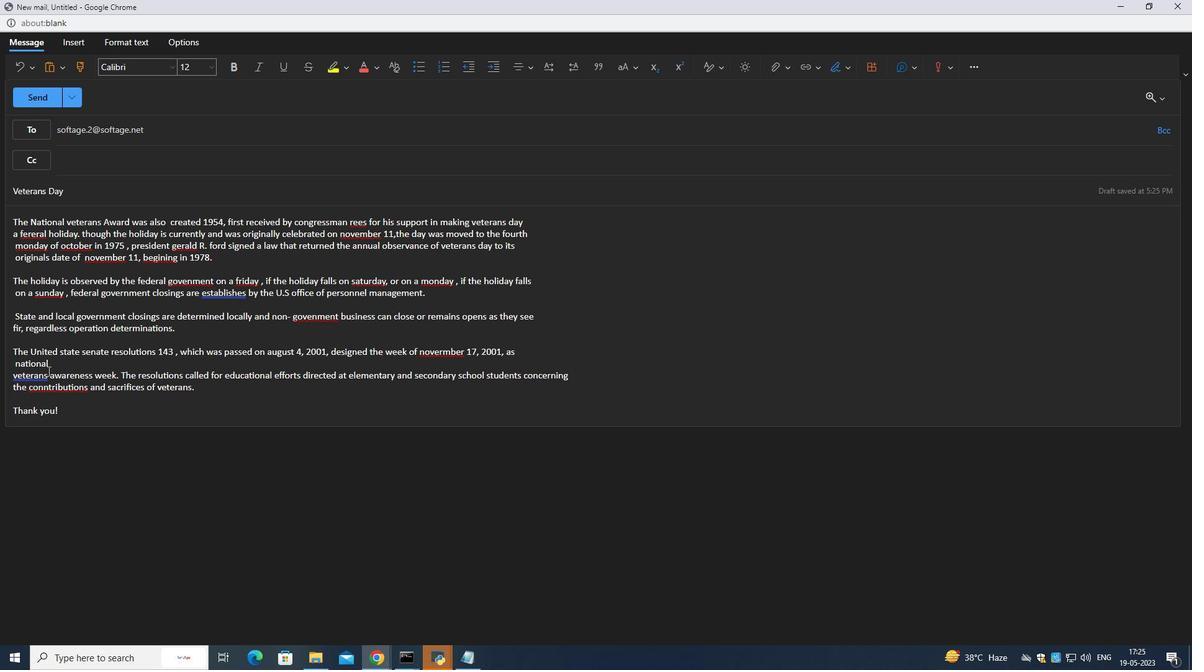 
Action: Mouse pressed left at (41, 371)
Screenshot: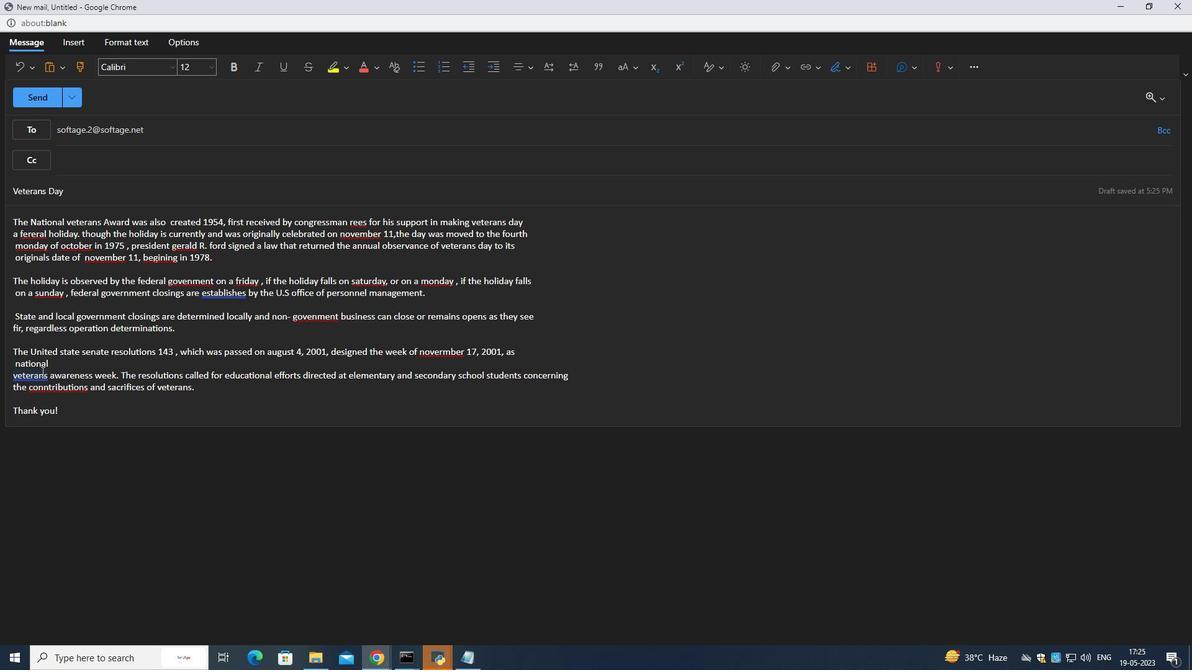 
Action: Mouse moved to (72, 407)
Screenshot: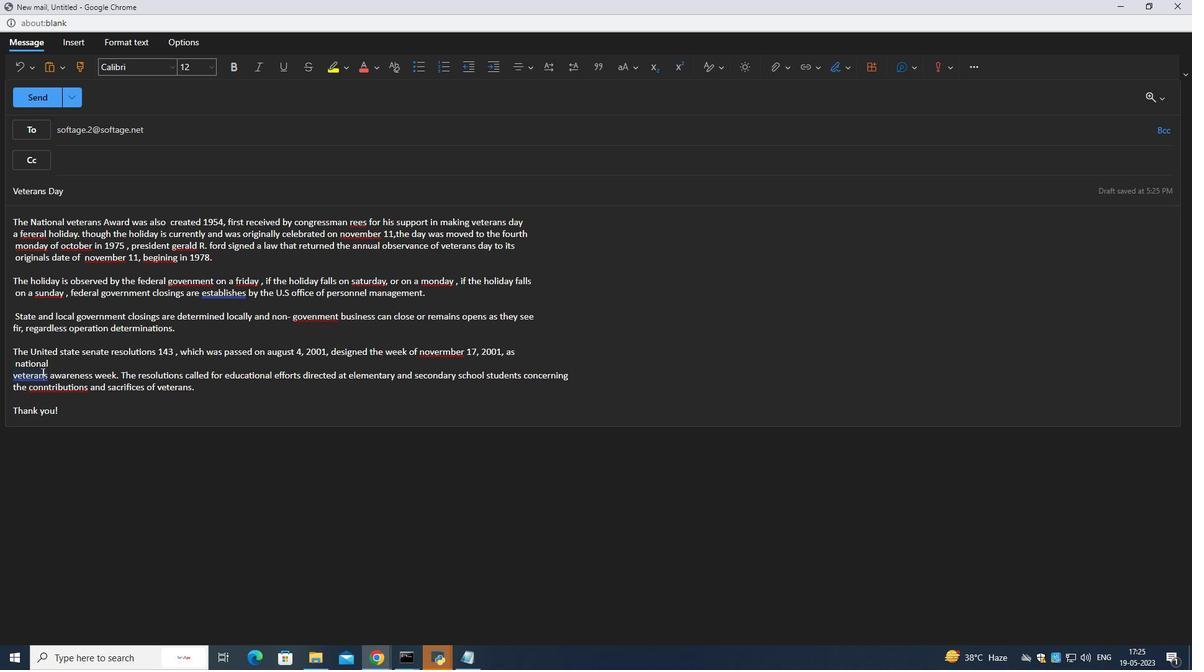 
Action: Key pressed <Key.left><Key.left><Key.left><Key.left><Key.left><Key.left><Key.left><Key.backspace>
Screenshot: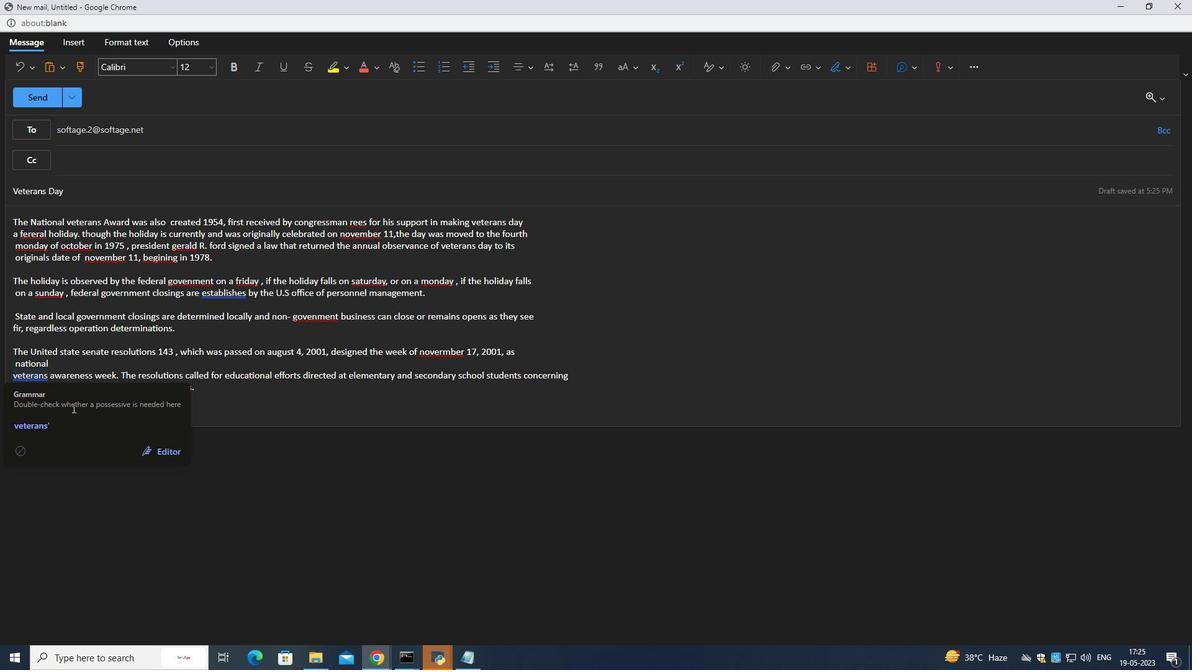 
Action: Mouse moved to (523, 362)
Screenshot: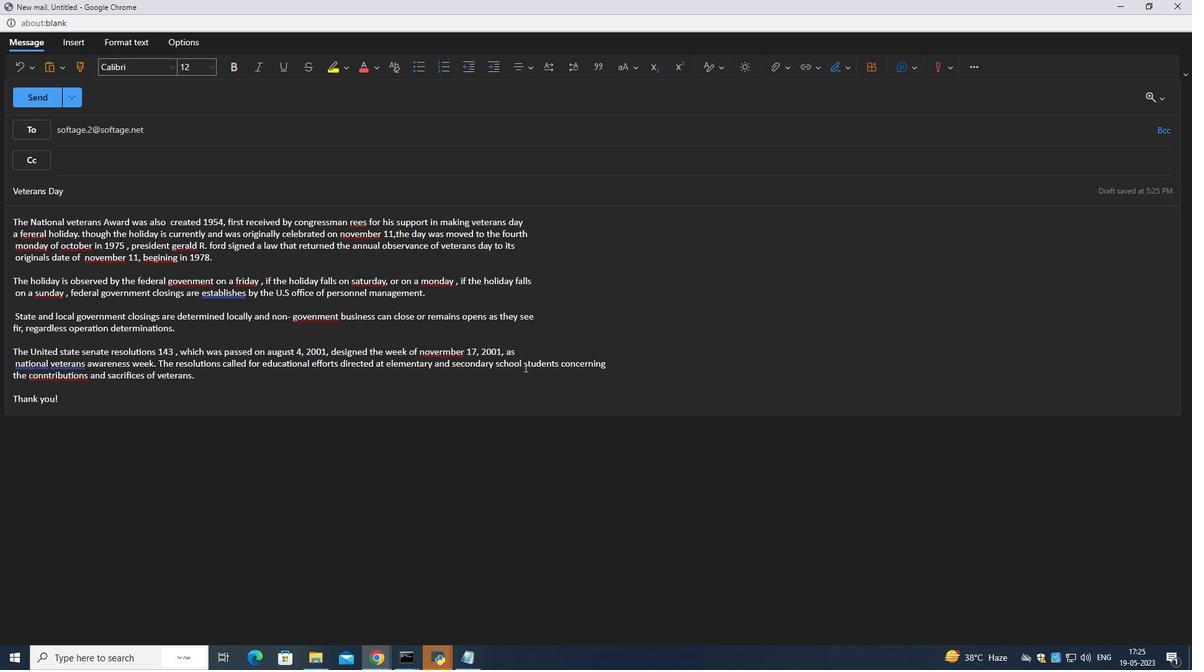
Action: Mouse pressed left at (523, 362)
Screenshot: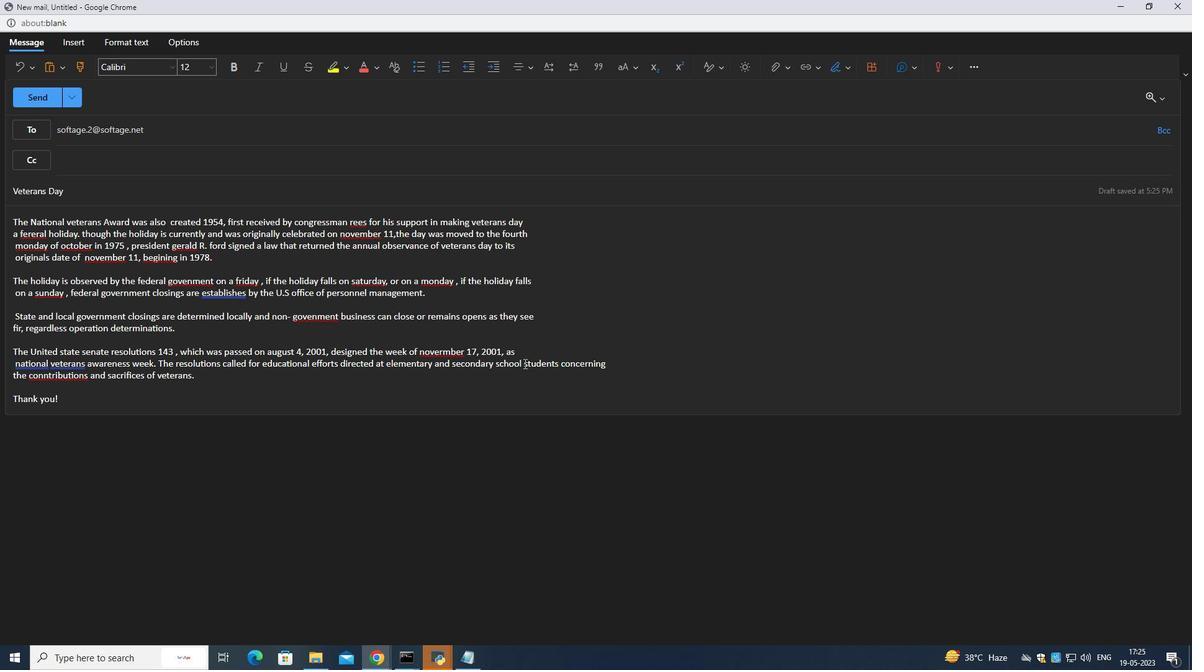 
Action: Mouse moved to (518, 425)
Screenshot: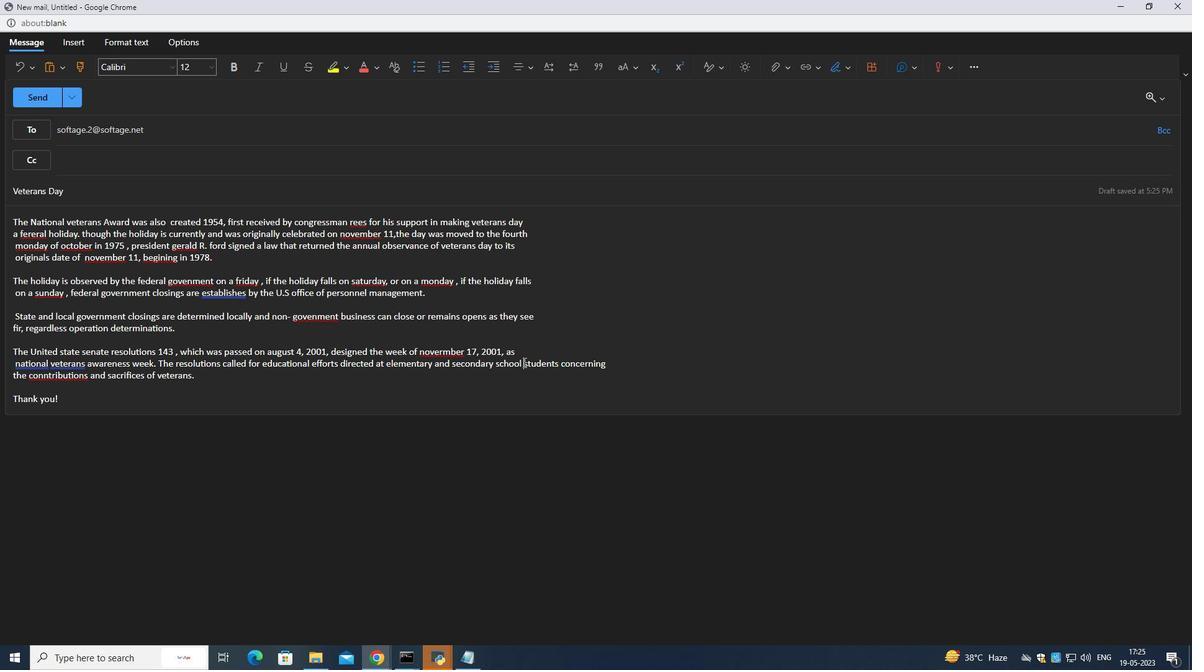
Action: Key pressed <Key.enter>
Screenshot: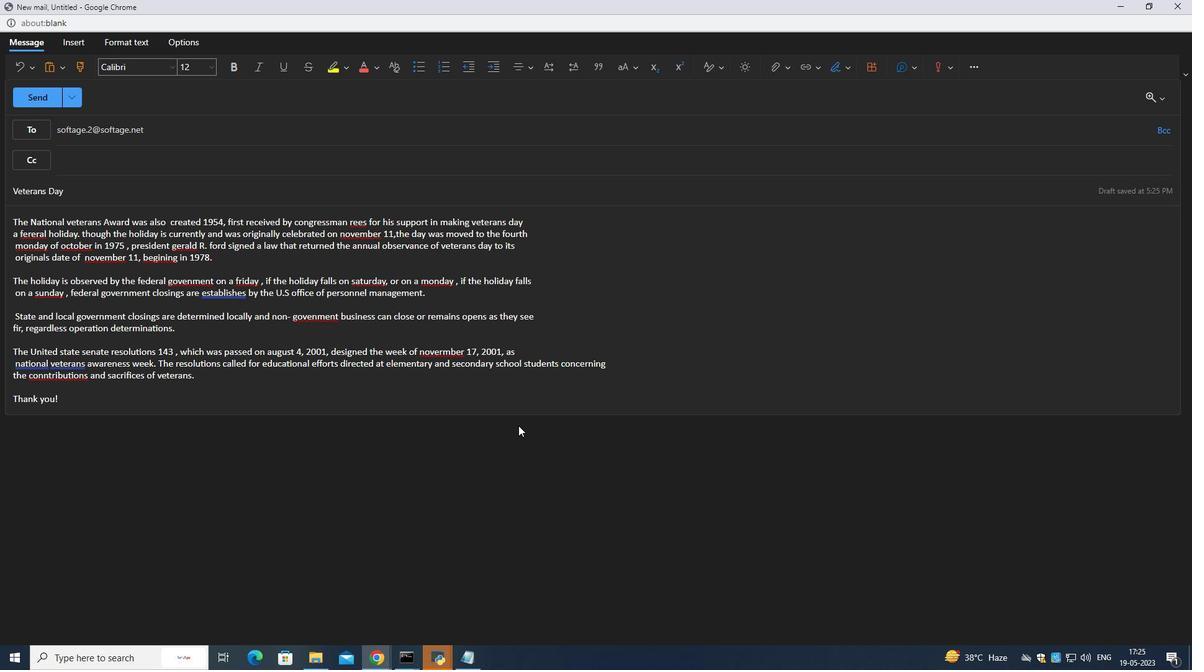 
Action: Mouse moved to (24, 386)
Screenshot: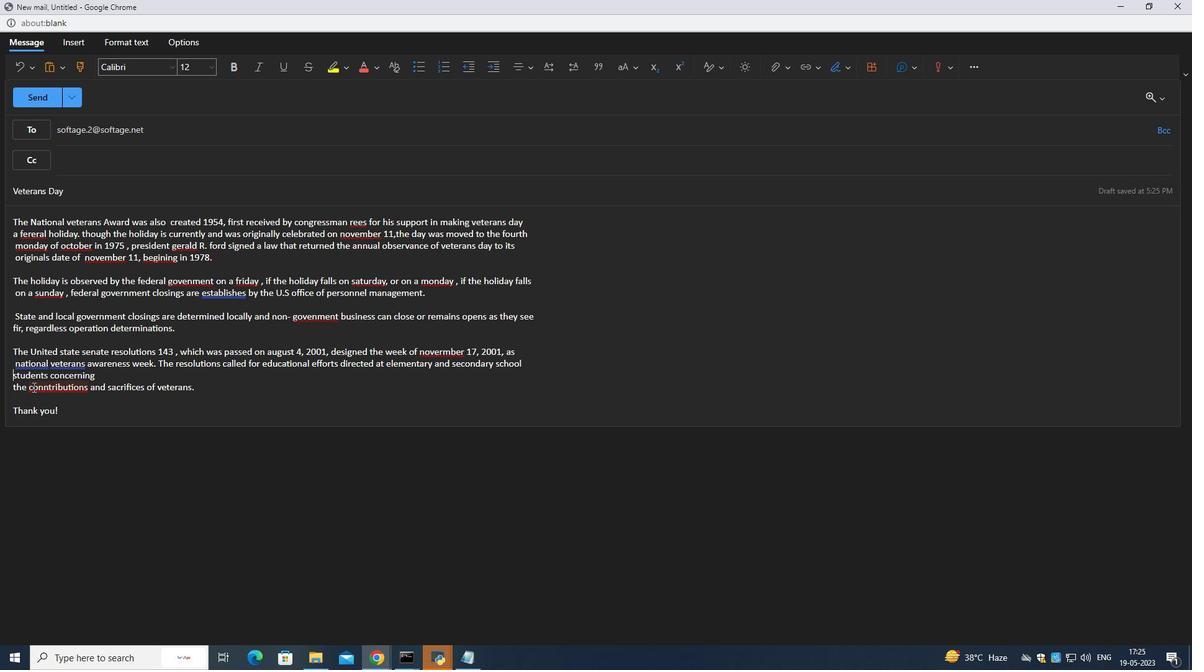 
Action: Mouse pressed left at (24, 386)
Screenshot: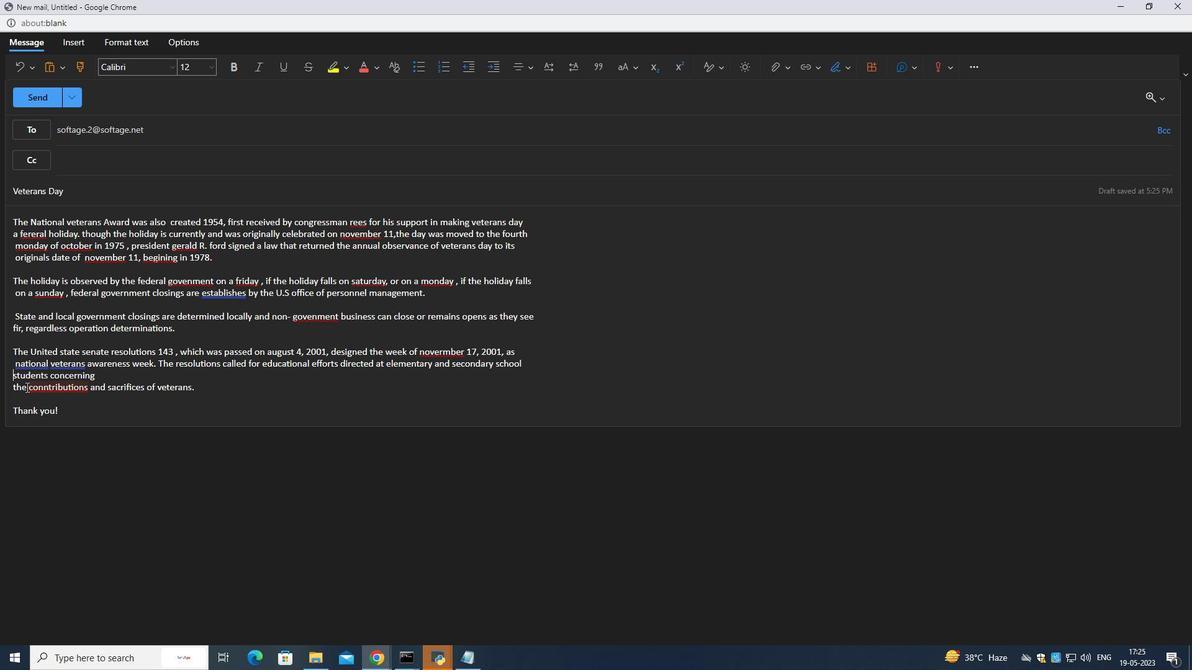 
Action: Mouse moved to (141, 456)
Screenshot: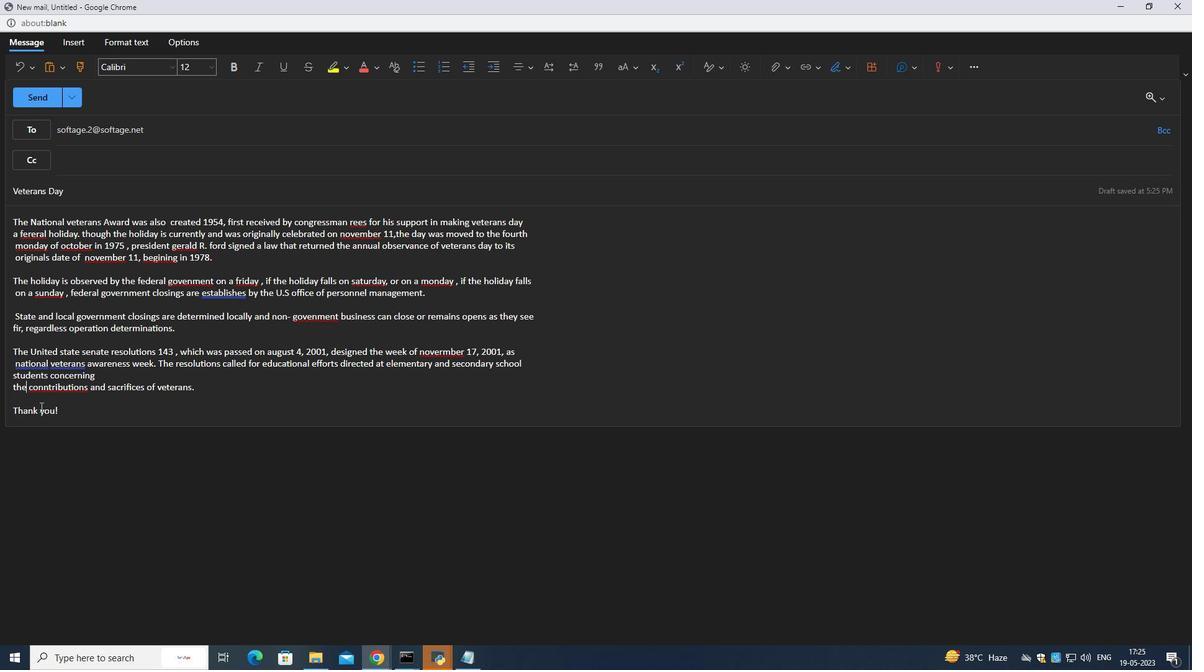 
Action: Key pressed <Key.left><Key.left><Key.left><Key.backspace>
Screenshot: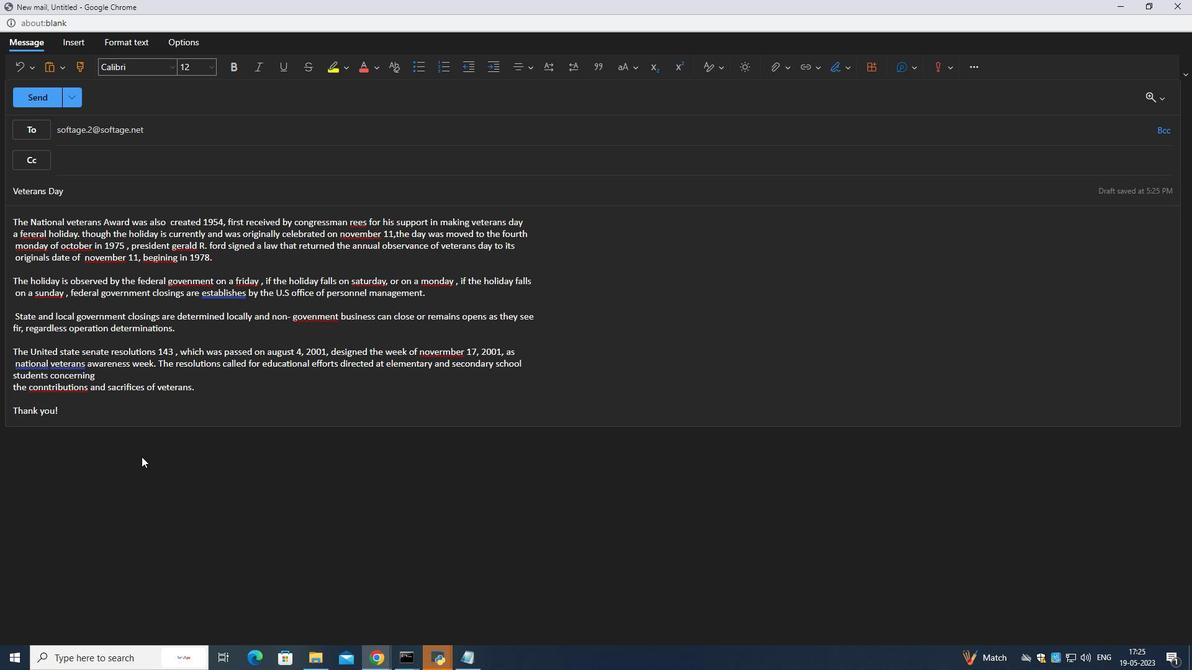 
Action: Mouse moved to (381, 332)
Screenshot: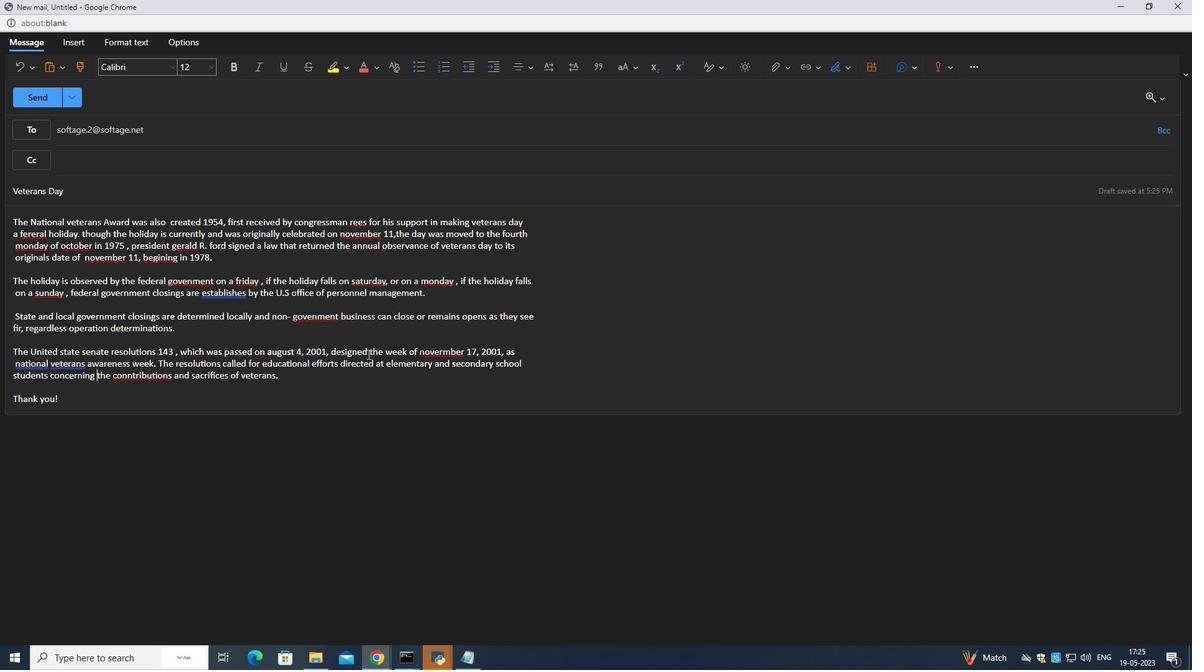 
Action: Mouse scrolled (381, 331) with delta (0, 0)
Screenshot: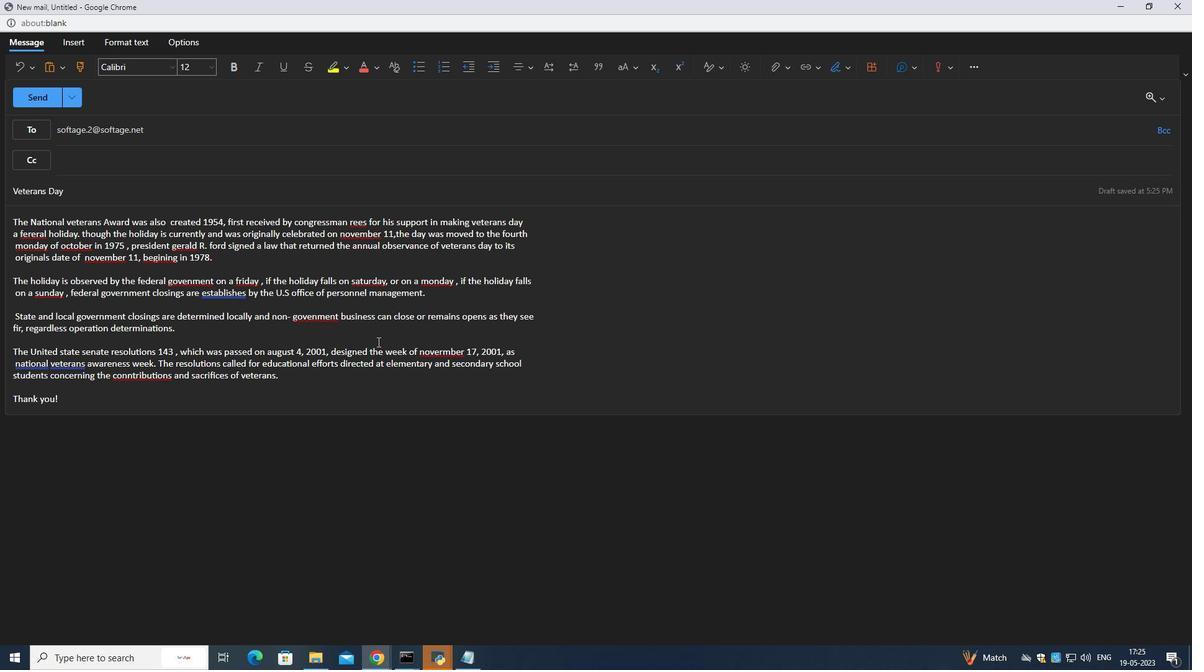 
Action: Mouse scrolled (381, 331) with delta (0, 0)
Screenshot: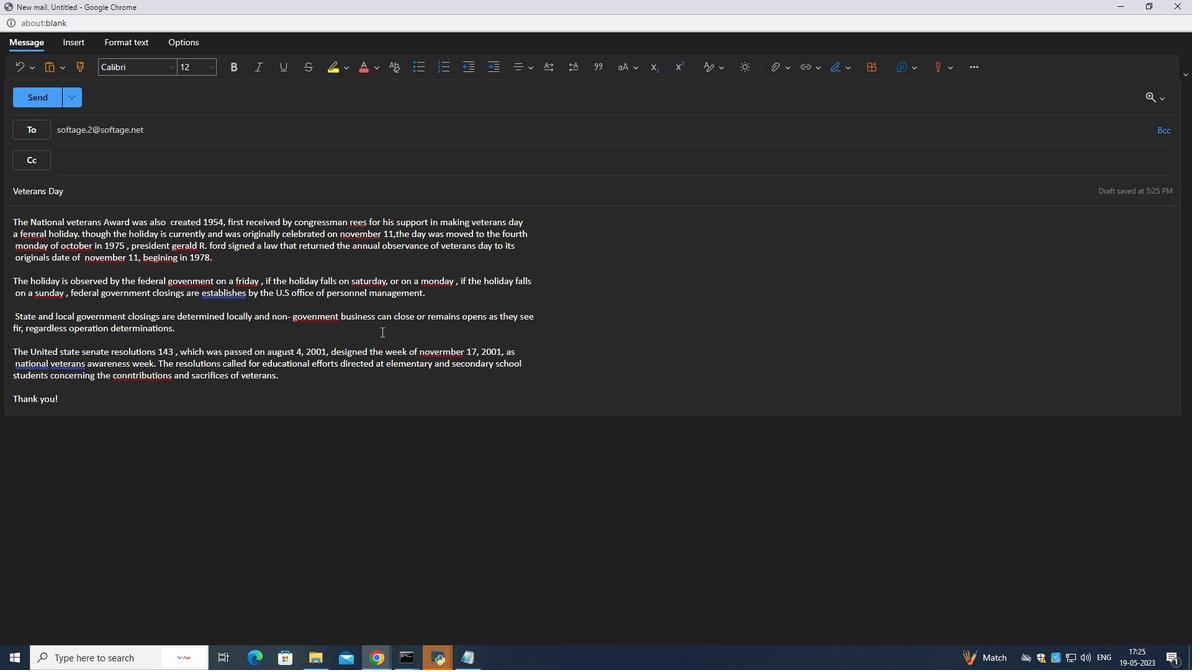 
Action: Mouse scrolled (381, 331) with delta (0, 0)
Screenshot: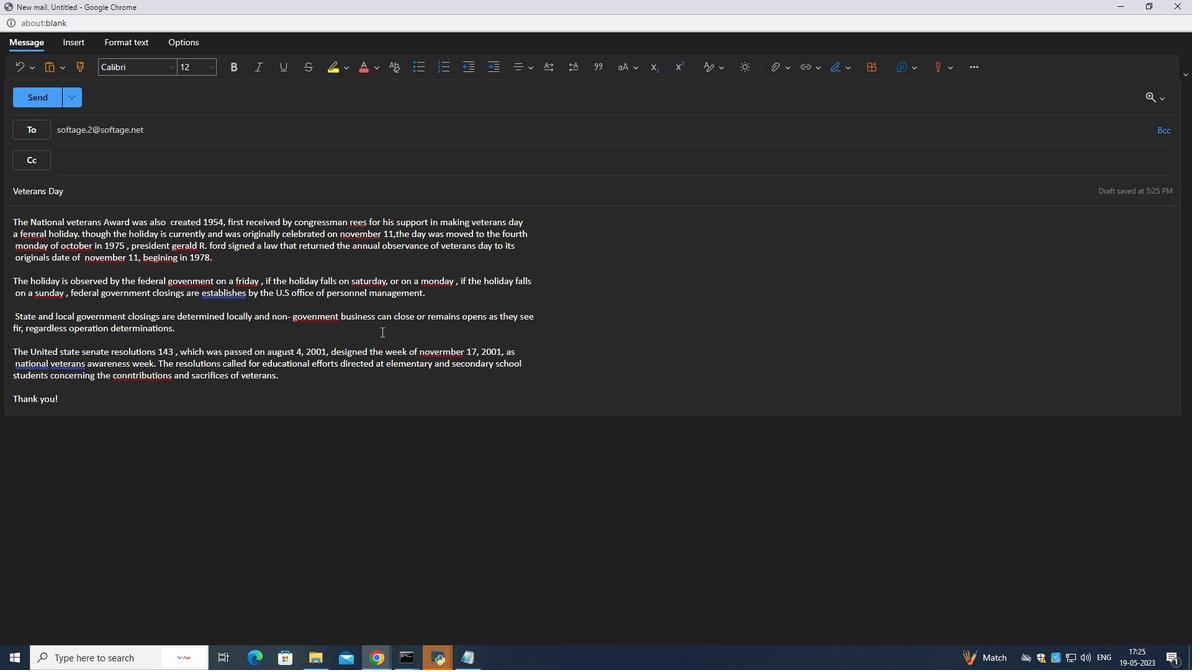 
Action: Mouse scrolled (381, 332) with delta (0, 0)
Screenshot: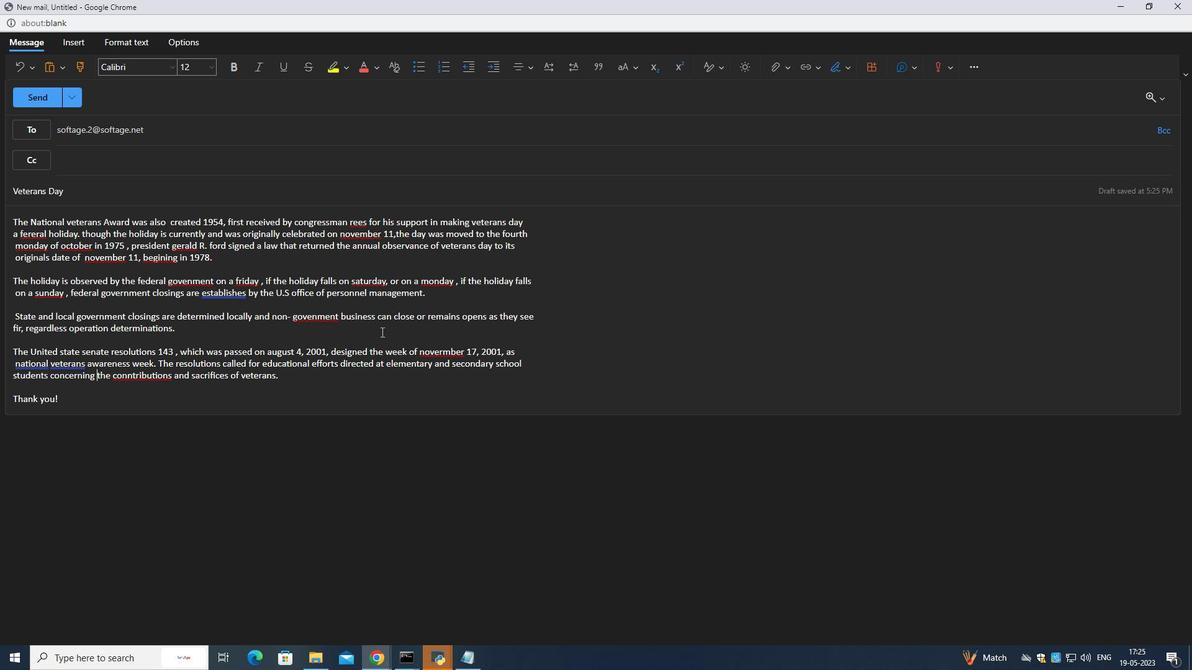
Action: Mouse scrolled (381, 332) with delta (0, 0)
Screenshot: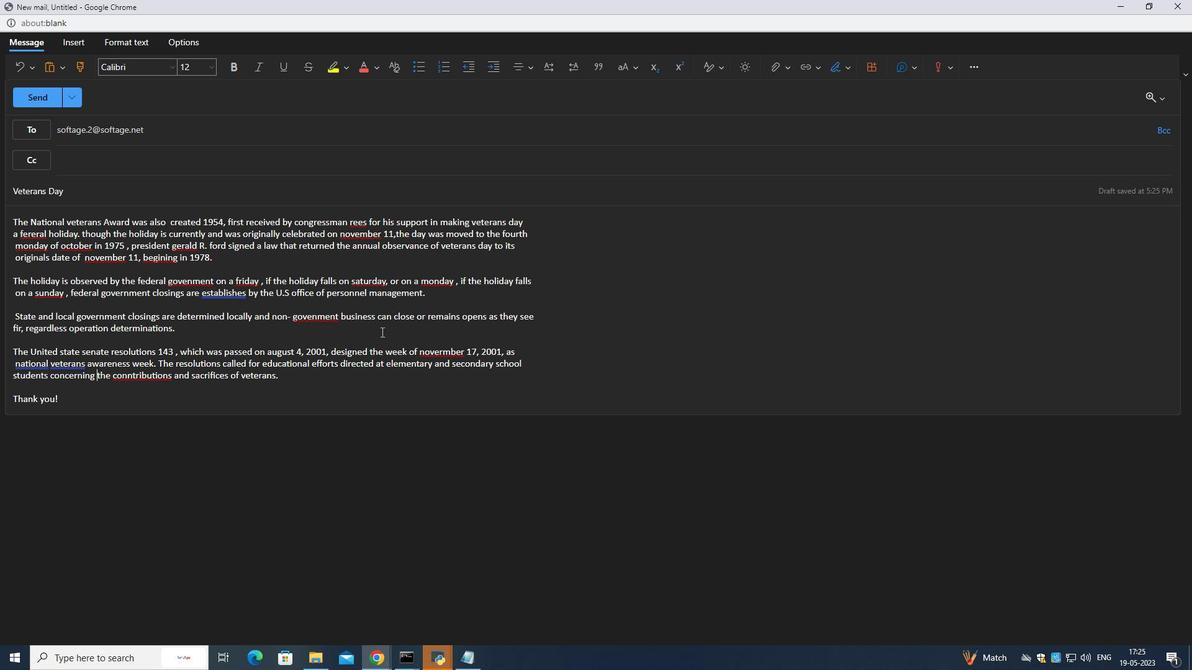 
Action: Mouse scrolled (381, 332) with delta (0, 0)
Screenshot: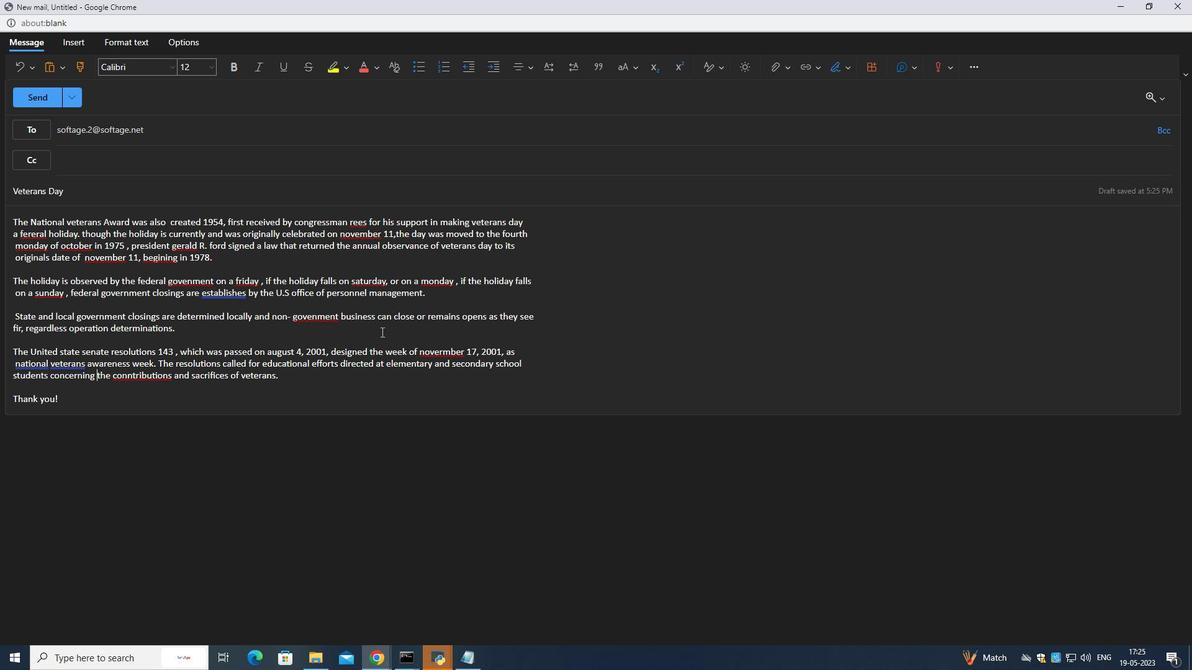 
Action: Mouse scrolled (381, 332) with delta (0, 0)
Screenshot: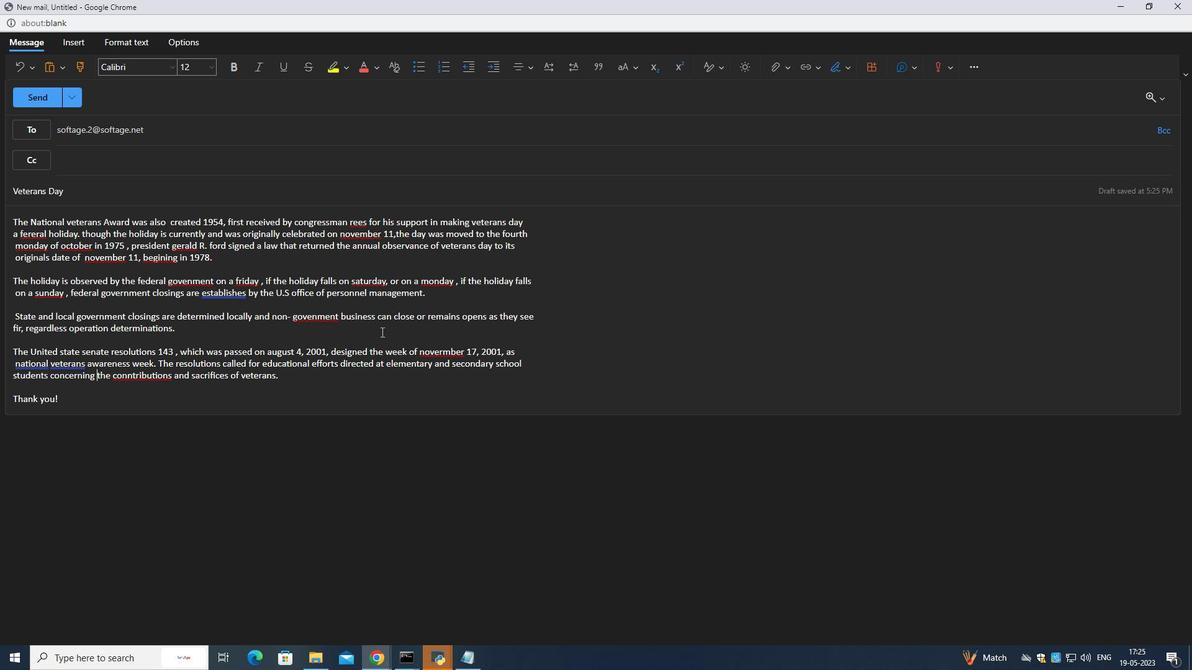 
Action: Mouse scrolled (381, 332) with delta (0, 0)
Screenshot: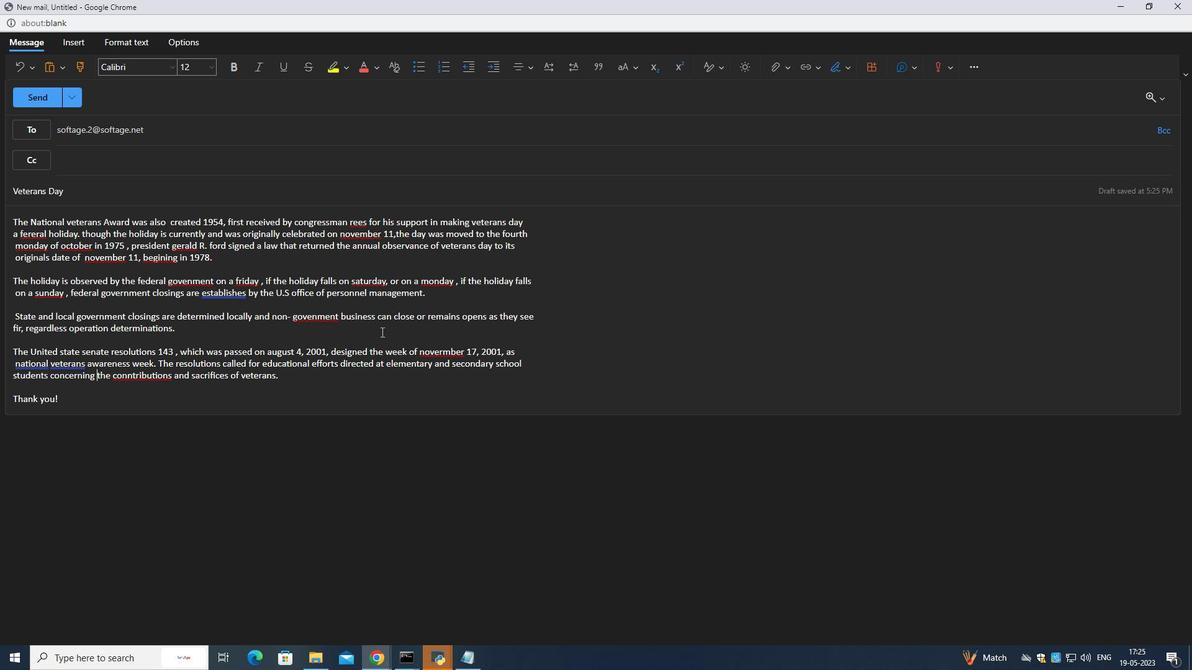 
Action: Mouse scrolled (381, 332) with delta (0, 0)
Screenshot: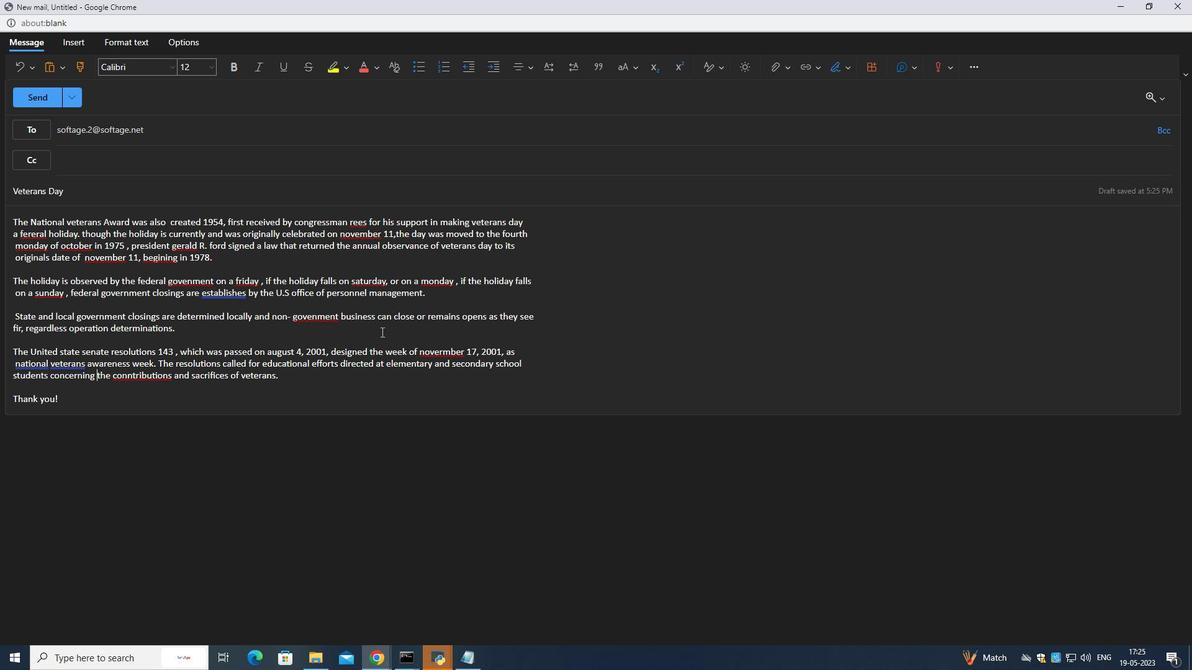 
Action: Mouse moved to (187, 281)
Screenshot: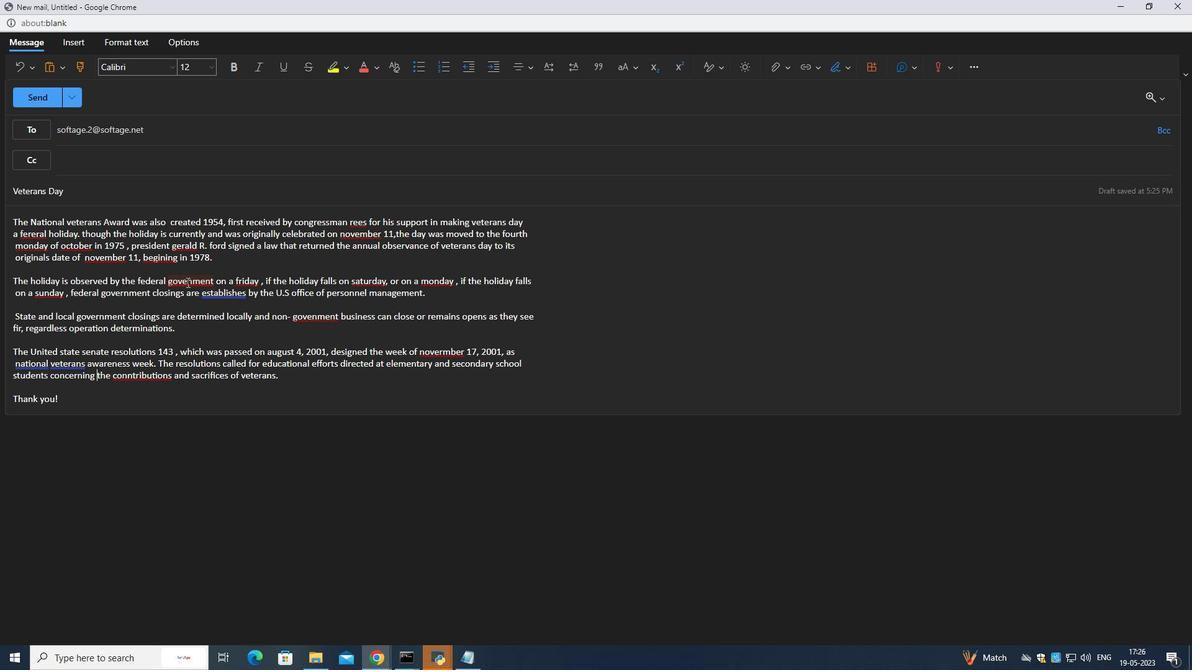 
Action: Mouse pressed left at (187, 281)
Screenshot: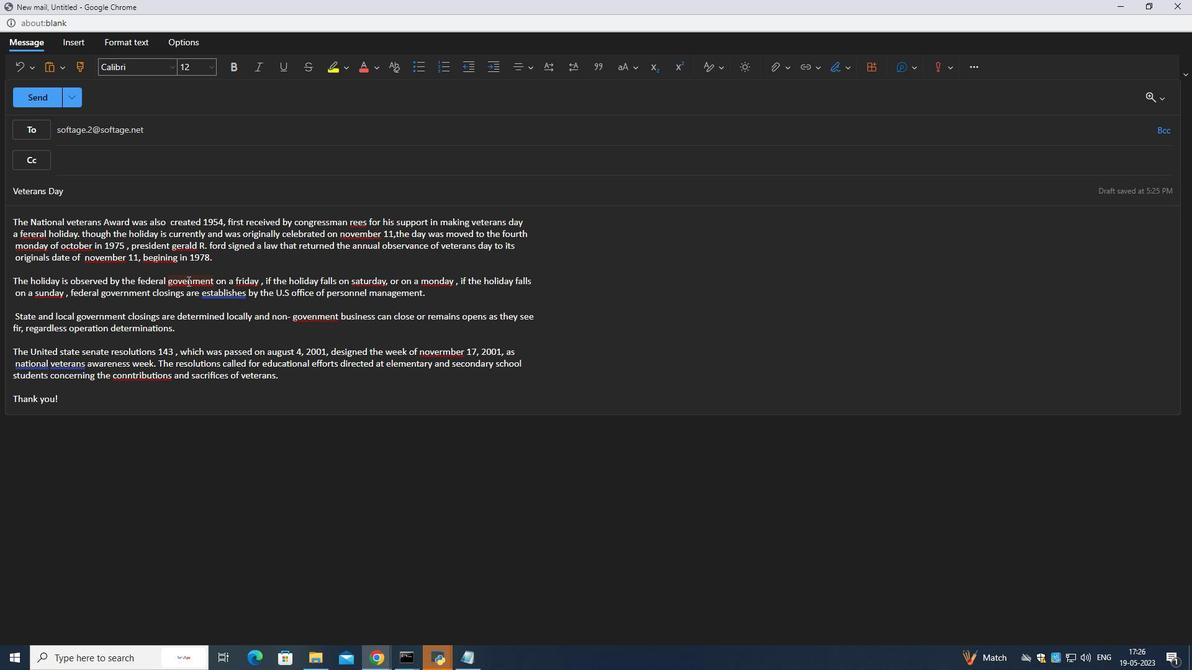 
Action: Mouse moved to (188, 345)
Screenshot: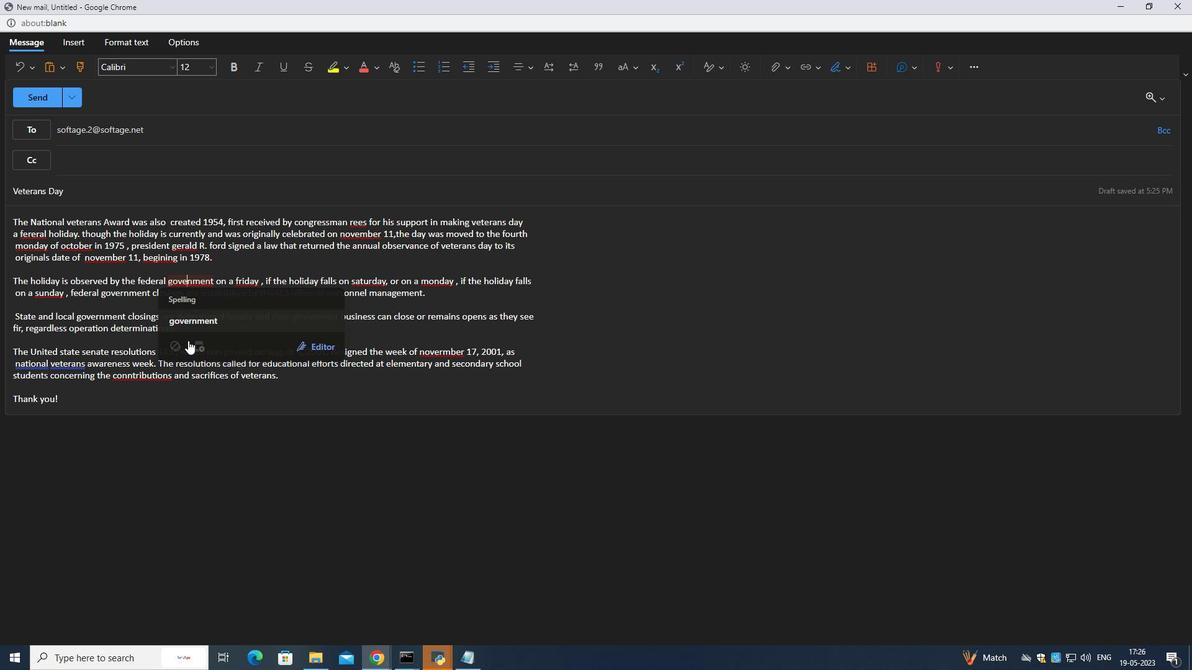 
Action: Key pressed r
Screenshot: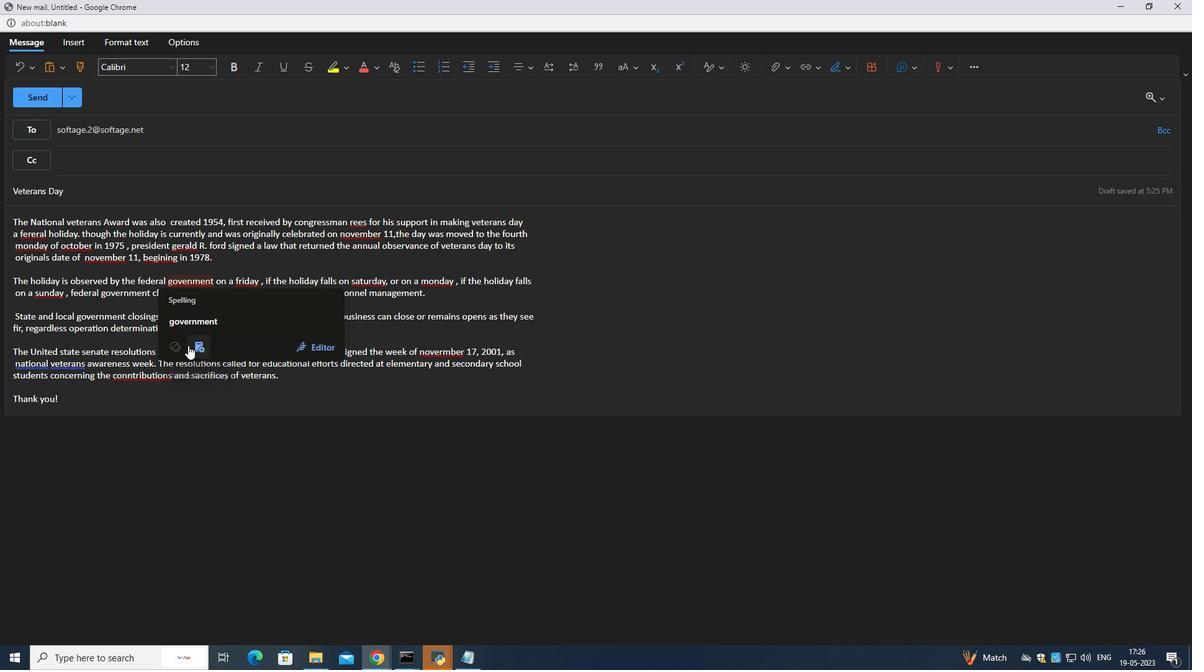 
Action: Mouse moved to (311, 316)
Screenshot: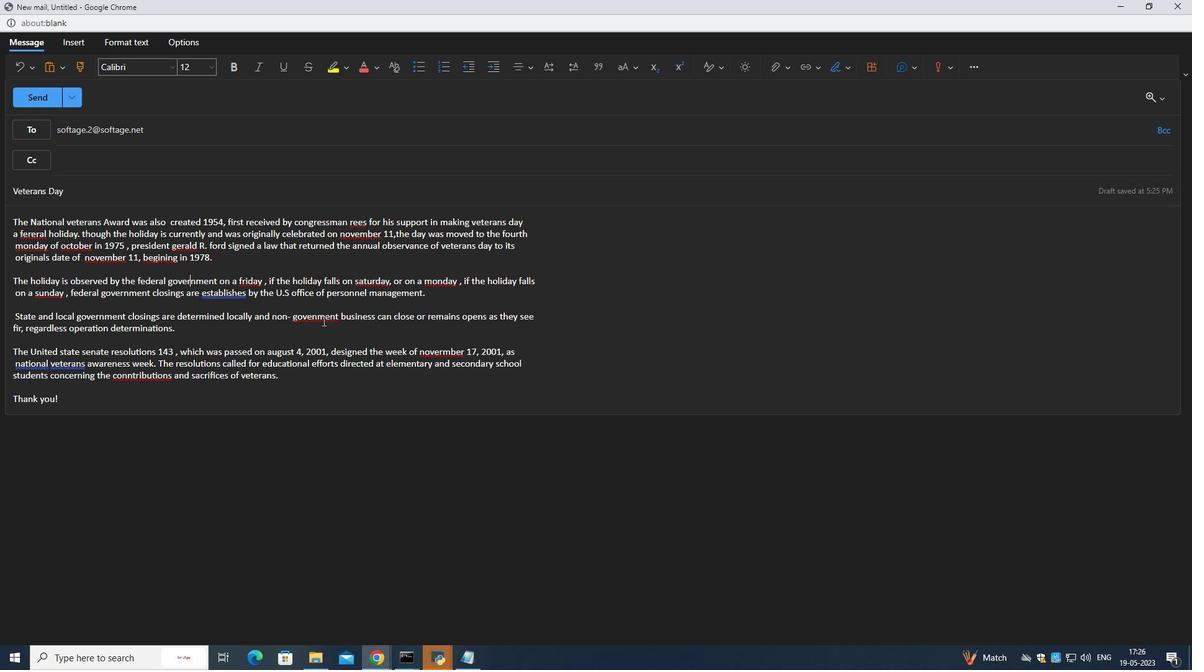 
Action: Mouse pressed left at (311, 316)
Screenshot: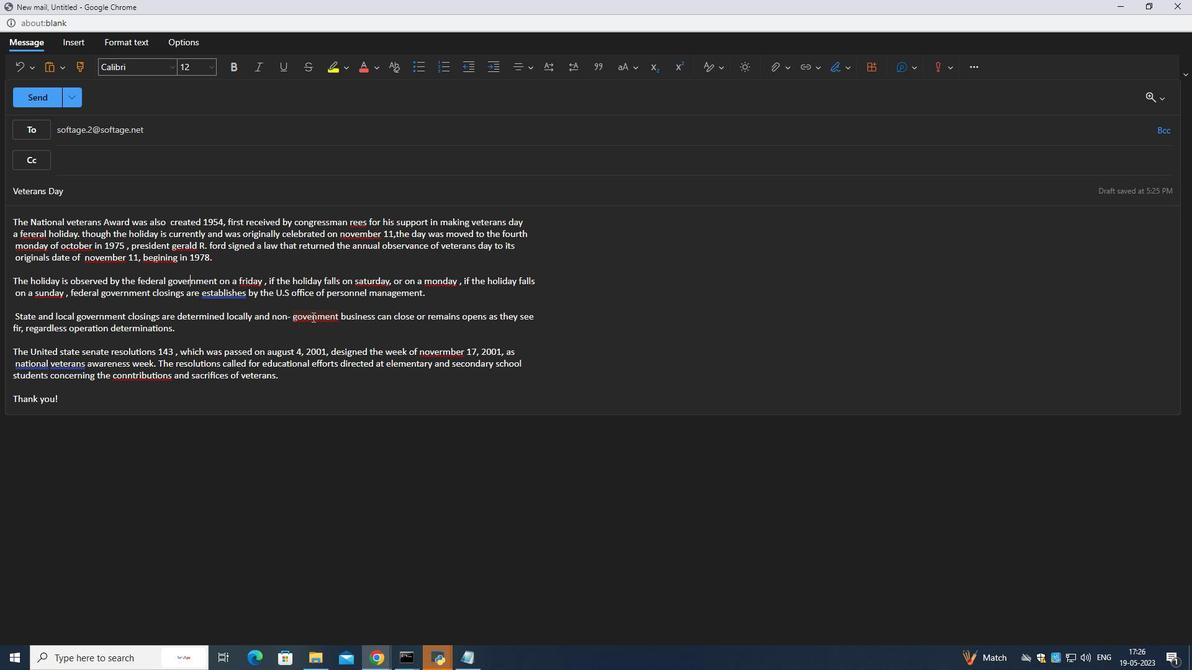 
Action: Mouse moved to (329, 353)
Screenshot: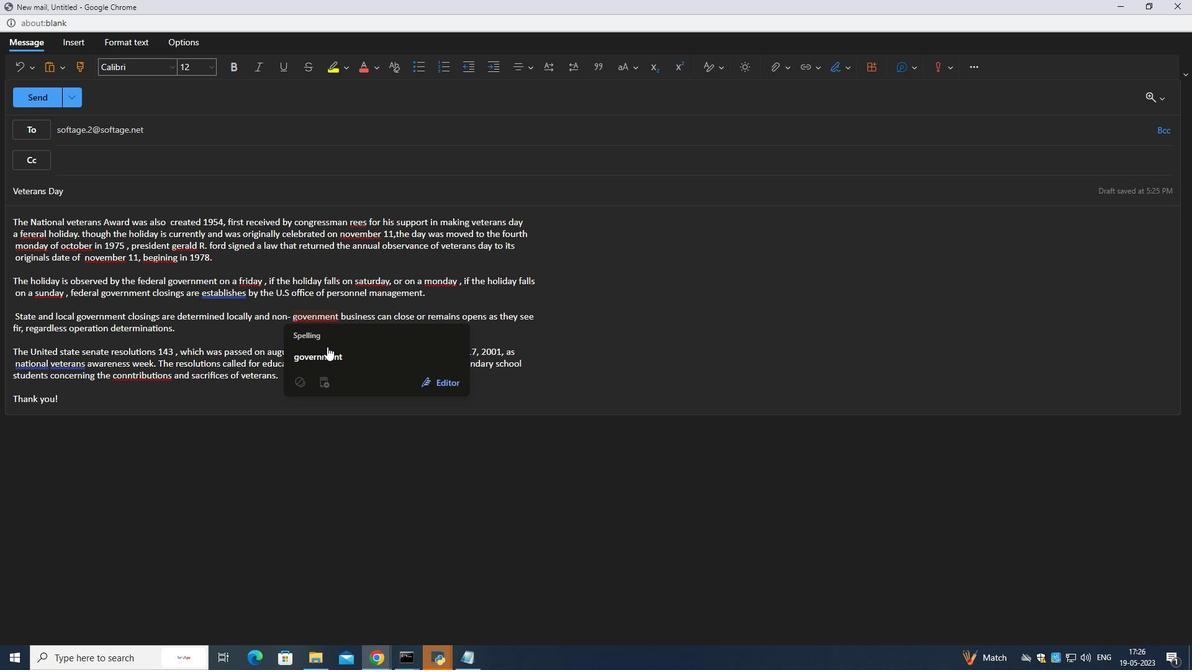 
Action: Mouse pressed left at (329, 353)
Screenshot: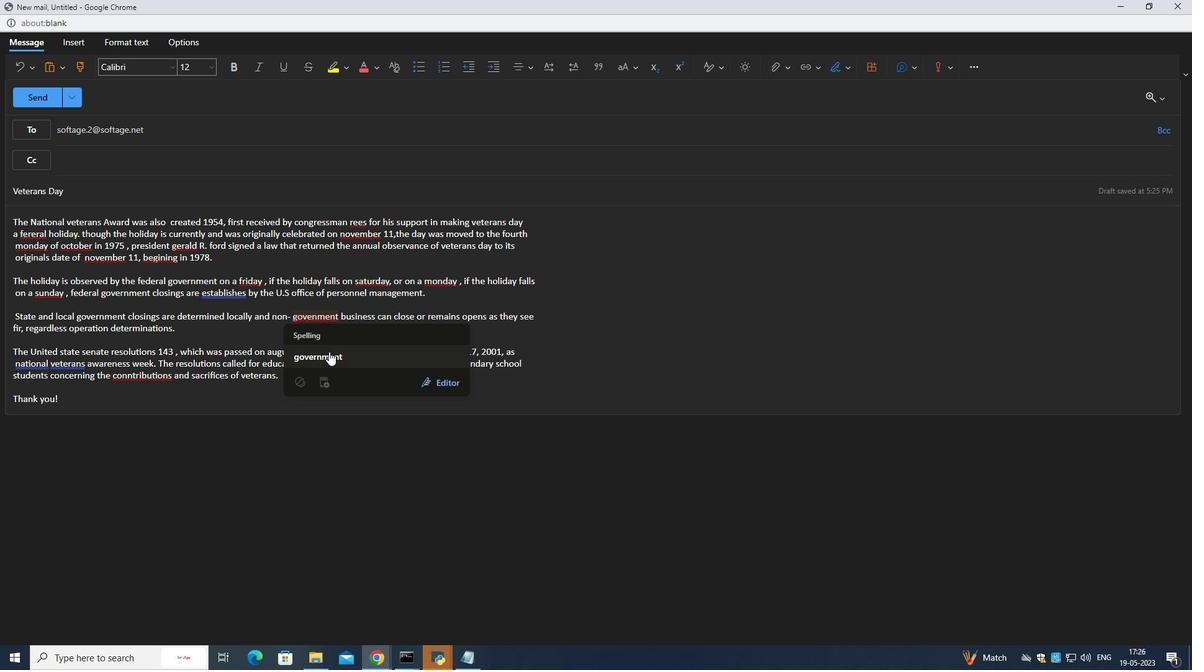 
Action: Mouse moved to (376, 284)
Screenshot: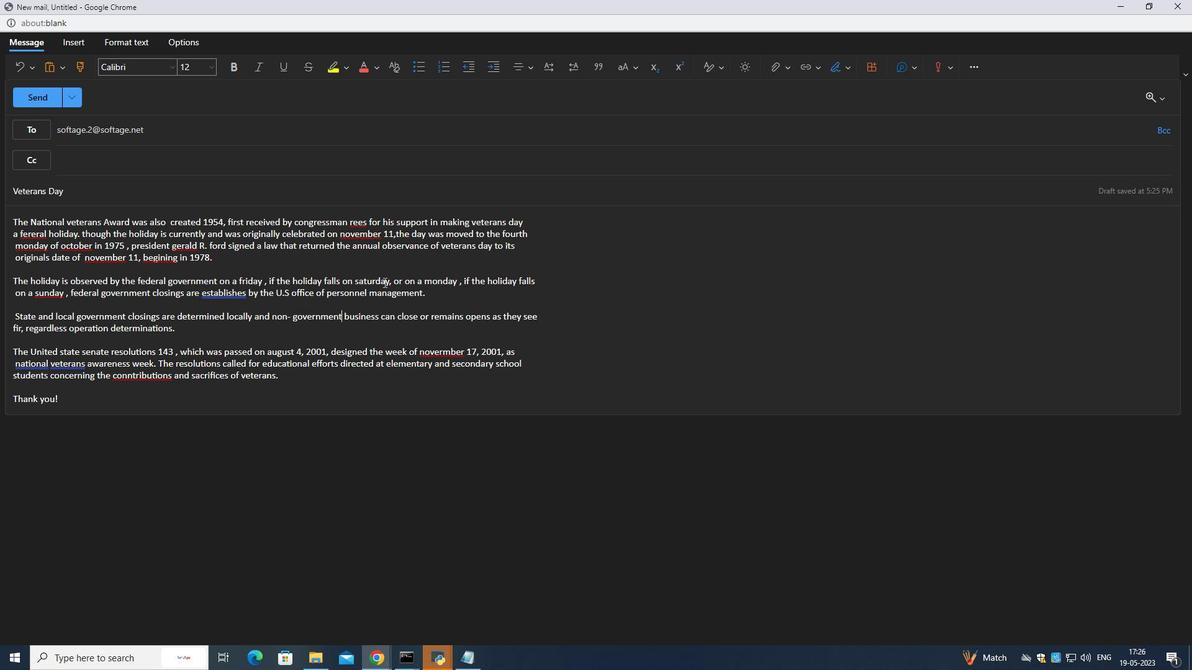 
Action: Mouse pressed left at (376, 284)
Screenshot: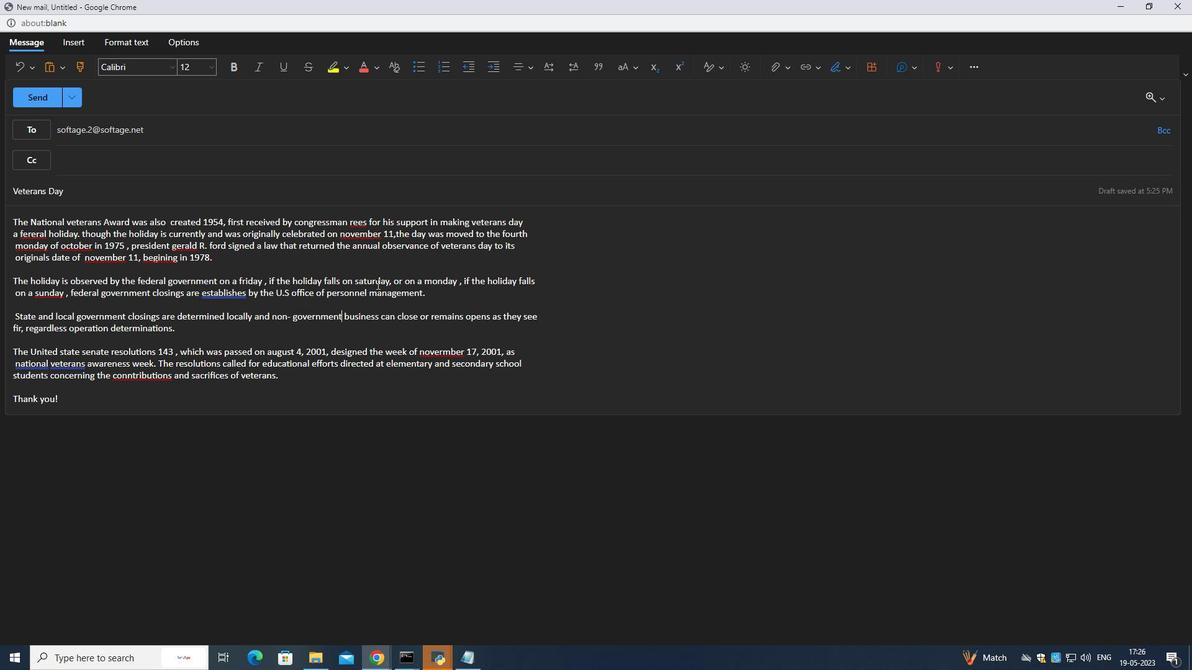 
Action: Mouse moved to (373, 280)
Screenshot: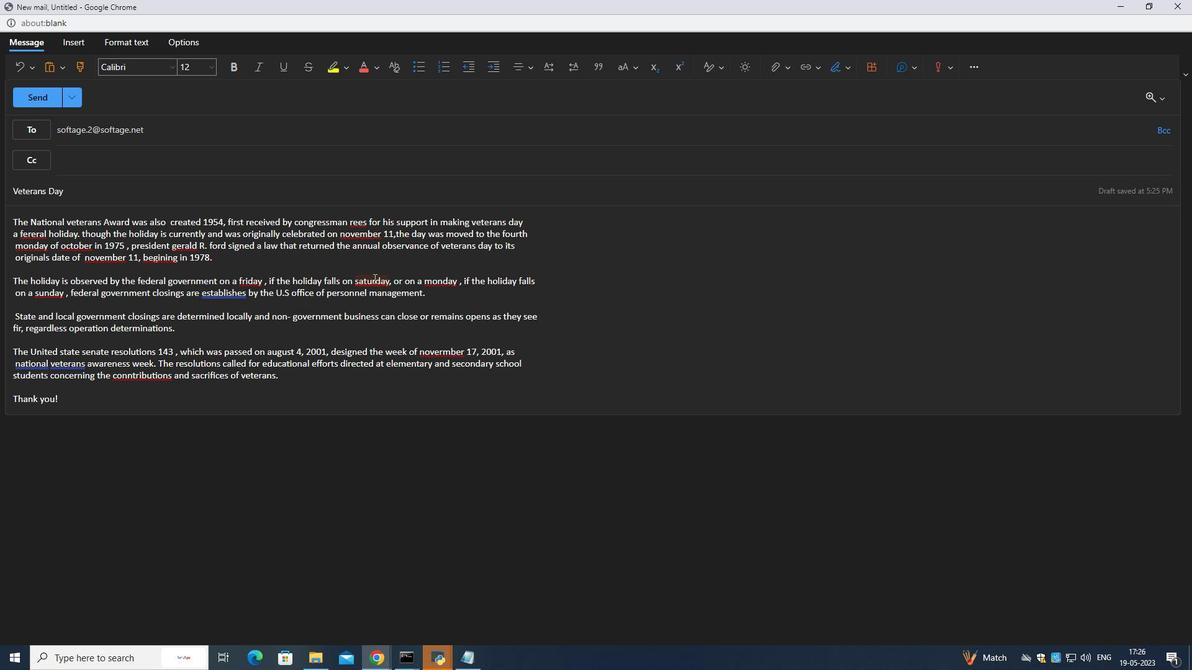 
Action: Mouse pressed left at (373, 280)
Screenshot: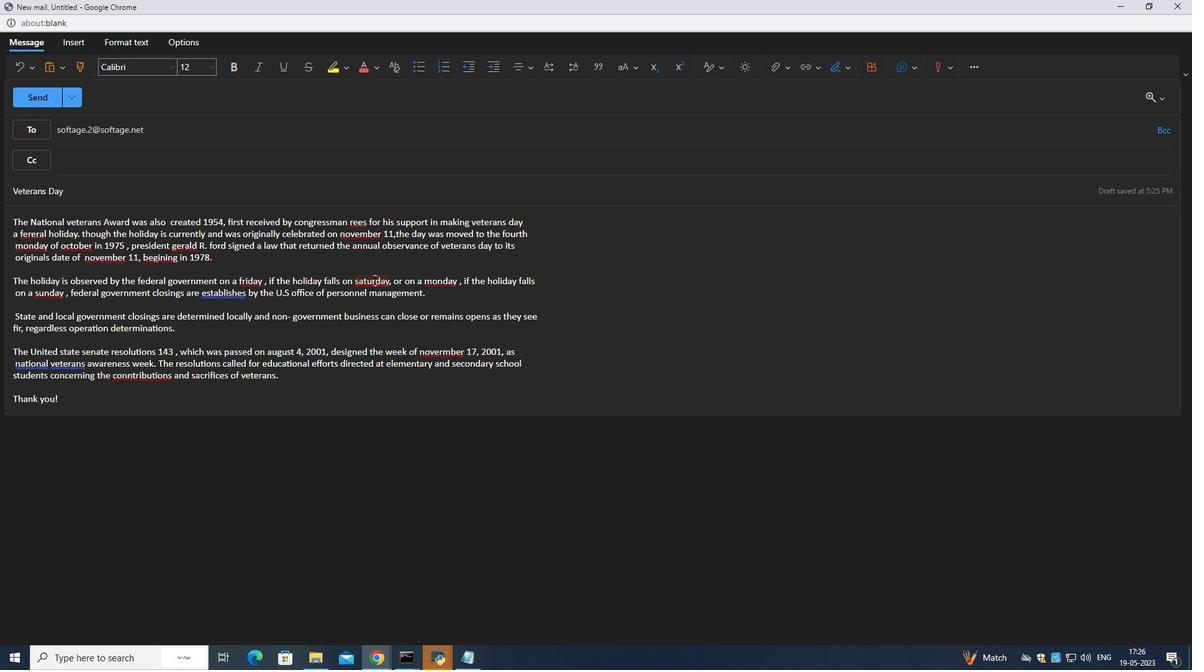 
Action: Mouse moved to (372, 311)
Screenshot: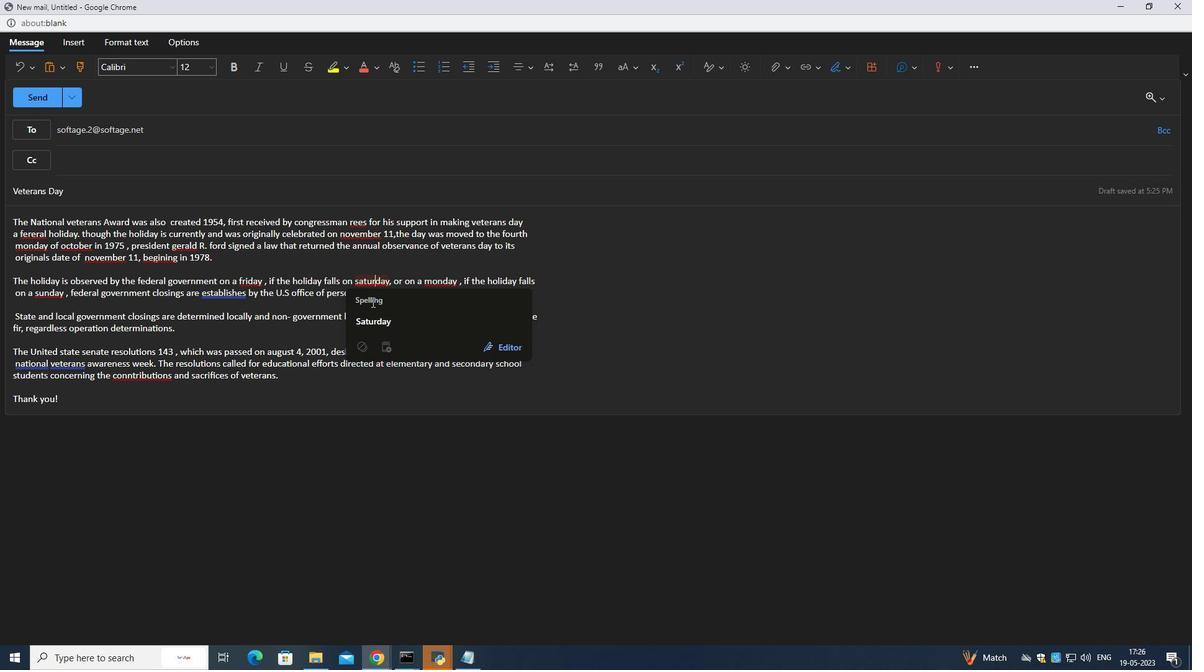 
Action: Mouse pressed left at (372, 311)
Screenshot: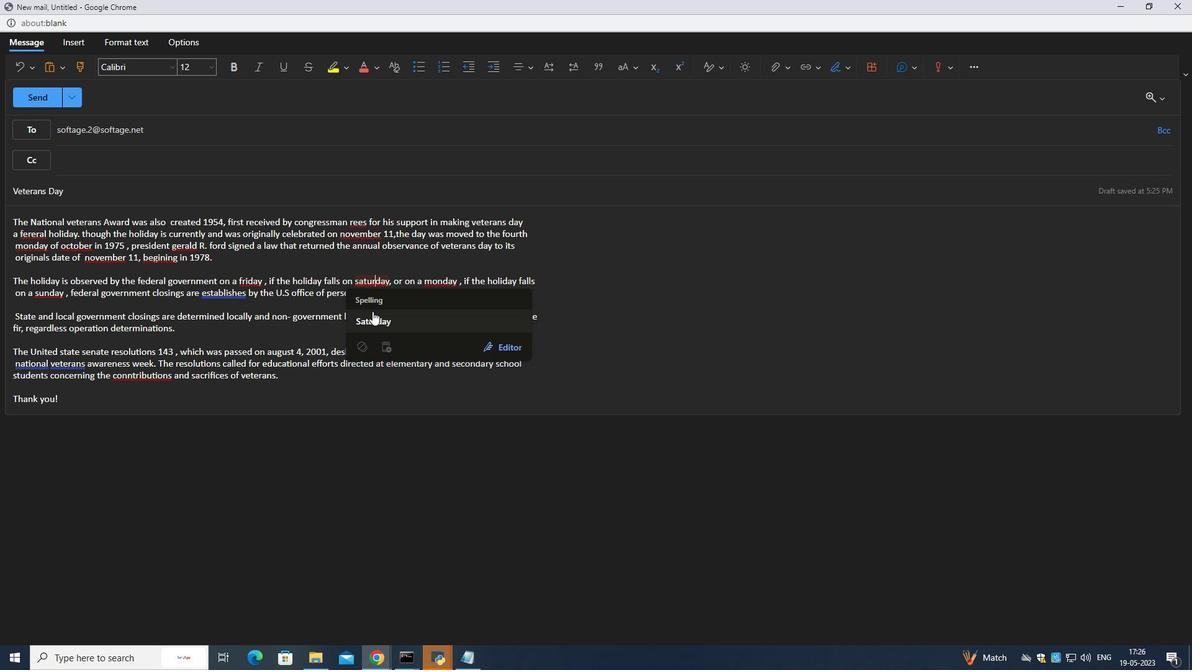
Action: Mouse moved to (429, 281)
Screenshot: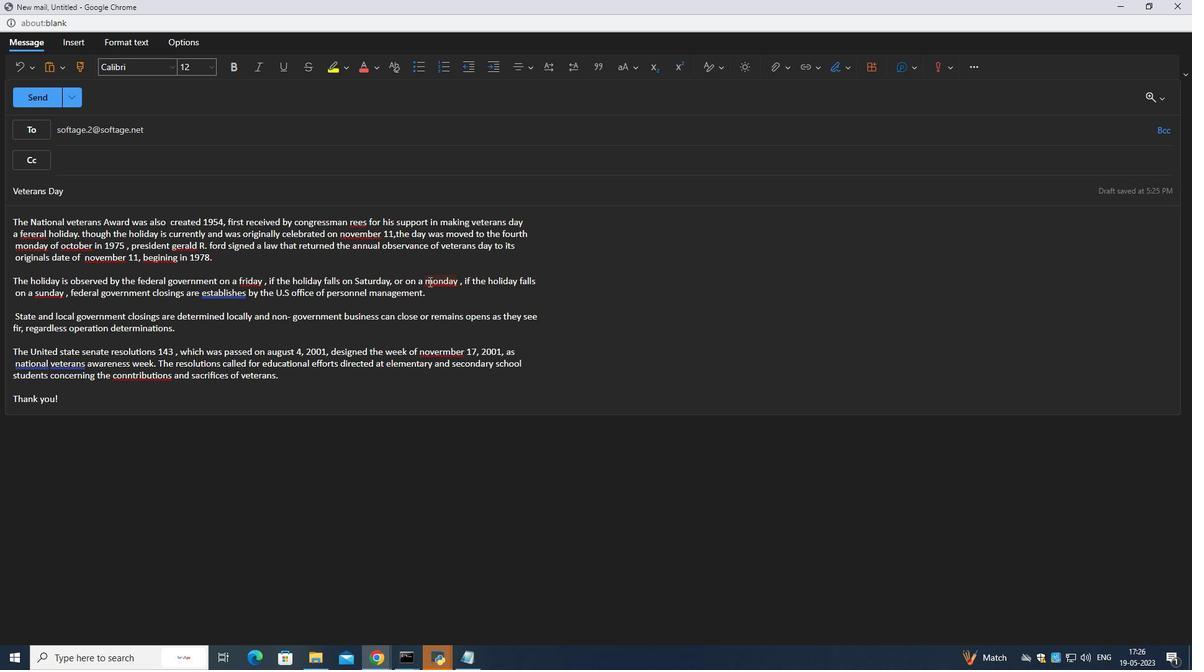 
Action: Mouse pressed left at (429, 281)
Screenshot: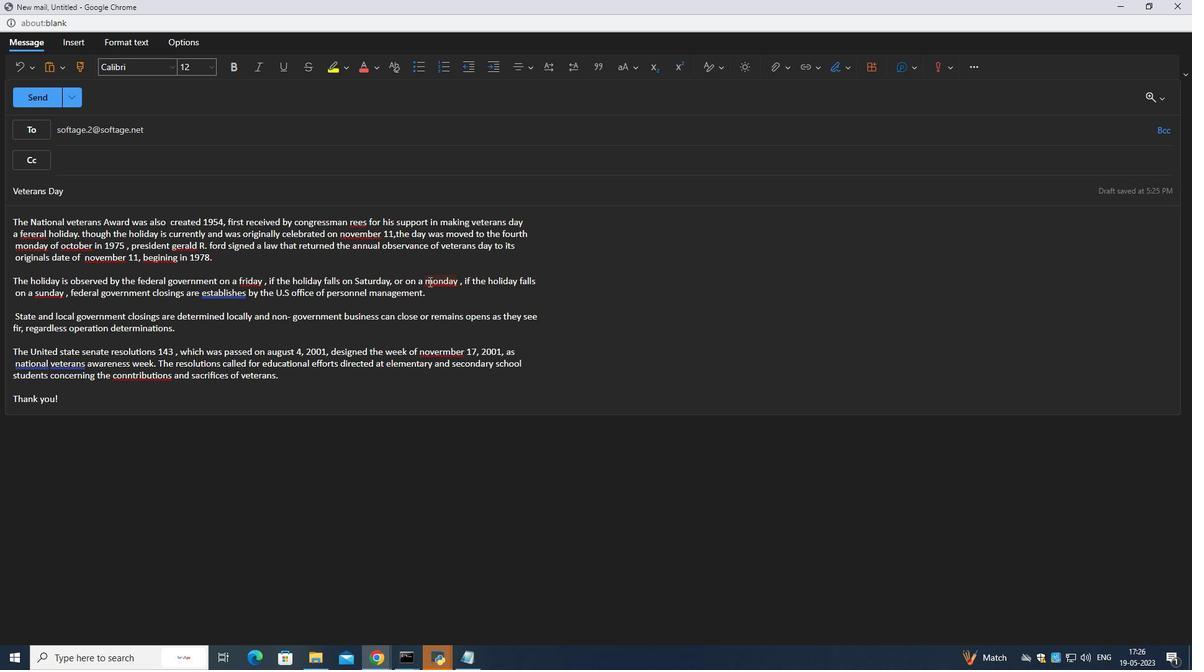 
Action: Mouse moved to (446, 322)
Screenshot: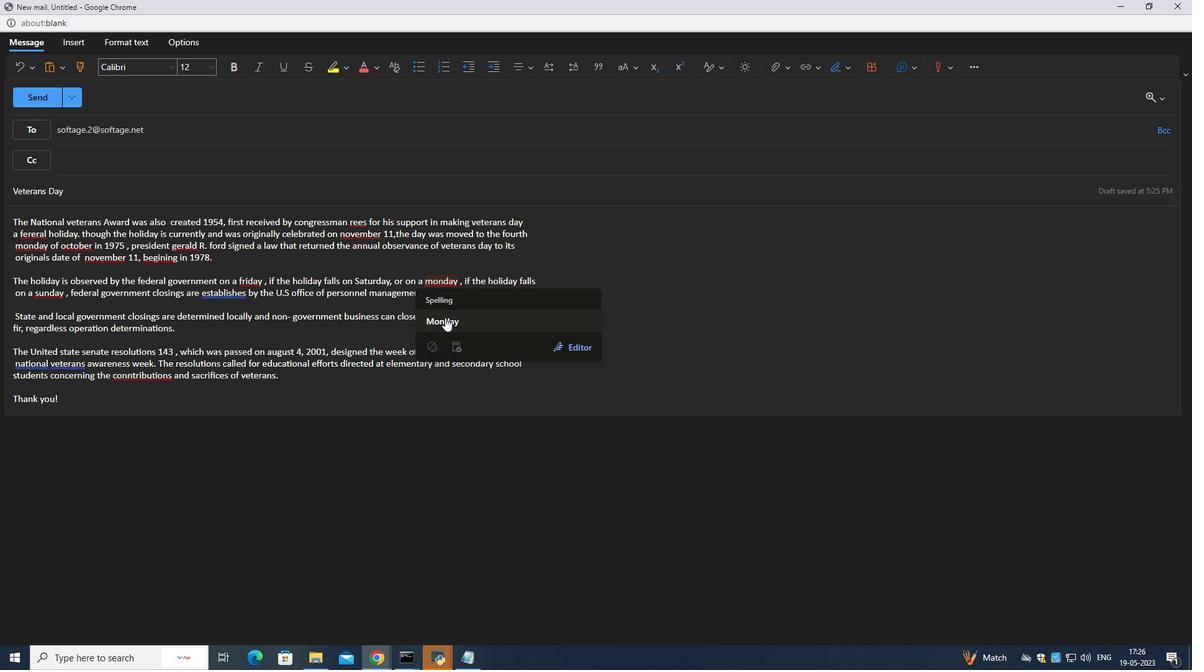 
Action: Mouse pressed left at (446, 322)
Screenshot: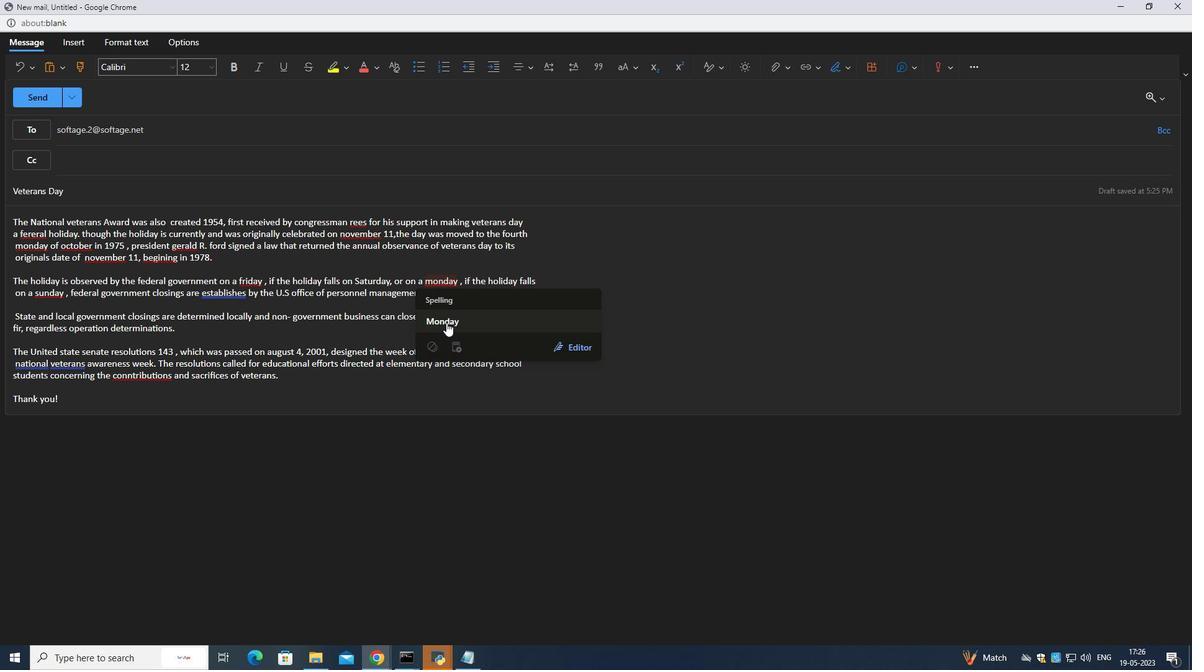 
Action: Mouse moved to (429, 347)
Screenshot: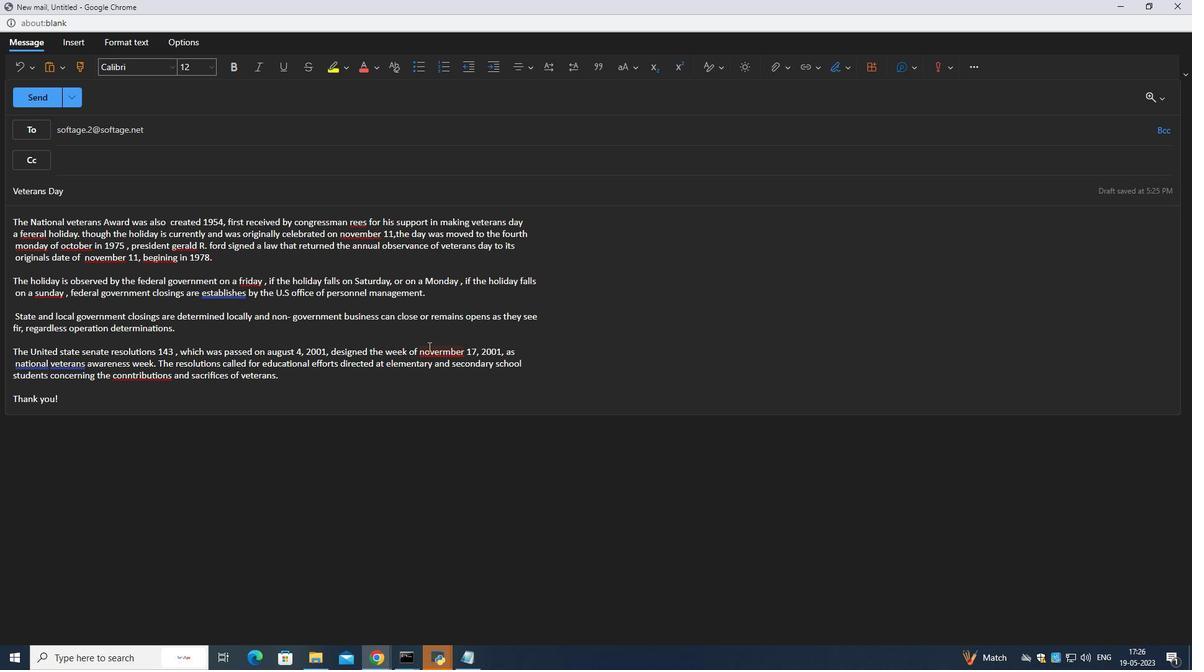
Action: Mouse pressed left at (429, 347)
Screenshot: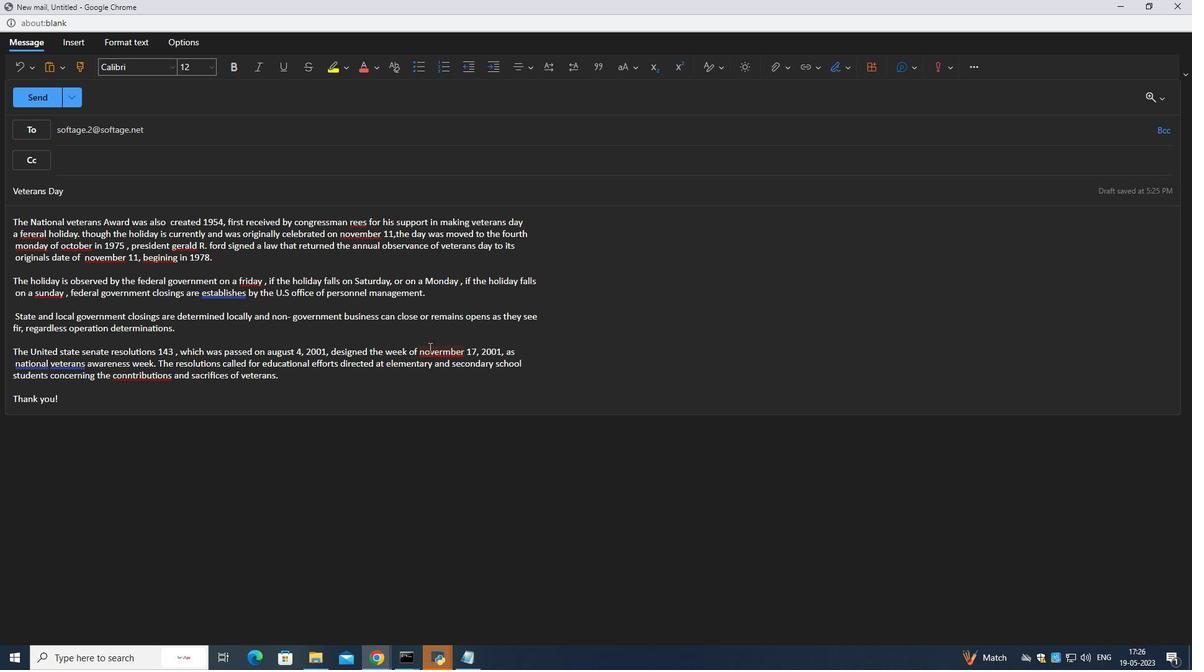
Action: Mouse moved to (438, 390)
Screenshot: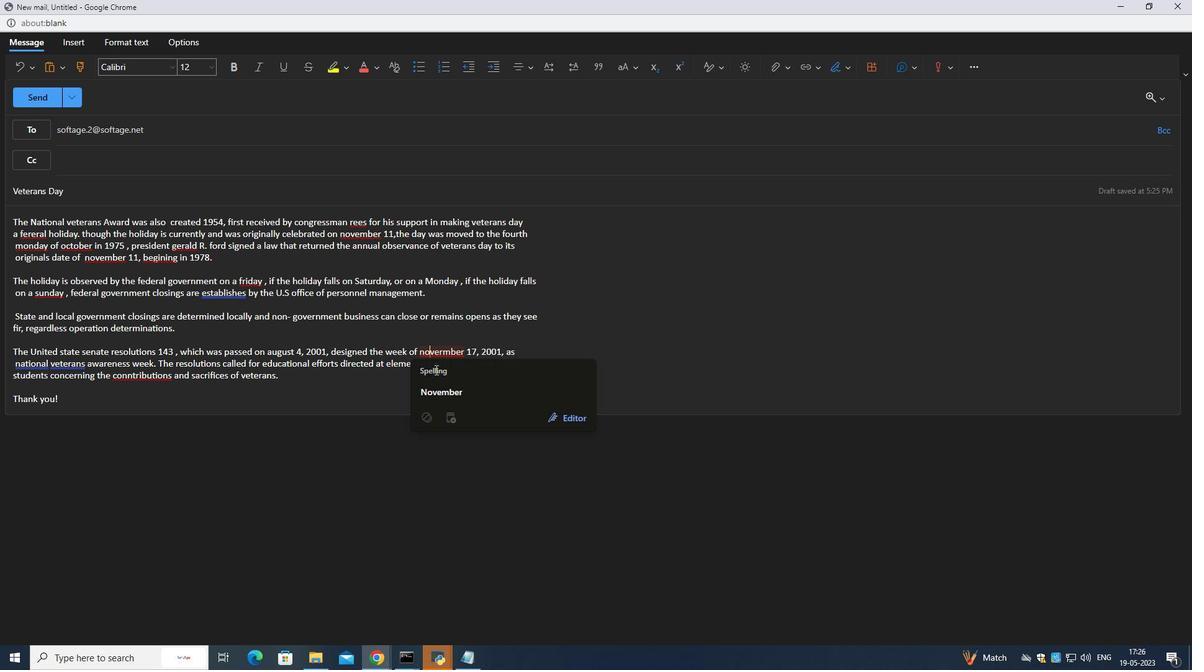 
Action: Mouse pressed left at (438, 390)
Screenshot: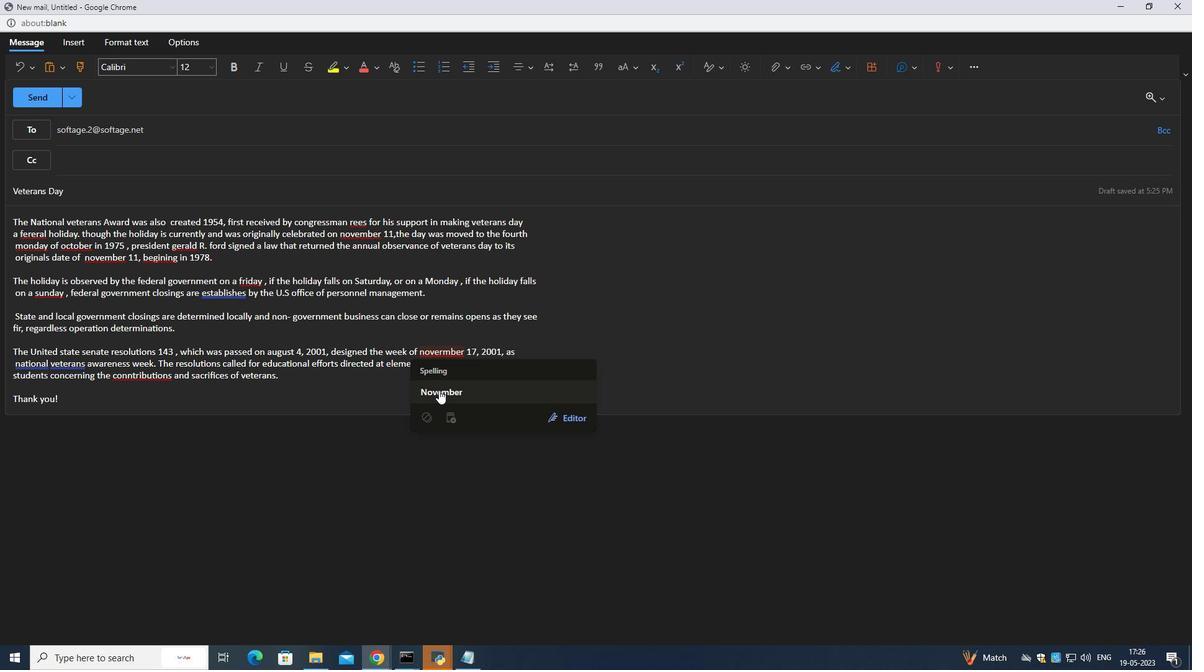 
Action: Mouse moved to (247, 280)
Screenshot: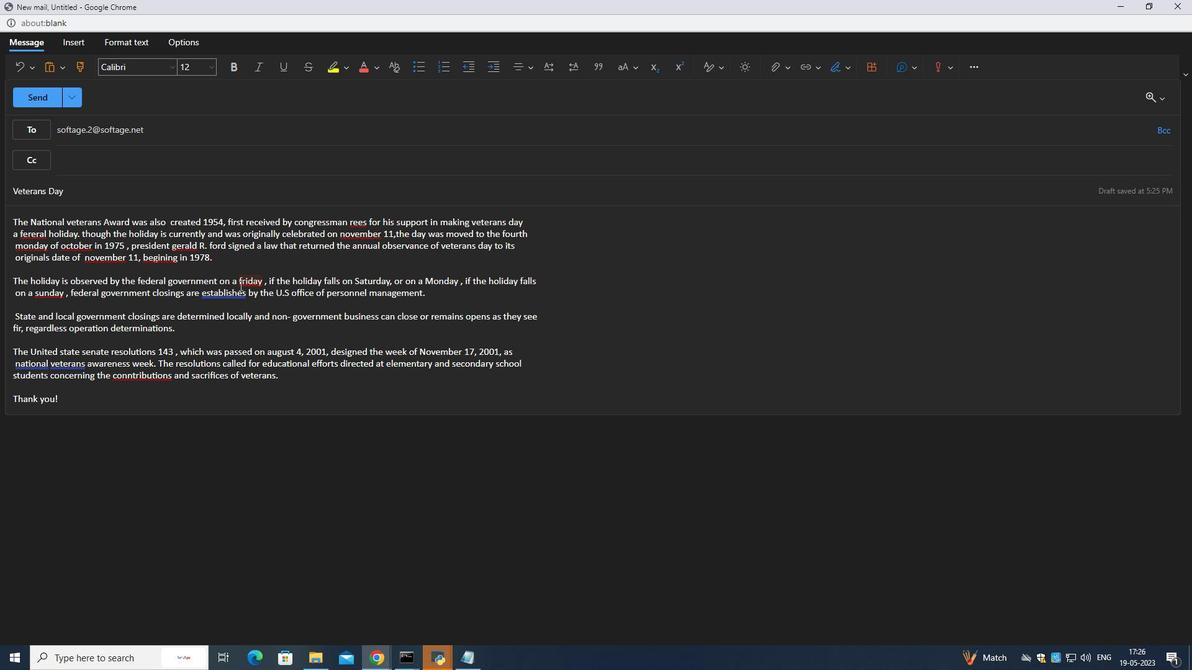 
Action: Mouse pressed left at (247, 280)
Screenshot: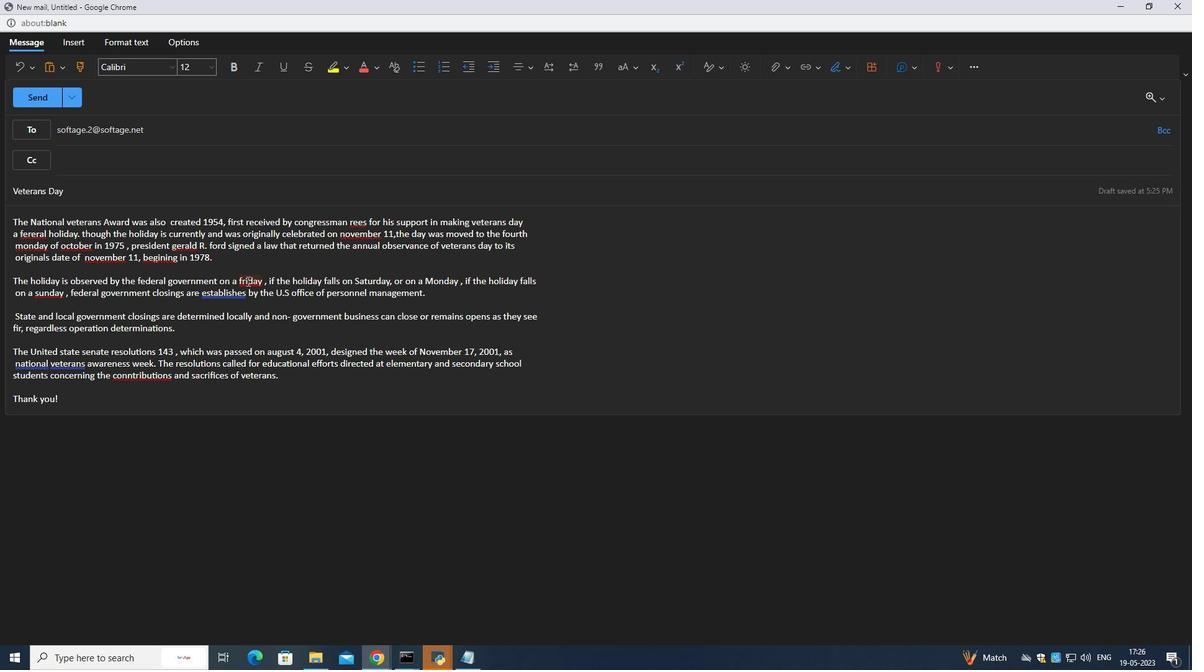 
Action: Mouse moved to (261, 317)
Screenshot: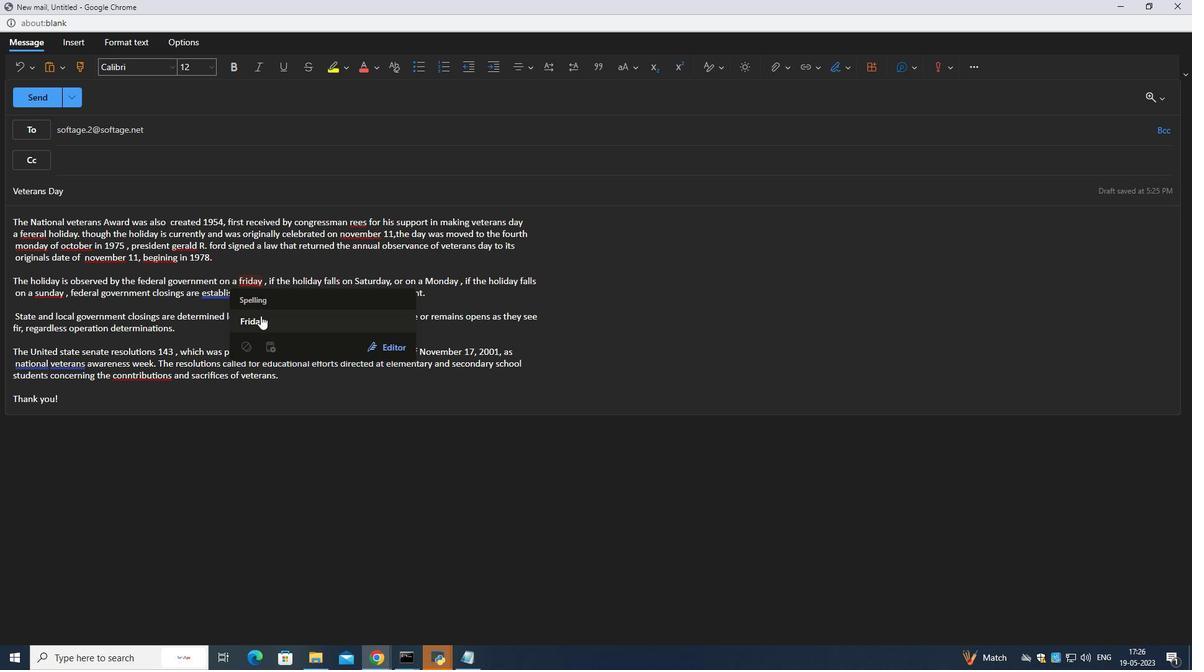 
Action: Mouse pressed left at (261, 317)
Screenshot: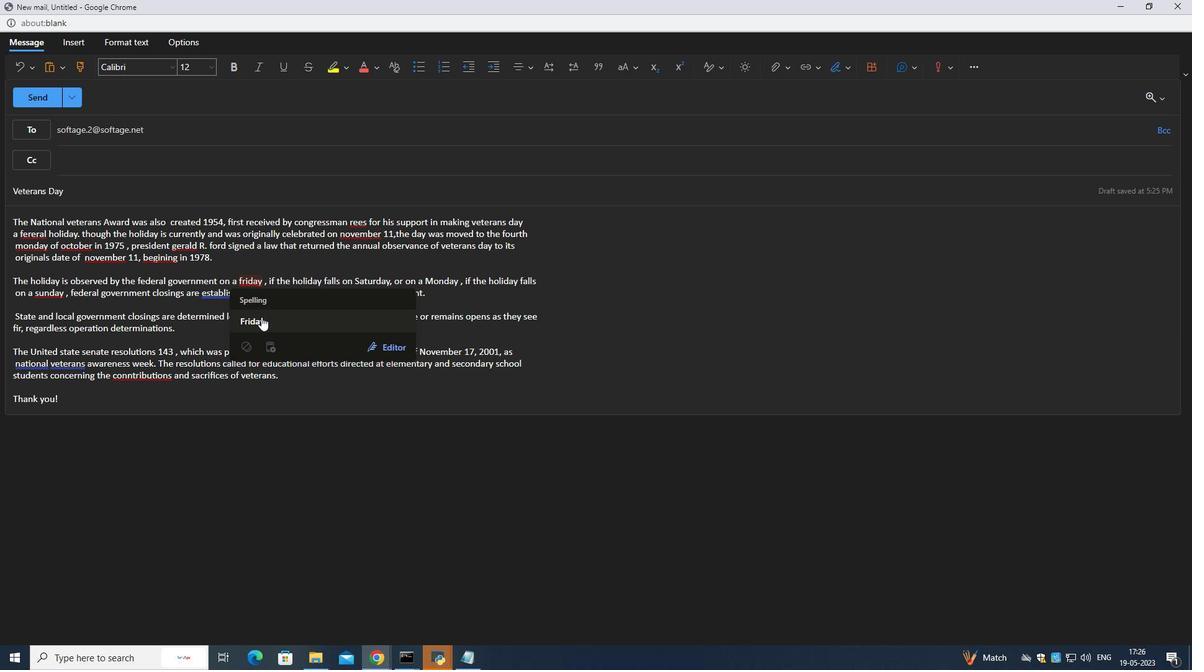 
Action: Mouse moved to (353, 235)
Screenshot: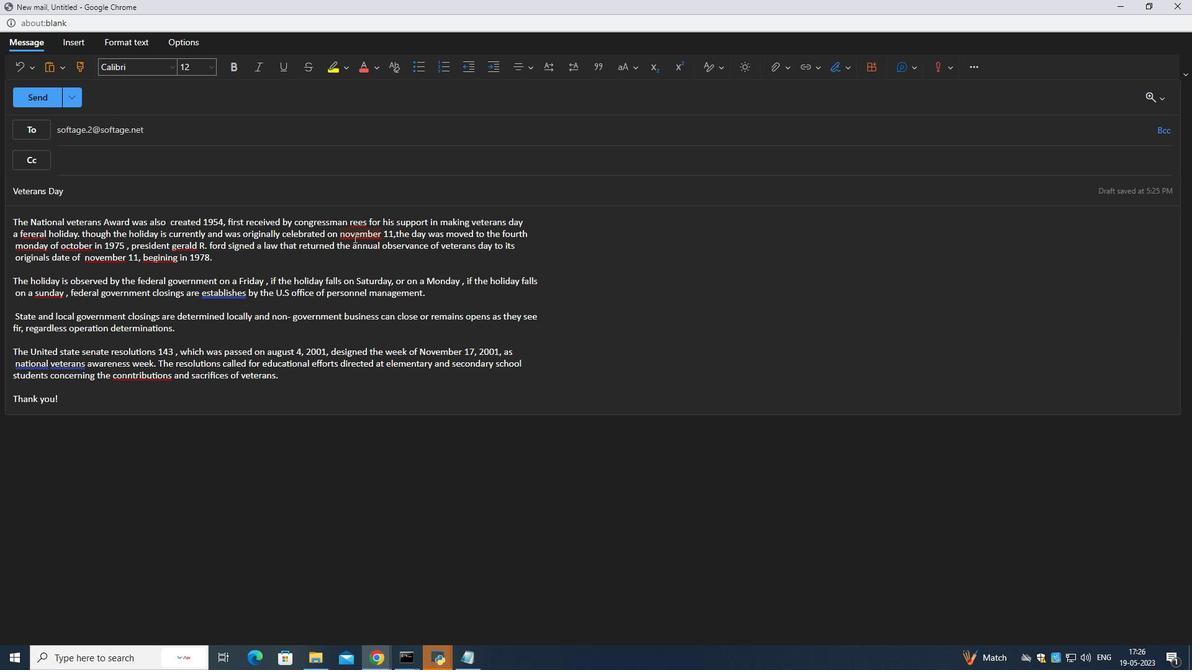 
Action: Mouse pressed left at (353, 235)
Screenshot: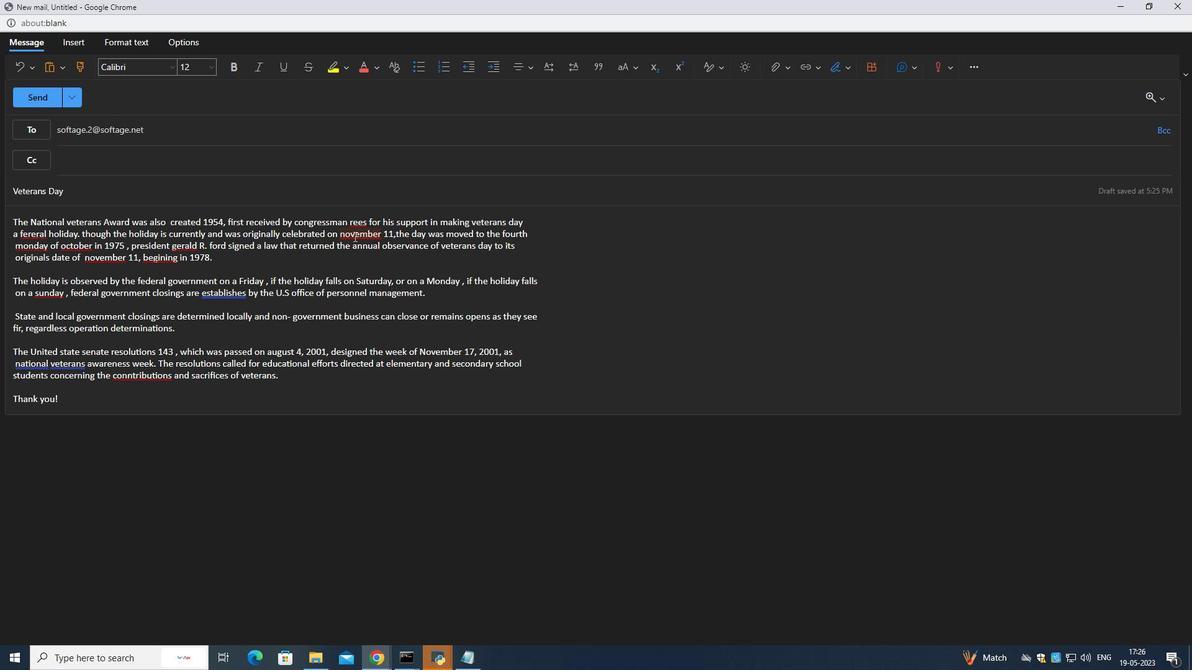 
Action: Mouse moved to (365, 273)
Screenshot: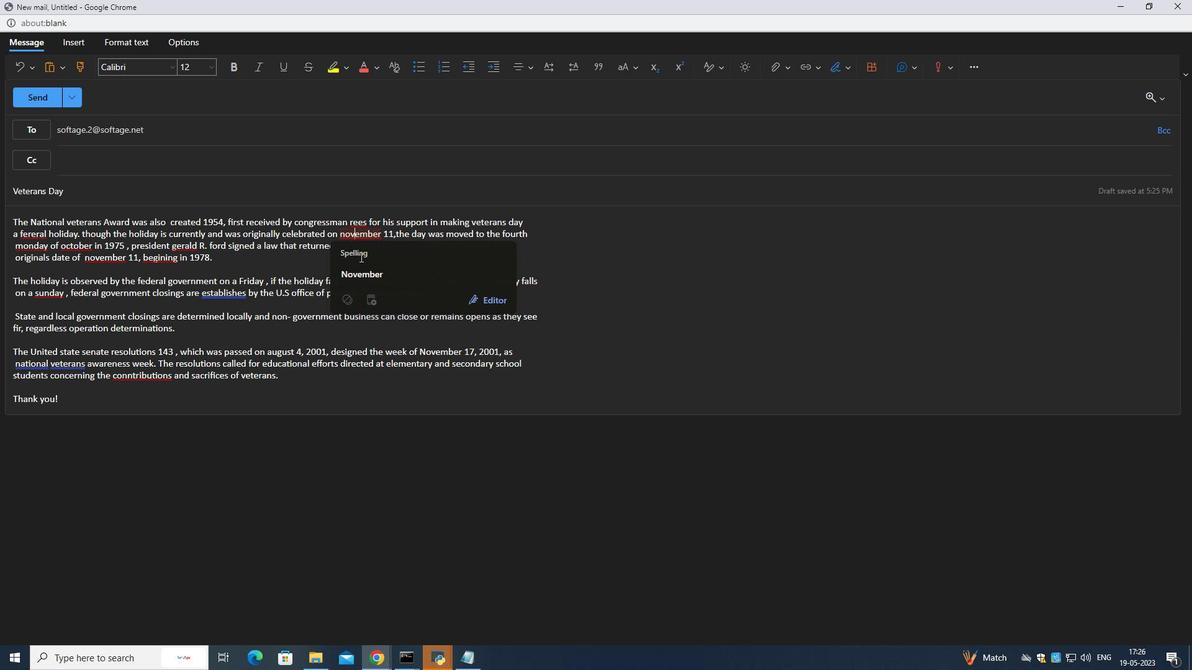 
Action: Mouse pressed left at (365, 273)
Screenshot: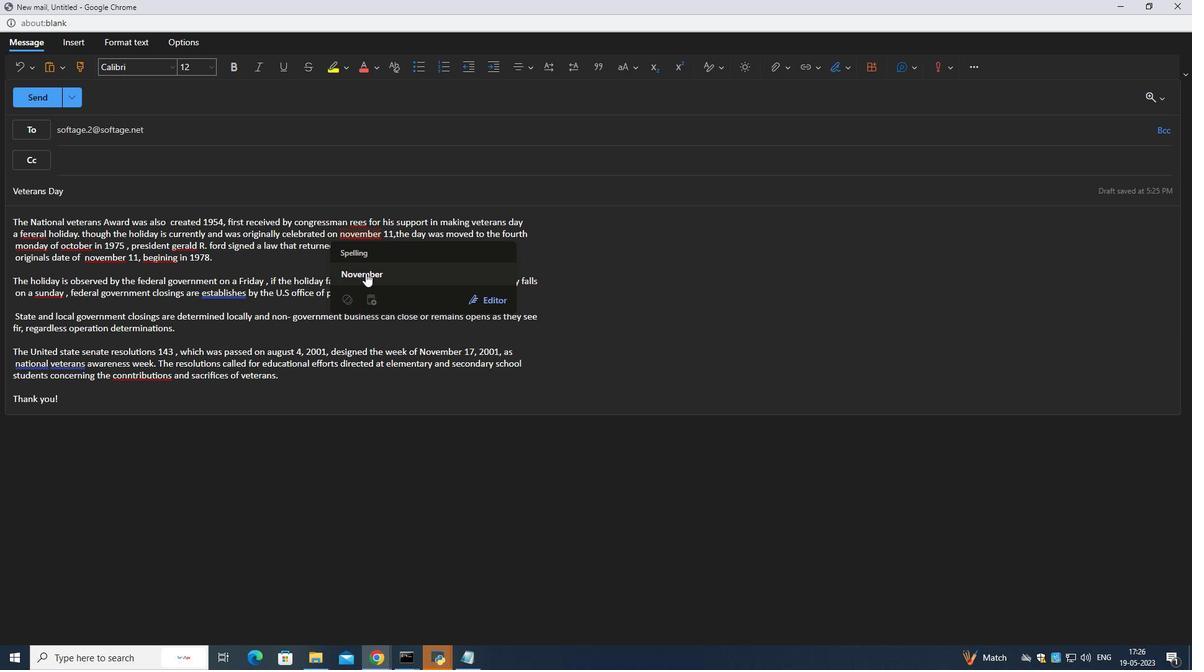 
Action: Mouse moved to (360, 223)
Screenshot: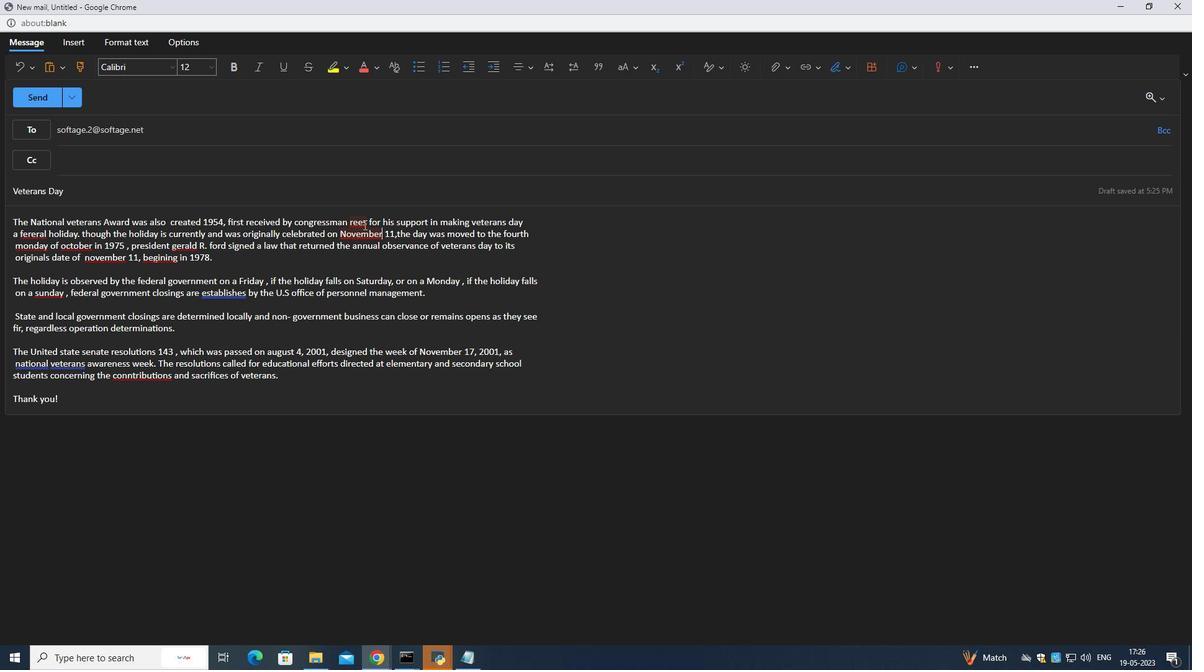 
Action: Mouse pressed left at (360, 223)
Screenshot: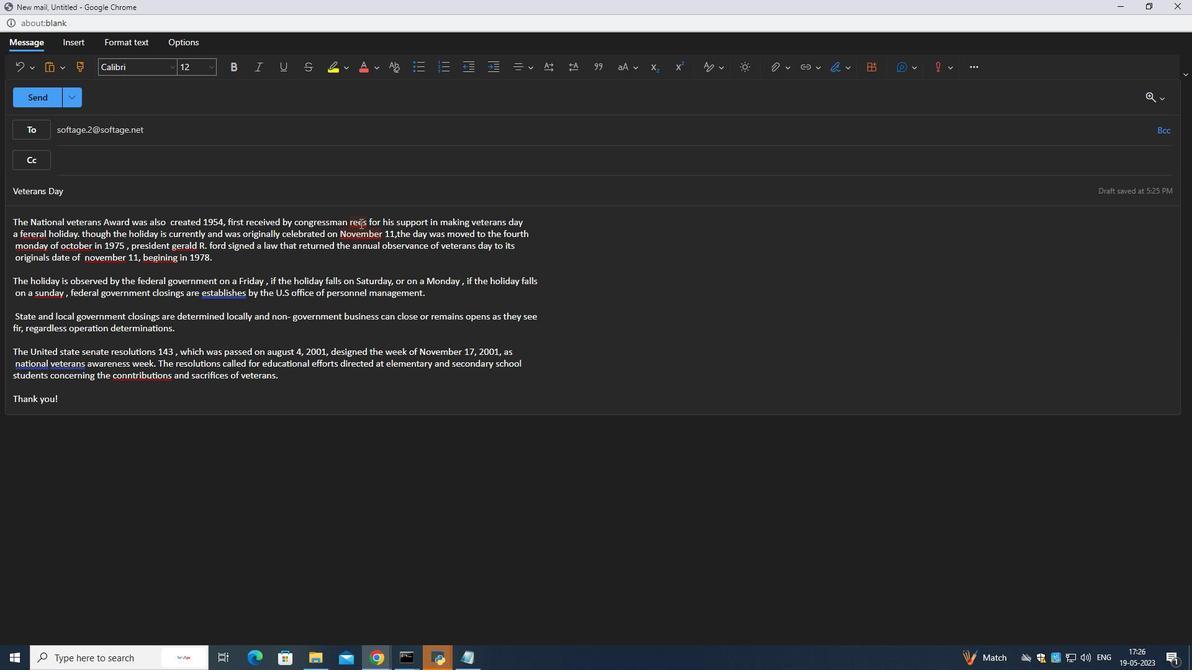 
Action: Mouse moved to (366, 260)
Screenshot: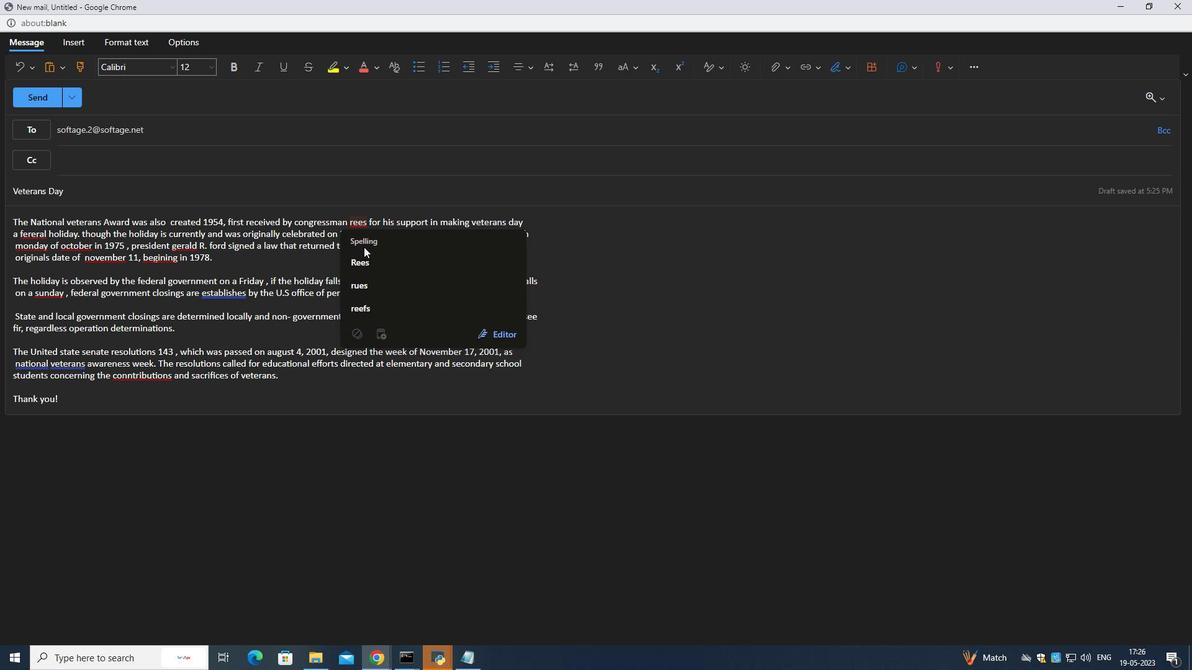 
Action: Mouse pressed left at (366, 260)
Screenshot: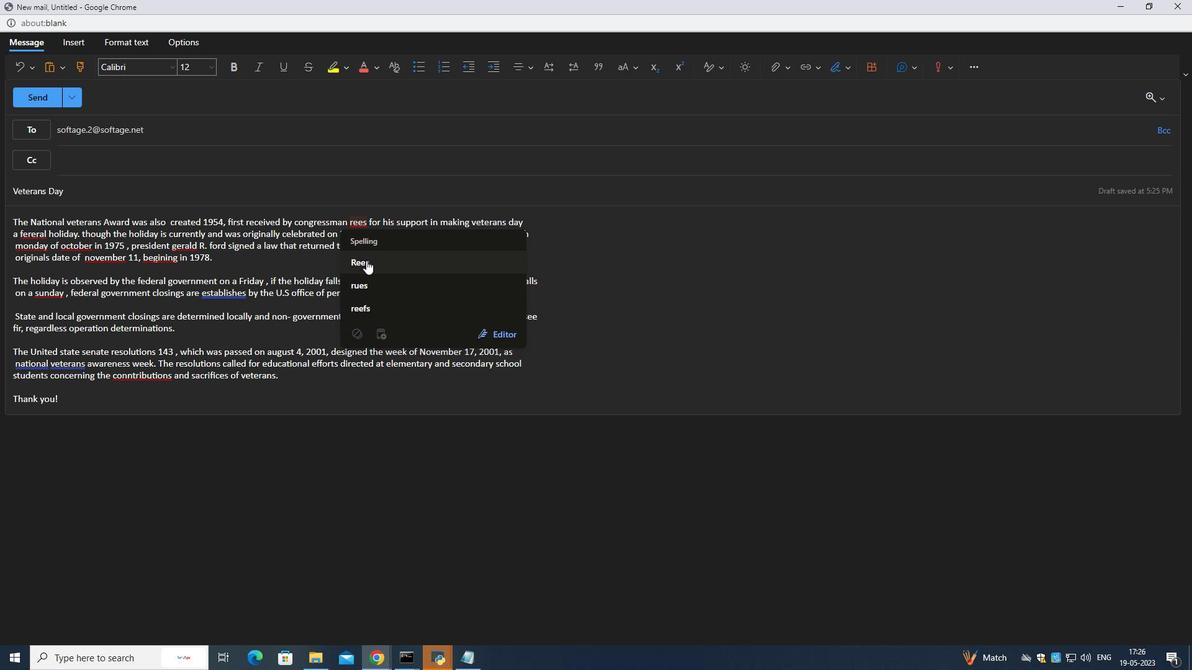 
Action: Mouse moved to (185, 243)
Screenshot: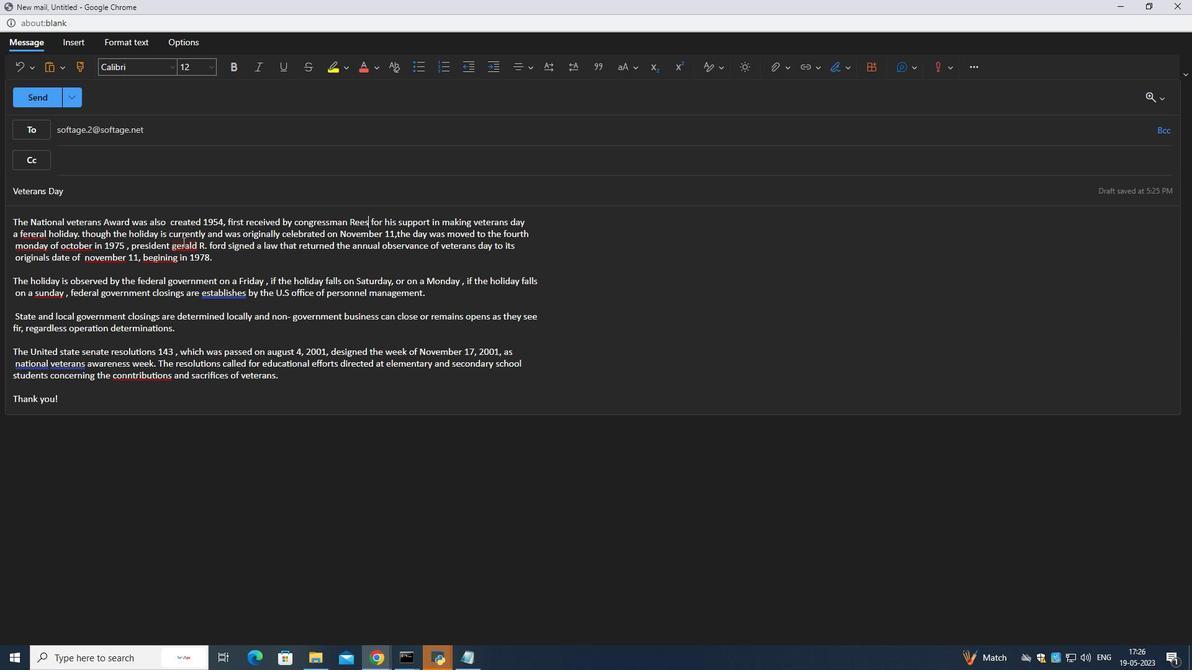
Action: Mouse pressed left at (185, 243)
Screenshot: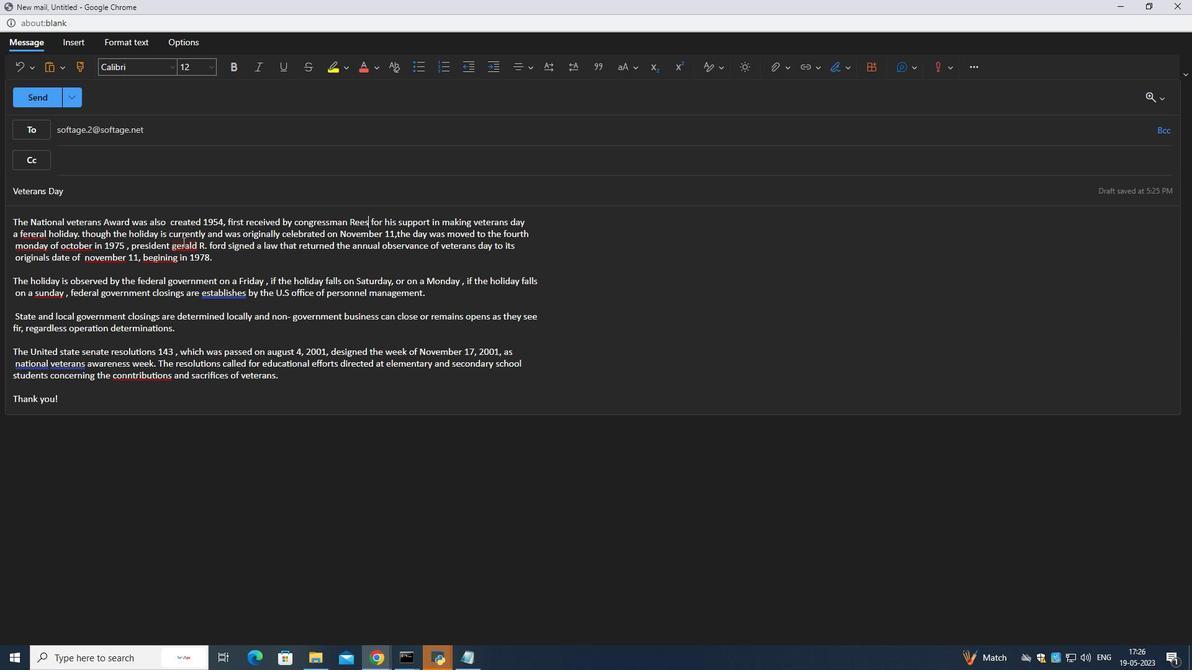 
Action: Mouse moved to (201, 279)
Screenshot: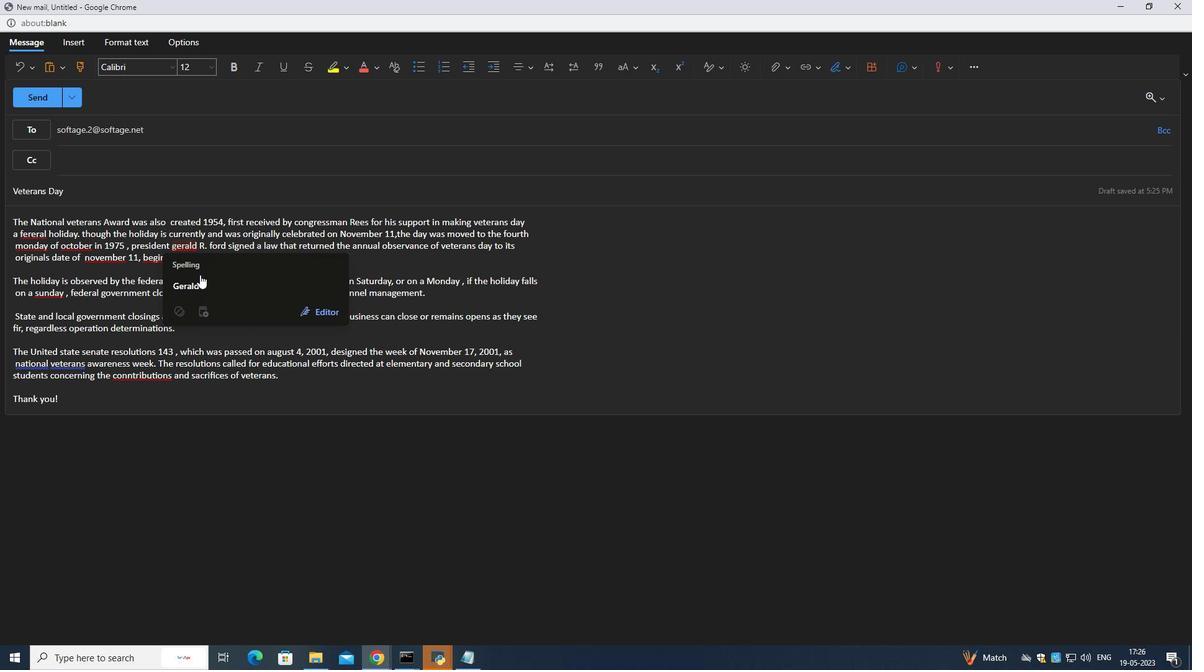 
Action: Mouse pressed left at (201, 279)
Screenshot: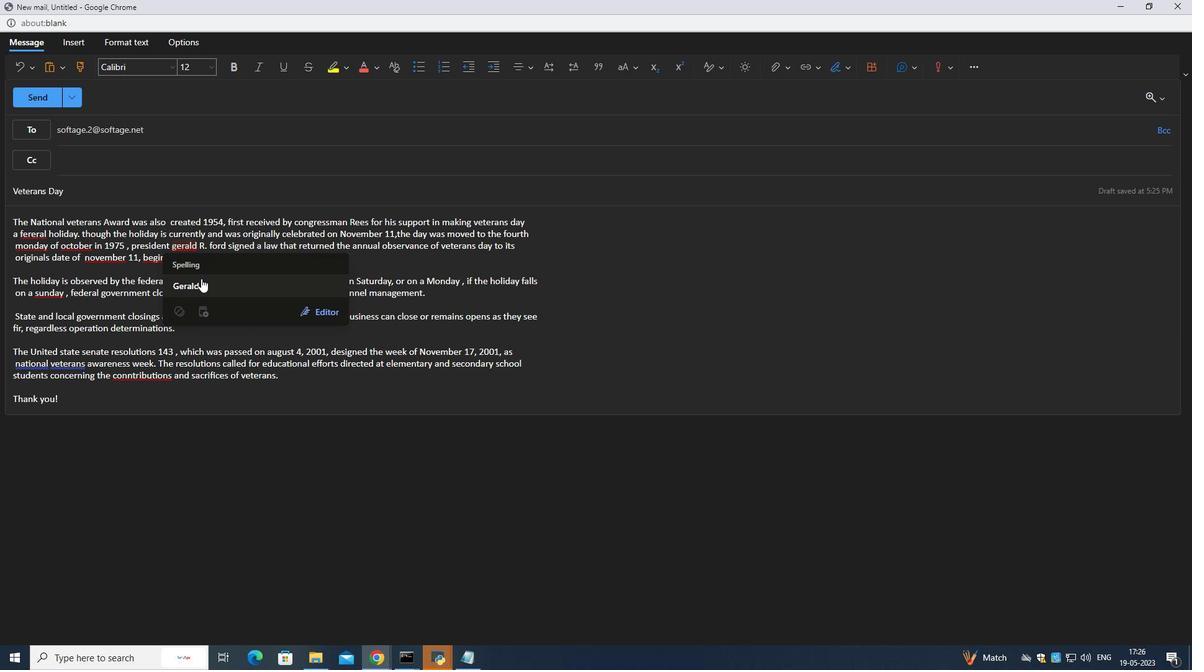 
Action: Mouse moved to (162, 252)
Screenshot: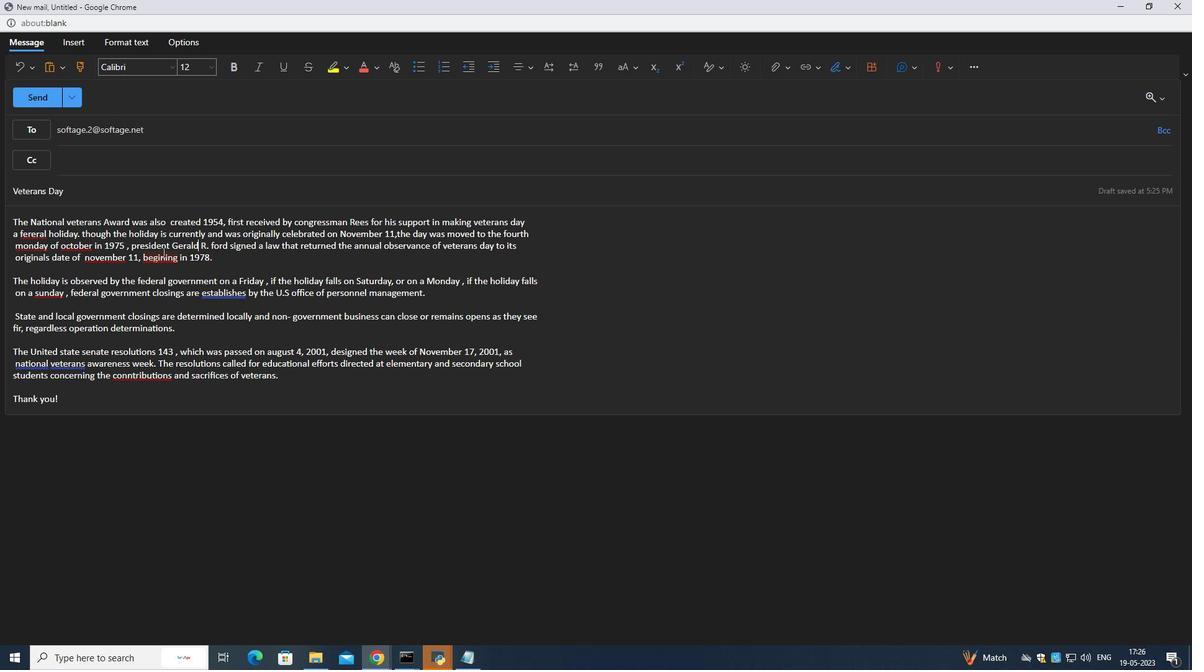 
Action: Mouse pressed left at (162, 252)
Screenshot: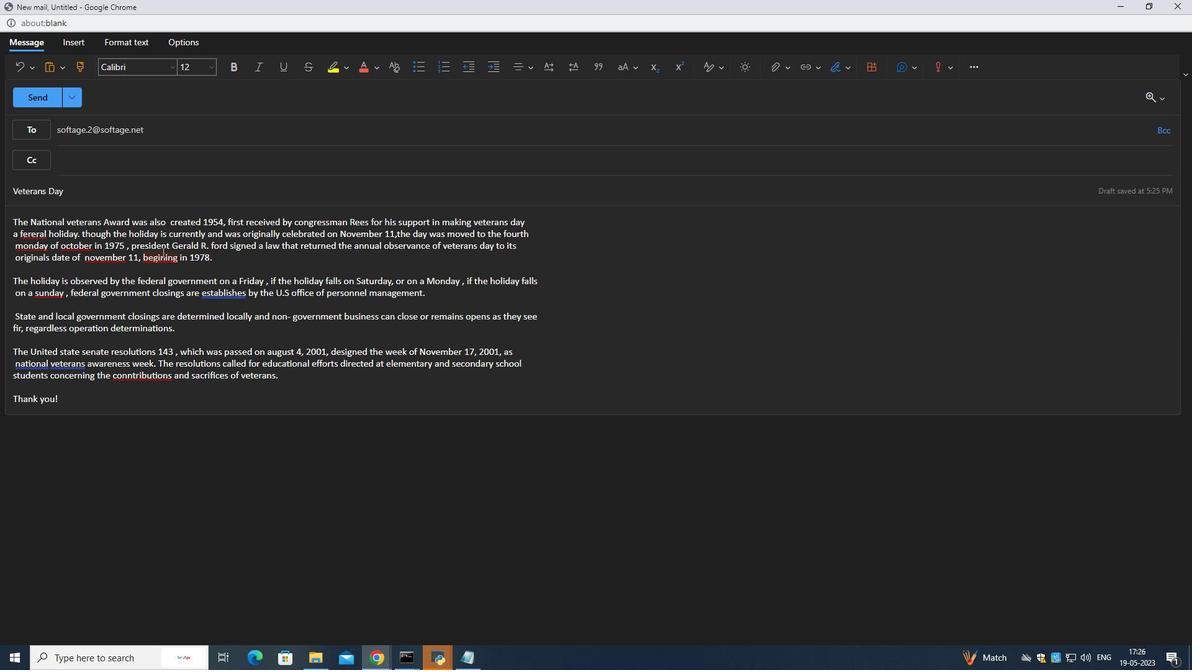 
Action: Mouse moved to (187, 293)
Screenshot: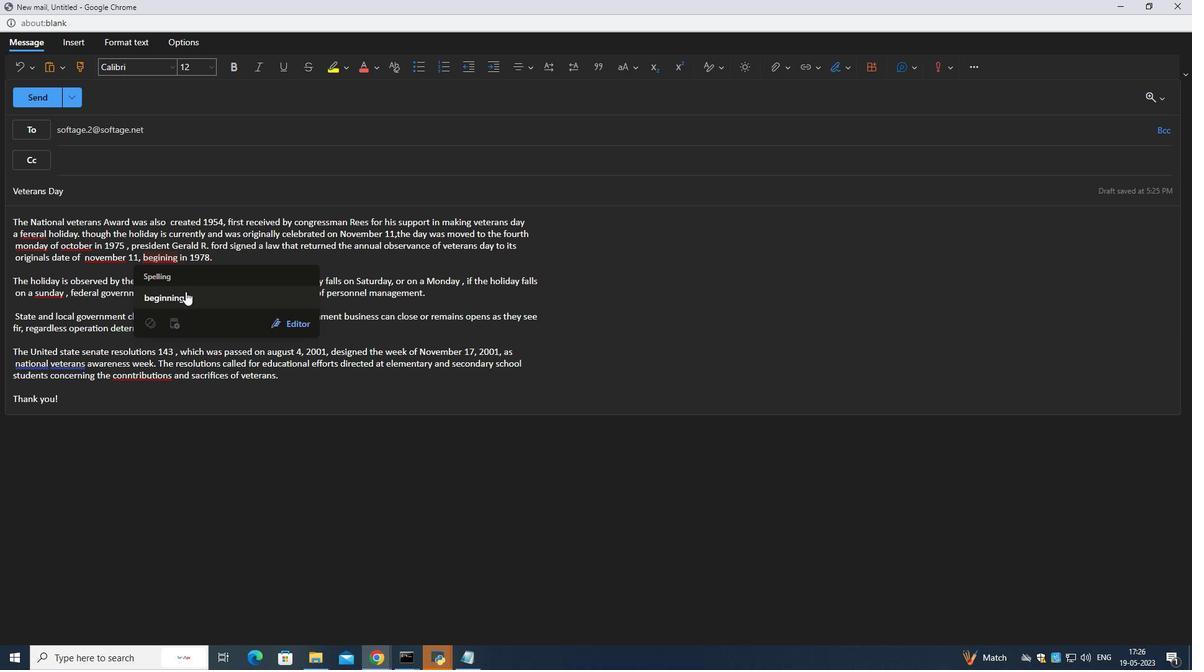 
Action: Mouse pressed left at (187, 293)
Screenshot: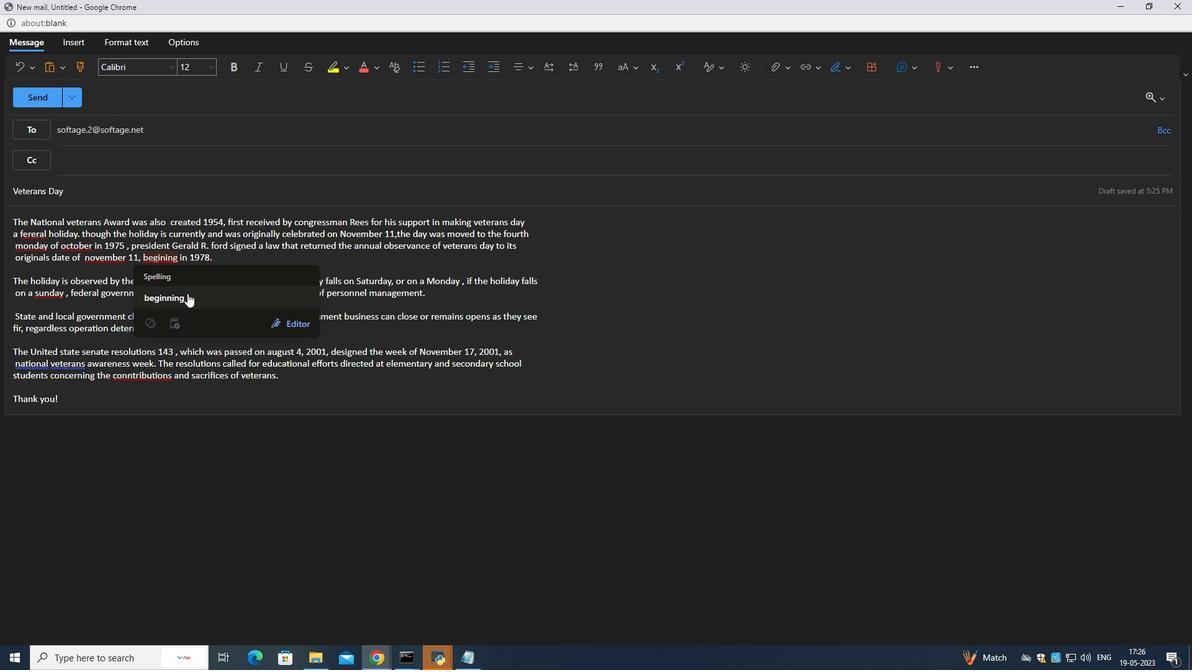 
Action: Mouse moved to (114, 257)
Screenshot: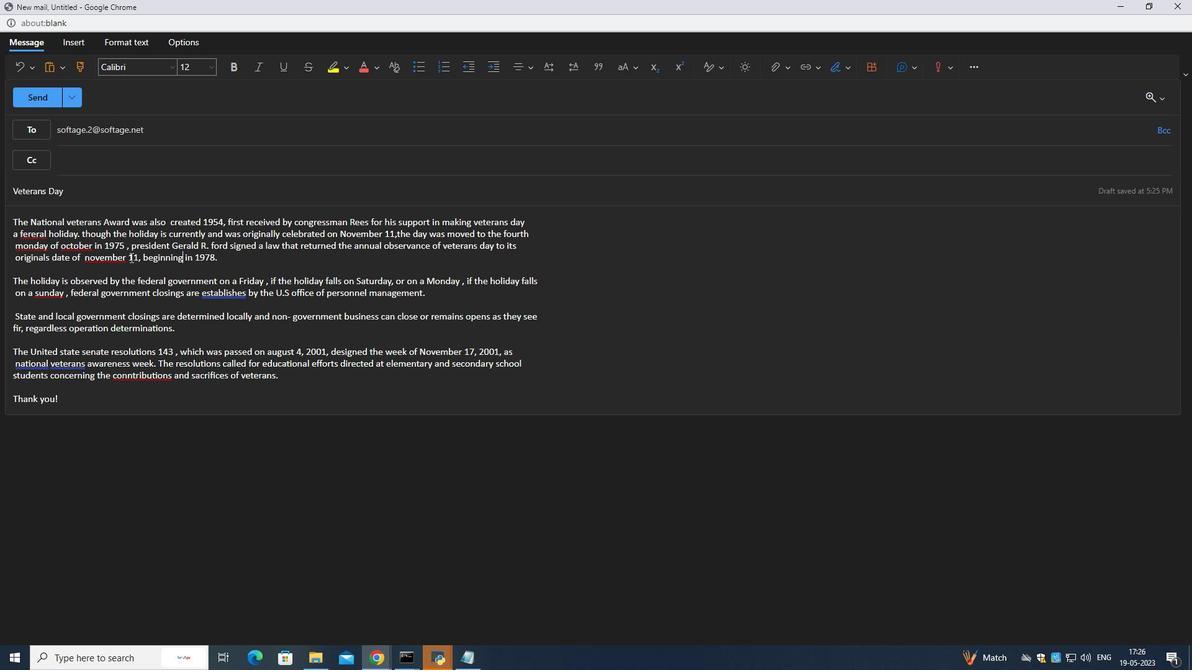 
Action: Mouse pressed left at (114, 257)
Screenshot: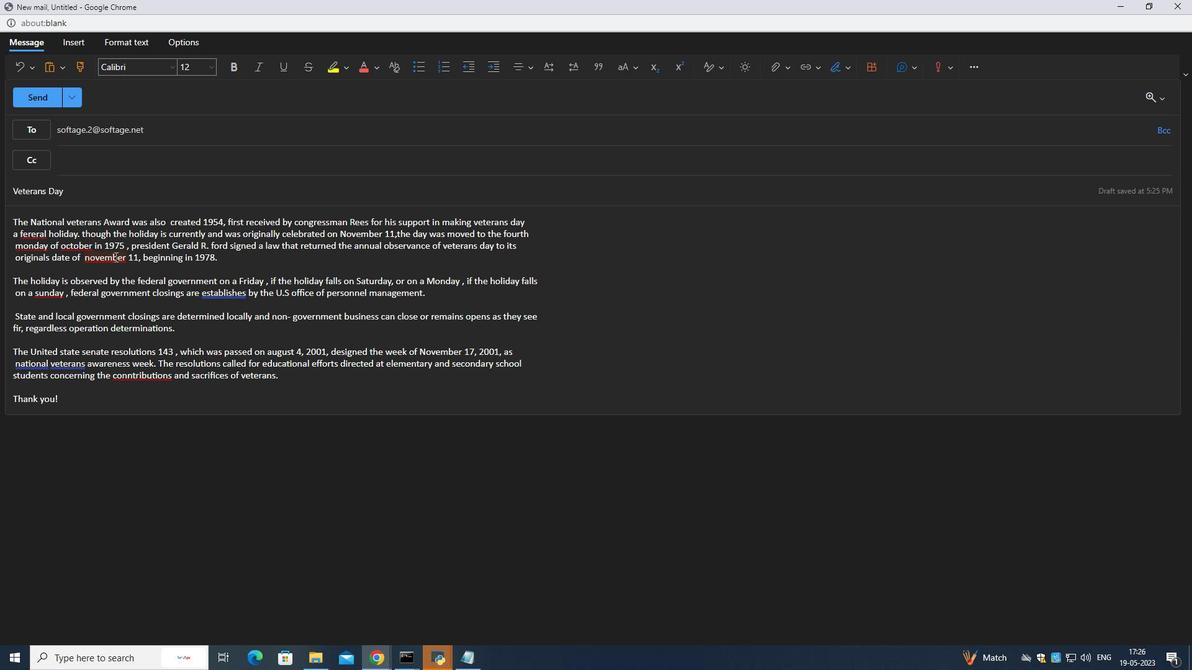 
Action: Mouse moved to (152, 299)
Screenshot: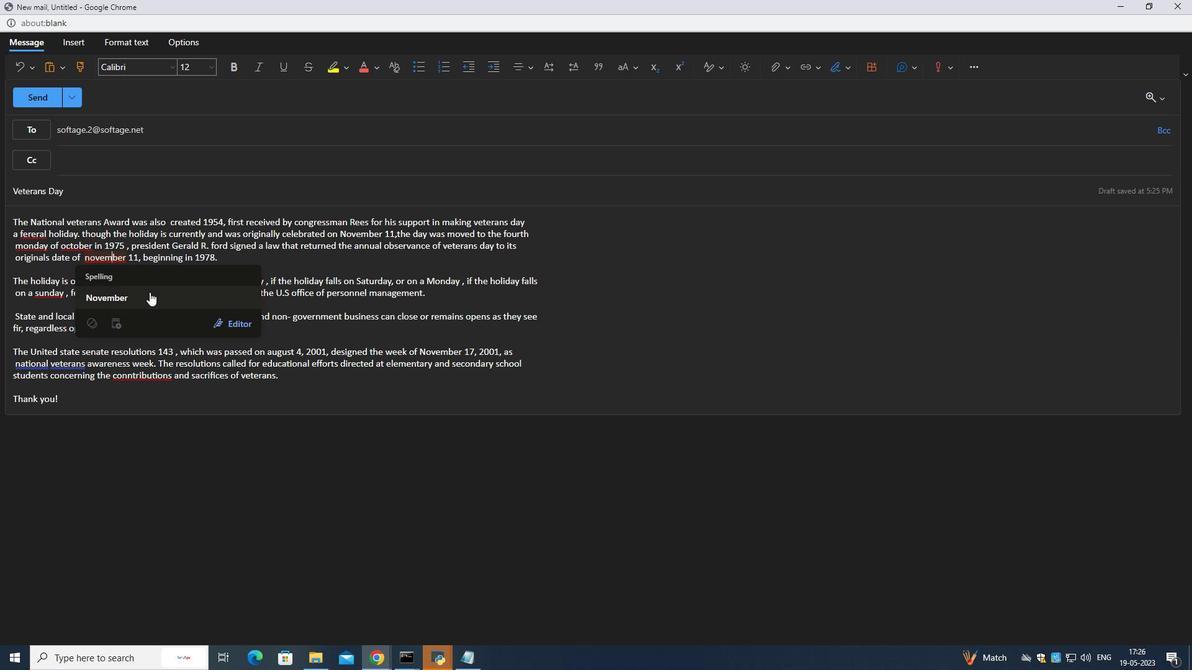 
Action: Mouse pressed left at (152, 299)
Screenshot: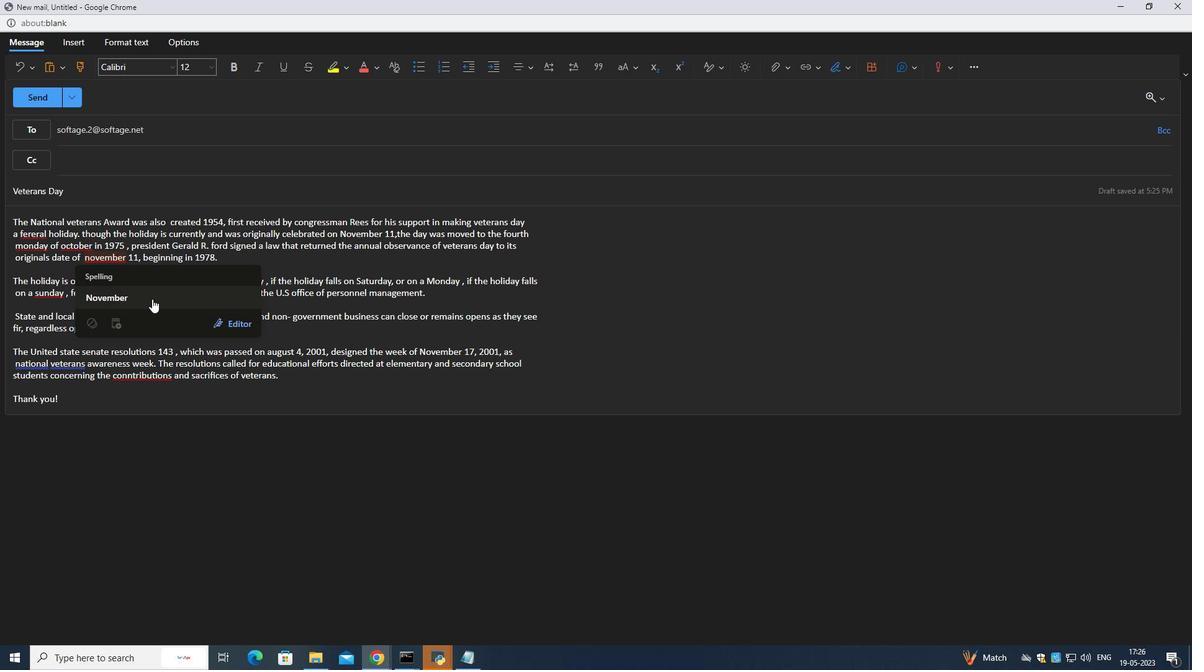
Action: Mouse moved to (65, 247)
Screenshot: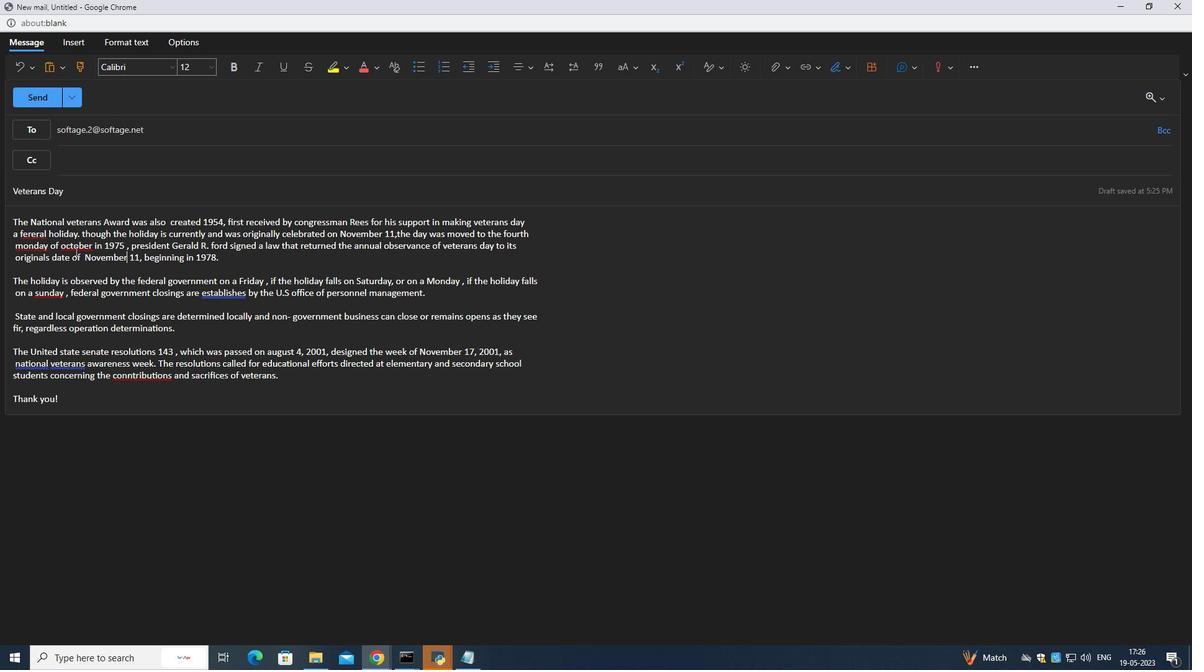 
Action: Mouse pressed left at (65, 247)
Screenshot: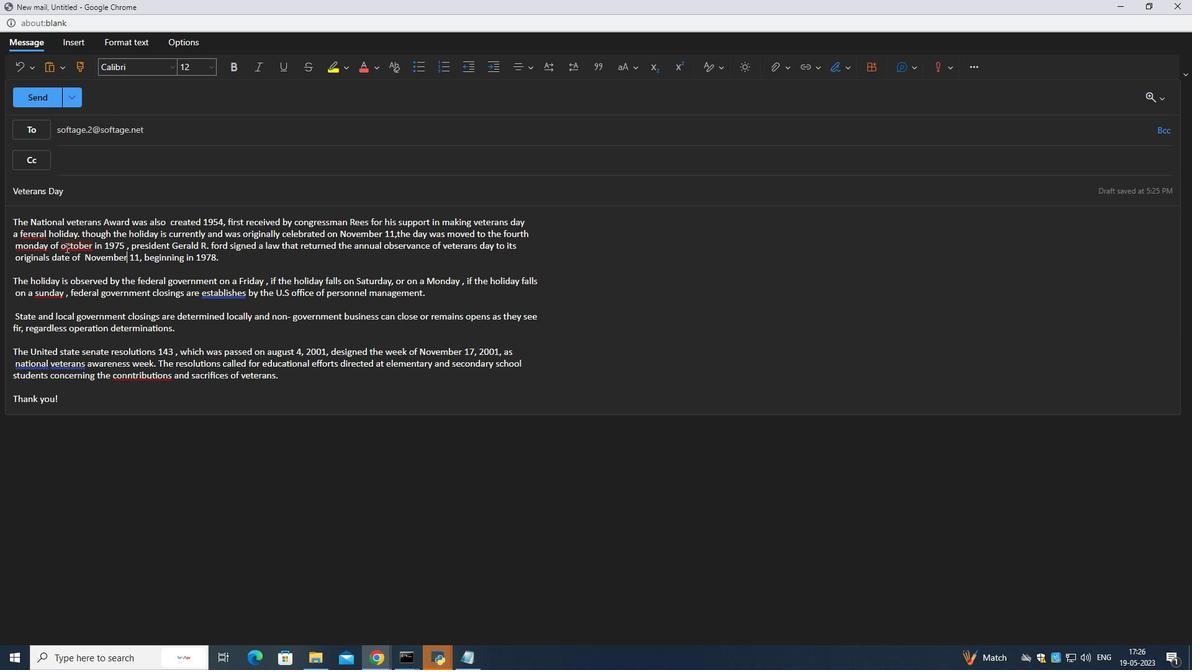 
Action: Mouse moved to (107, 283)
Screenshot: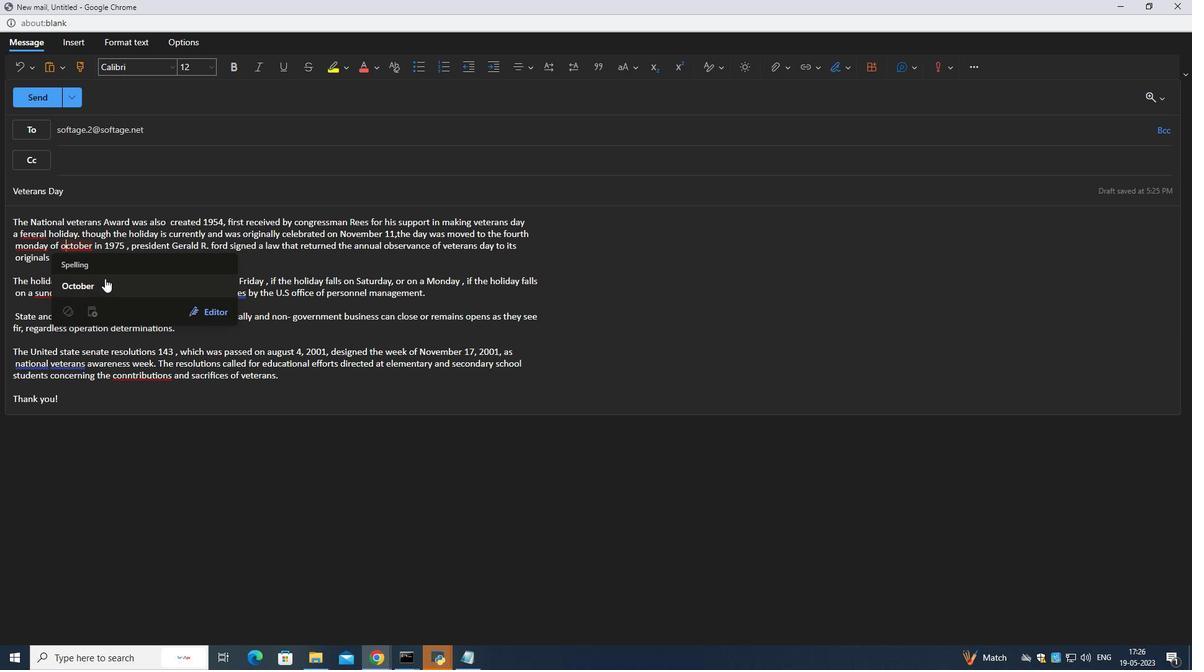 
Action: Mouse pressed left at (107, 283)
Screenshot: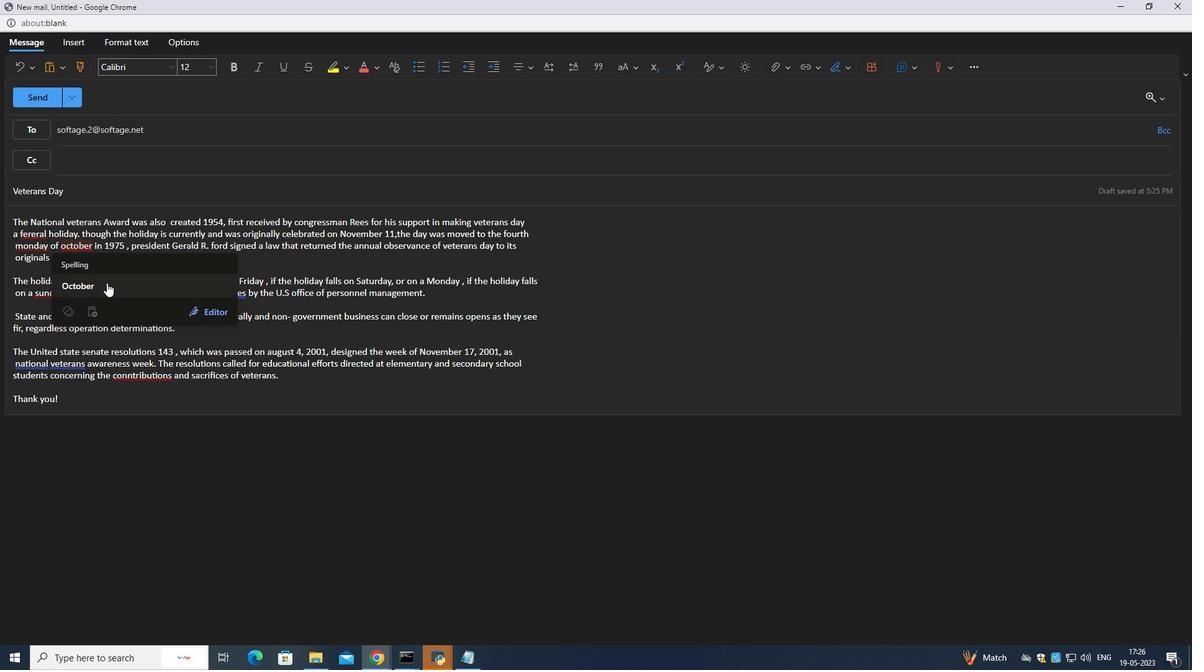 
Action: Mouse moved to (39, 246)
Screenshot: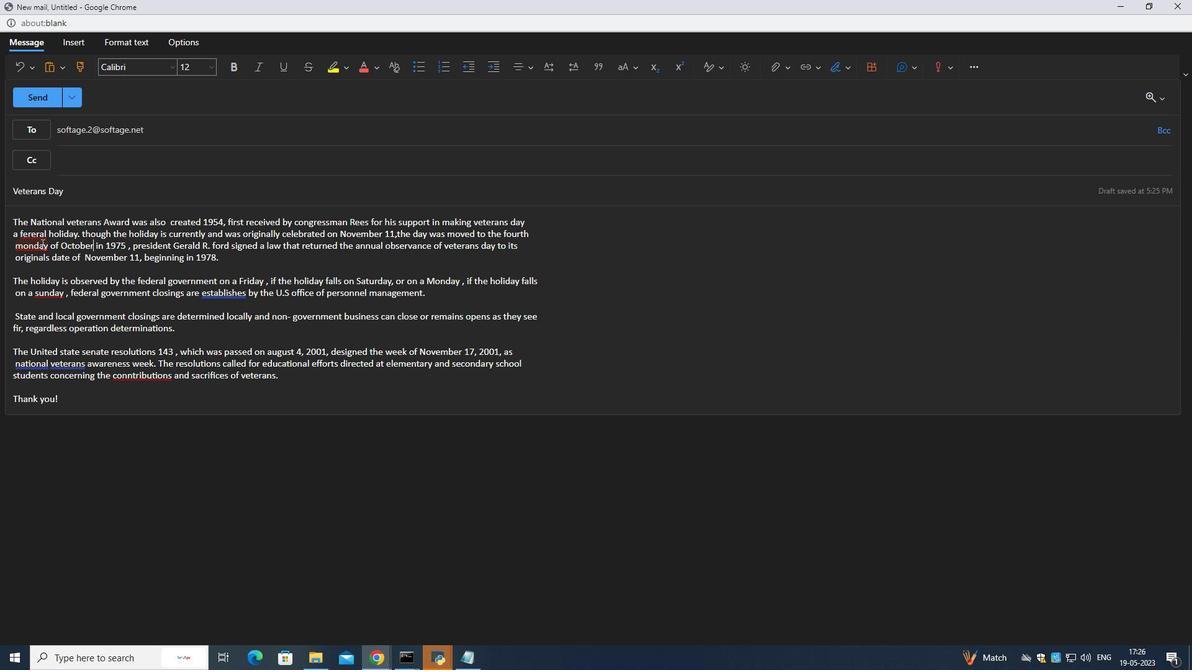 
Action: Mouse pressed left at (39, 246)
Screenshot: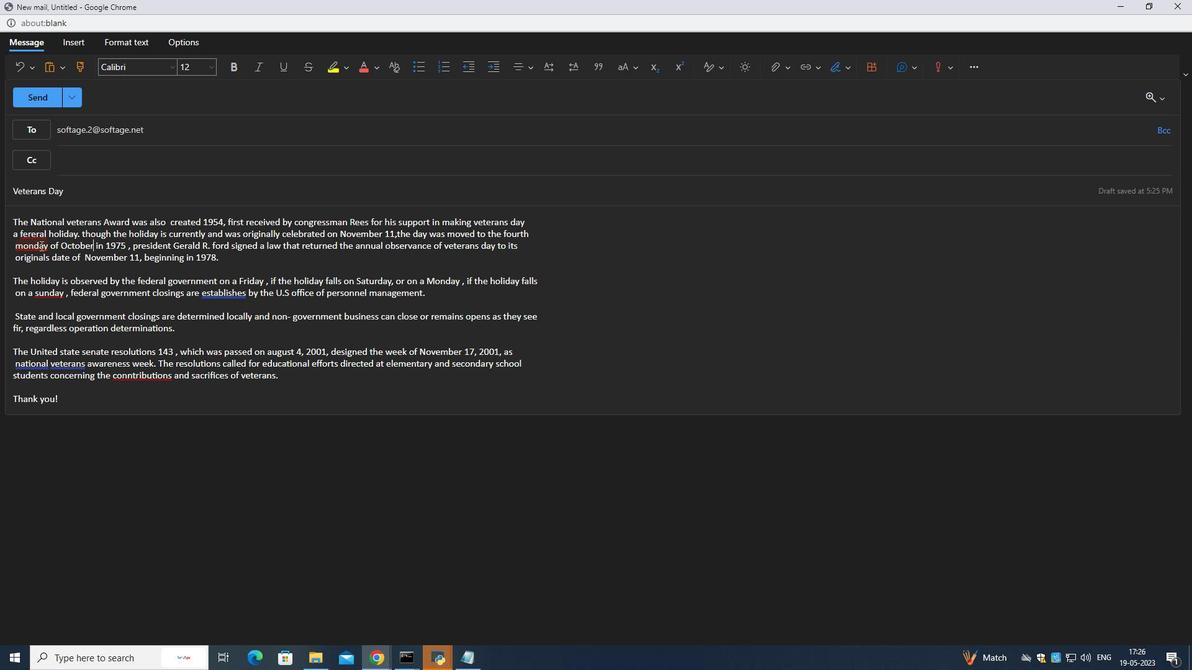 
Action: Mouse moved to (87, 288)
Screenshot: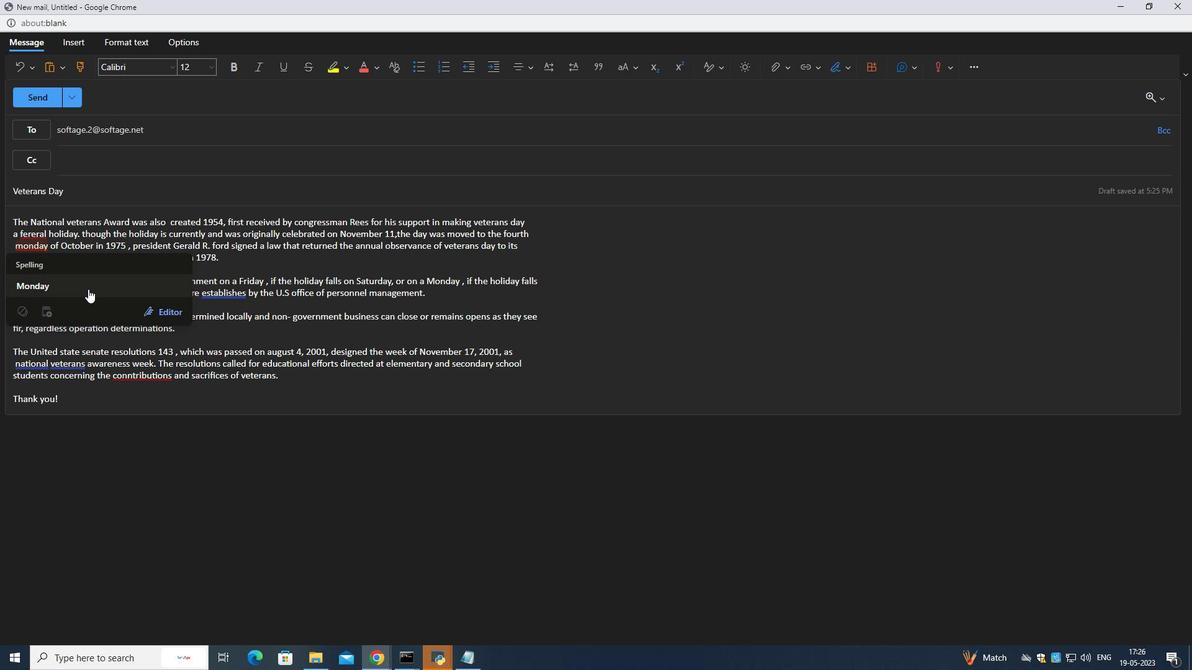 
Action: Mouse pressed left at (87, 288)
Screenshot: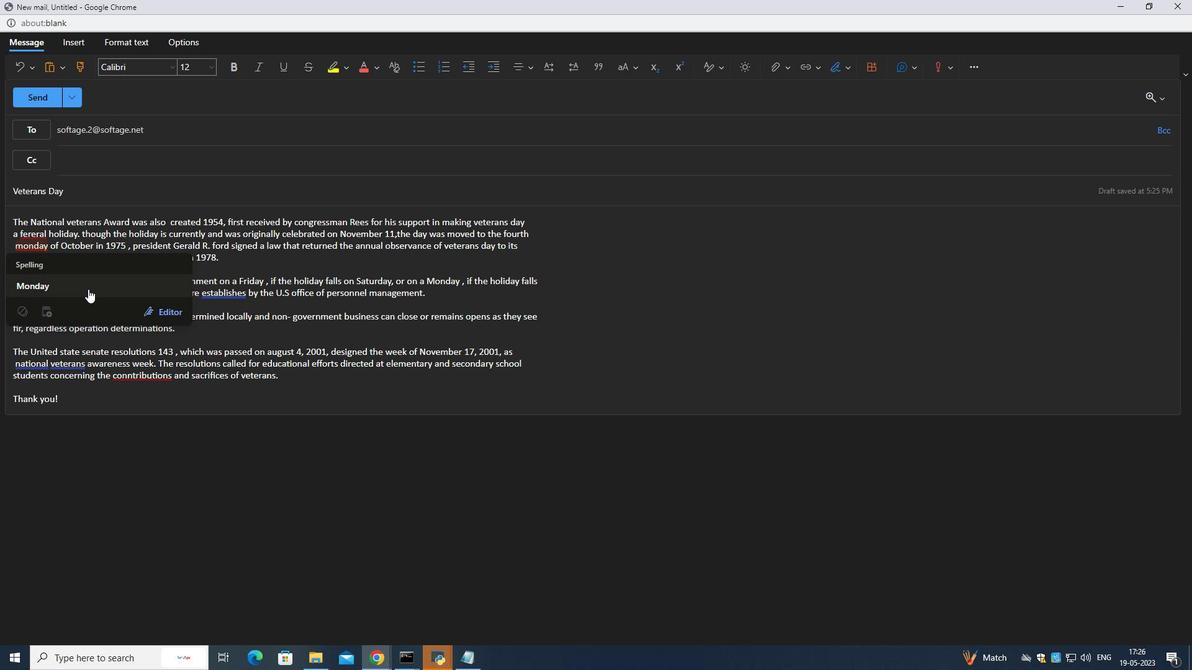 
Action: Mouse moved to (32, 231)
